 Task: Look for Airbnb properties in AnÃ©ho, Togo from 11th November, 2023 to 17th November, 2023 for 1 adult.1  bedroom having 1 bed and 1 bathroom. Property type can be hotel. Booking option can be shelf check-in. Look for 3 properties as per requirement.
Action: Mouse moved to (456, 106)
Screenshot: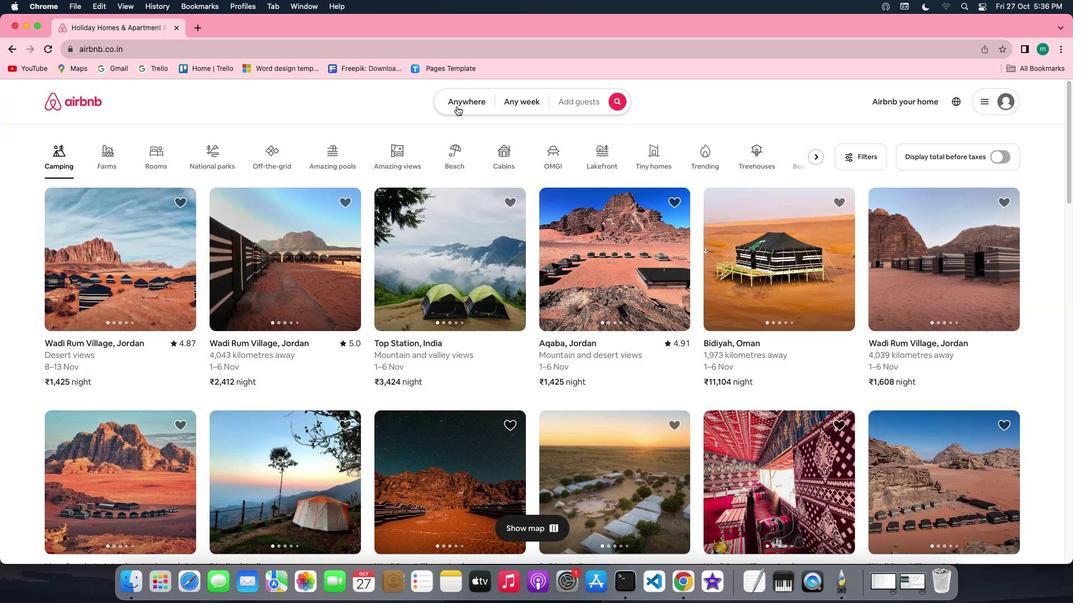 
Action: Mouse pressed left at (456, 106)
Screenshot: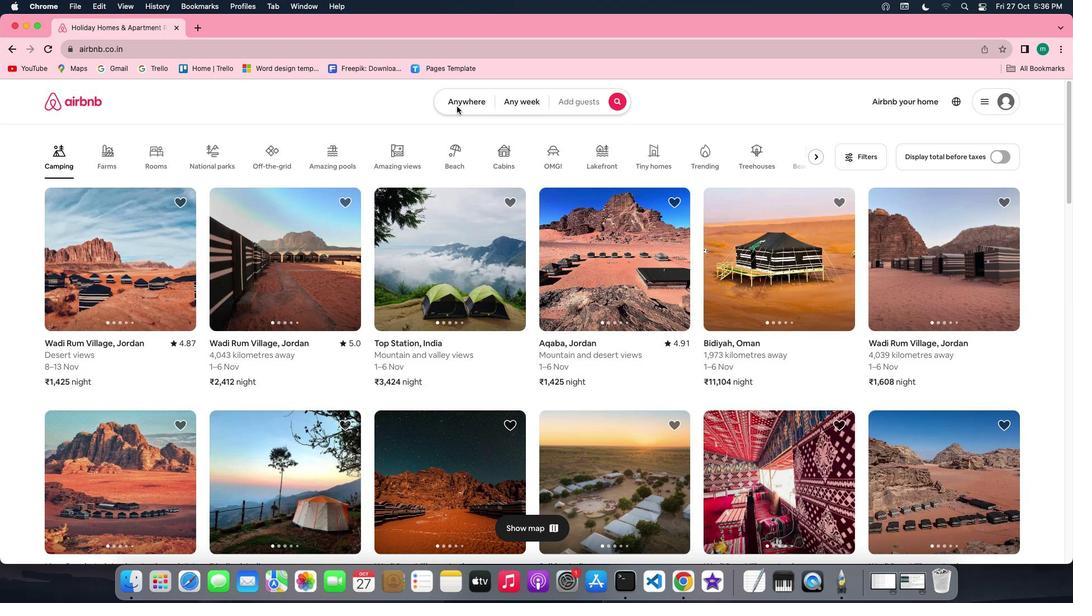 
Action: Mouse moved to (382, 145)
Screenshot: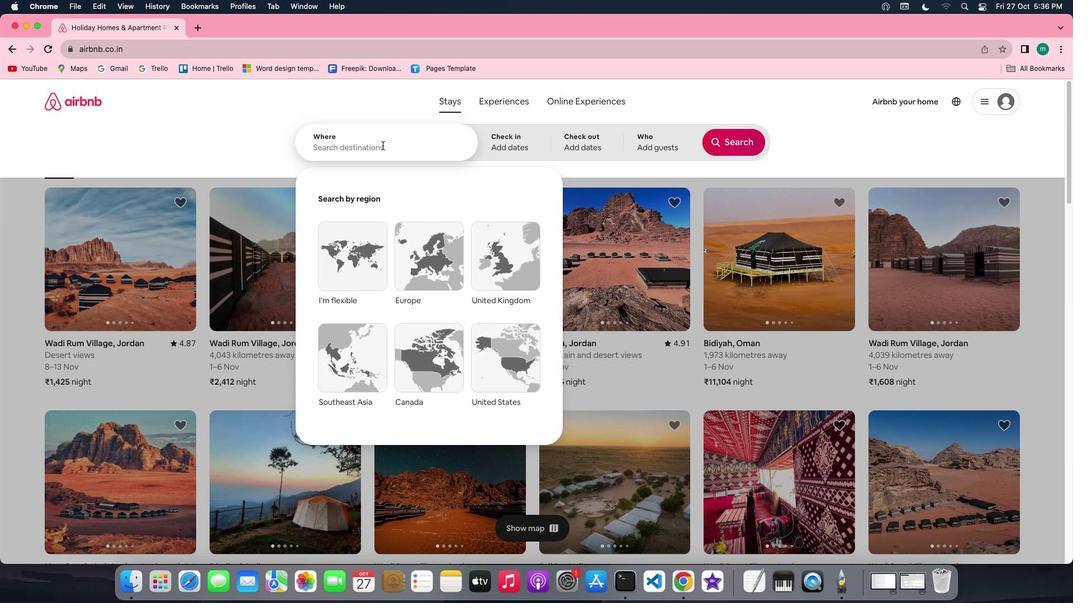 
Action: Key pressed Key.shift'A''n''e''h''o'','Key.spaceKey.shift'T''o''g''o'
Screenshot: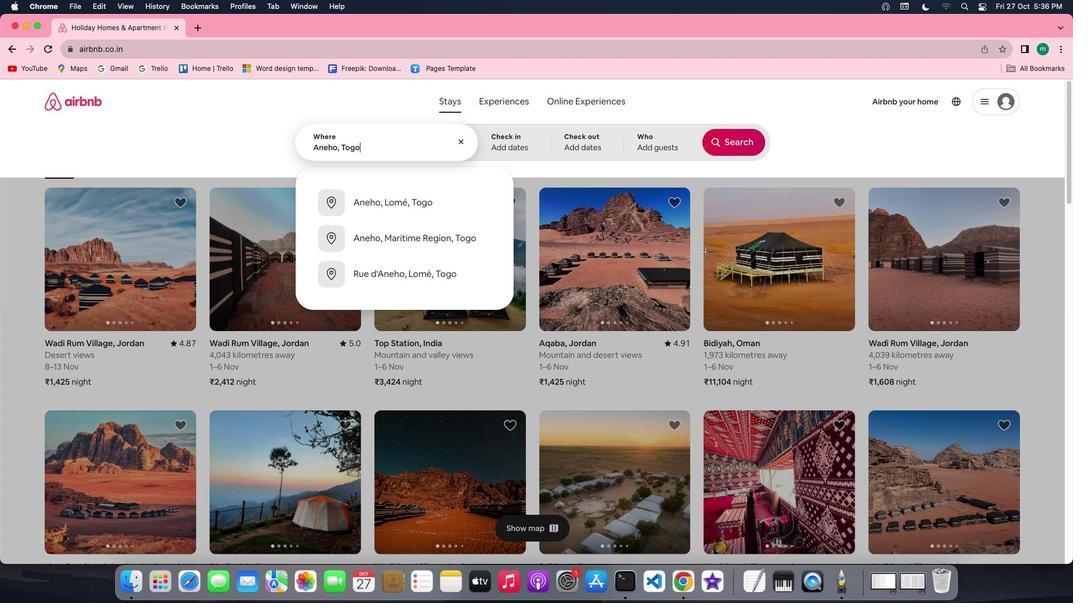 
Action: Mouse moved to (497, 139)
Screenshot: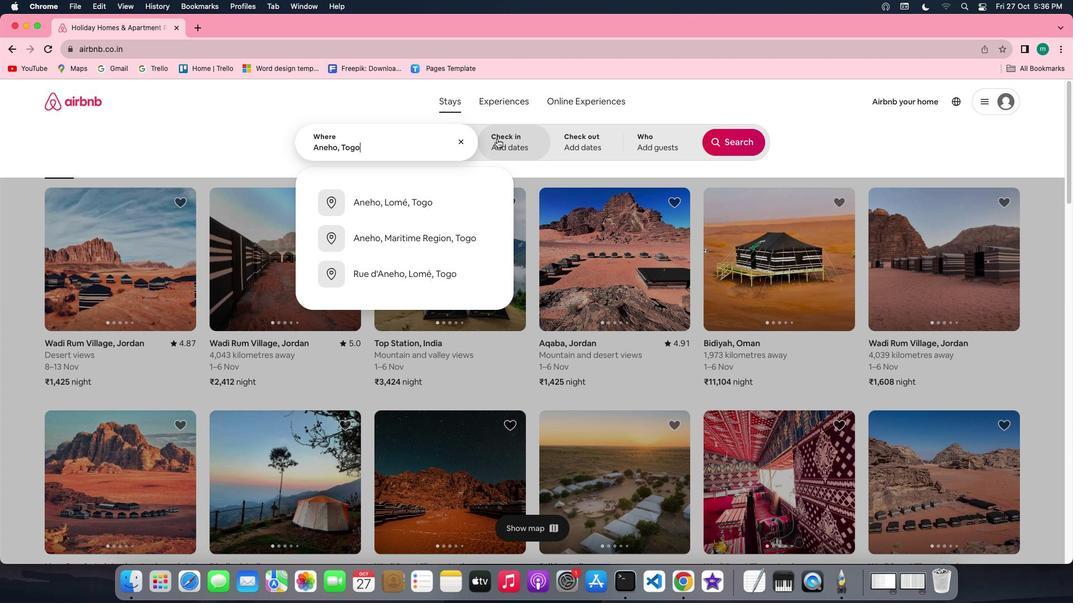 
Action: Mouse pressed left at (497, 139)
Screenshot: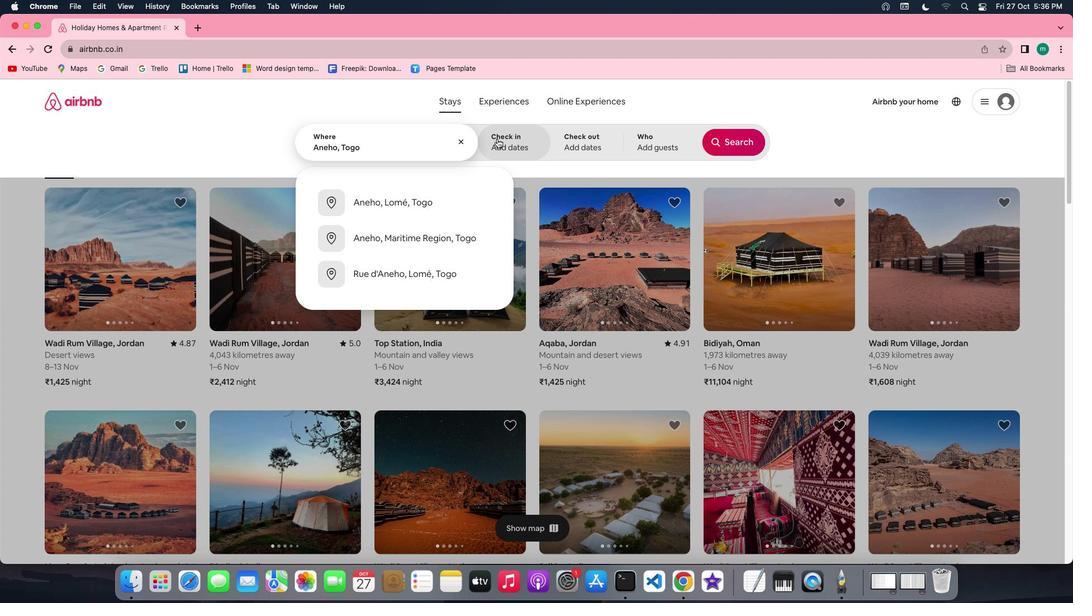 
Action: Mouse moved to (718, 304)
Screenshot: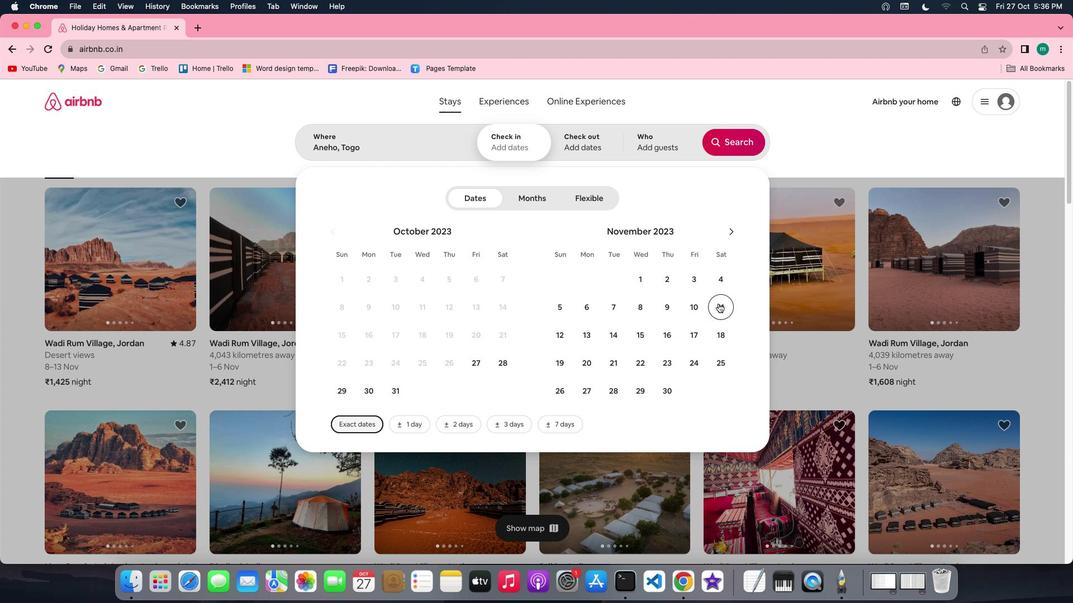
Action: Mouse pressed left at (718, 304)
Screenshot: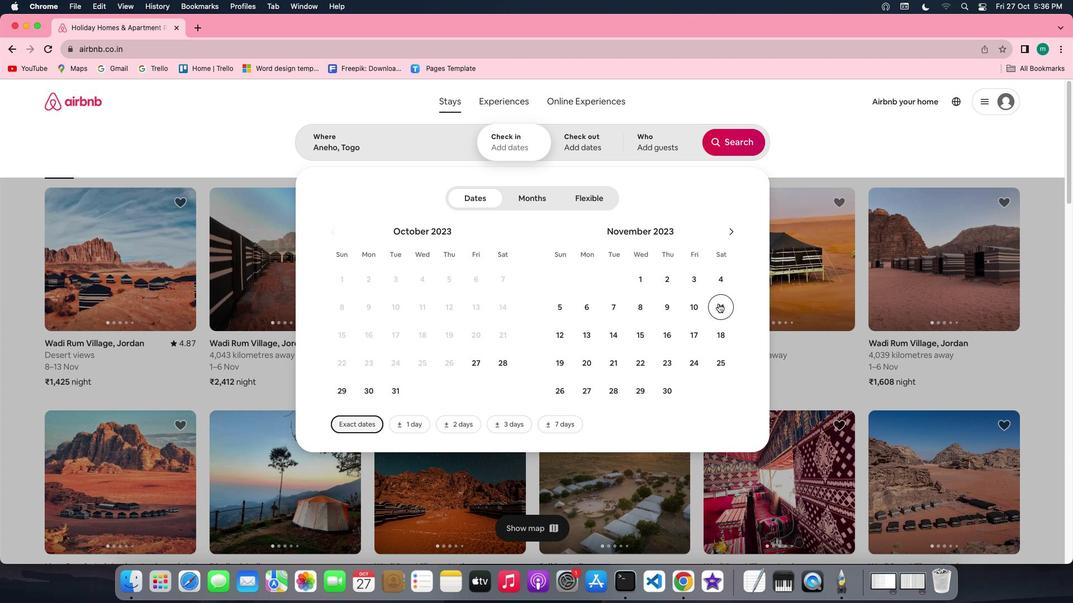 
Action: Mouse moved to (702, 327)
Screenshot: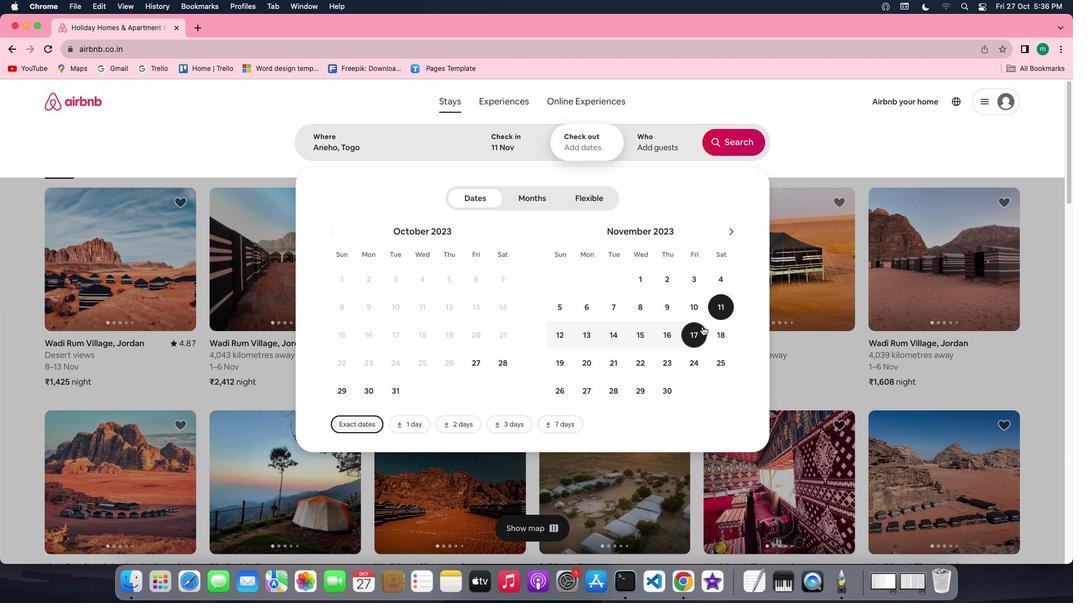 
Action: Mouse pressed left at (702, 327)
Screenshot: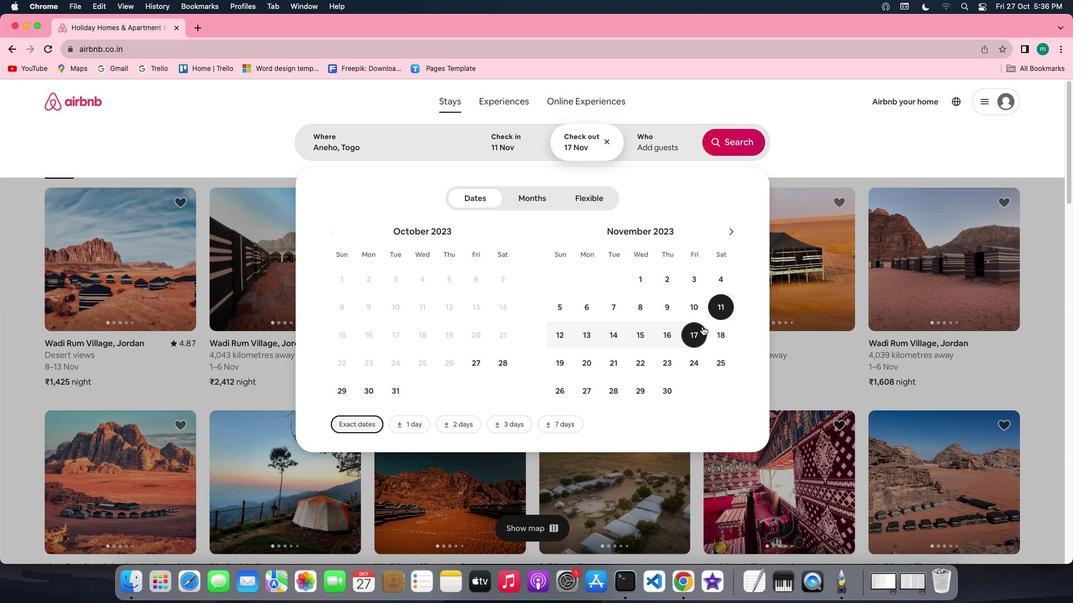 
Action: Mouse moved to (665, 143)
Screenshot: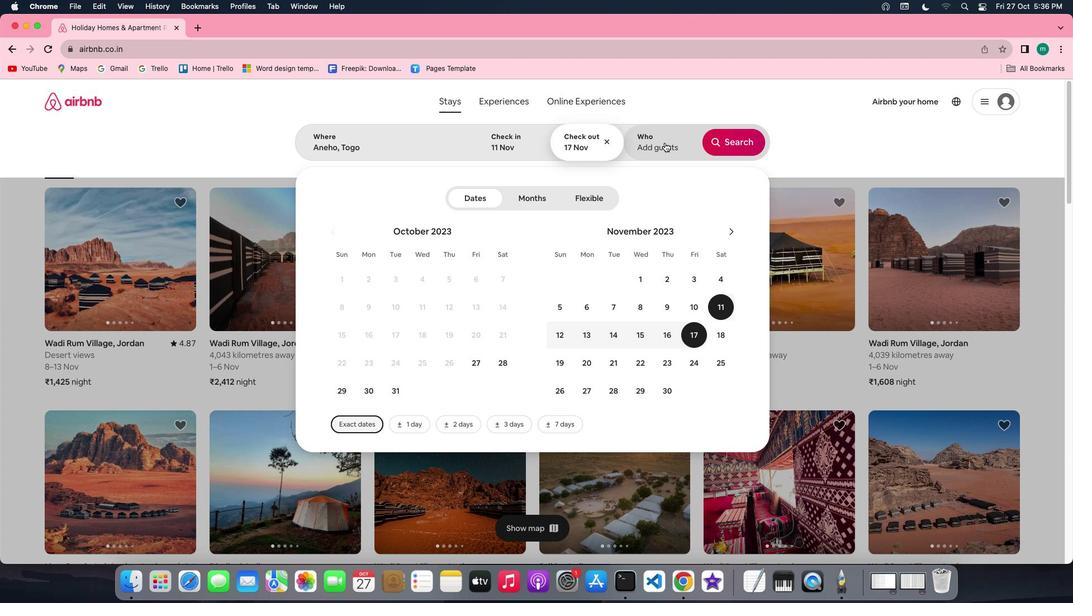 
Action: Mouse pressed left at (665, 143)
Screenshot: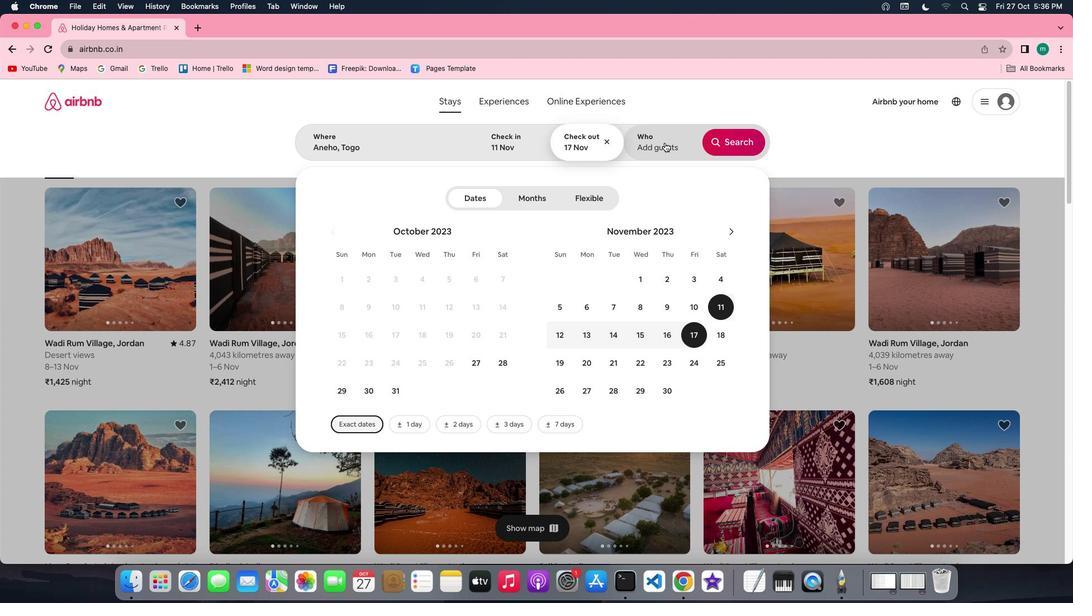 
Action: Mouse moved to (734, 201)
Screenshot: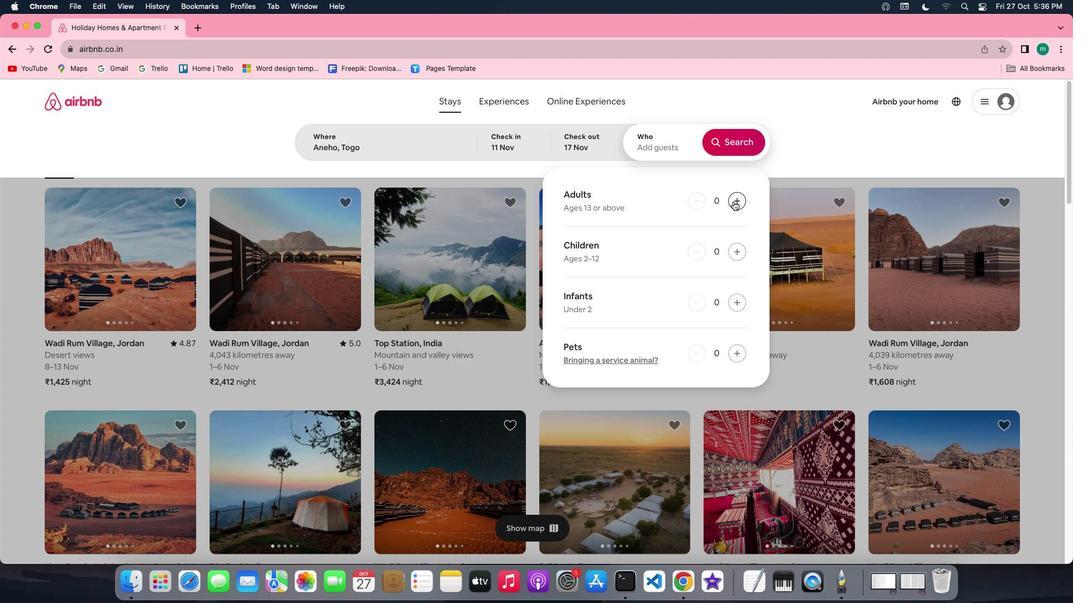 
Action: Mouse pressed left at (734, 201)
Screenshot: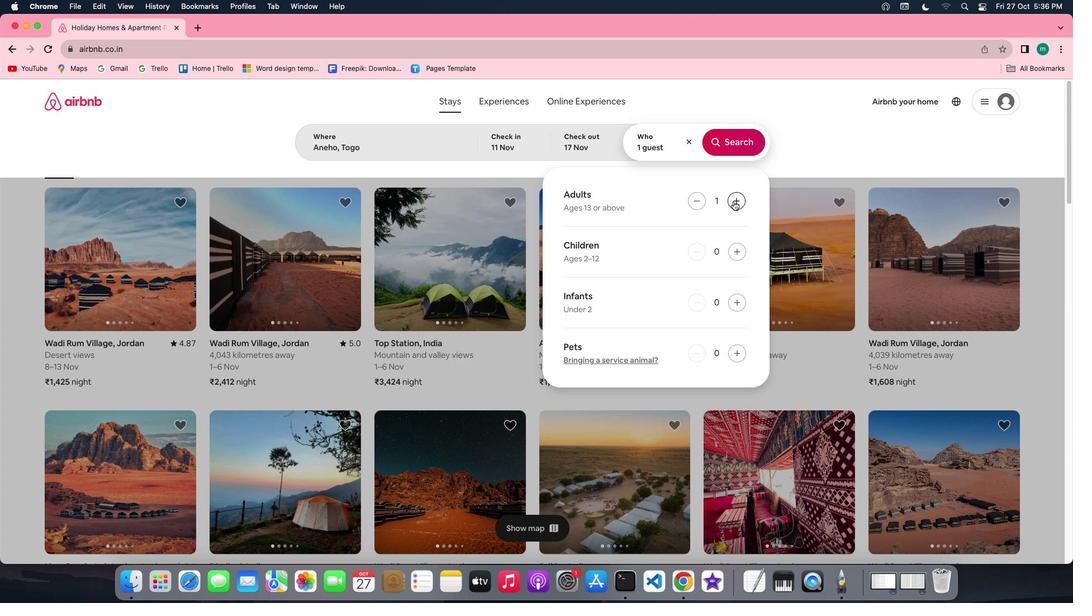 
Action: Mouse moved to (722, 128)
Screenshot: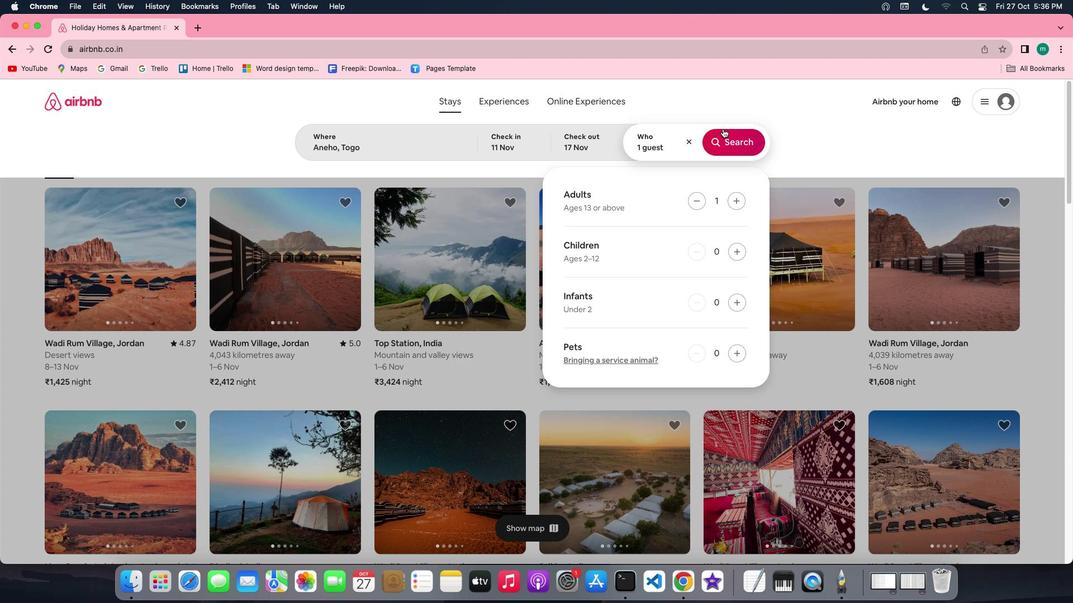 
Action: Mouse pressed left at (722, 128)
Screenshot: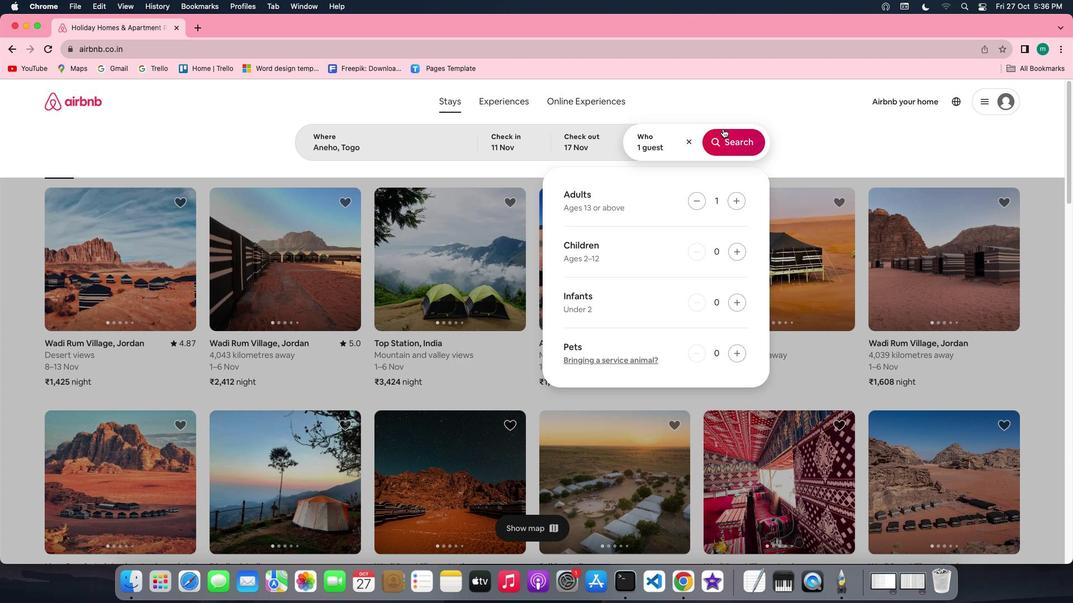 
Action: Mouse moved to (893, 139)
Screenshot: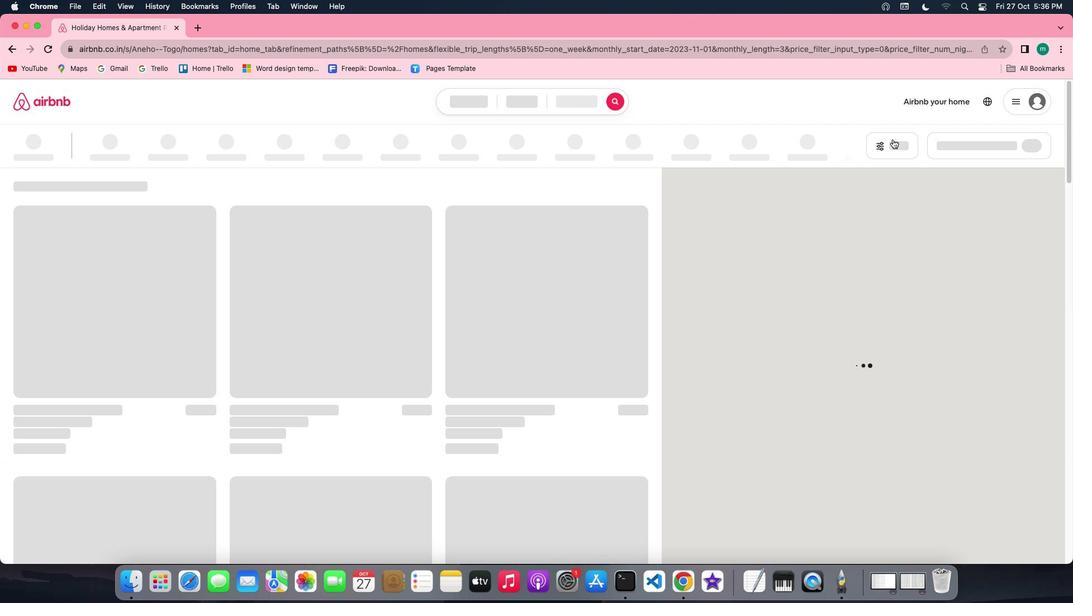 
Action: Mouse pressed left at (893, 139)
Screenshot: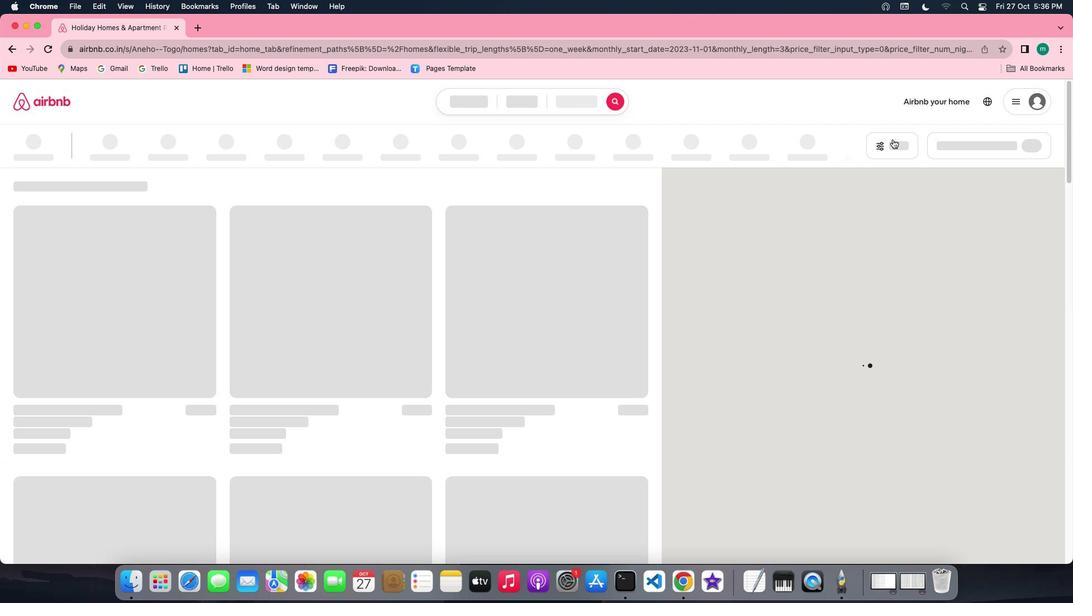 
Action: Mouse moved to (893, 147)
Screenshot: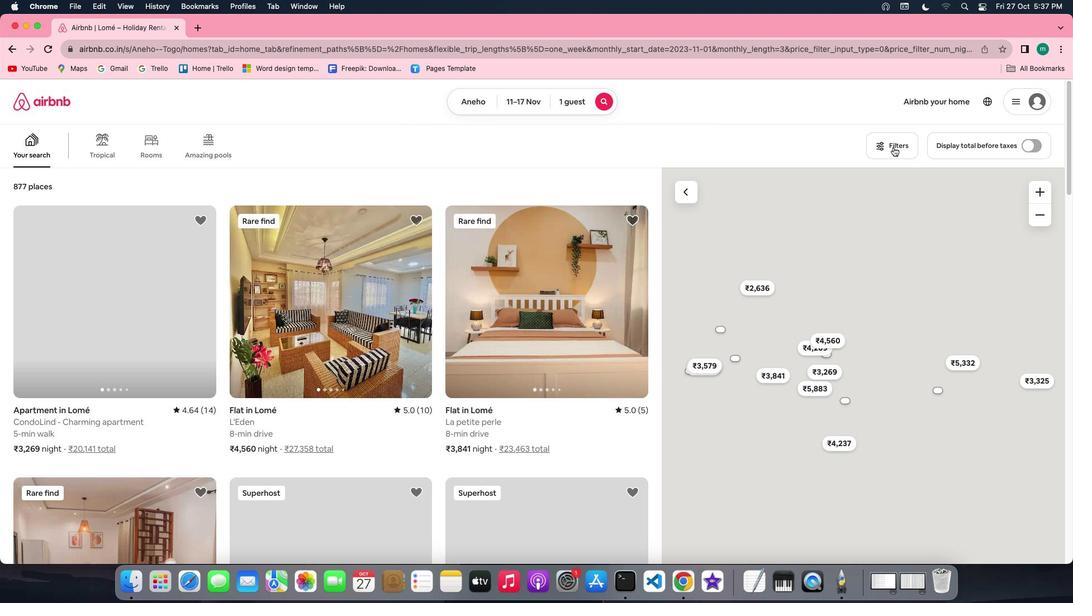 
Action: Mouse pressed left at (893, 147)
Screenshot: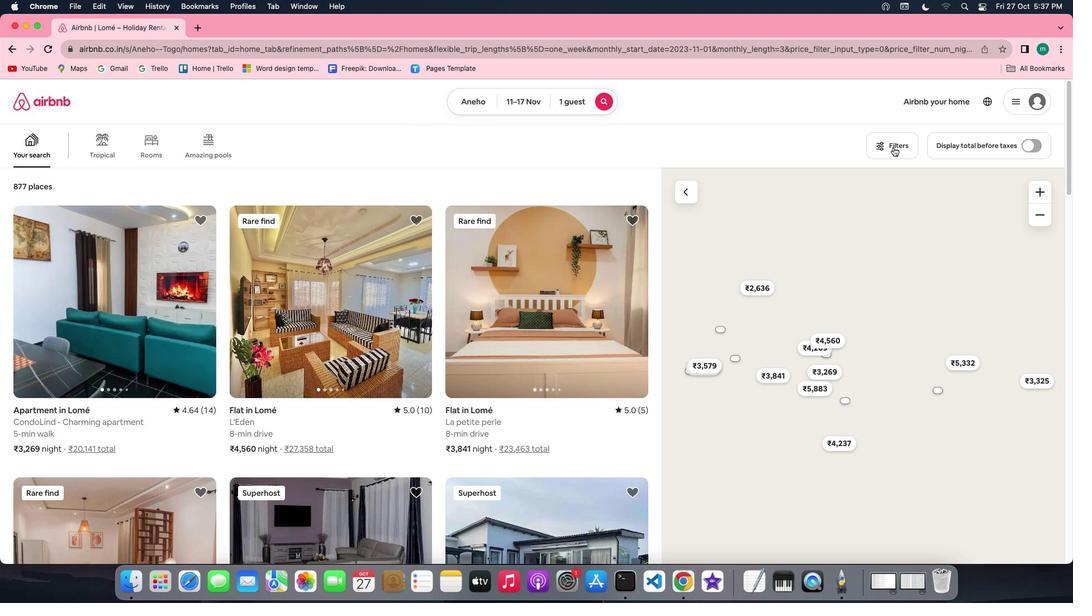 
Action: Mouse moved to (538, 338)
Screenshot: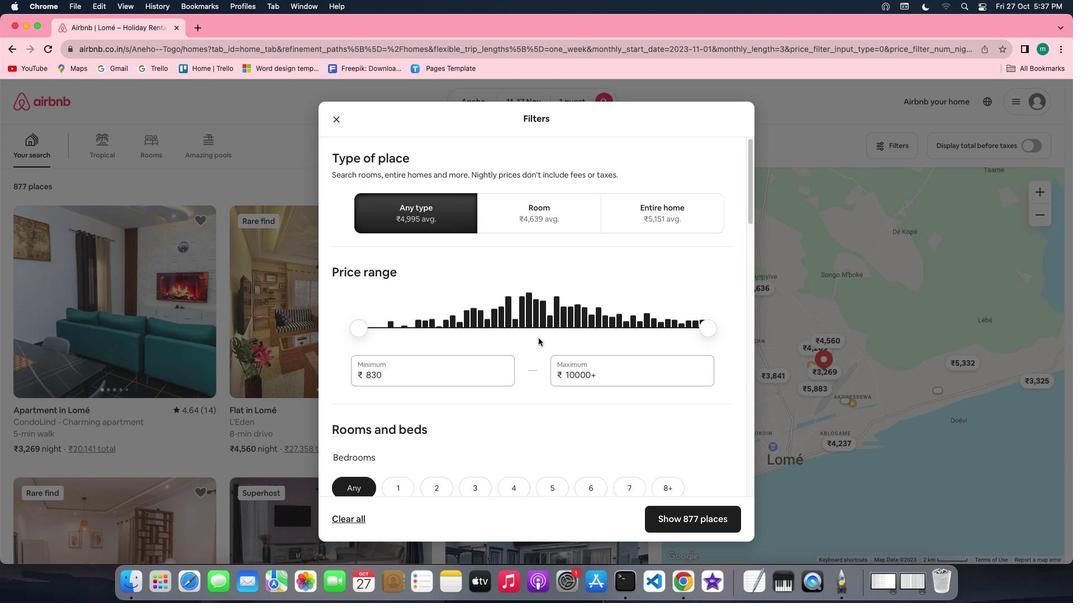 
Action: Mouse scrolled (538, 338) with delta (0, 0)
Screenshot: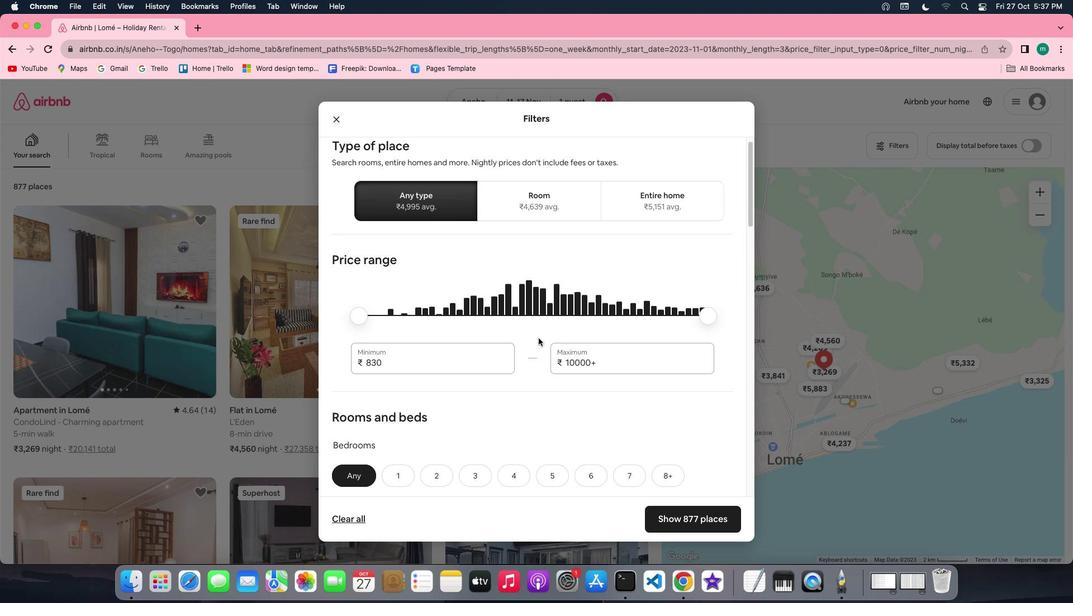 
Action: Mouse scrolled (538, 338) with delta (0, 0)
Screenshot: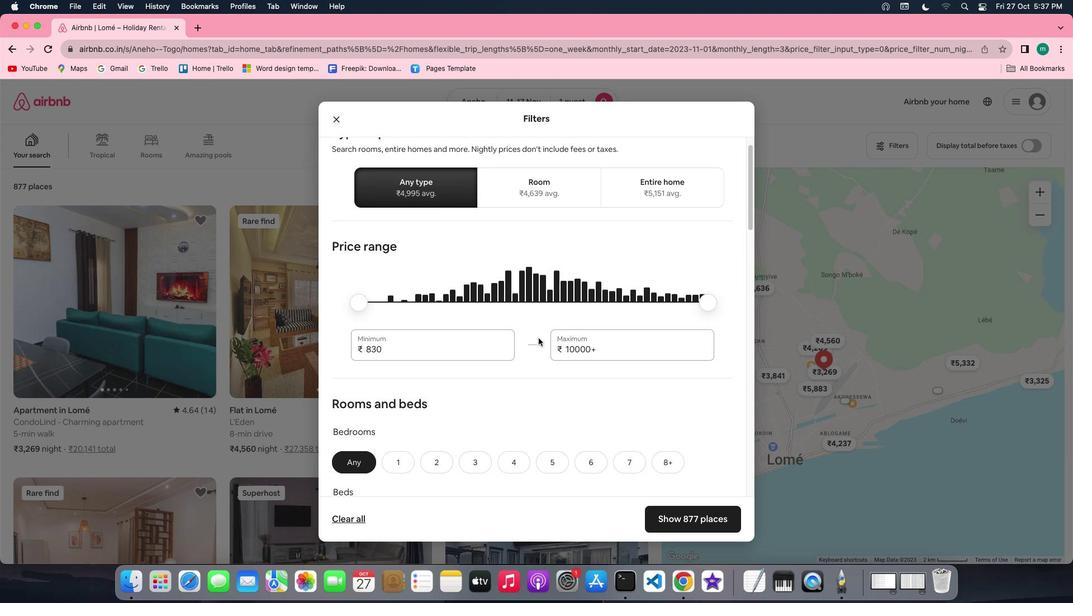 
Action: Mouse scrolled (538, 338) with delta (0, 0)
Screenshot: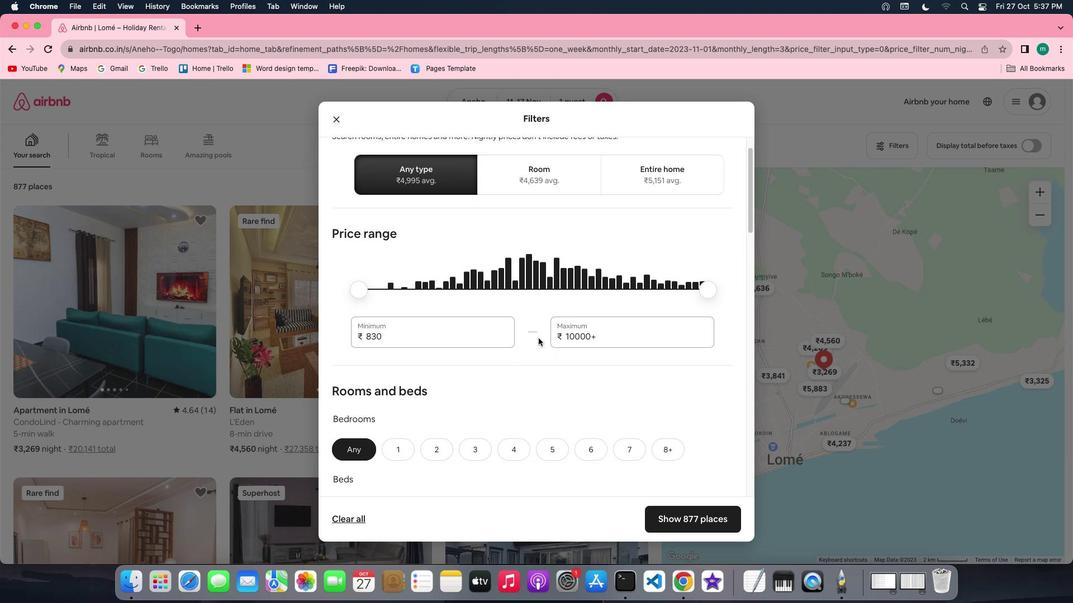 
Action: Mouse scrolled (538, 338) with delta (0, 0)
Screenshot: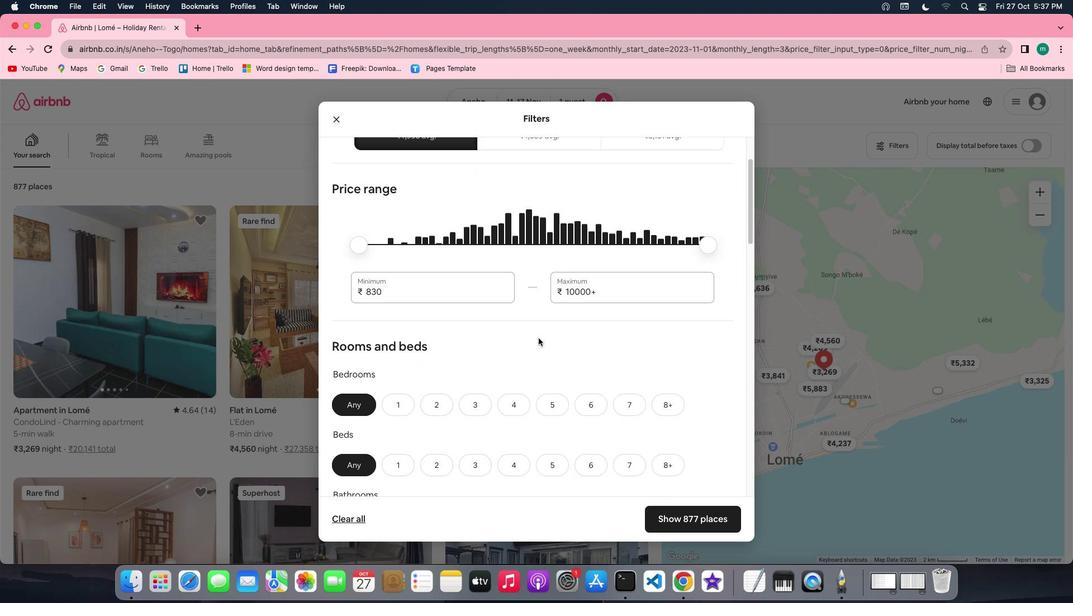 
Action: Mouse scrolled (538, 338) with delta (0, 0)
Screenshot: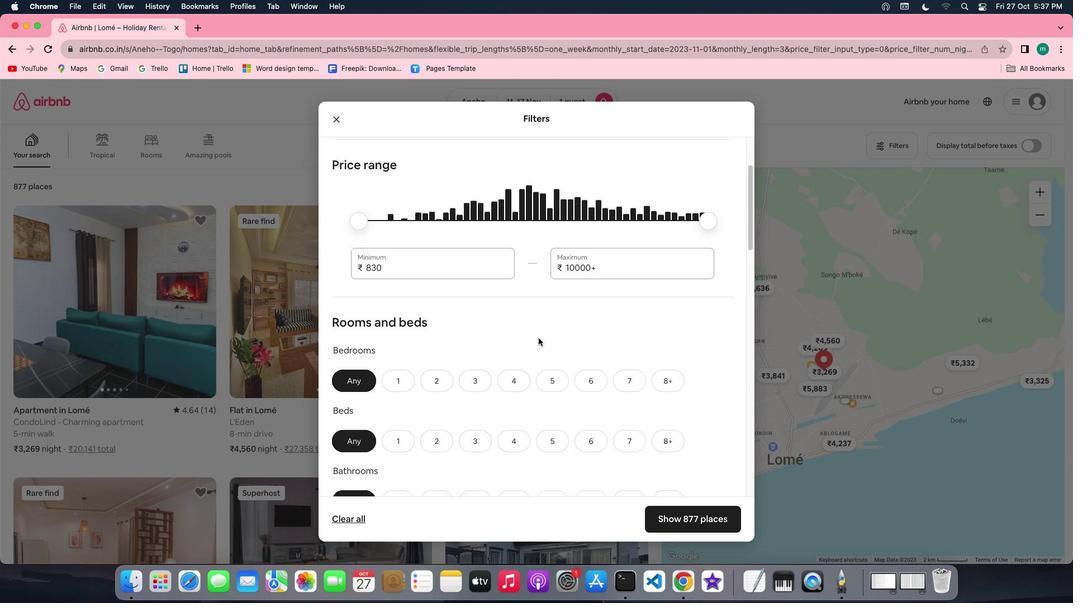 
Action: Mouse scrolled (538, 338) with delta (0, -1)
Screenshot: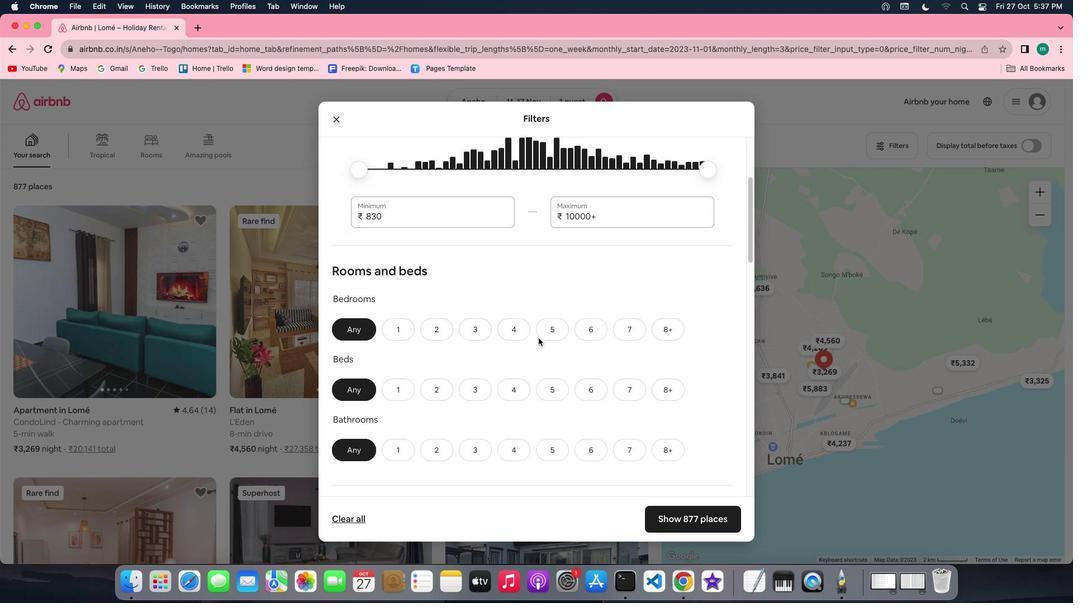 
Action: Mouse scrolled (538, 338) with delta (0, -1)
Screenshot: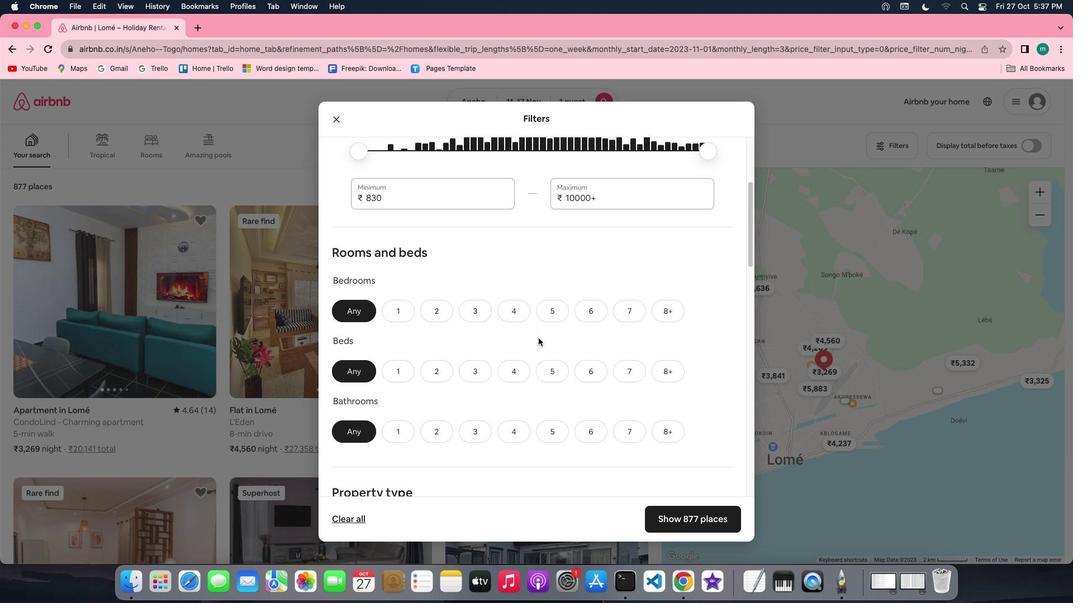 
Action: Mouse scrolled (538, 338) with delta (0, 0)
Screenshot: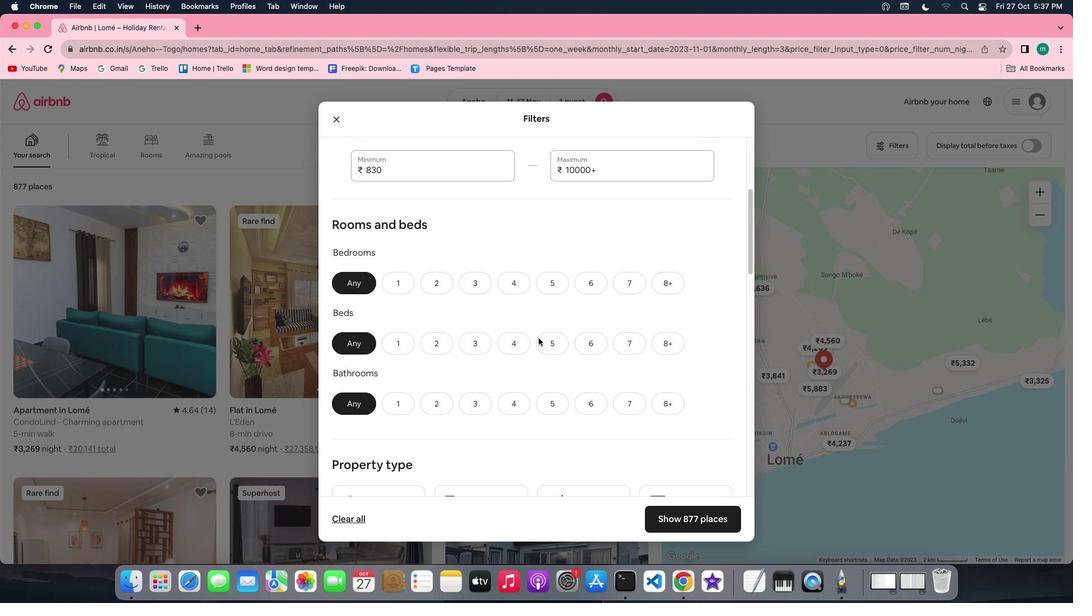 
Action: Mouse scrolled (538, 338) with delta (0, 0)
Screenshot: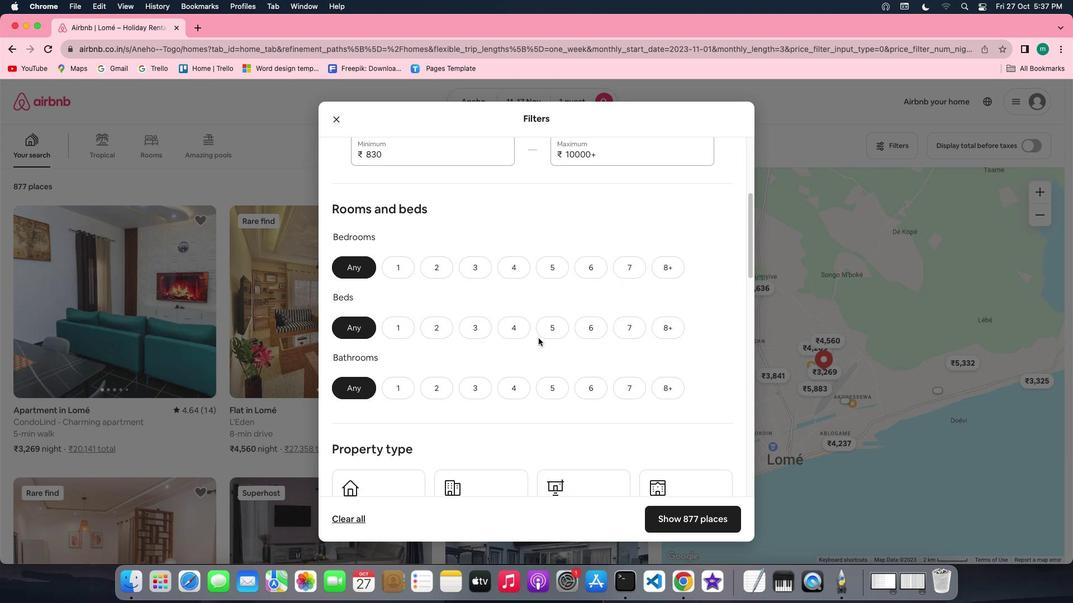 
Action: Mouse scrolled (538, 338) with delta (0, -1)
Screenshot: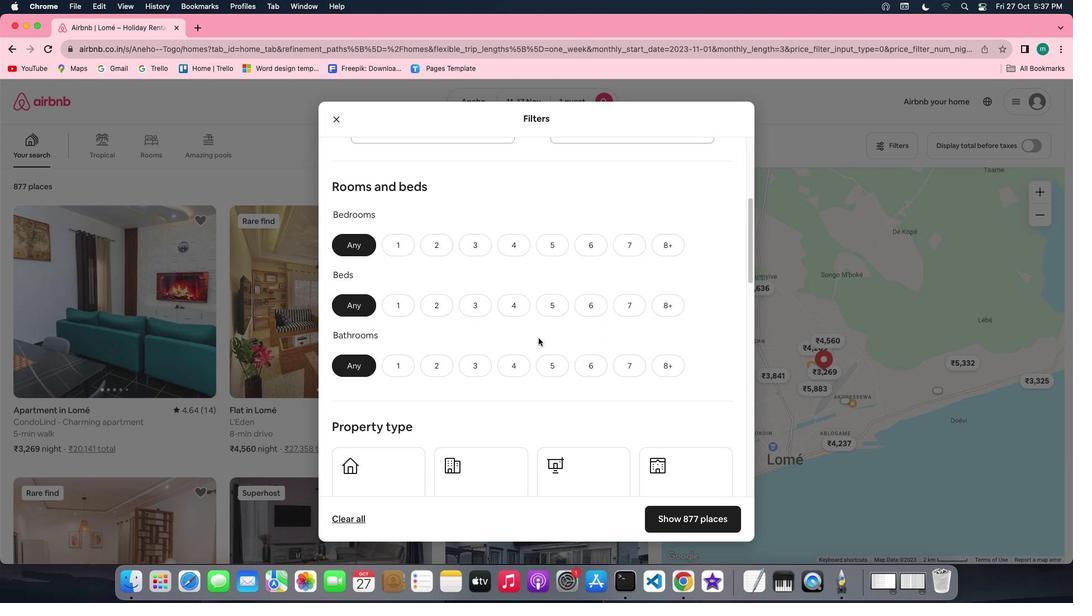 
Action: Mouse scrolled (538, 338) with delta (0, 0)
Screenshot: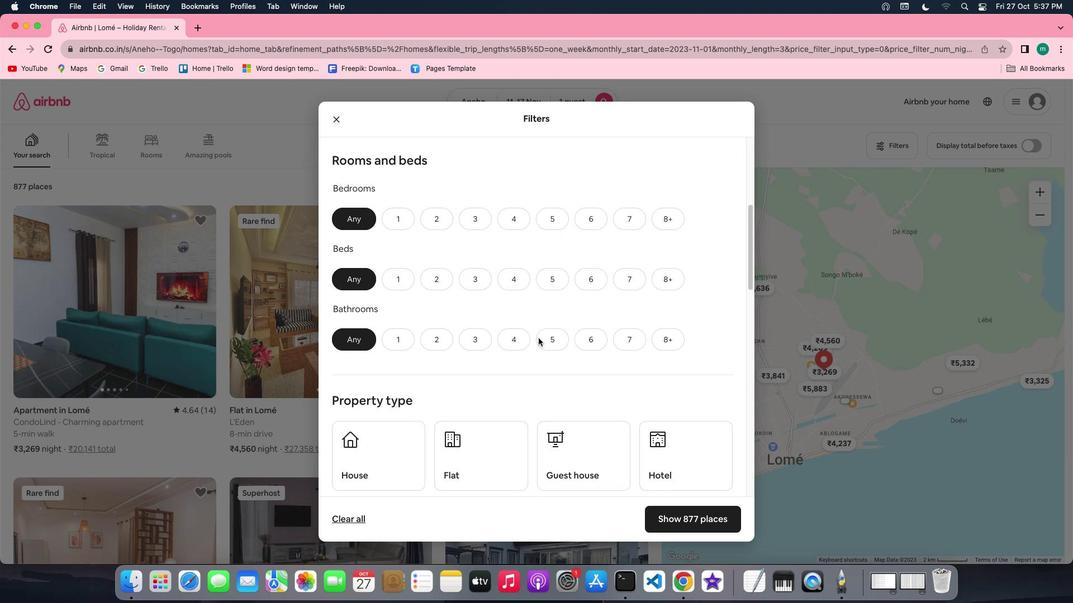 
Action: Mouse scrolled (538, 338) with delta (0, 0)
Screenshot: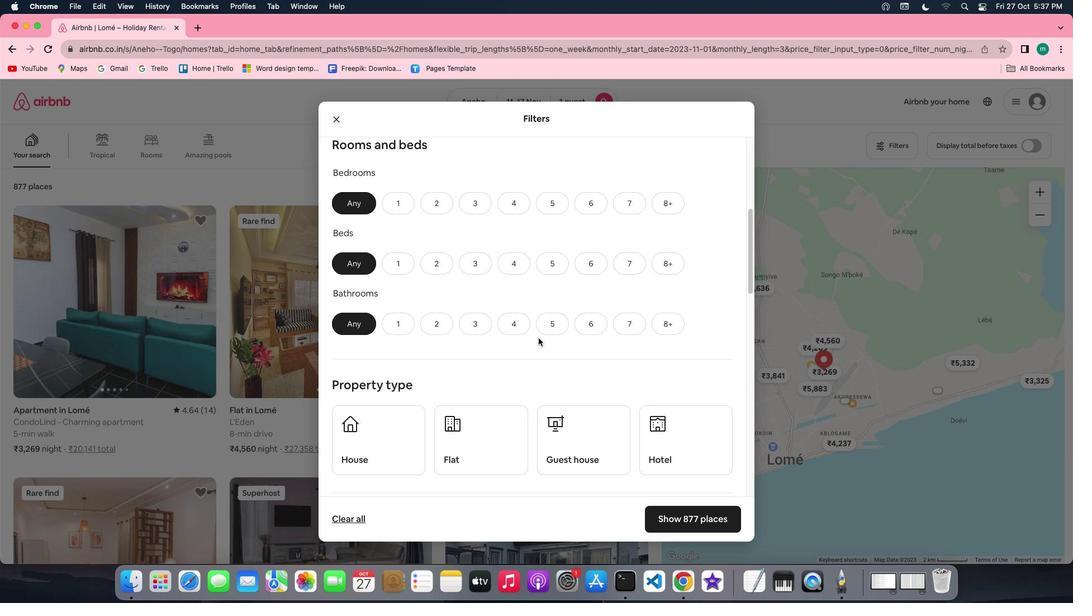
Action: Mouse scrolled (538, 338) with delta (0, -1)
Screenshot: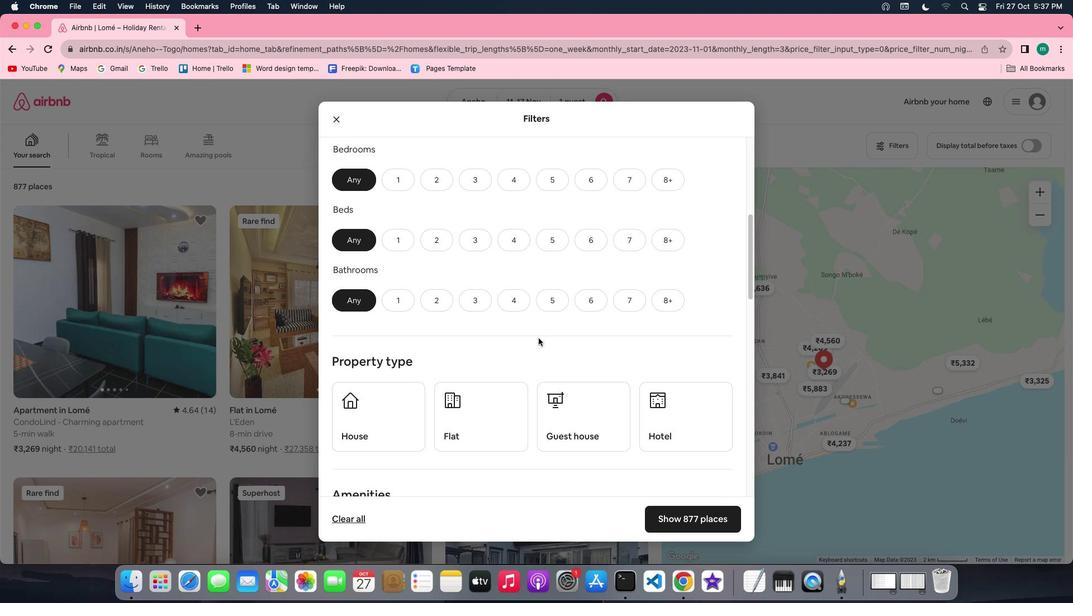 
Action: Mouse scrolled (538, 338) with delta (0, 0)
Screenshot: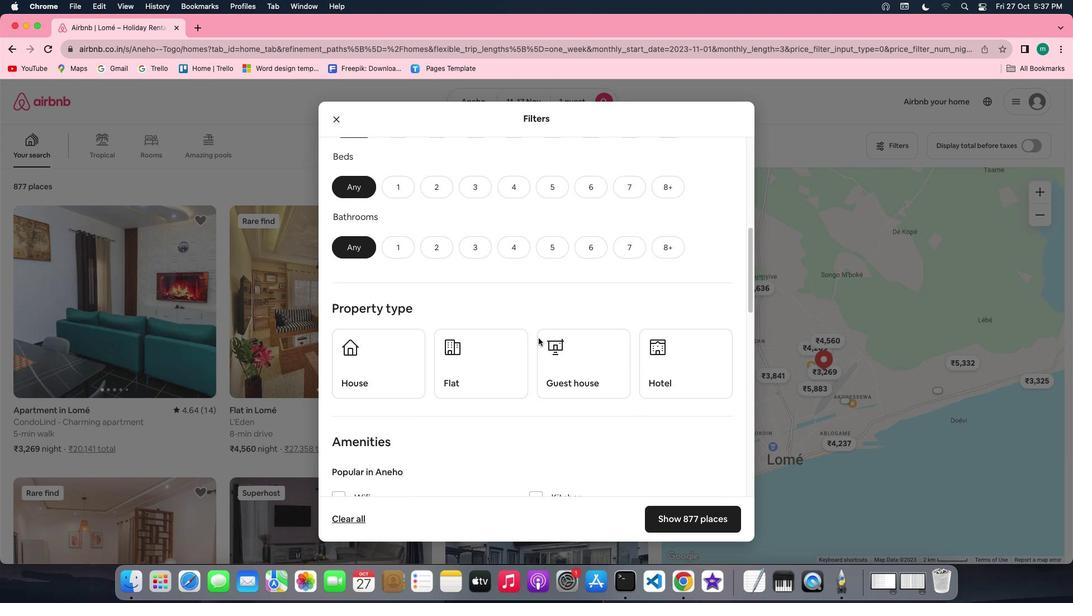 
Action: Mouse scrolled (538, 338) with delta (0, 0)
Screenshot: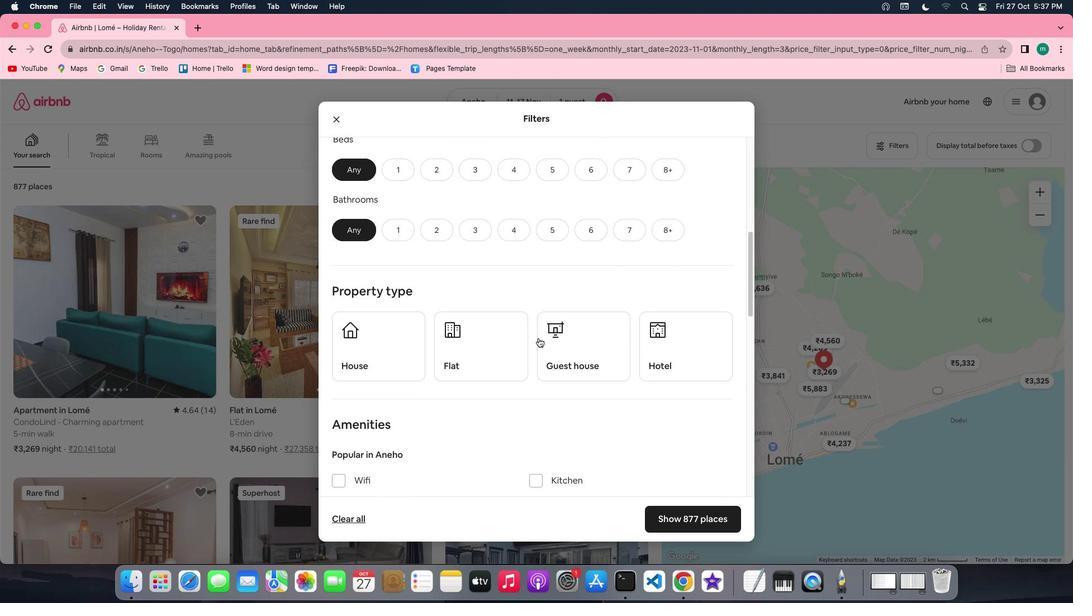 
Action: Mouse scrolled (538, 338) with delta (0, -1)
Screenshot: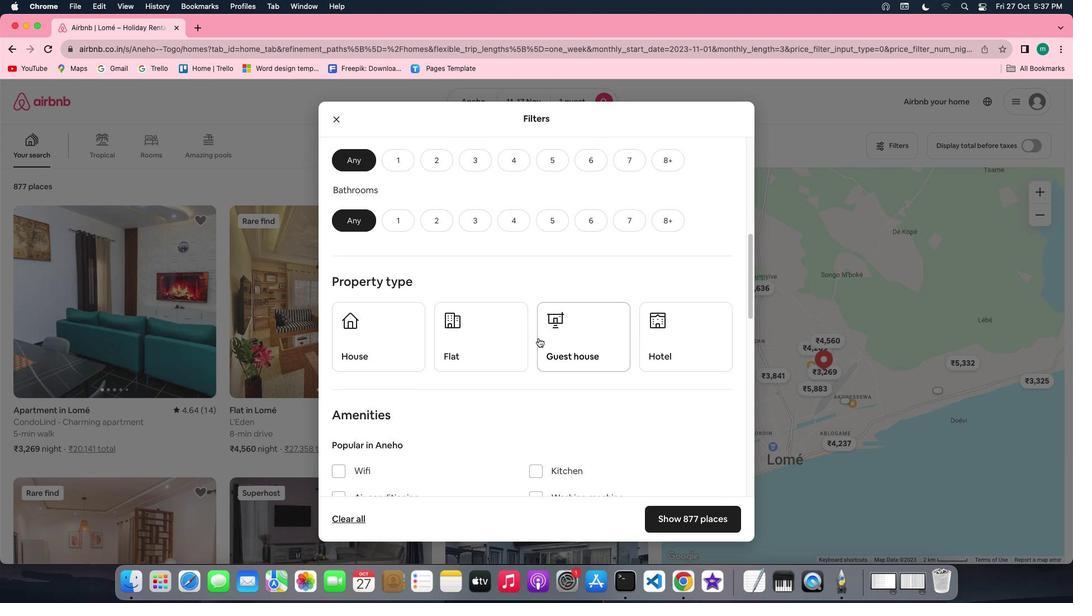 
Action: Mouse scrolled (538, 338) with delta (0, 0)
Screenshot: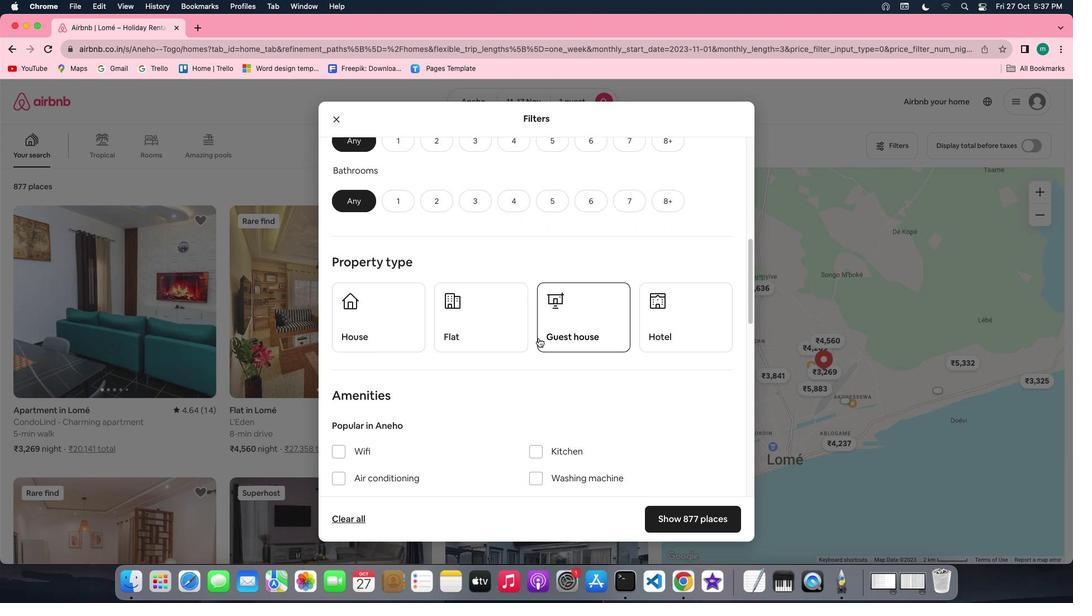 
Action: Mouse scrolled (538, 338) with delta (0, 0)
Screenshot: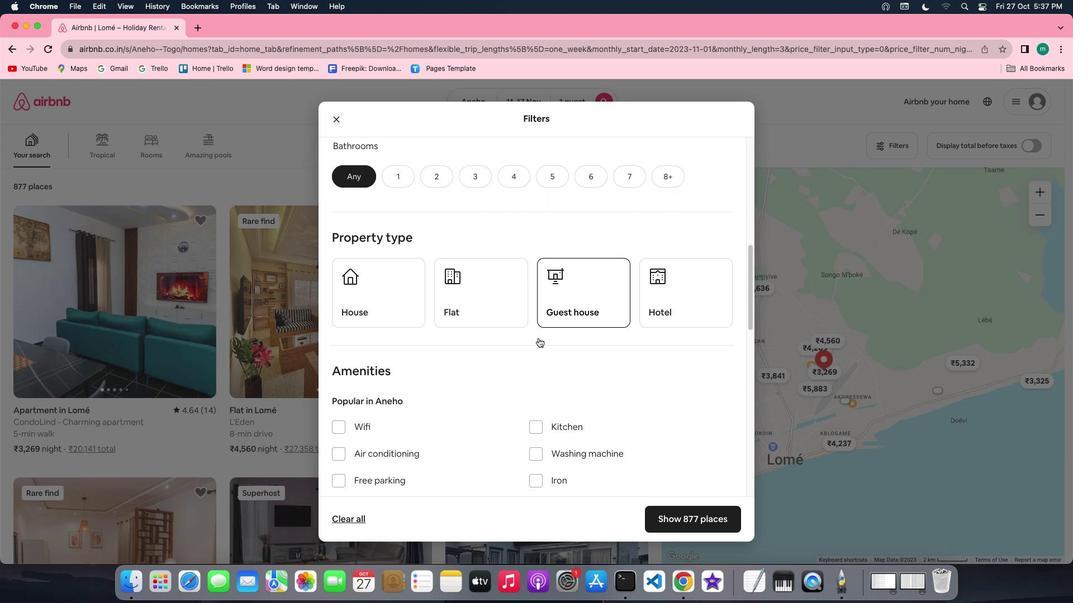 
Action: Mouse scrolled (538, 338) with delta (0, 0)
Screenshot: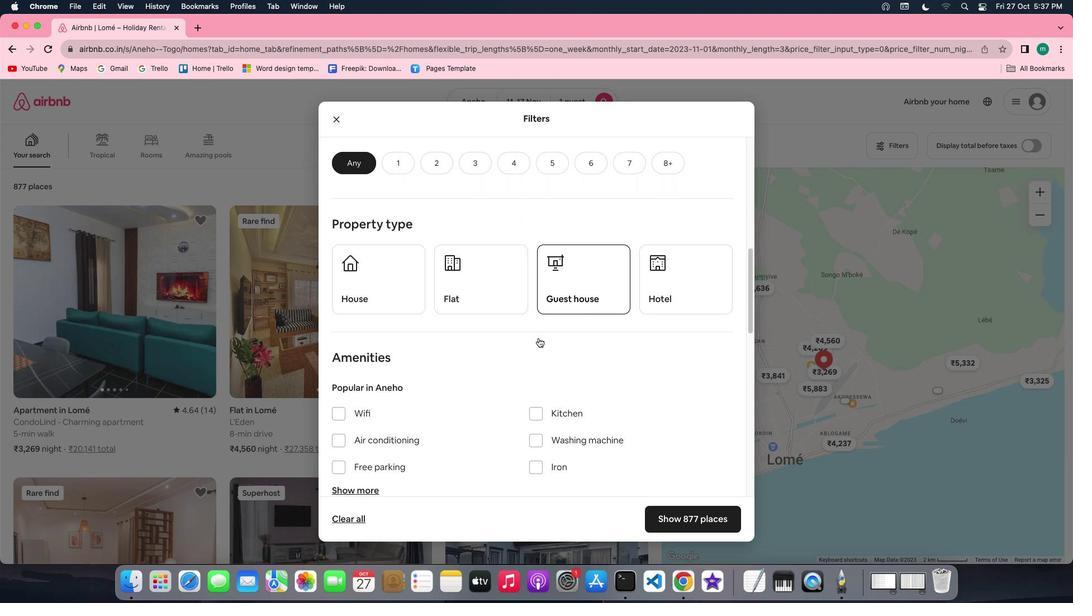 
Action: Mouse scrolled (538, 338) with delta (0, 0)
Screenshot: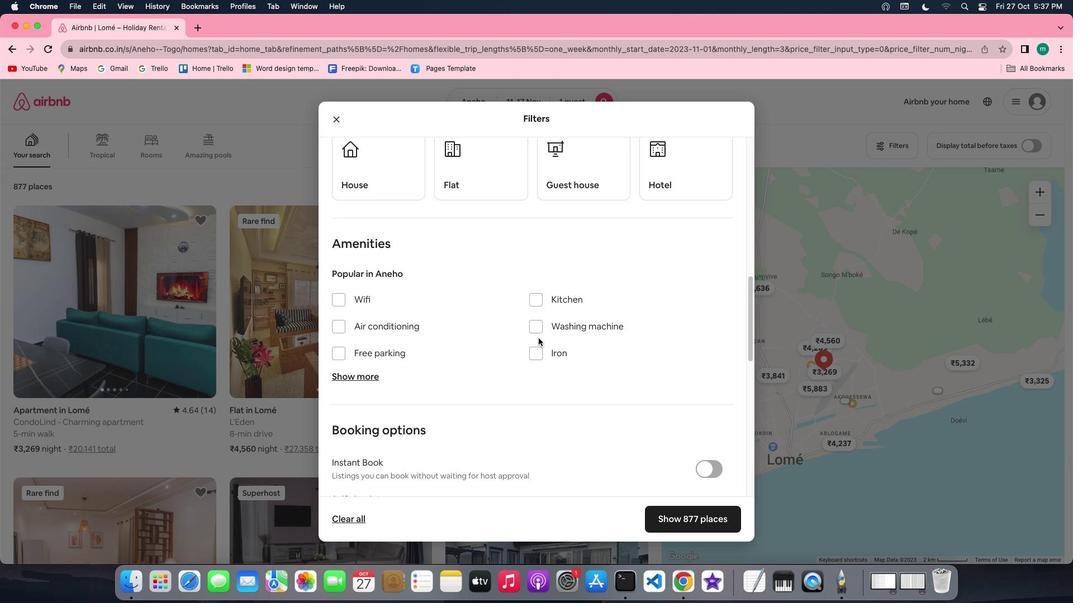 
Action: Mouse scrolled (538, 338) with delta (0, 0)
Screenshot: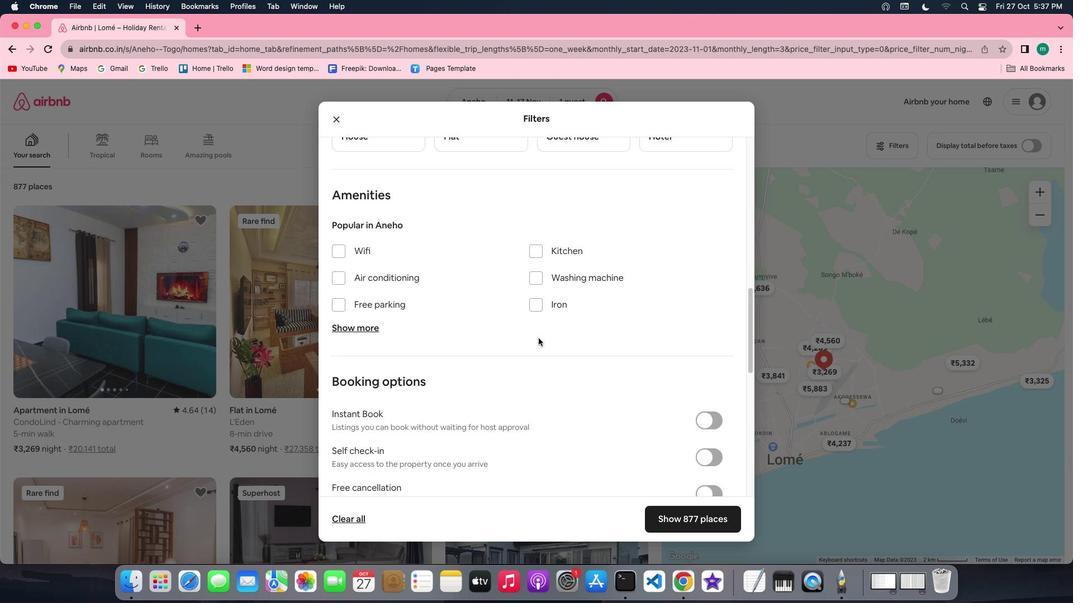 
Action: Mouse scrolled (538, 338) with delta (0, -1)
Screenshot: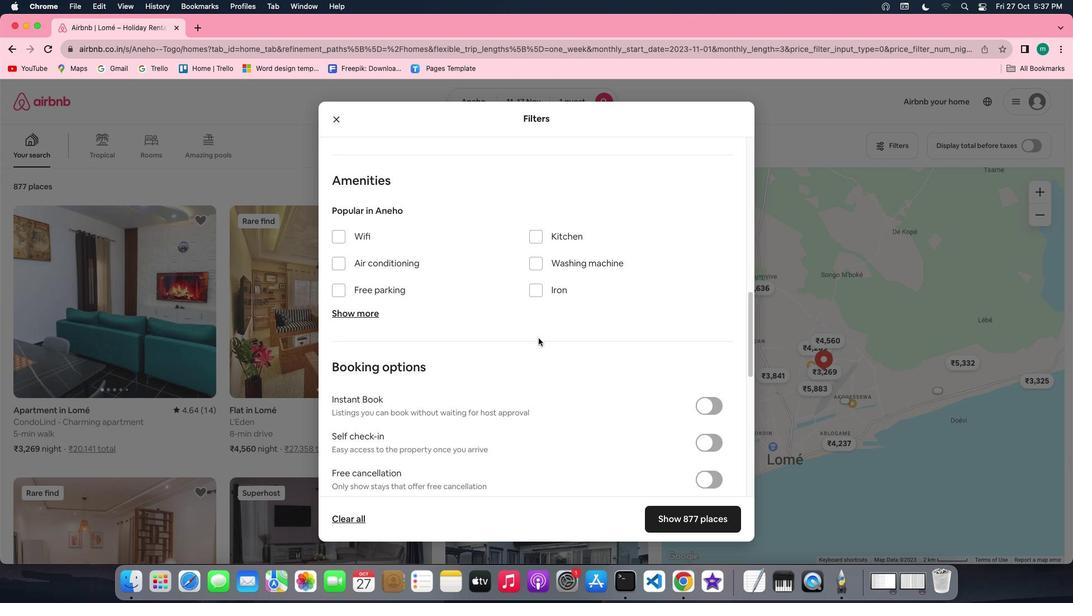 
Action: Mouse scrolled (538, 338) with delta (0, -2)
Screenshot: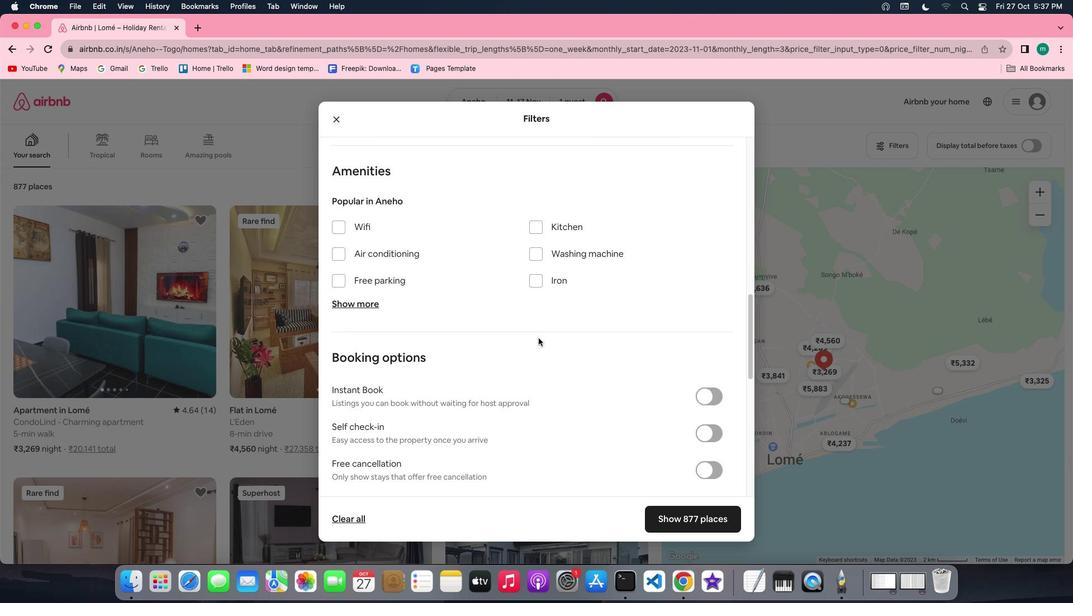 
Action: Mouse scrolled (538, 338) with delta (0, 0)
Screenshot: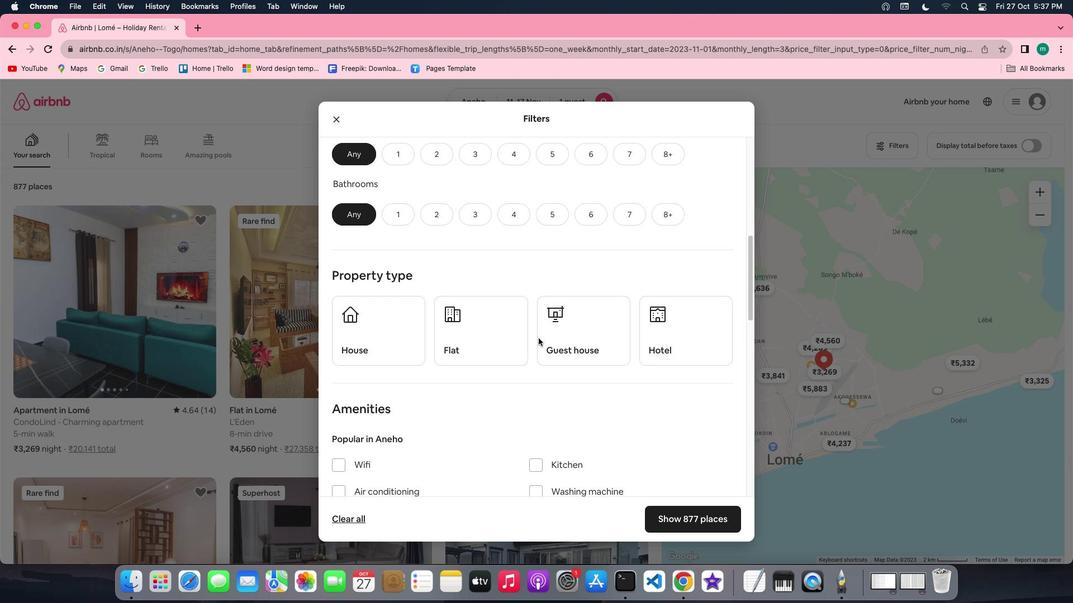
Action: Mouse scrolled (538, 338) with delta (0, 0)
Screenshot: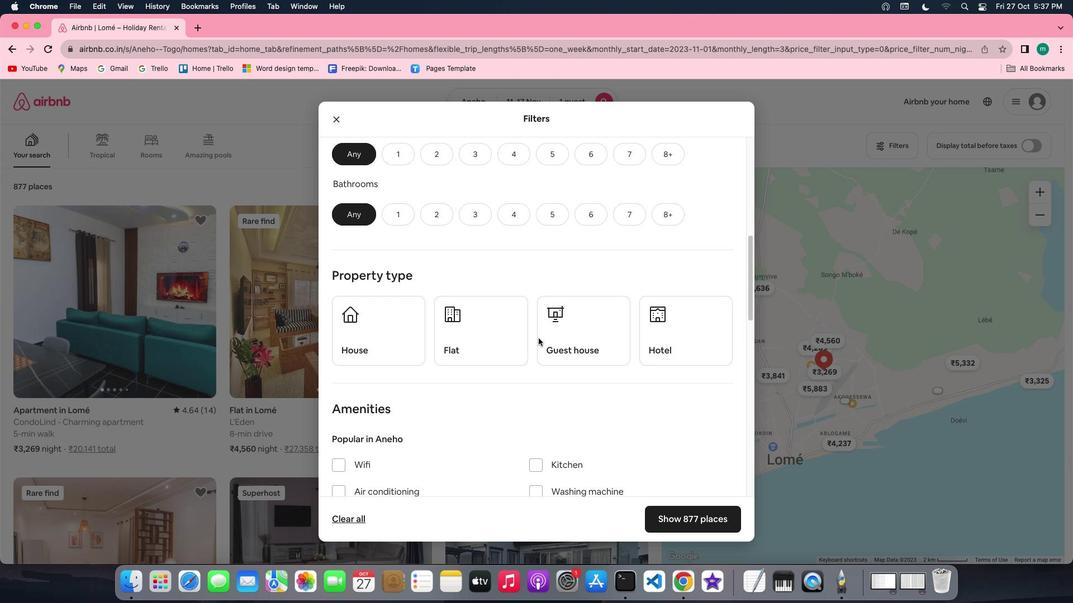 
Action: Mouse scrolled (538, 338) with delta (0, 1)
Screenshot: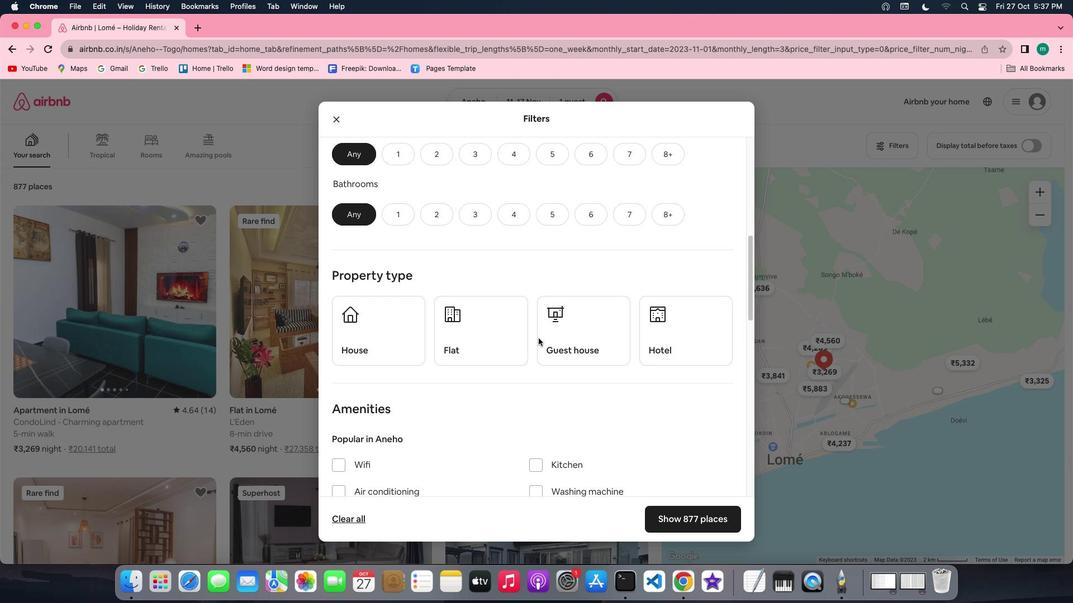
Action: Mouse scrolled (538, 338) with delta (0, 2)
Screenshot: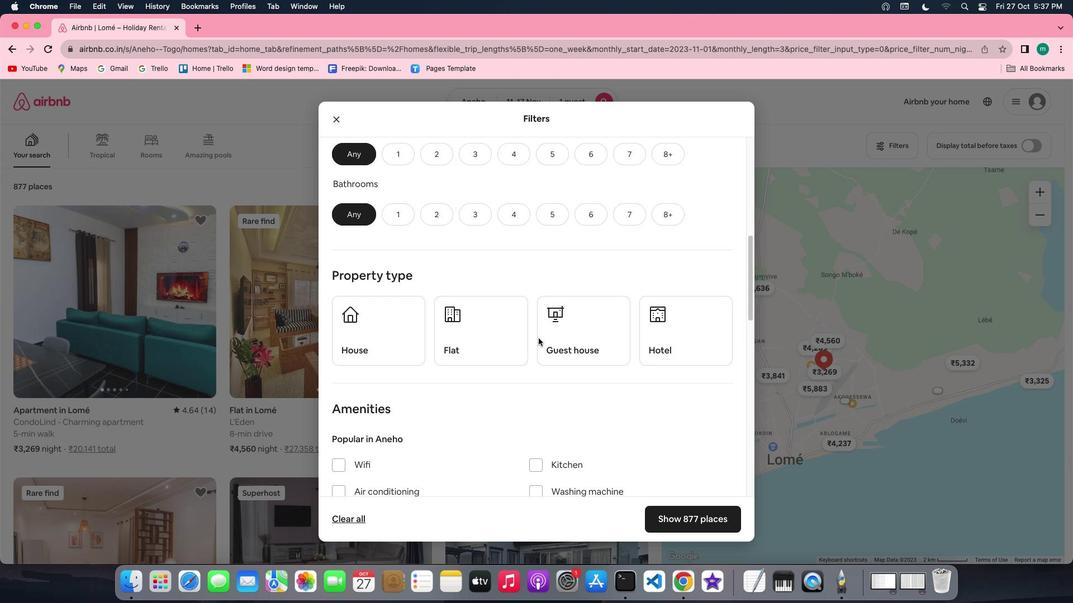 
Action: Mouse moved to (604, 347)
Screenshot: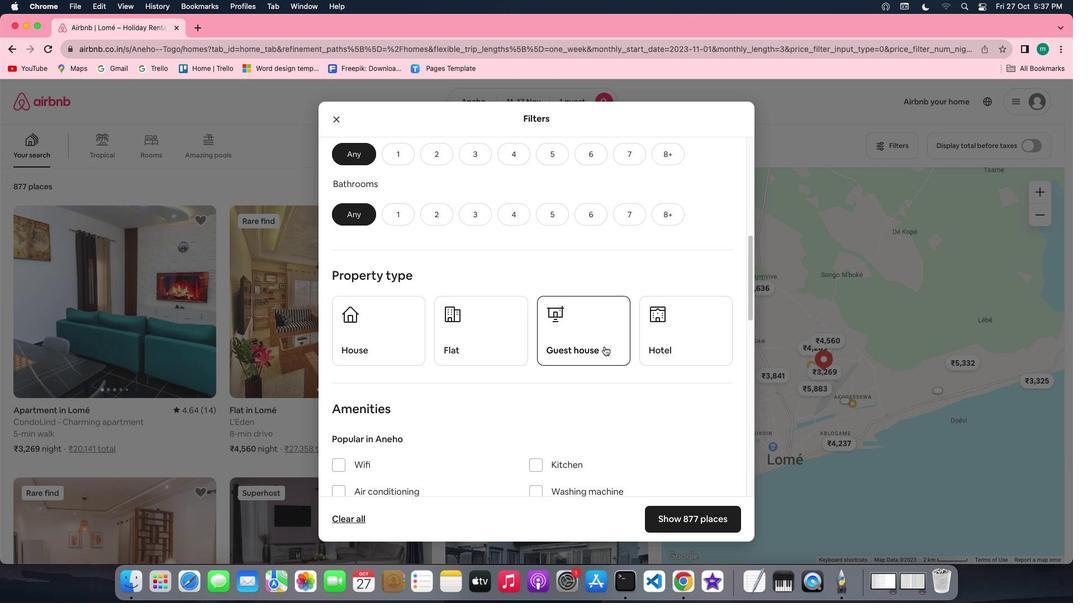 
Action: Mouse scrolled (604, 347) with delta (0, 0)
Screenshot: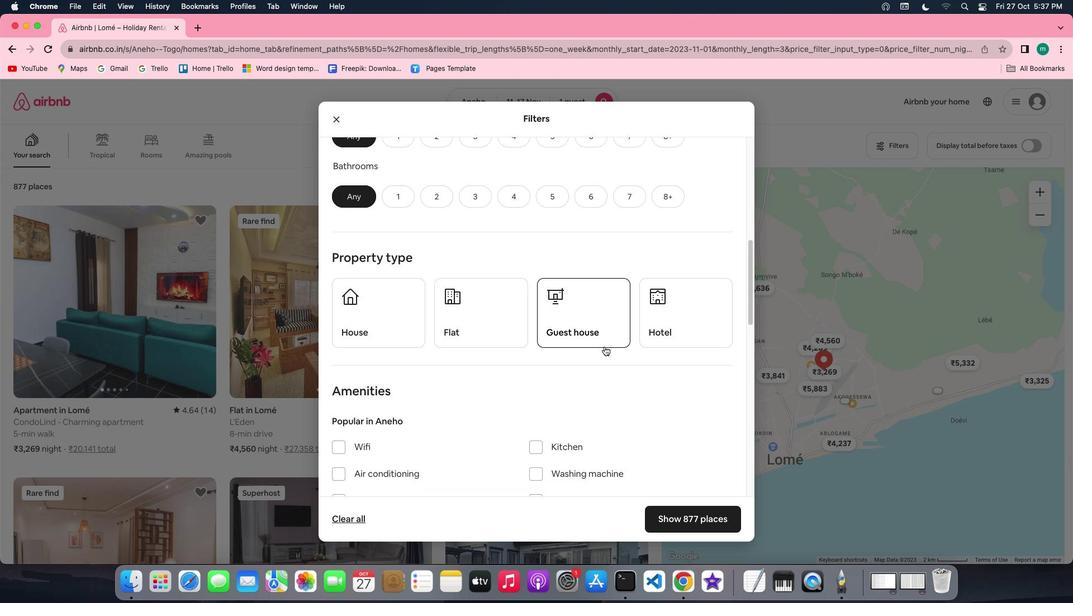 
Action: Mouse scrolled (604, 347) with delta (0, 0)
Screenshot: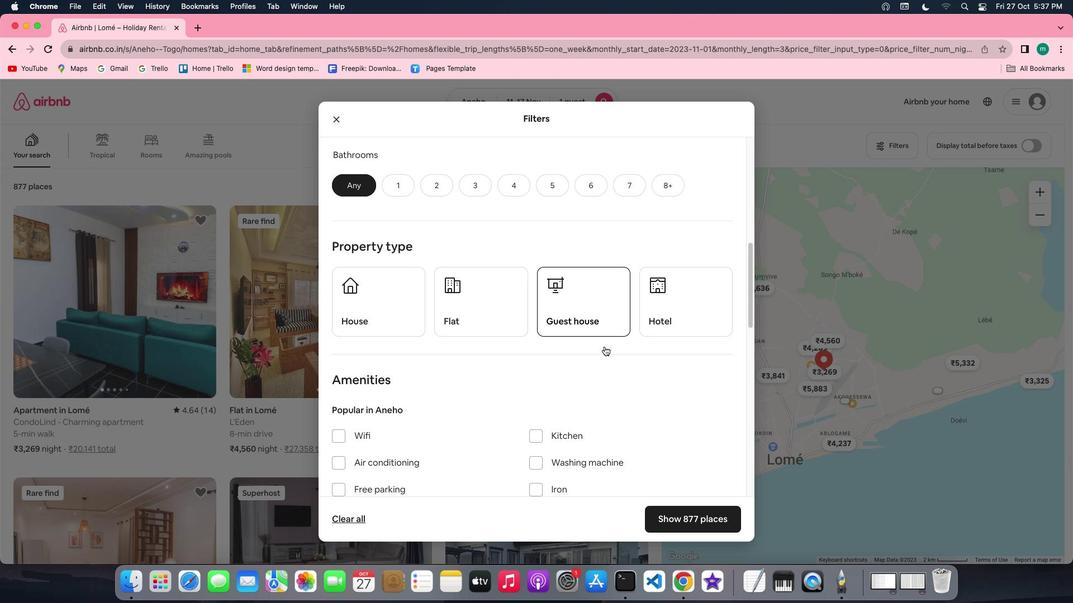
Action: Mouse scrolled (604, 347) with delta (0, 0)
Screenshot: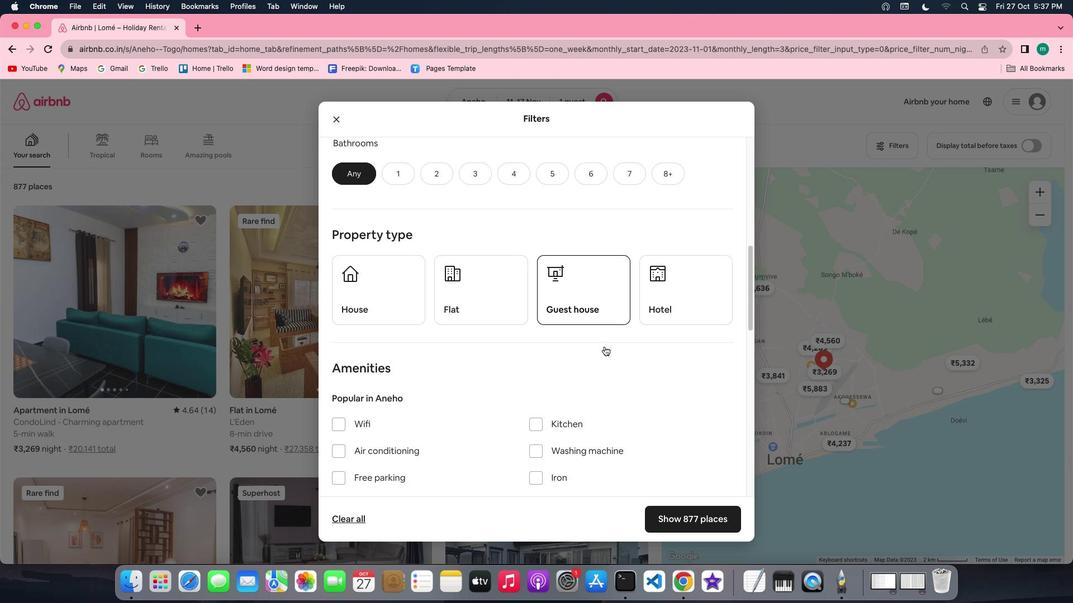 
Action: Mouse scrolled (604, 347) with delta (0, 0)
Screenshot: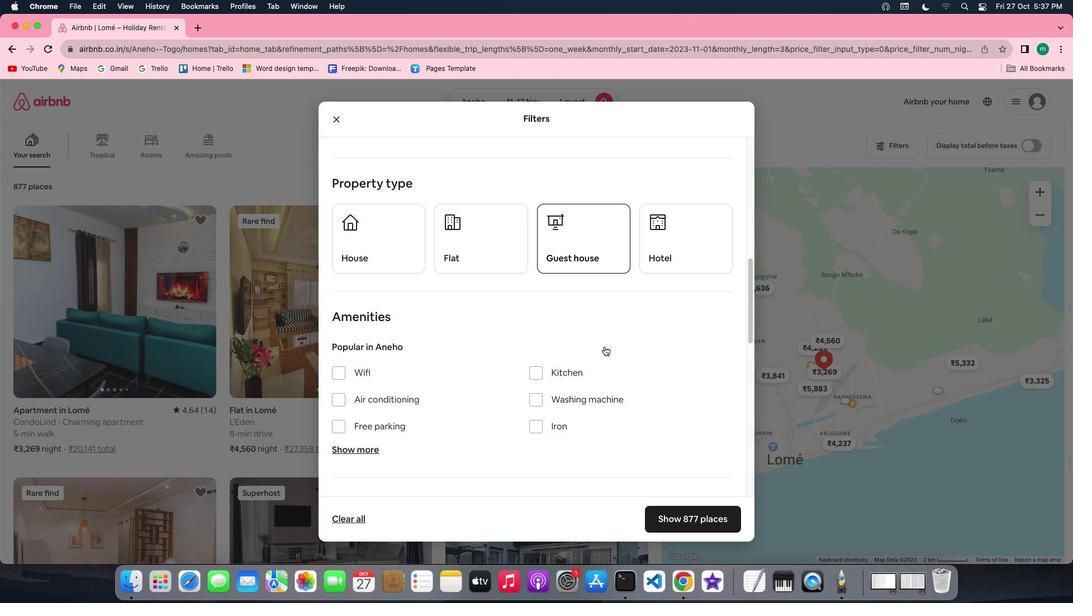 
Action: Mouse scrolled (604, 347) with delta (0, 0)
Screenshot: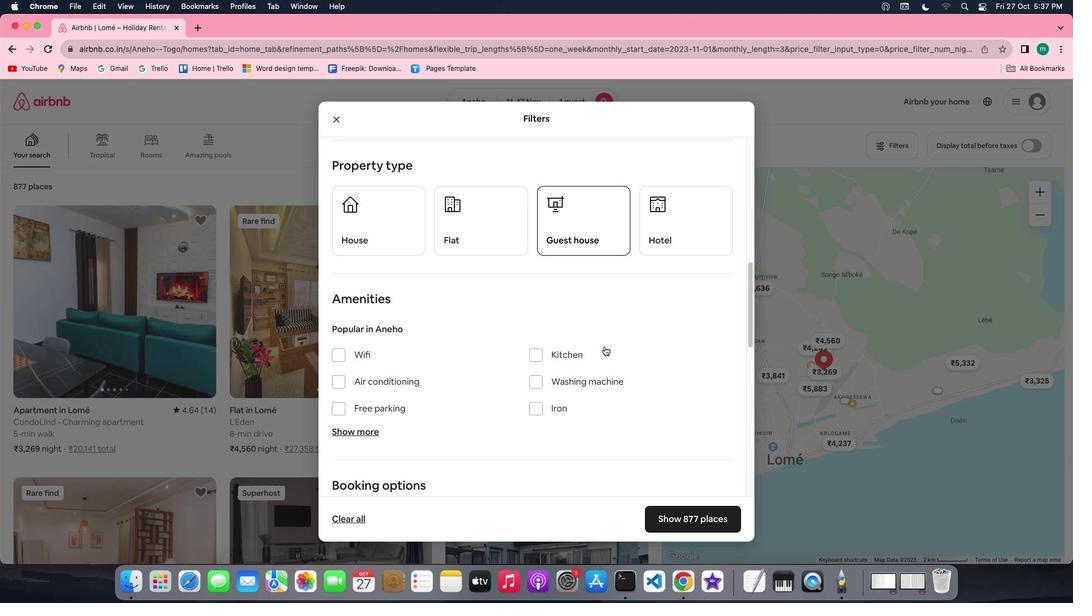 
Action: Mouse scrolled (604, 347) with delta (0, -1)
Screenshot: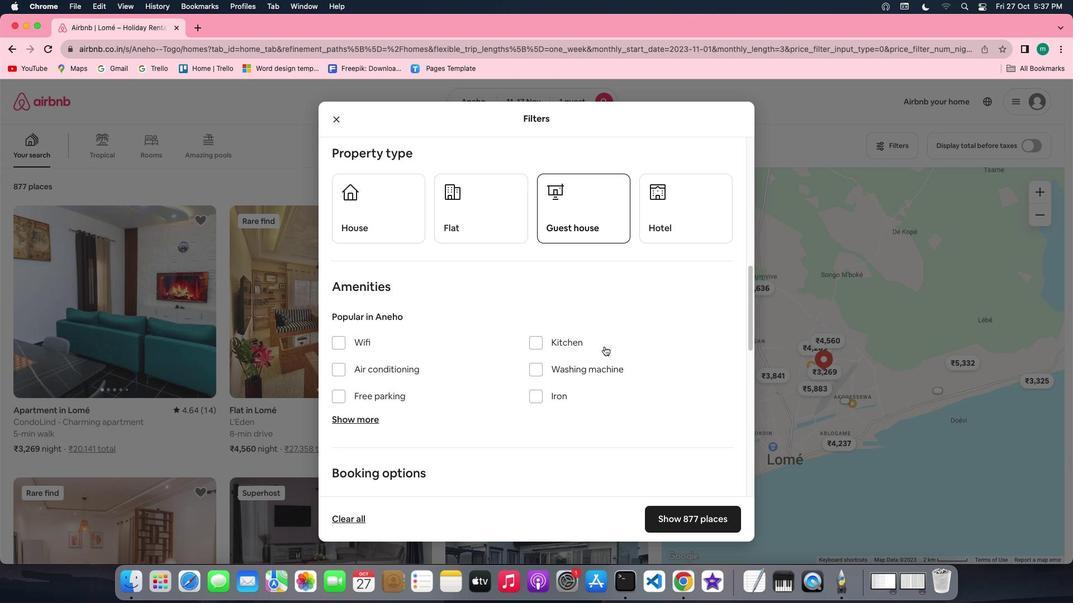
Action: Mouse moved to (647, 218)
Screenshot: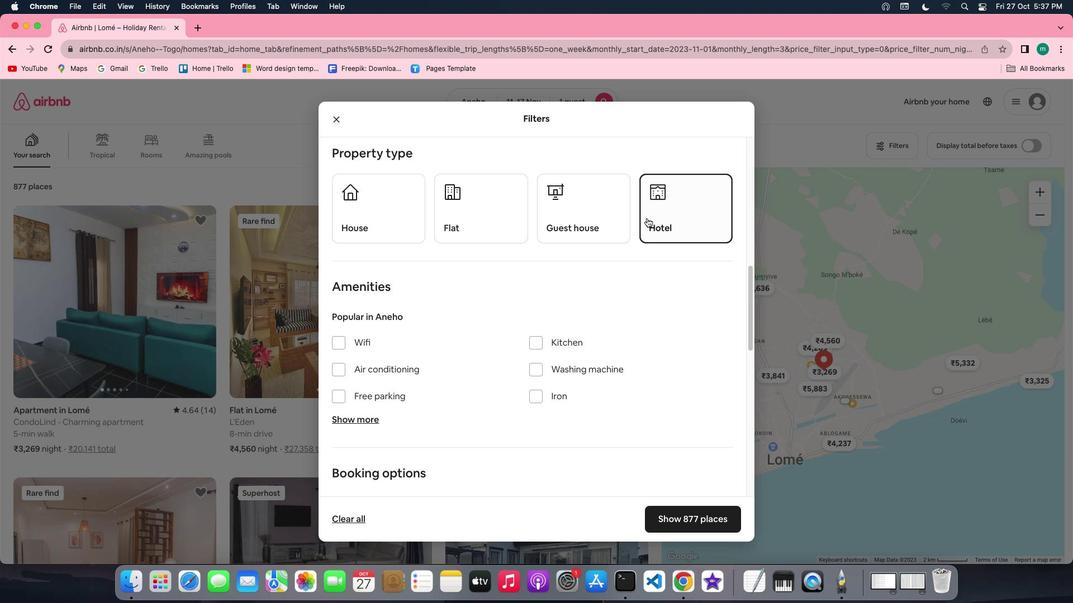 
Action: Mouse pressed left at (647, 218)
Screenshot: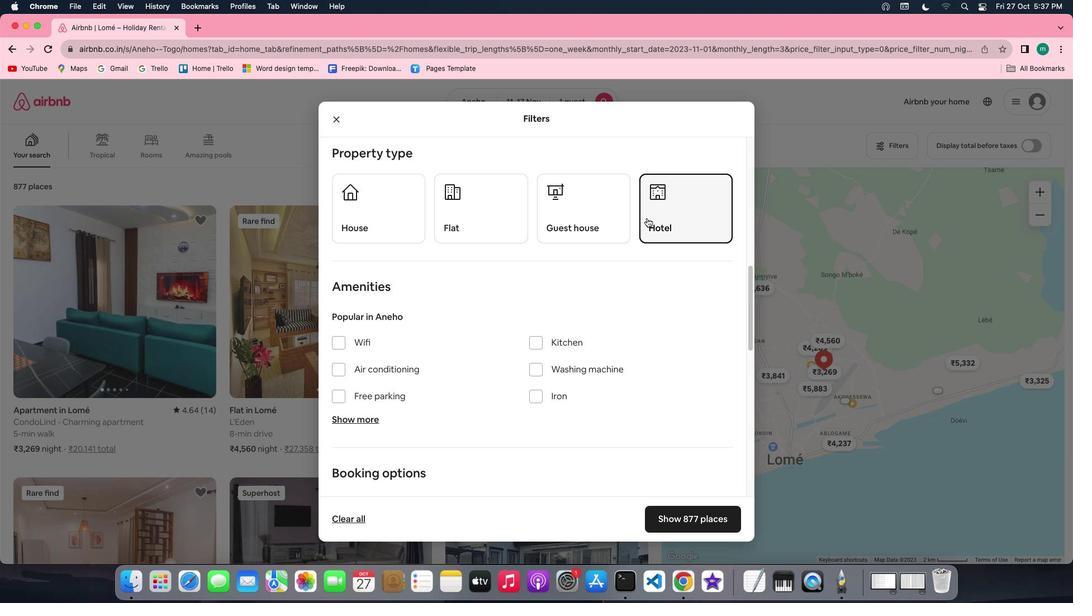 
Action: Mouse moved to (580, 347)
Screenshot: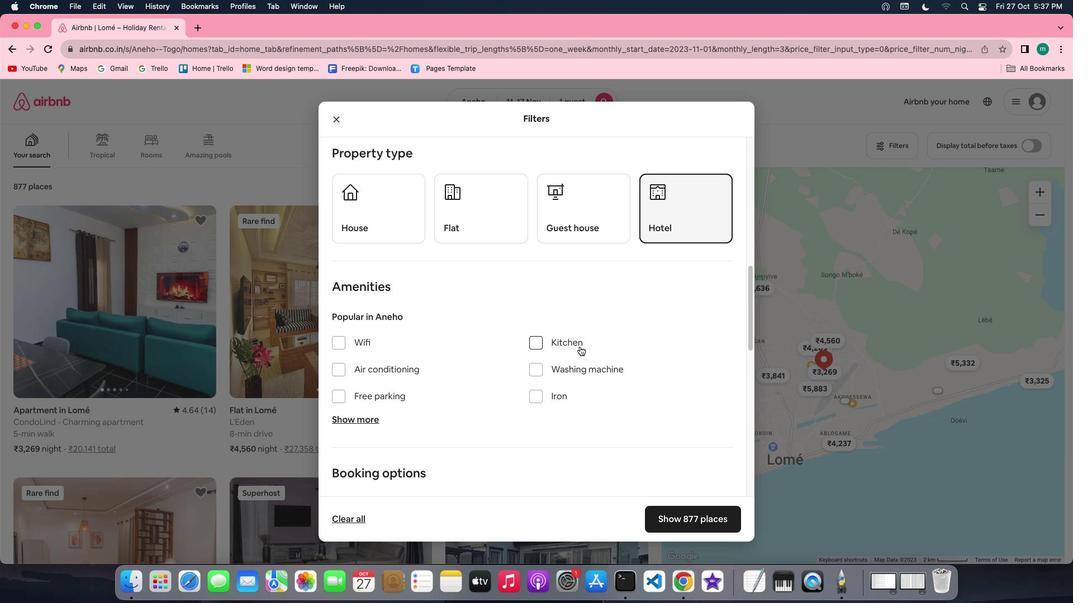 
Action: Mouse scrolled (580, 347) with delta (0, 0)
Screenshot: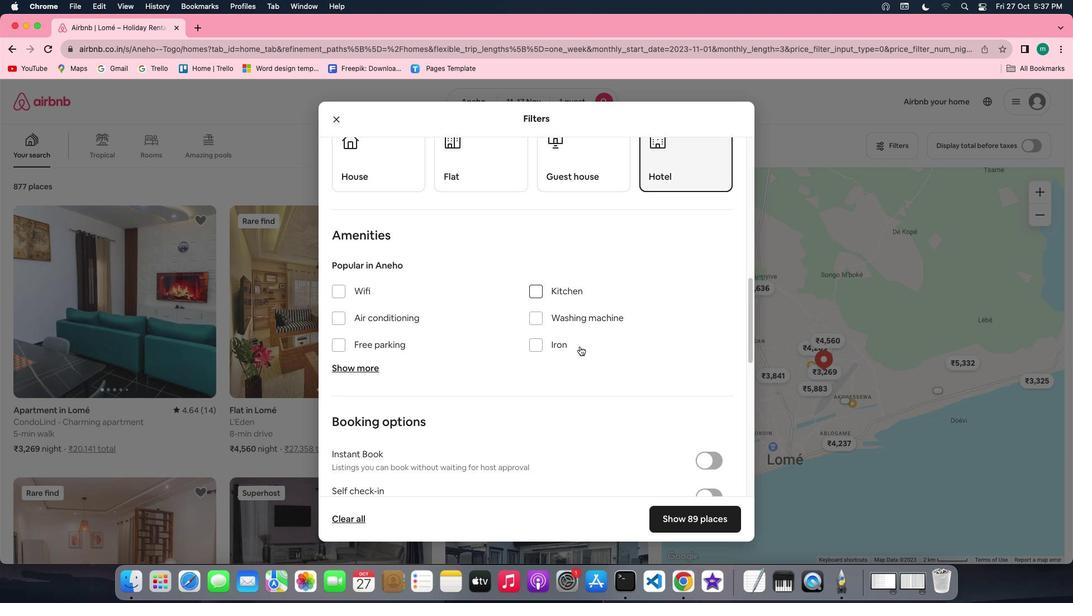 
Action: Mouse scrolled (580, 347) with delta (0, 0)
Screenshot: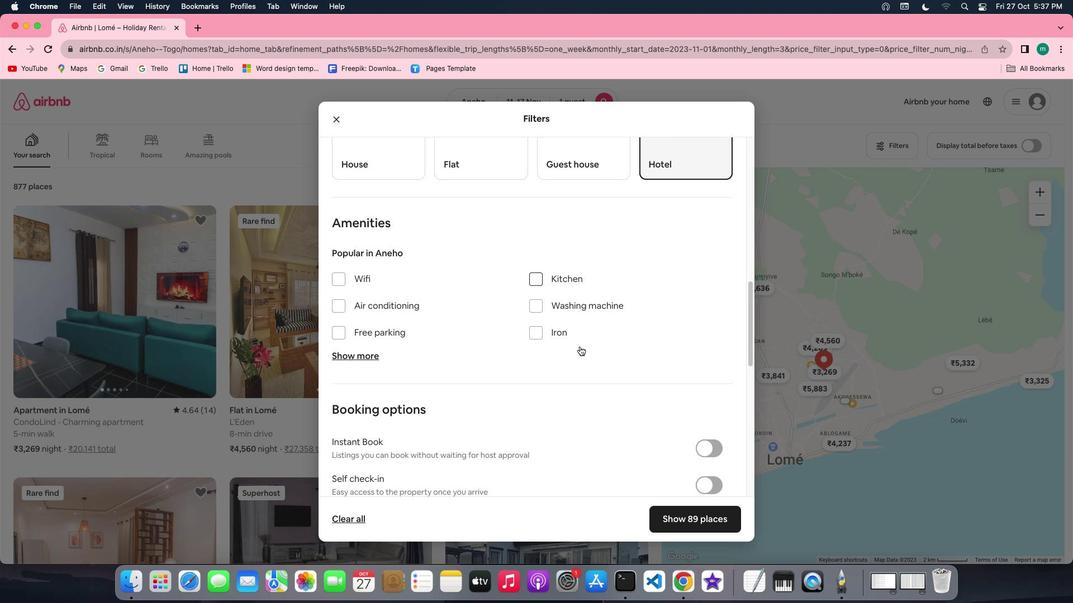 
Action: Mouse scrolled (580, 347) with delta (0, -1)
Screenshot: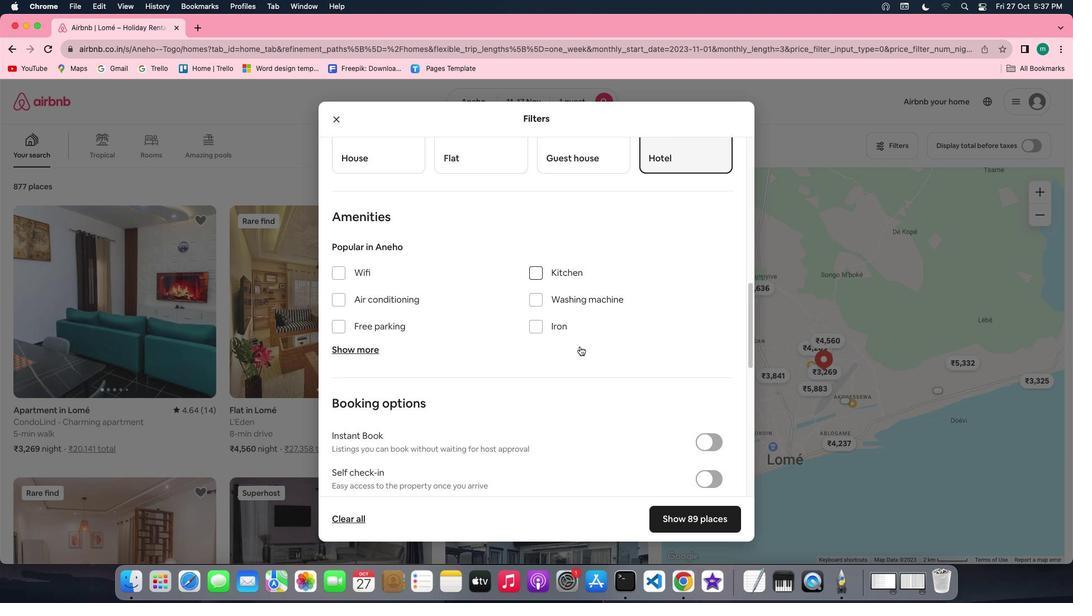 
Action: Mouse scrolled (580, 347) with delta (0, 0)
Screenshot: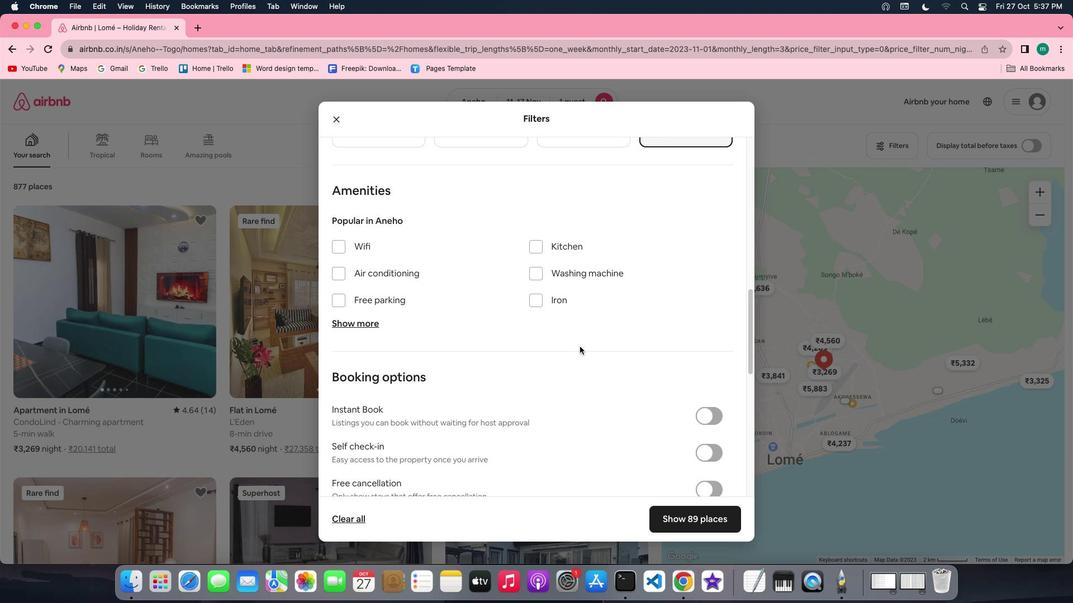 
Action: Mouse scrolled (580, 347) with delta (0, 0)
Screenshot: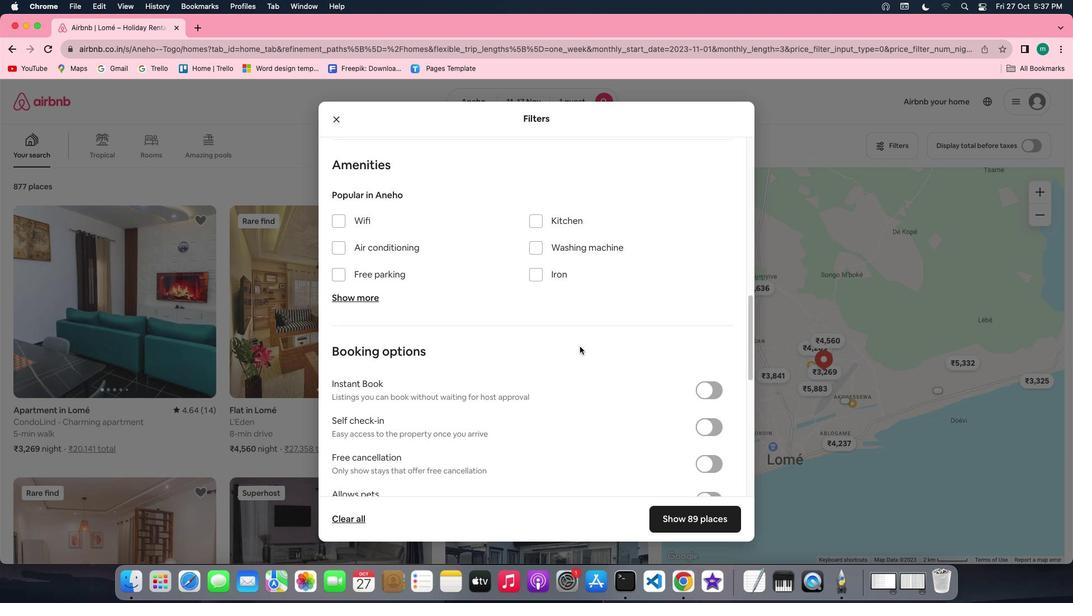 
Action: Mouse scrolled (580, 347) with delta (0, 0)
Screenshot: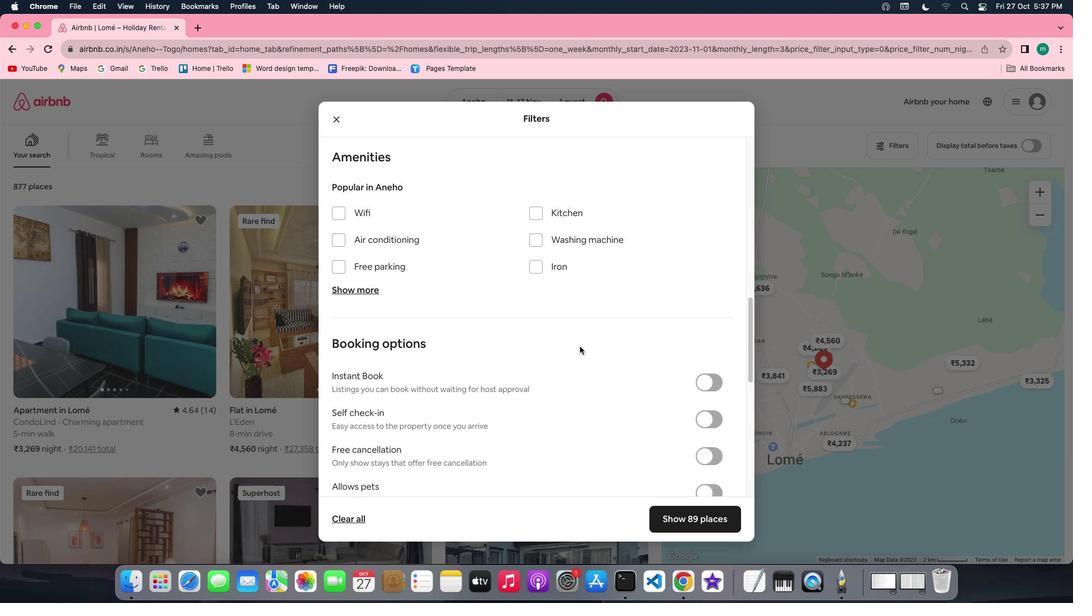 
Action: Mouse scrolled (580, 347) with delta (0, 0)
Screenshot: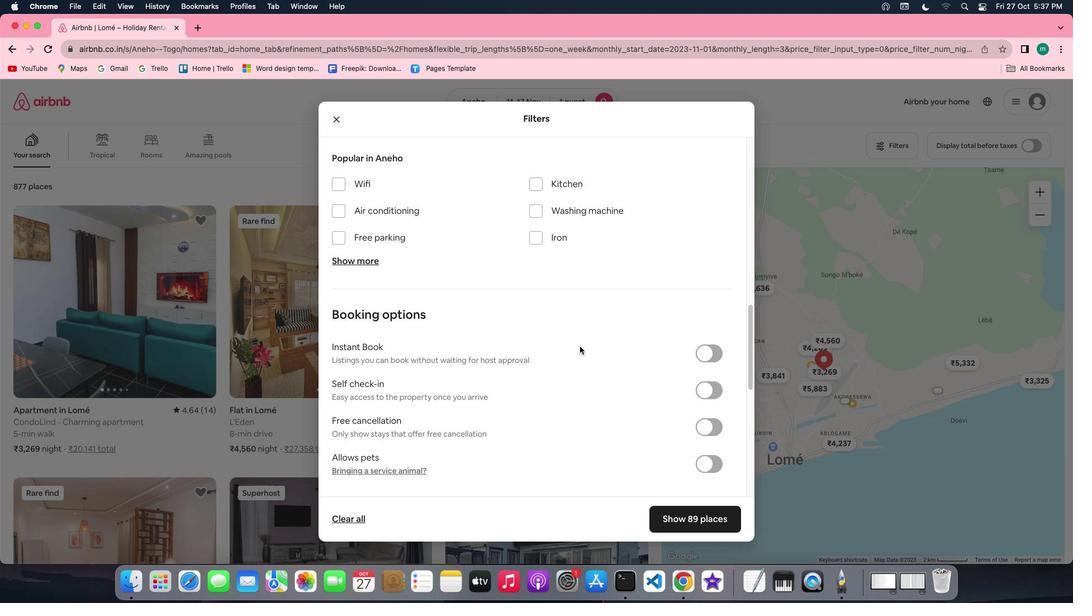 
Action: Mouse scrolled (580, 347) with delta (0, 0)
Screenshot: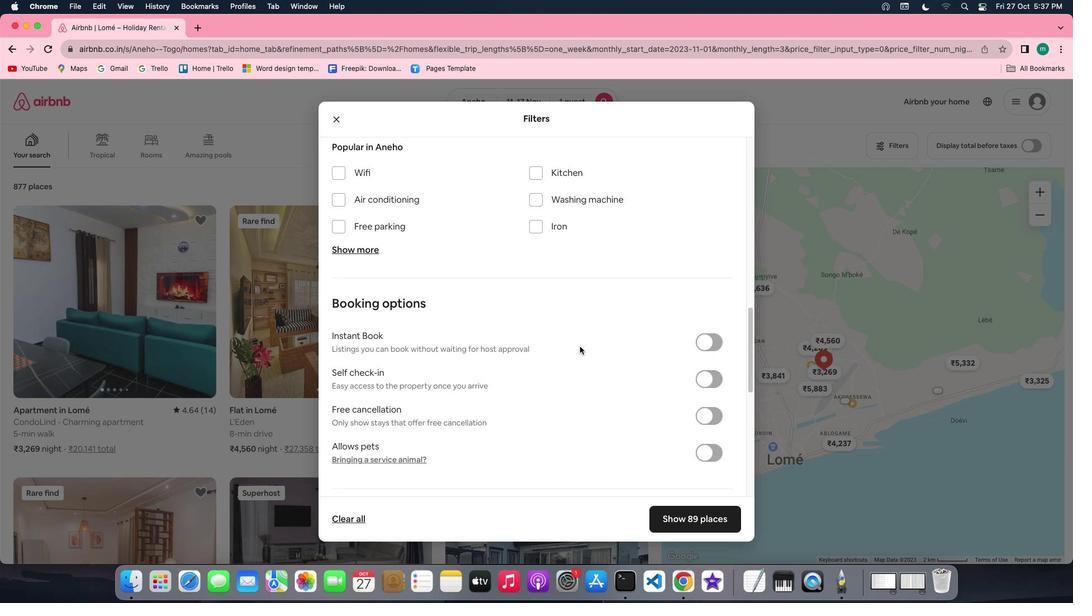 
Action: Mouse scrolled (580, 347) with delta (0, 0)
Screenshot: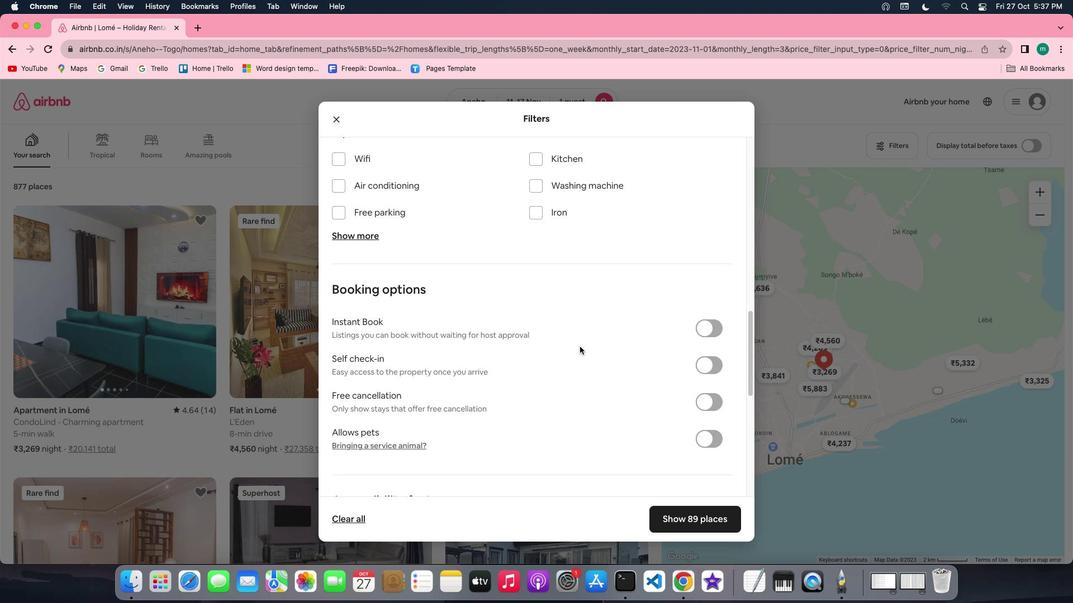 
Action: Mouse moved to (706, 359)
Screenshot: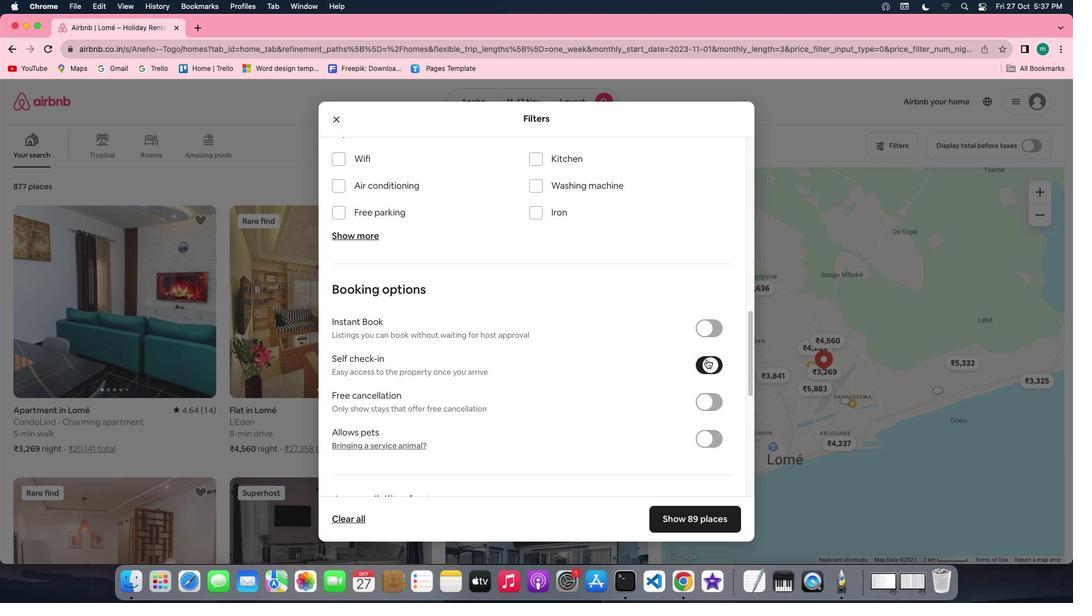 
Action: Mouse pressed left at (706, 359)
Screenshot: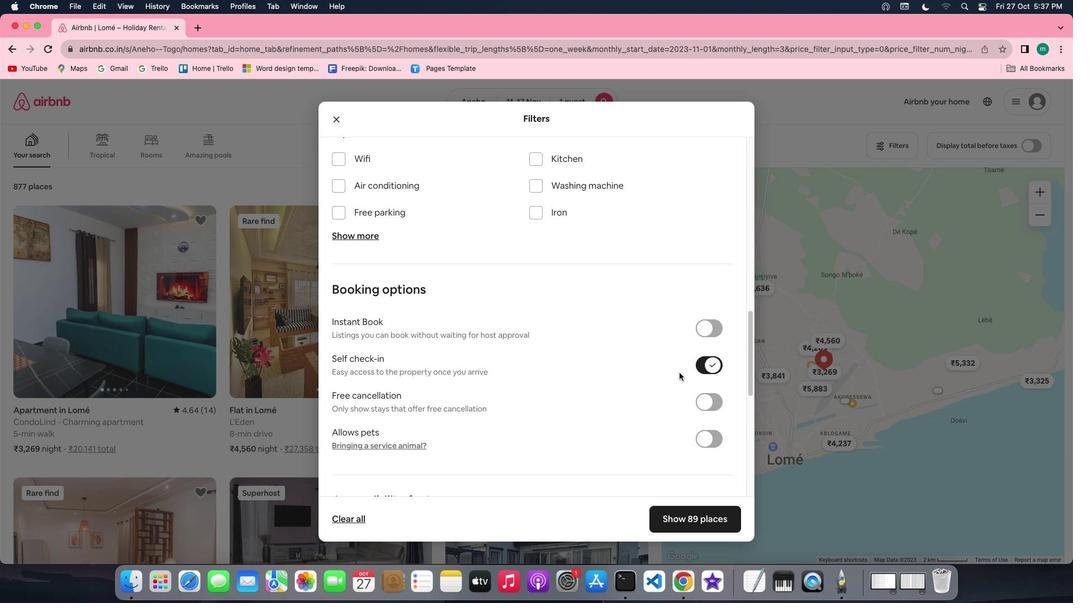 
Action: Mouse moved to (540, 408)
Screenshot: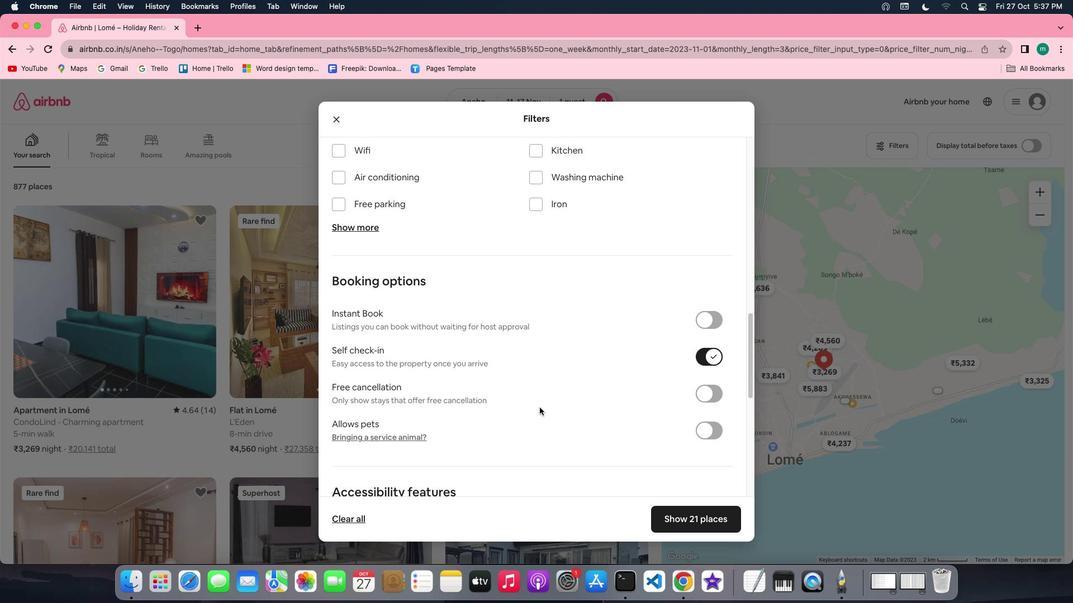 
Action: Mouse scrolled (540, 408) with delta (0, 0)
Screenshot: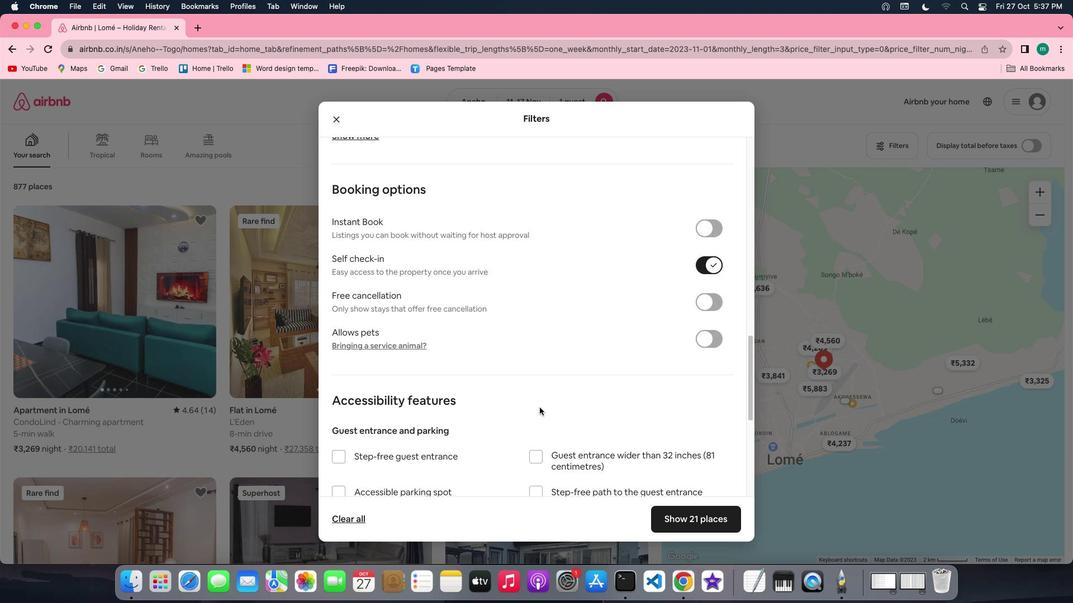 
Action: Mouse scrolled (540, 408) with delta (0, 0)
Screenshot: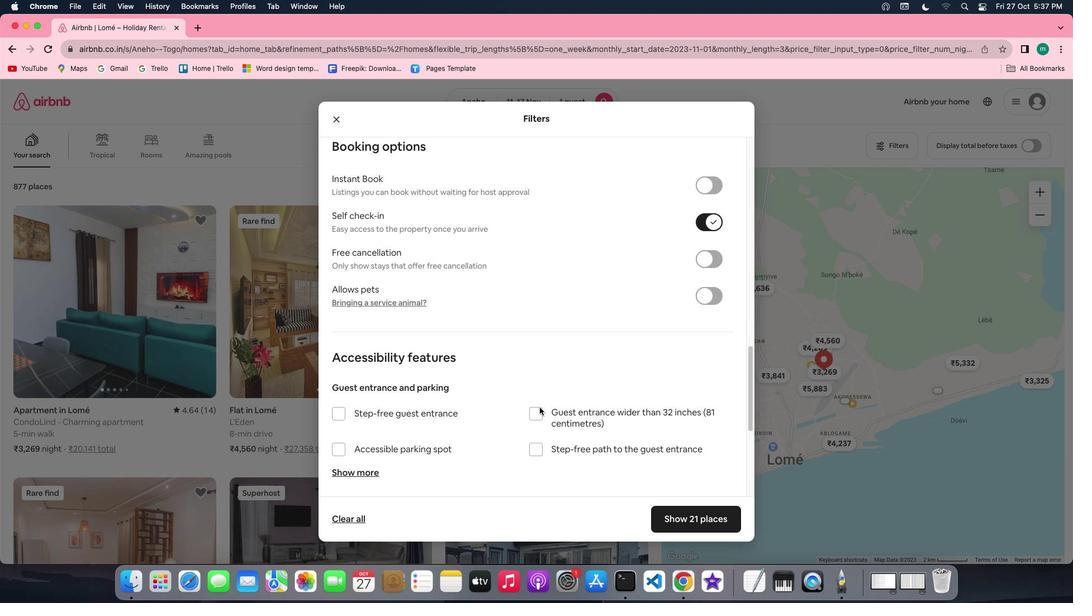 
Action: Mouse scrolled (540, 408) with delta (0, -1)
Screenshot: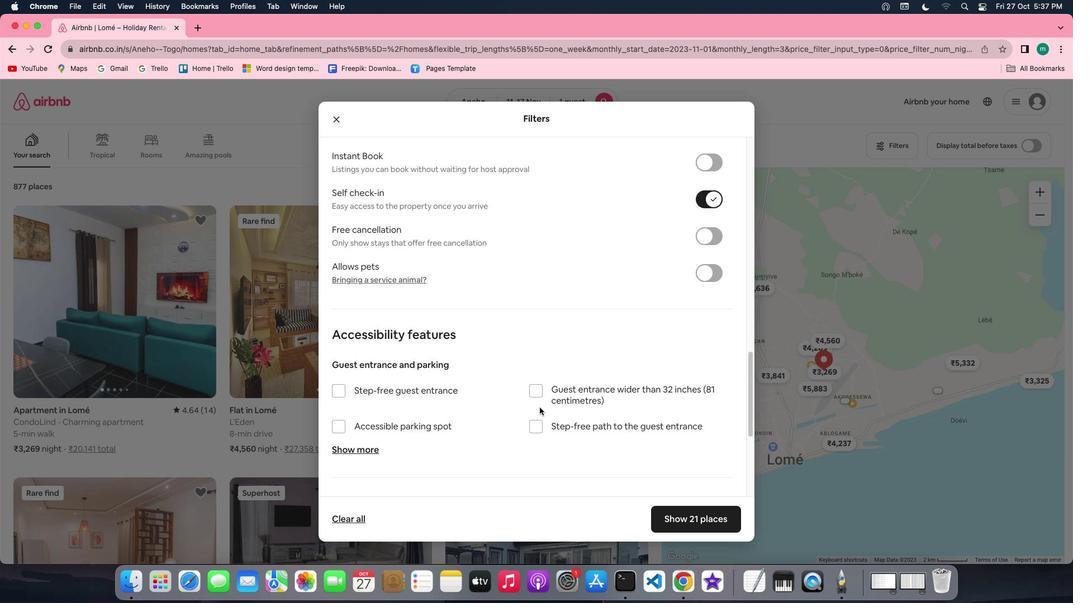 
Action: Mouse scrolled (540, 408) with delta (0, -1)
Screenshot: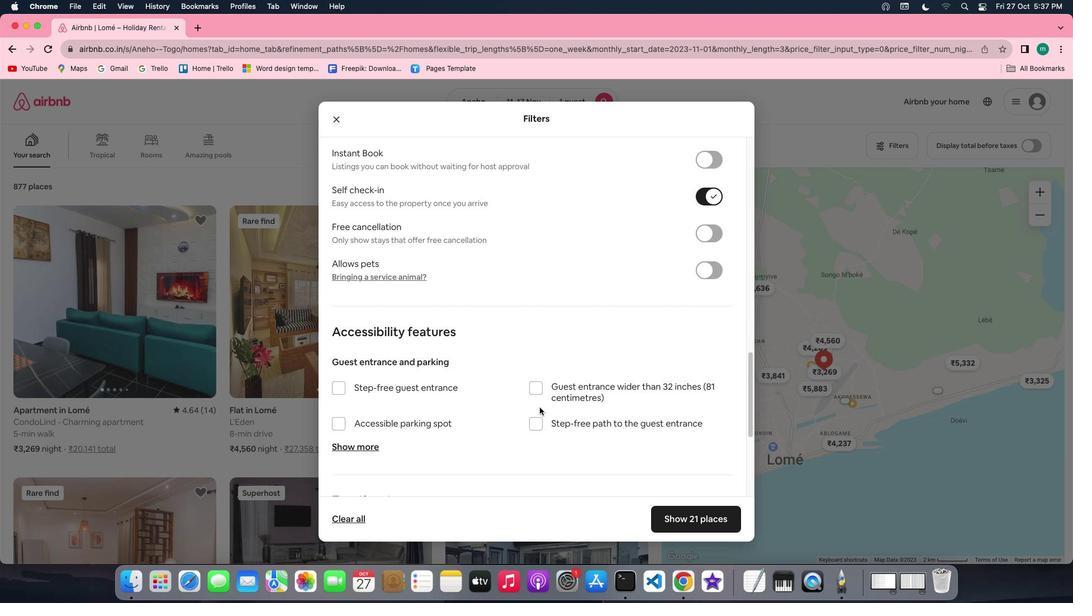 
Action: Mouse scrolled (540, 408) with delta (0, 0)
Screenshot: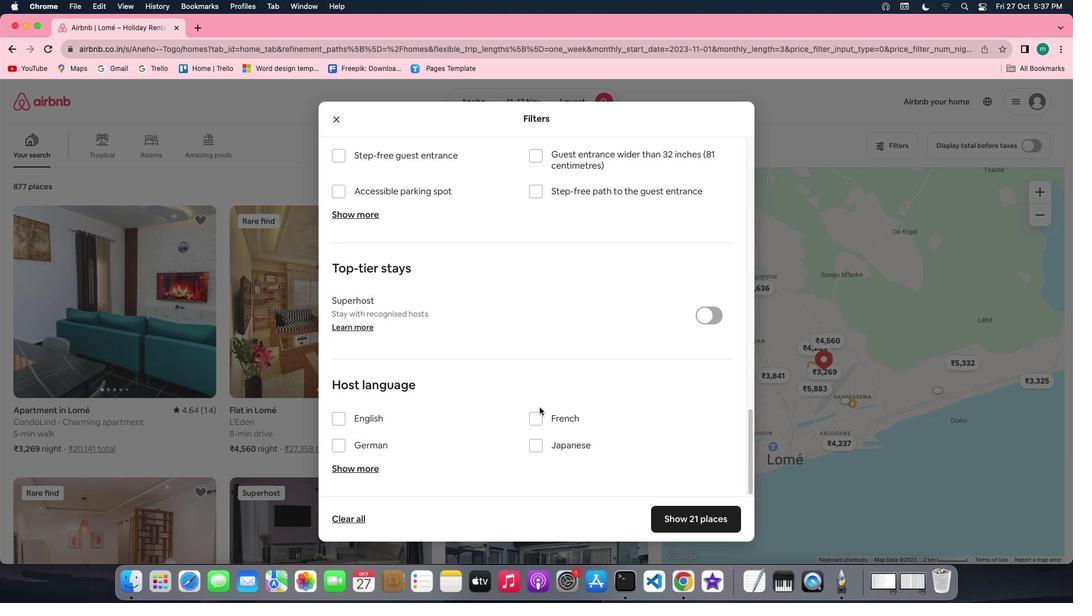 
Action: Mouse scrolled (540, 408) with delta (0, 0)
Screenshot: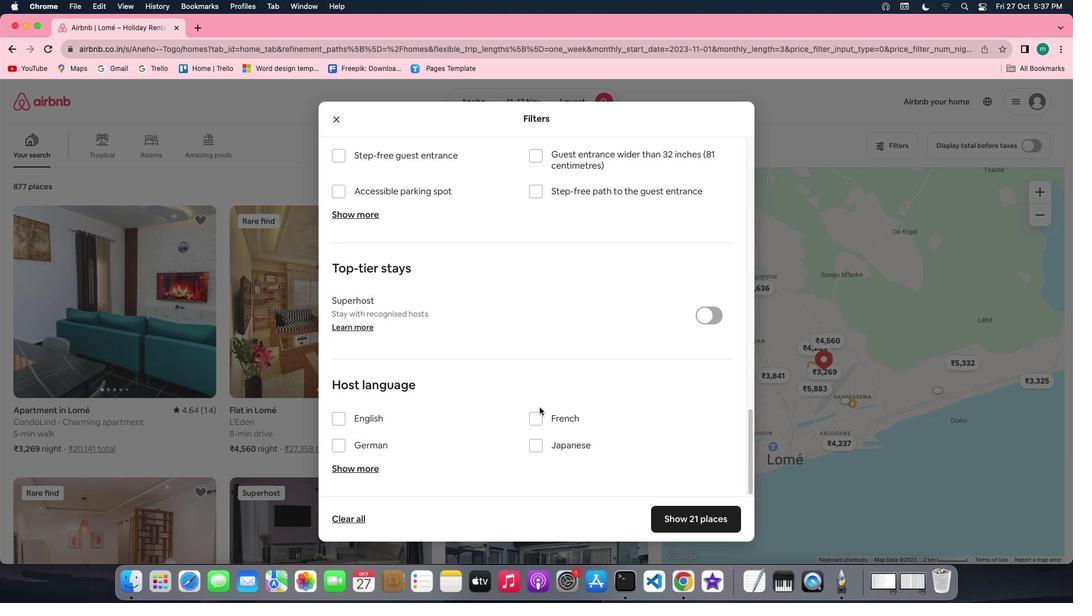
Action: Mouse scrolled (540, 408) with delta (0, -1)
Screenshot: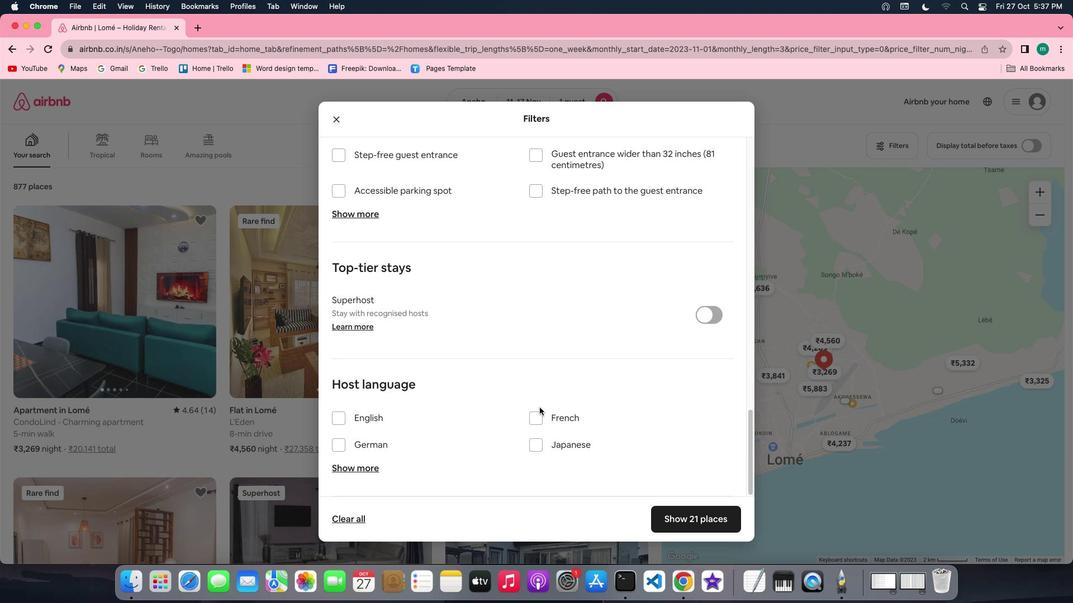 
Action: Mouse scrolled (540, 408) with delta (0, -2)
Screenshot: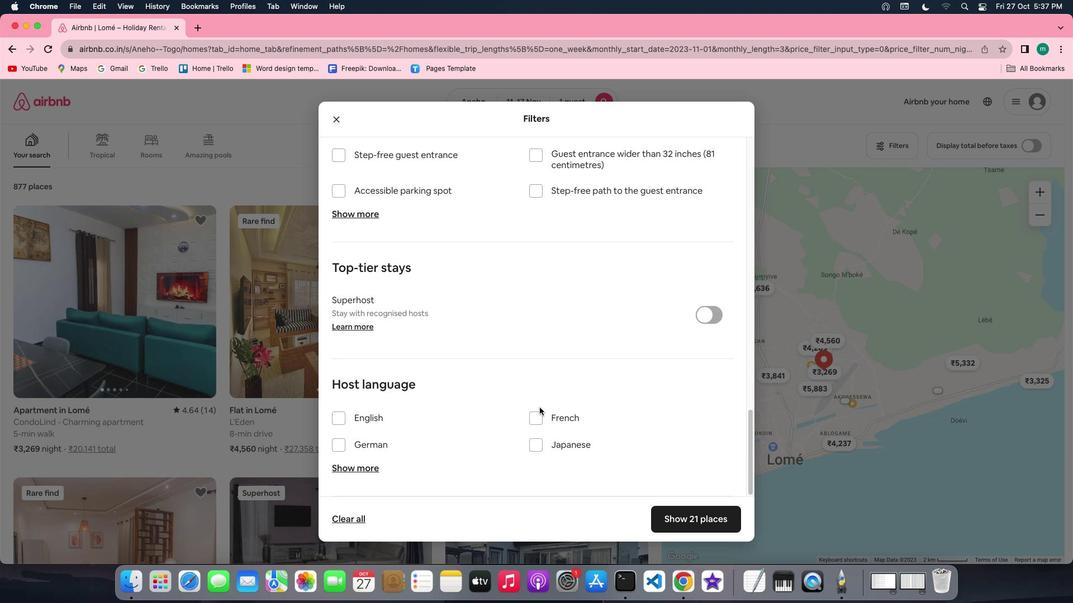 
Action: Mouse scrolled (540, 408) with delta (0, -2)
Screenshot: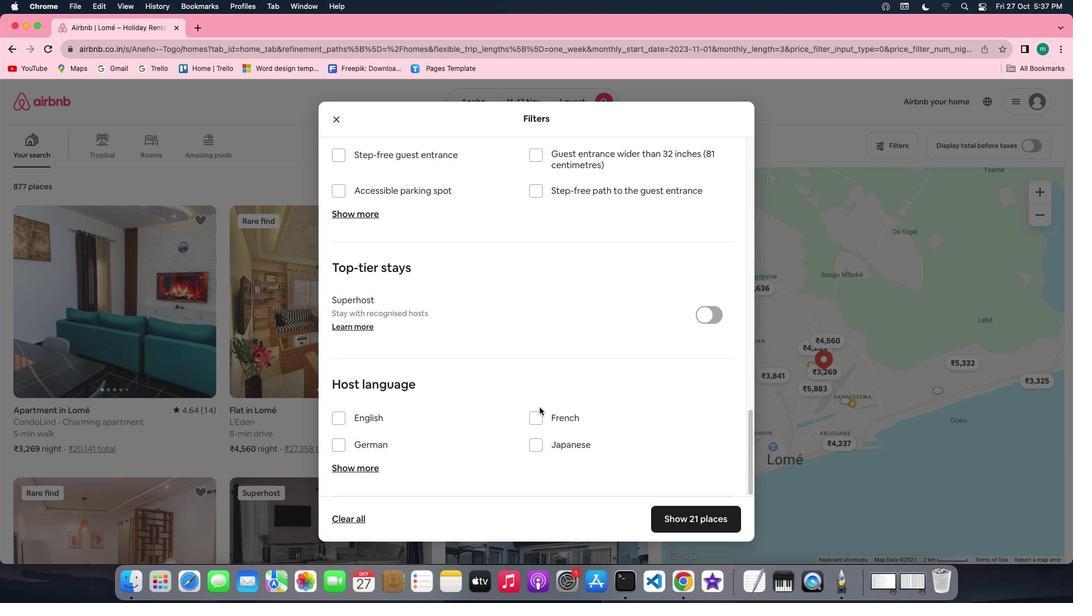 
Action: Mouse moved to (543, 406)
Screenshot: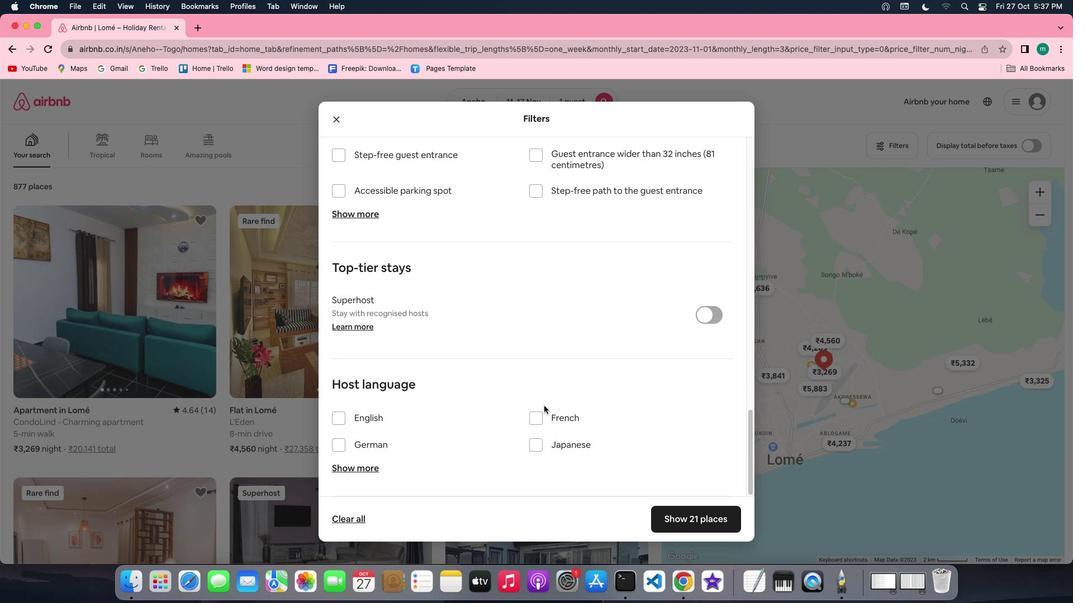
Action: Mouse scrolled (543, 406) with delta (0, 0)
Screenshot: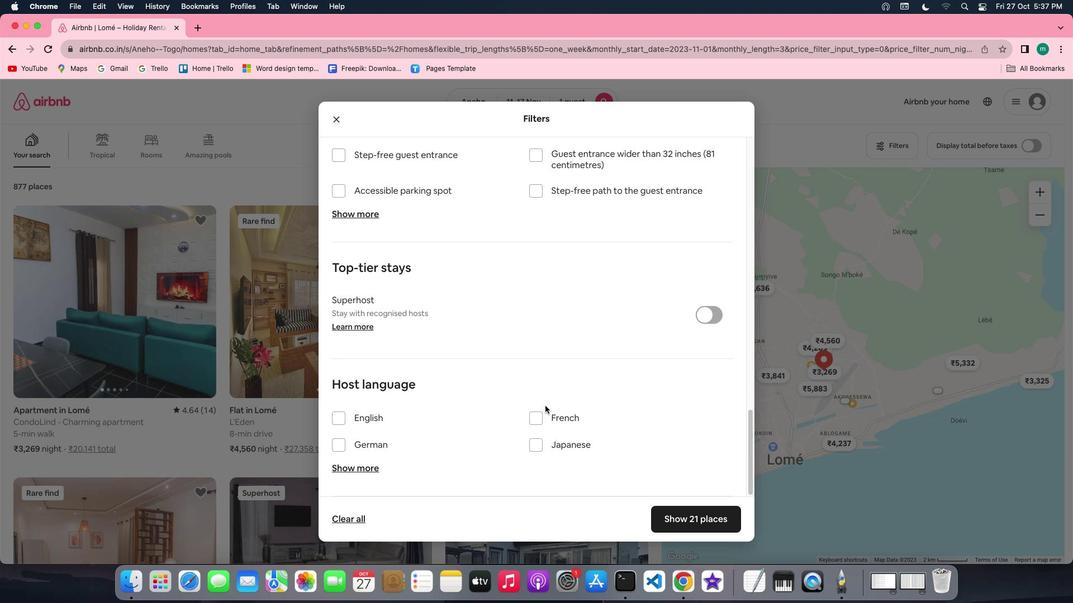 
Action: Mouse scrolled (543, 406) with delta (0, 0)
Screenshot: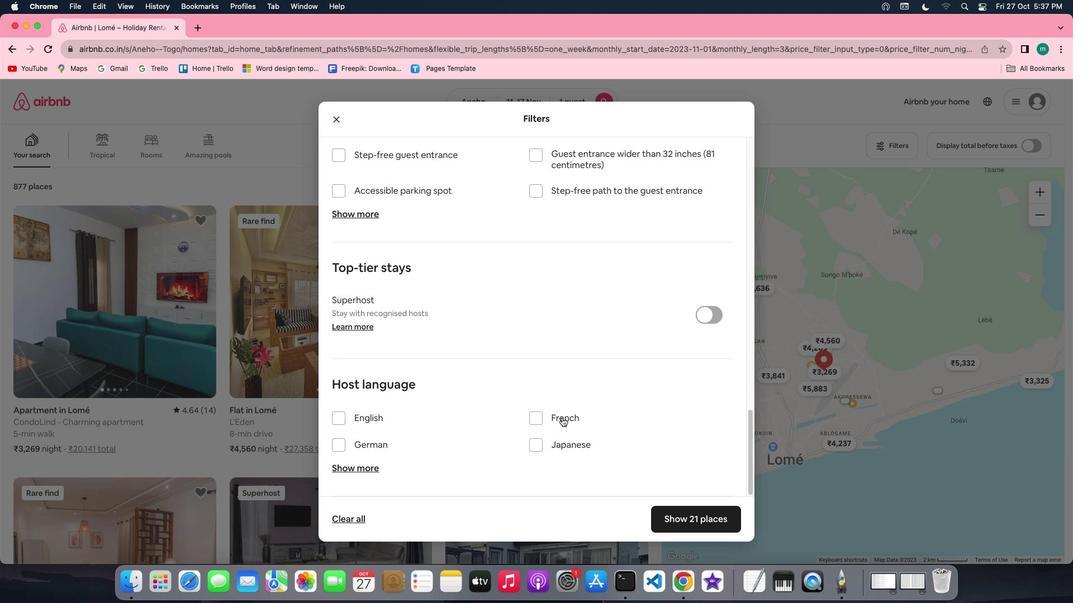 
Action: Mouse scrolled (543, 406) with delta (0, -2)
Screenshot: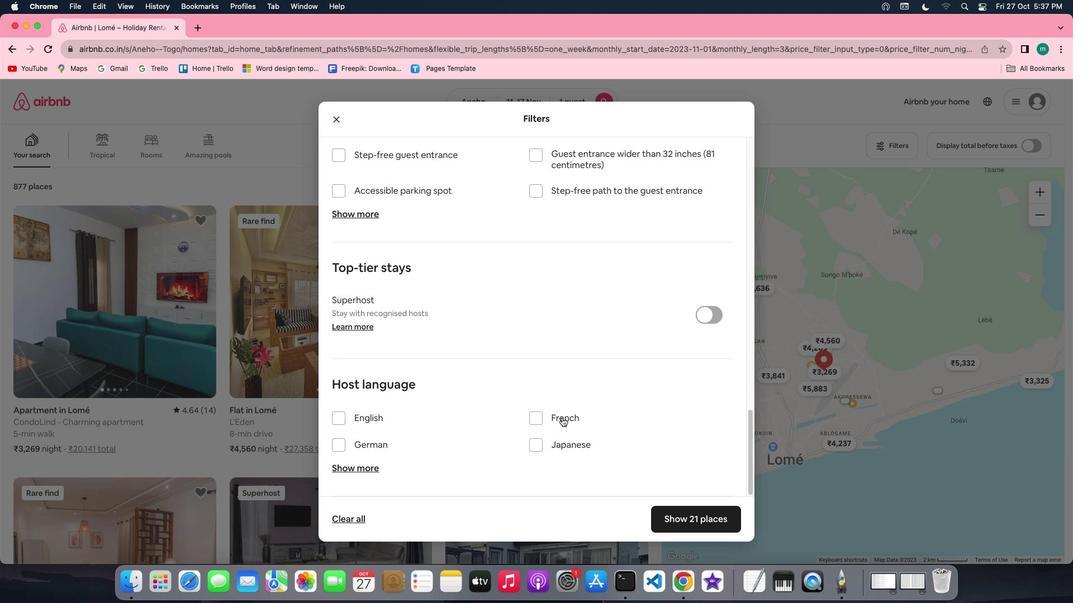 
Action: Mouse scrolled (543, 406) with delta (0, -2)
Screenshot: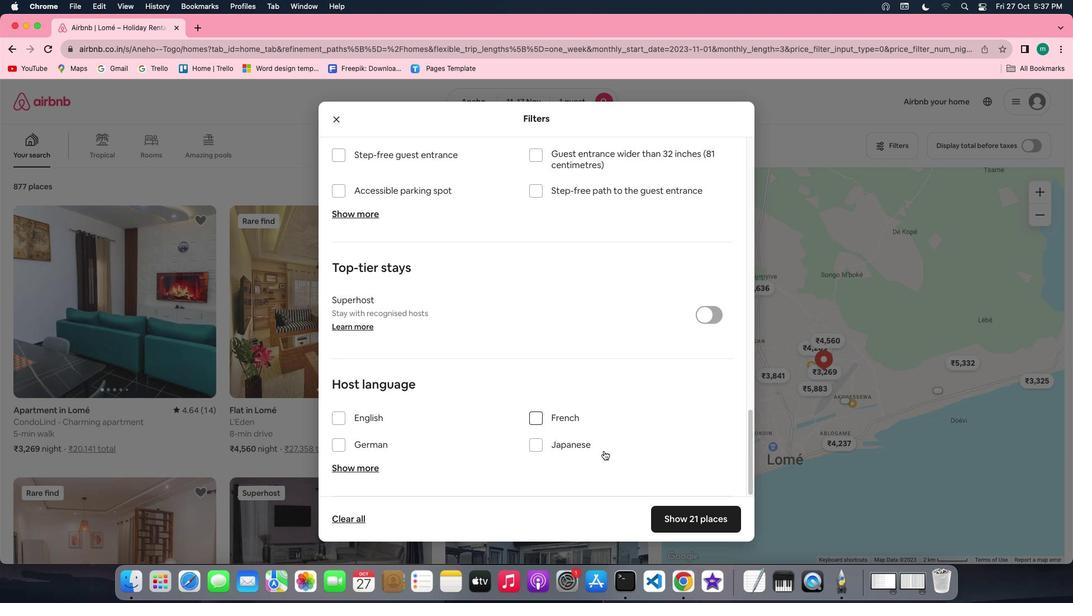 
Action: Mouse scrolled (543, 406) with delta (0, -3)
Screenshot: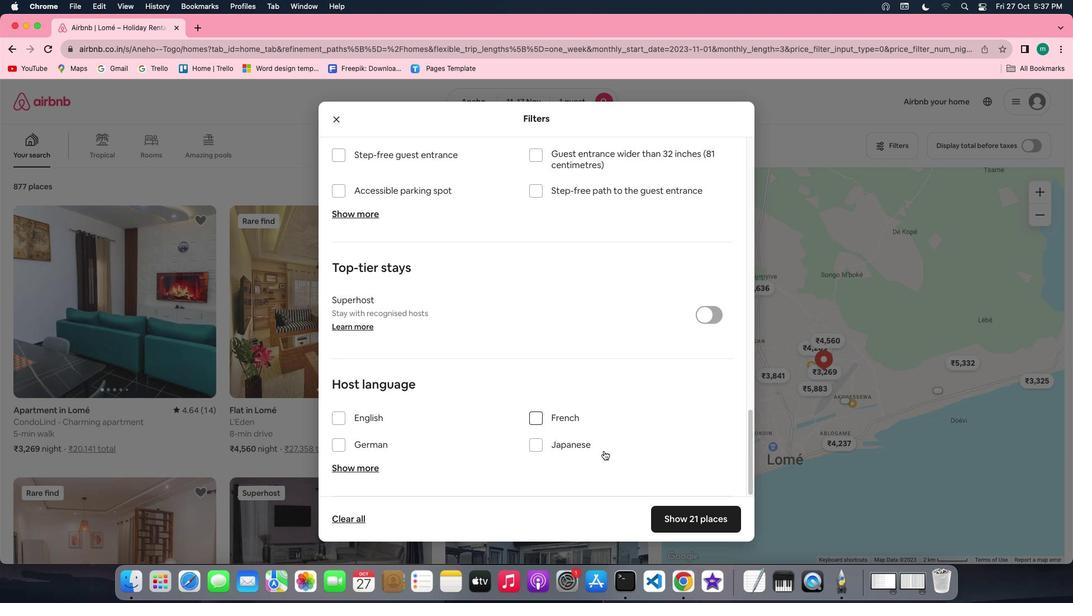 
Action: Mouse scrolled (543, 406) with delta (0, -3)
Screenshot: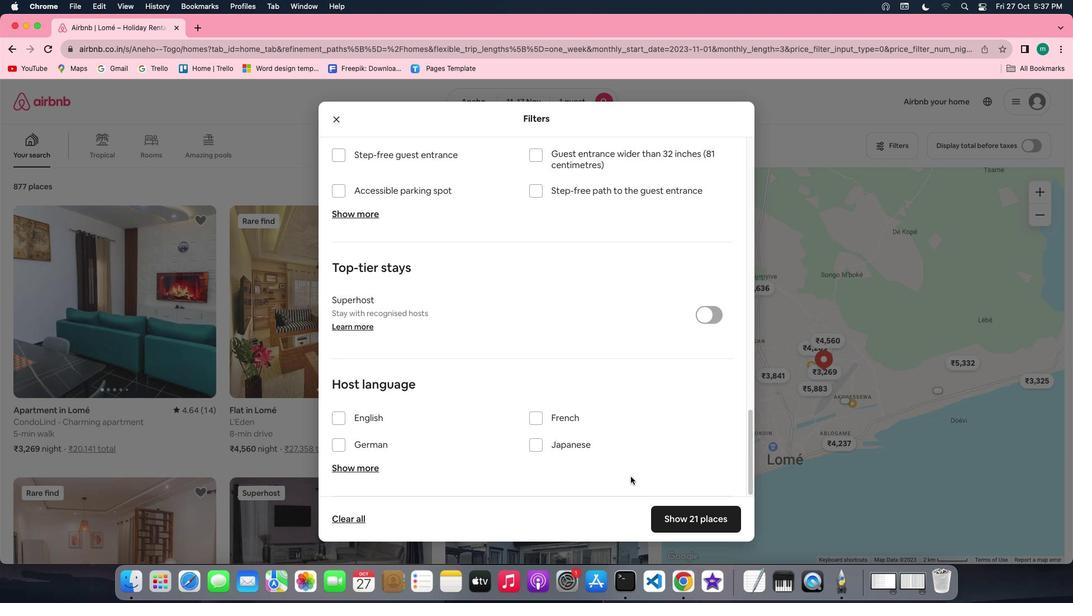 
Action: Mouse moved to (708, 517)
Screenshot: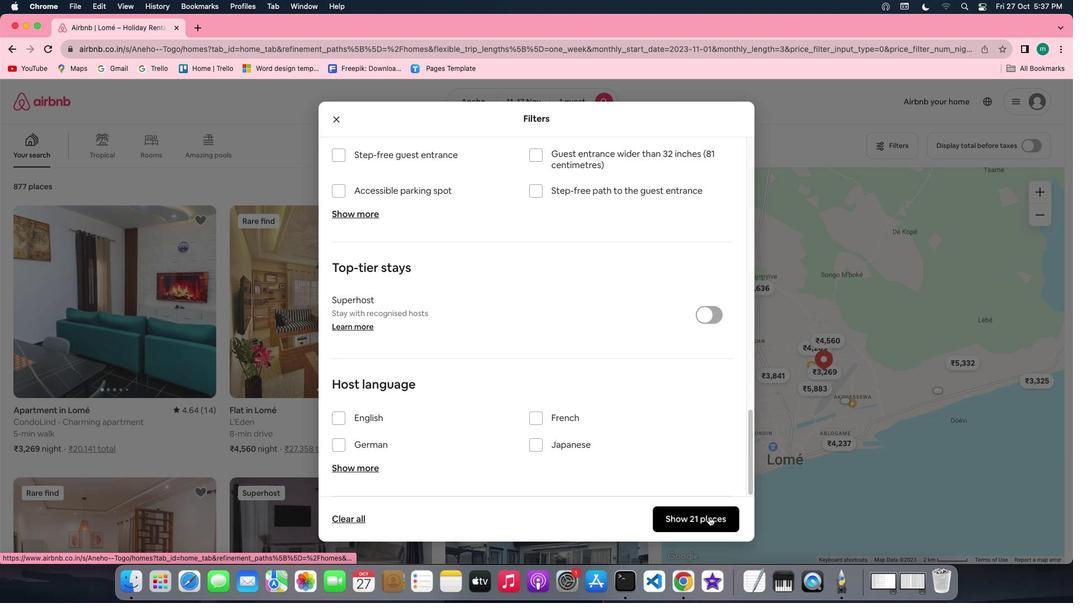 
Action: Mouse pressed left at (708, 517)
Screenshot: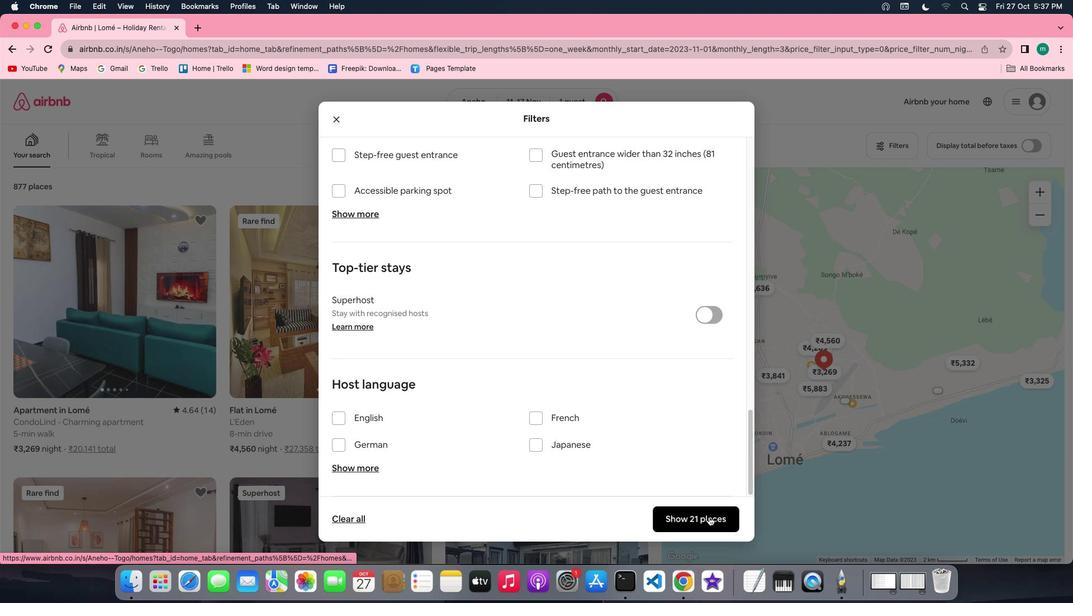 
Action: Mouse moved to (129, 288)
Screenshot: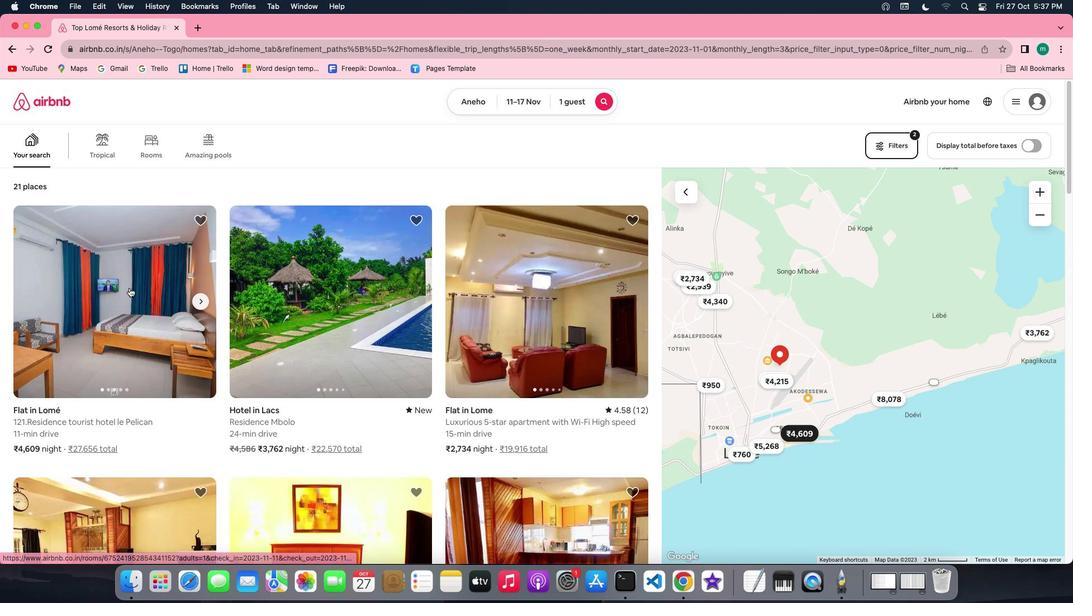 
Action: Mouse pressed left at (129, 288)
Screenshot: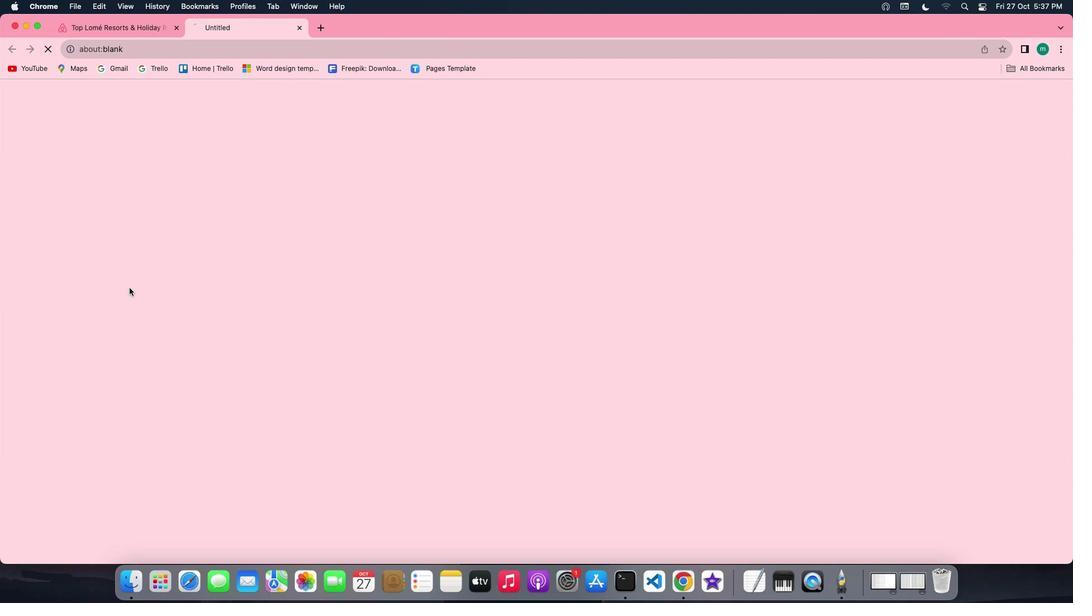 
Action: Mouse moved to (783, 410)
Screenshot: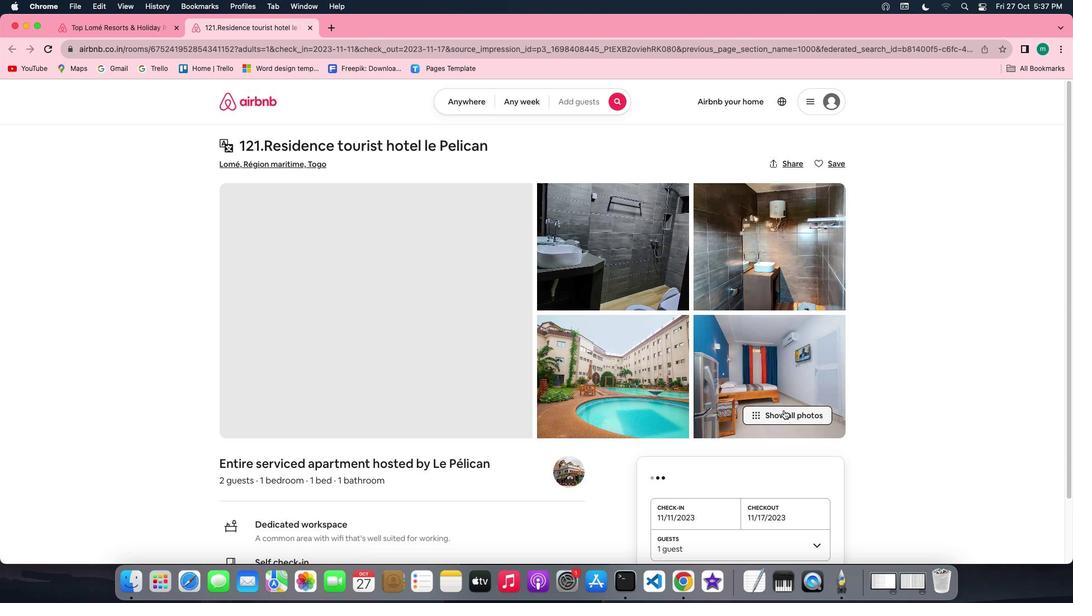 
Action: Mouse pressed left at (783, 410)
Screenshot: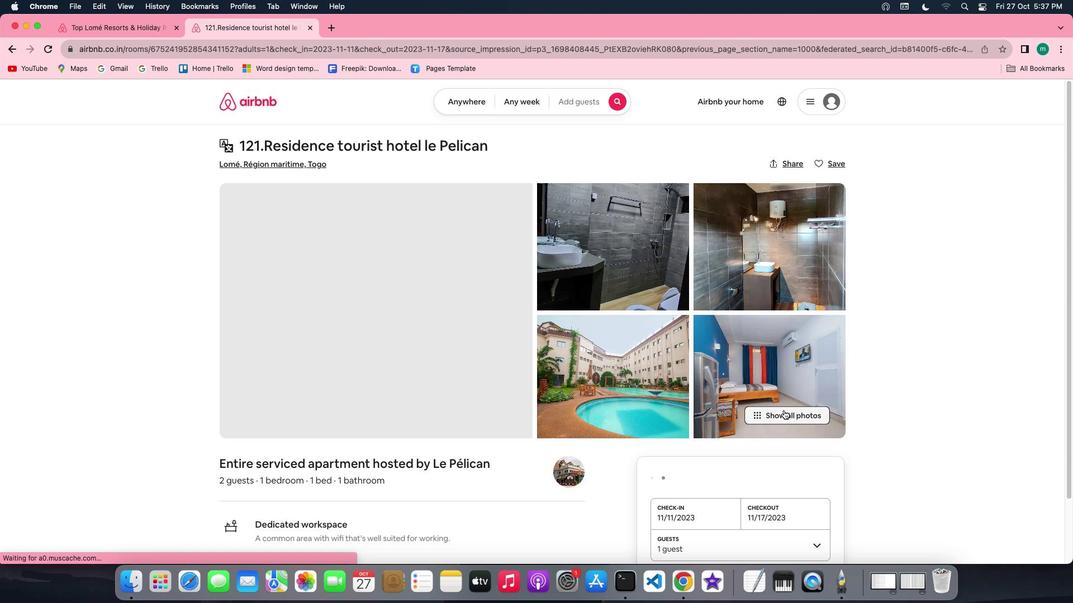 
Action: Mouse moved to (512, 337)
Screenshot: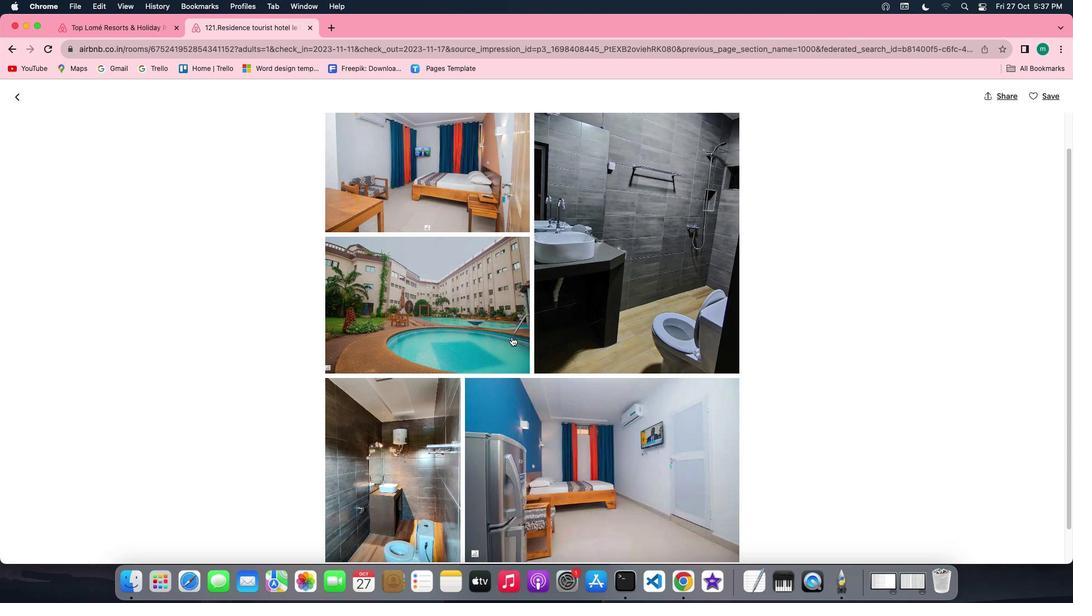 
Action: Mouse scrolled (512, 337) with delta (0, 0)
Screenshot: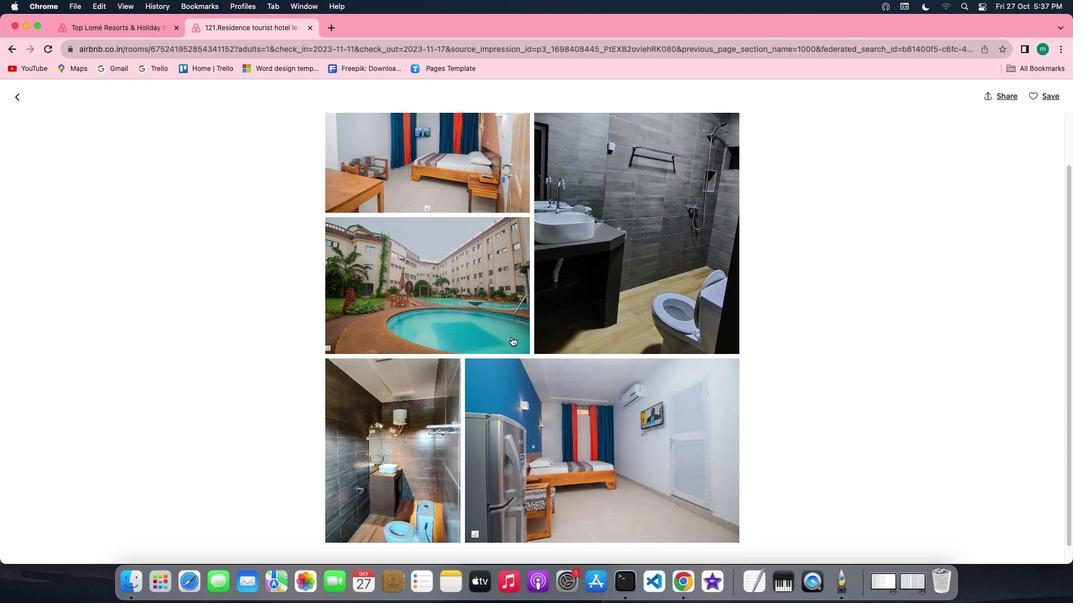 
Action: Mouse moved to (512, 337)
Screenshot: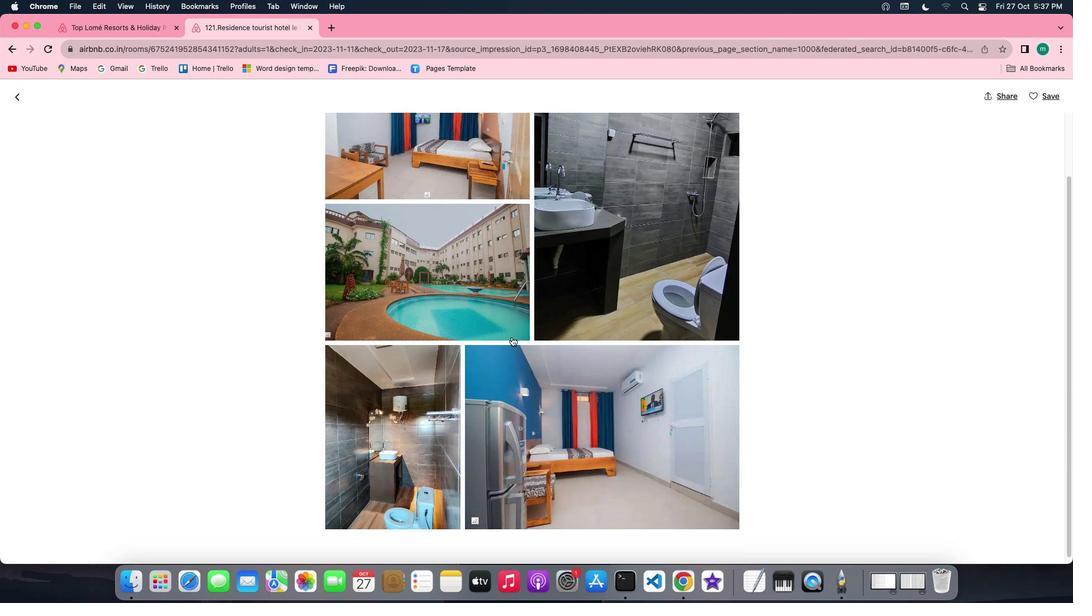
Action: Mouse scrolled (512, 337) with delta (0, 0)
Screenshot: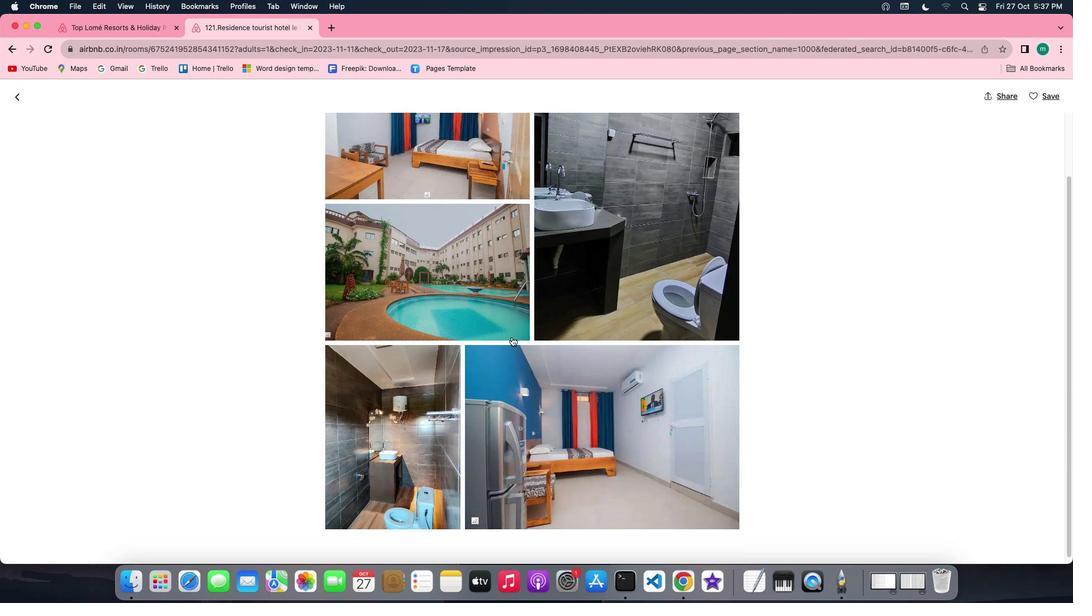 
Action: Mouse scrolled (512, 337) with delta (0, -1)
Screenshot: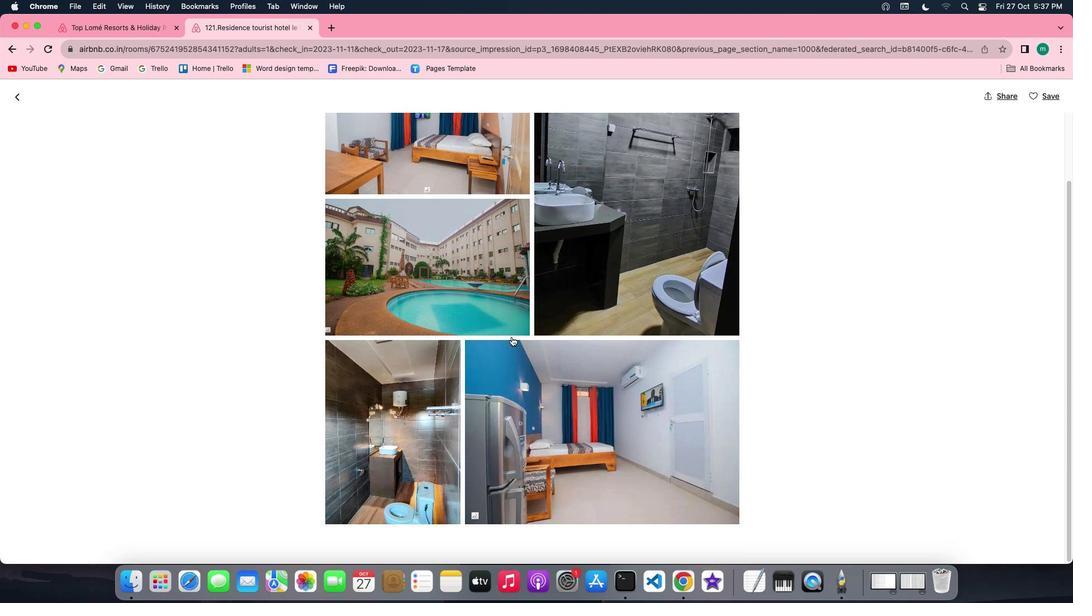
Action: Mouse scrolled (512, 337) with delta (0, -1)
Screenshot: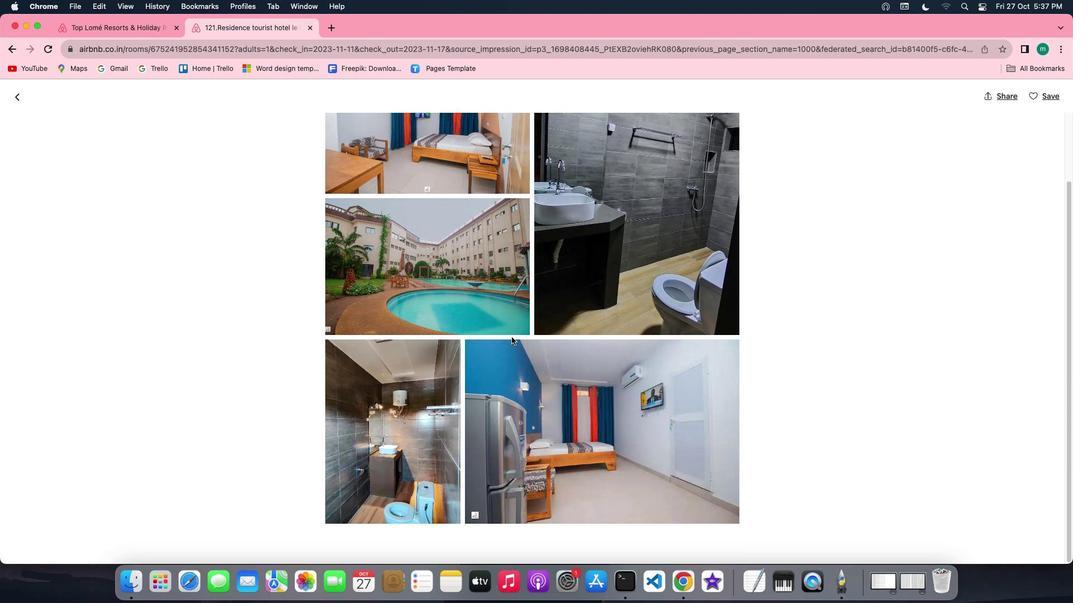 
Action: Mouse scrolled (512, 337) with delta (0, 0)
Screenshot: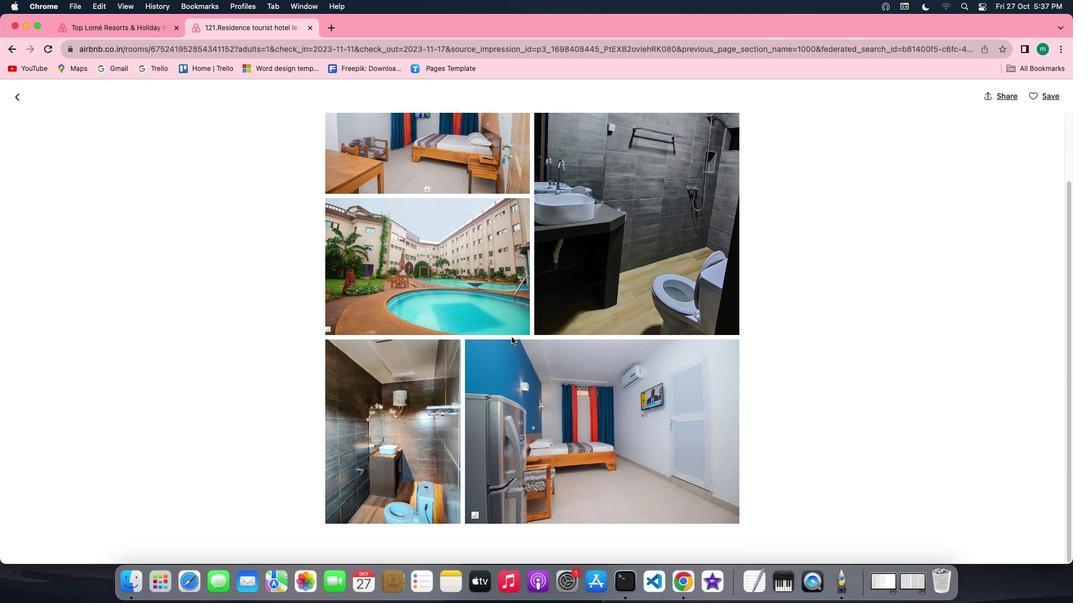 
Action: Mouse scrolled (512, 337) with delta (0, 0)
Screenshot: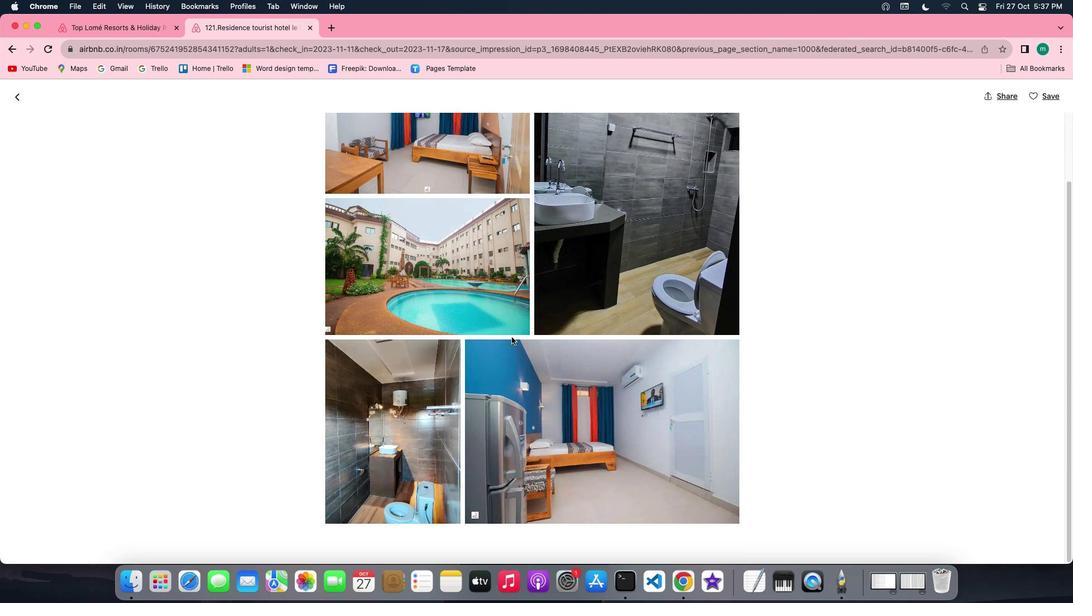 
Action: Mouse scrolled (512, 337) with delta (0, -1)
Screenshot: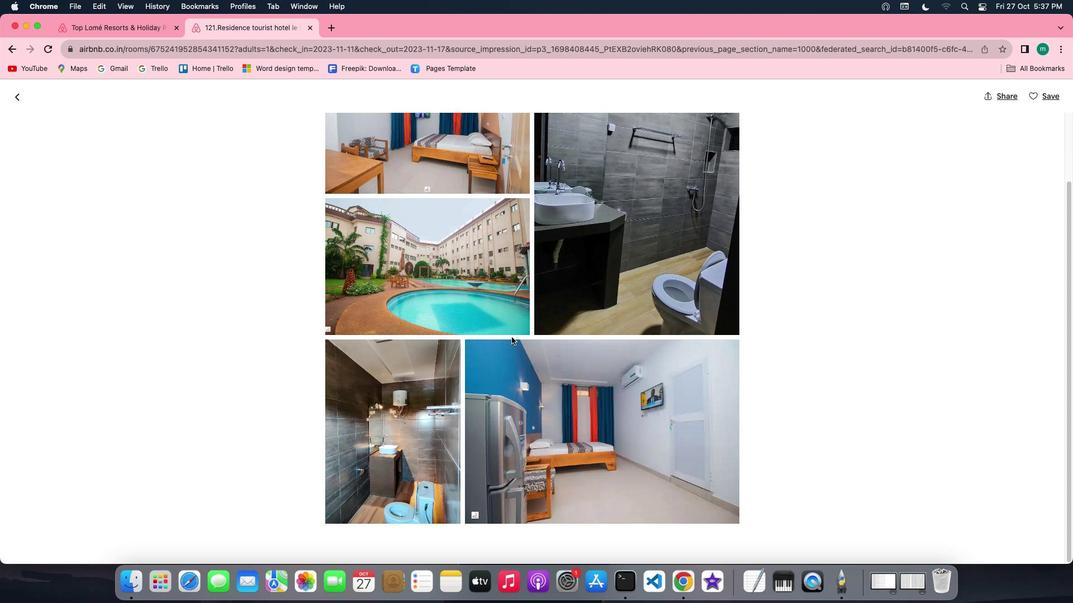 
Action: Mouse scrolled (512, 337) with delta (0, -2)
Screenshot: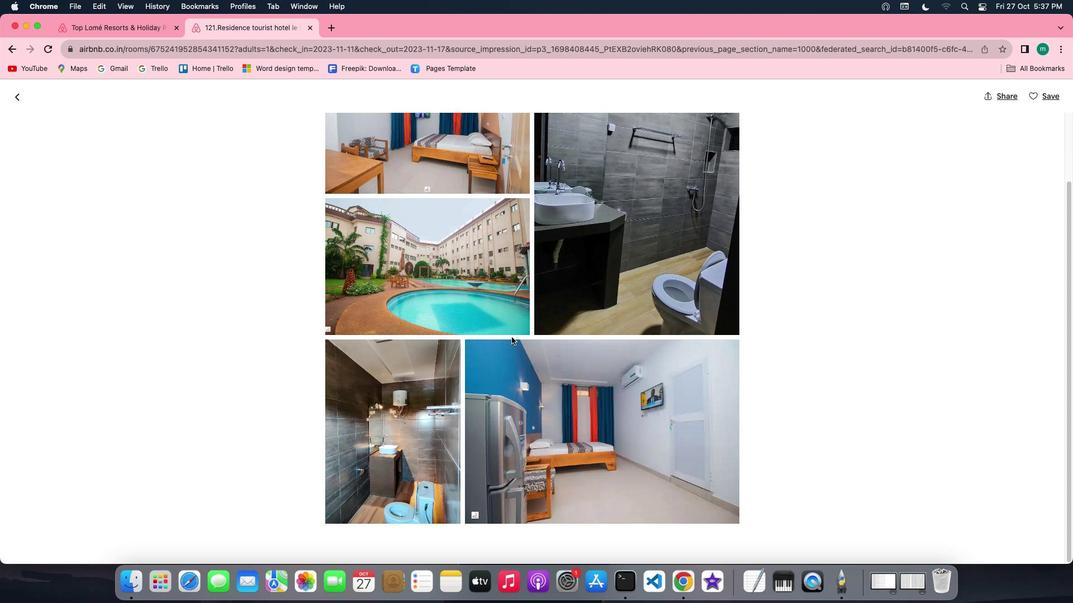 
Action: Mouse scrolled (512, 337) with delta (0, 0)
Screenshot: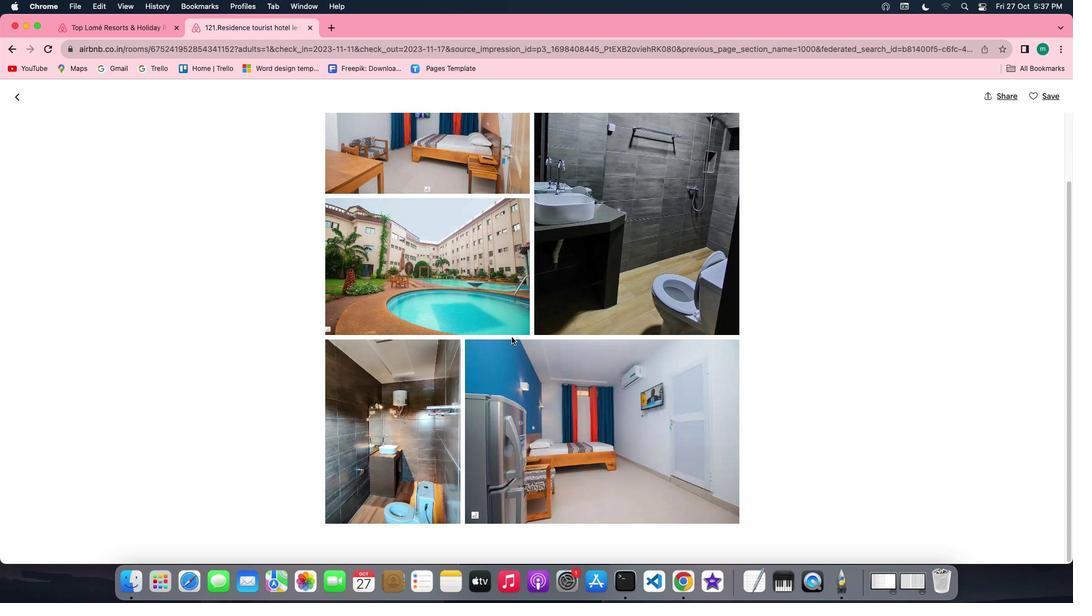 
Action: Mouse scrolled (512, 337) with delta (0, 0)
Screenshot: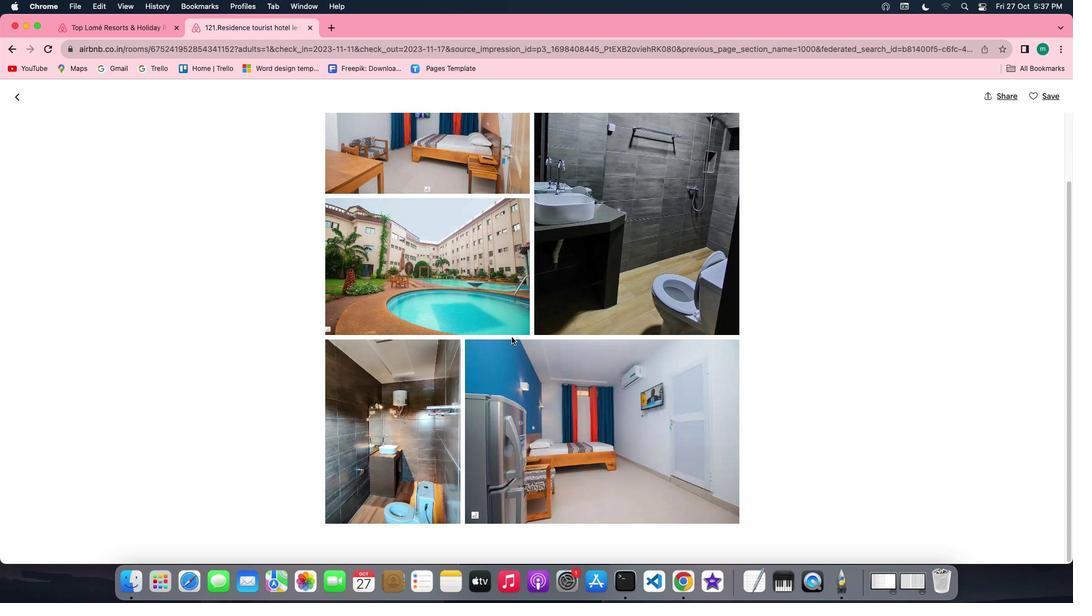 
Action: Mouse scrolled (512, 337) with delta (0, -1)
Screenshot: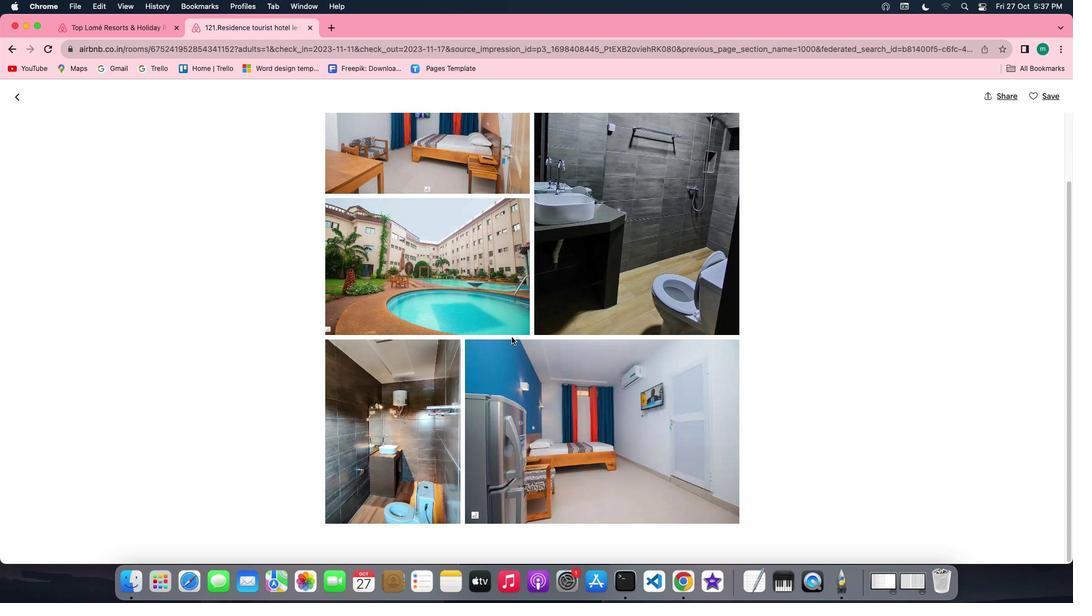 
Action: Mouse scrolled (512, 337) with delta (0, -2)
Screenshot: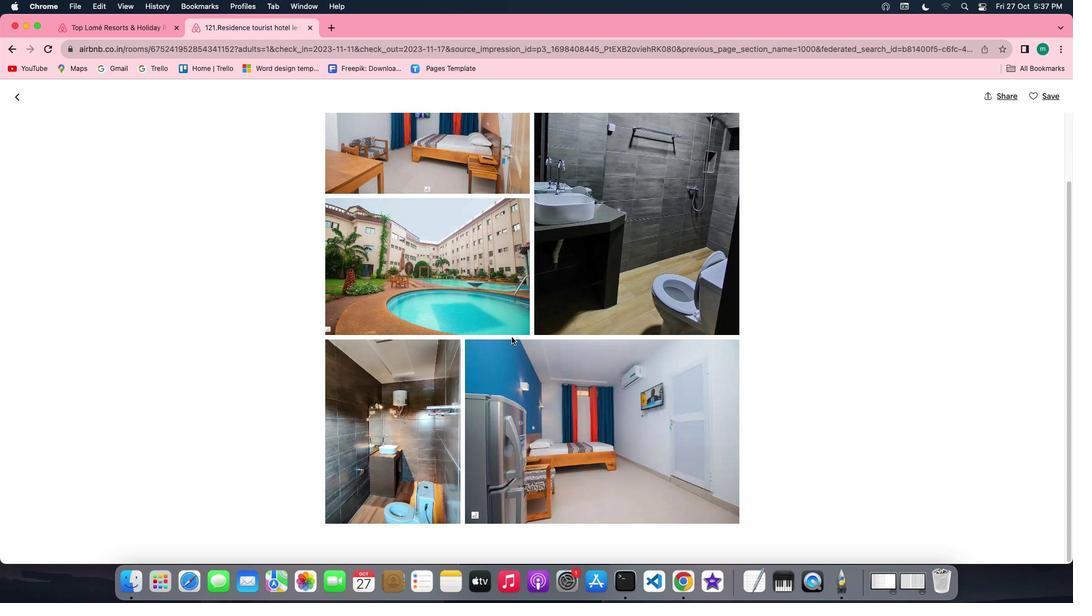 
Action: Mouse moved to (12, 100)
Screenshot: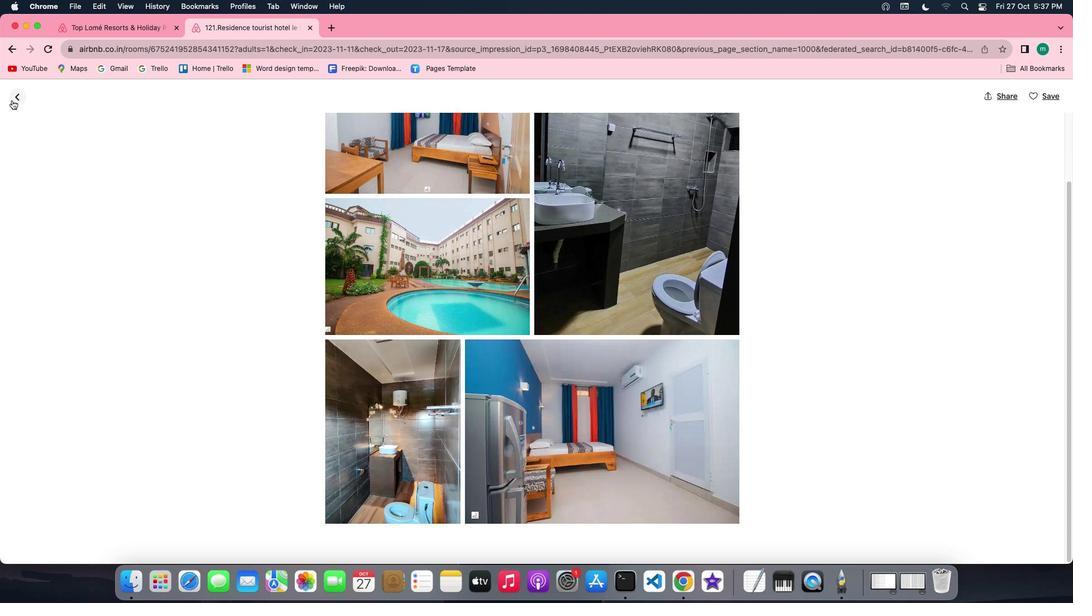 
Action: Mouse pressed left at (12, 100)
Screenshot: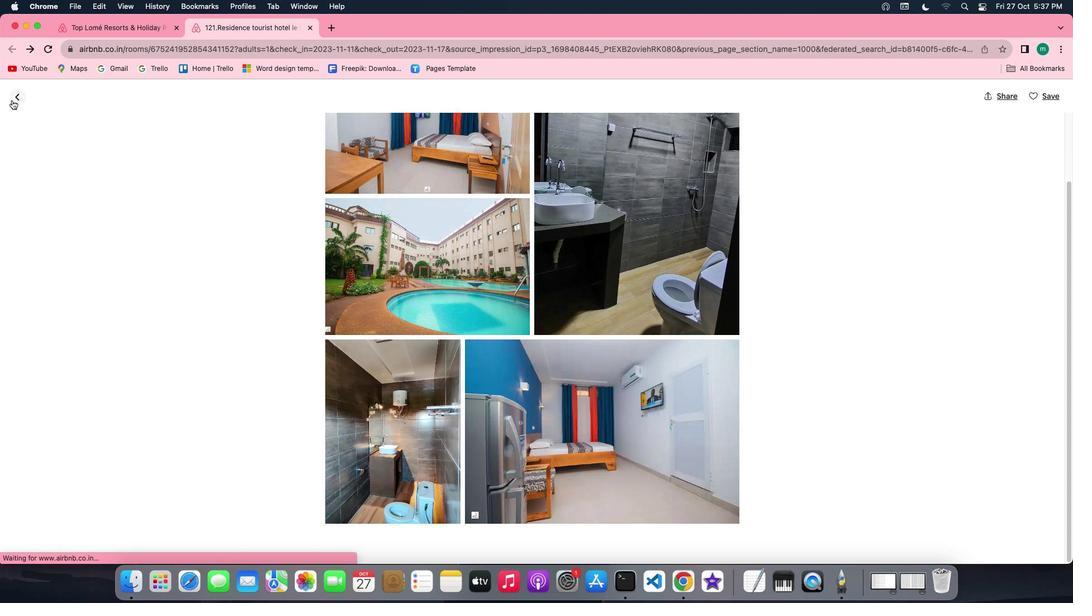 
Action: Mouse moved to (545, 389)
Screenshot: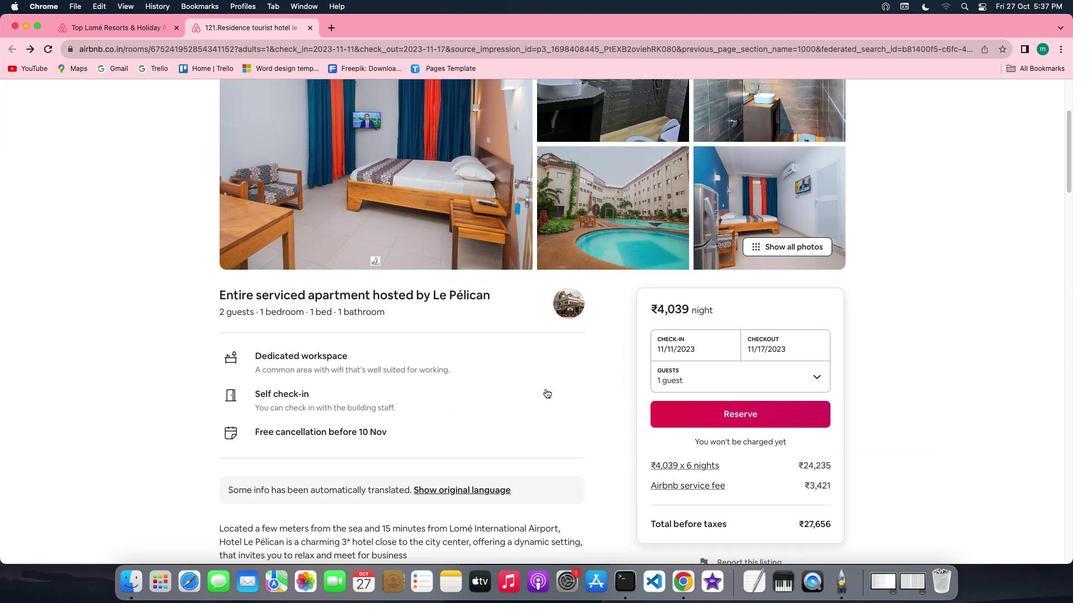 
Action: Mouse scrolled (545, 389) with delta (0, 0)
Screenshot: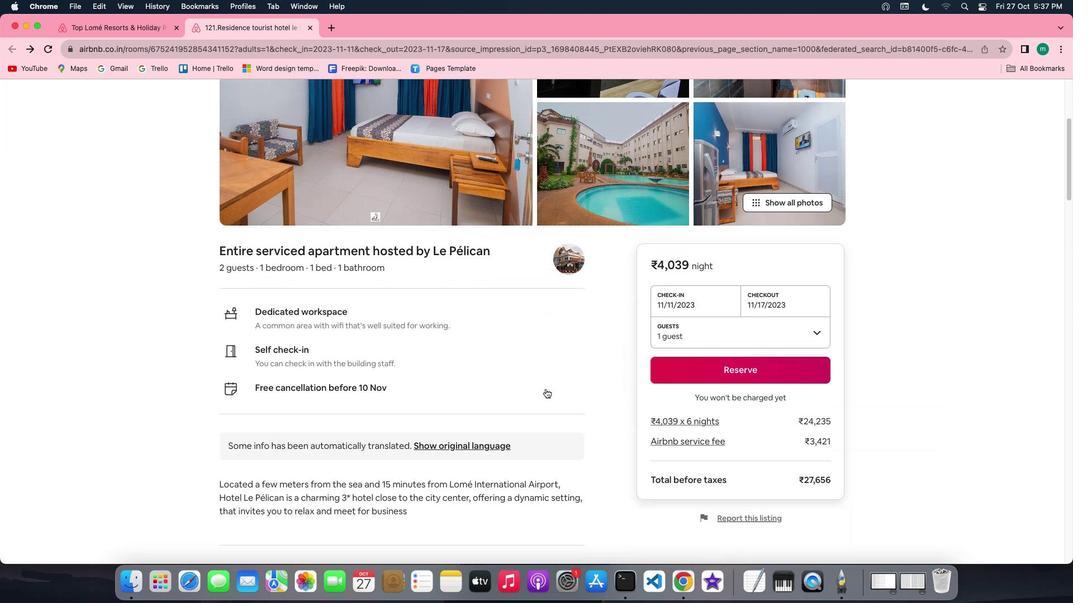 
Action: Mouse scrolled (545, 389) with delta (0, 0)
Screenshot: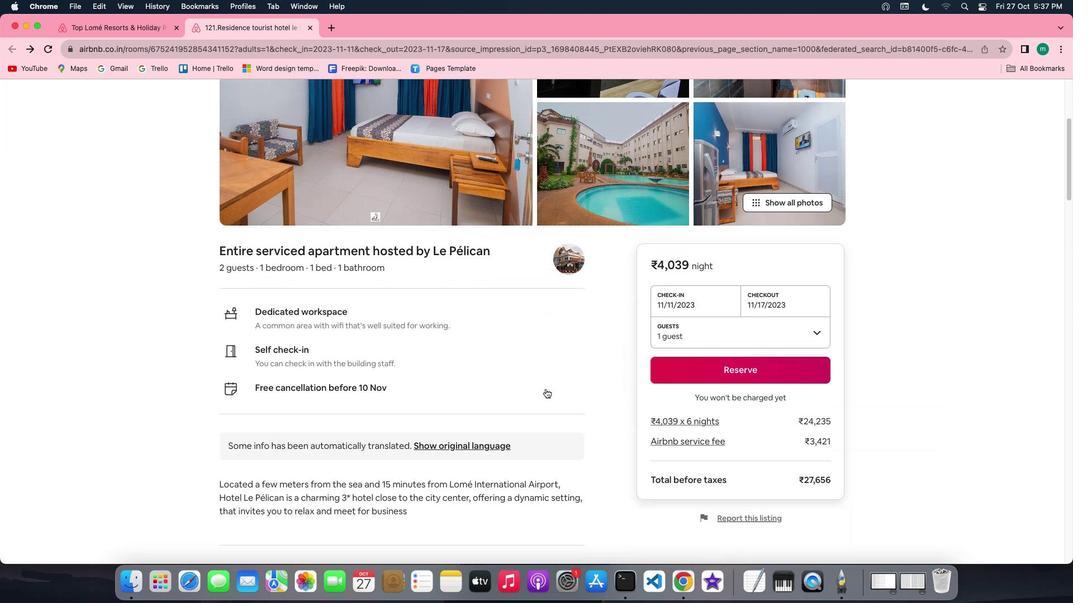 
Action: Mouse scrolled (545, 389) with delta (0, -1)
Screenshot: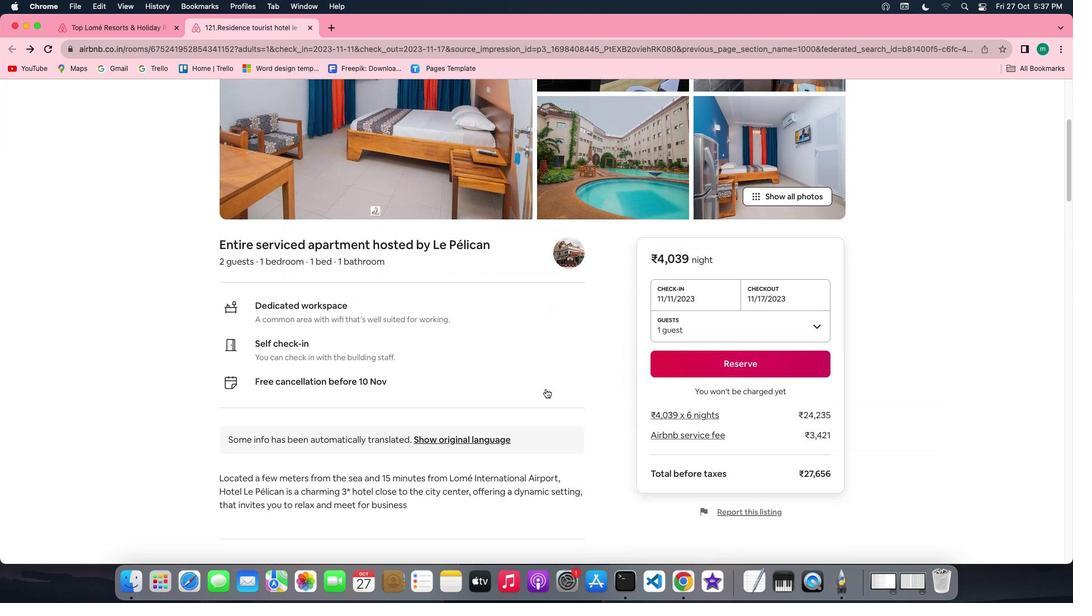 
Action: Mouse scrolled (545, 389) with delta (0, -2)
Screenshot: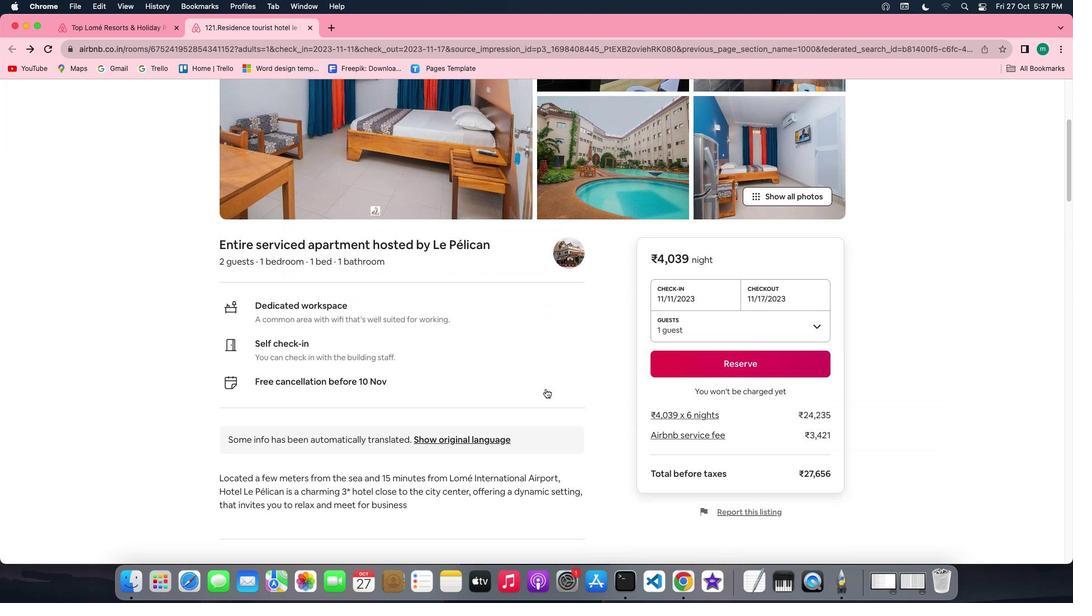 
Action: Mouse moved to (525, 396)
Screenshot: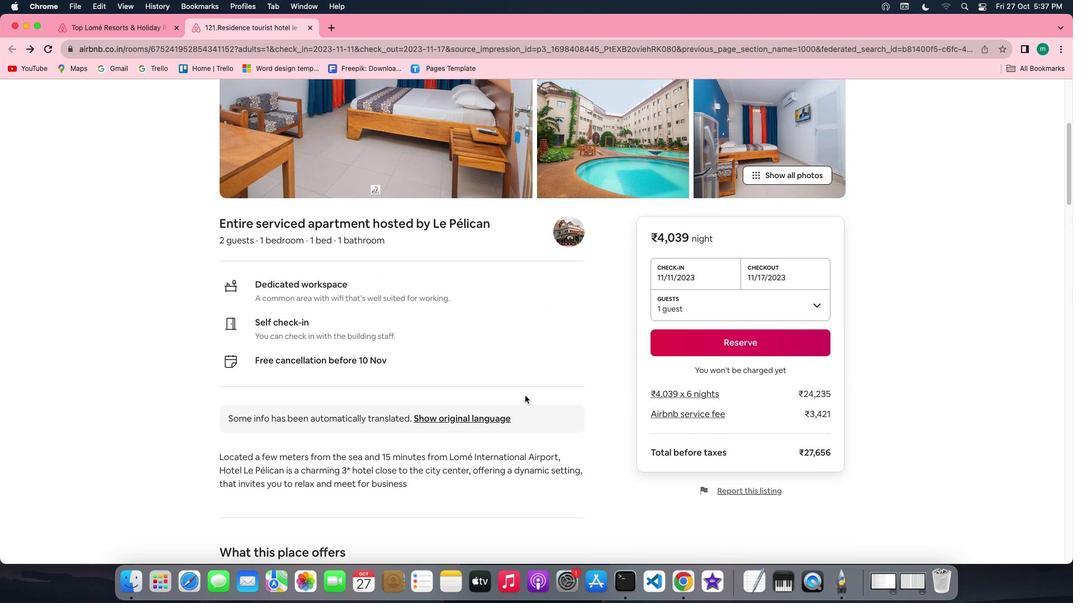 
Action: Mouse scrolled (525, 396) with delta (0, 0)
Screenshot: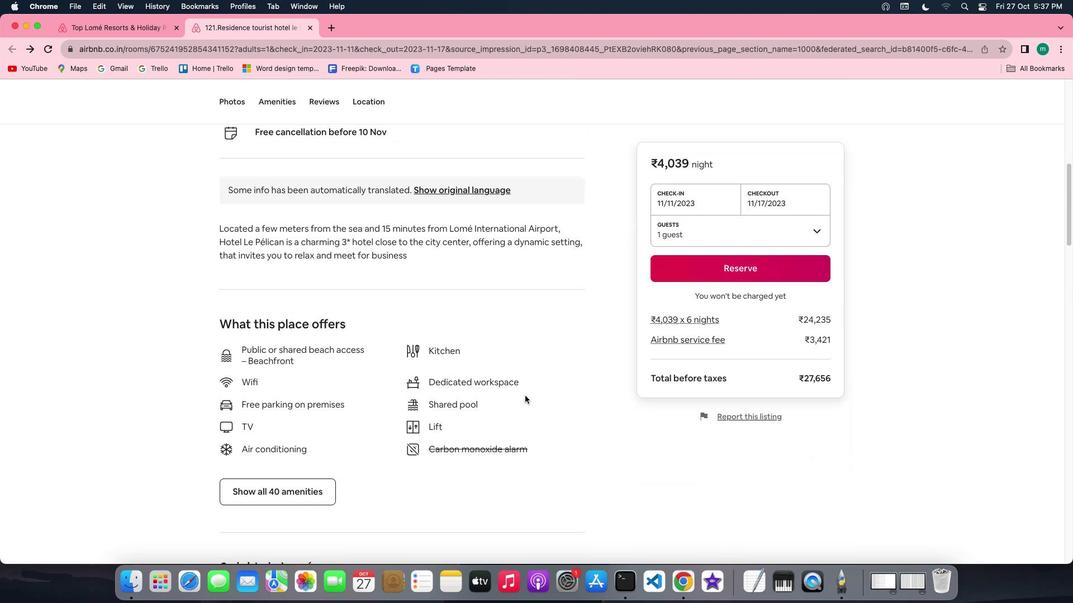 
Action: Mouse scrolled (525, 396) with delta (0, 0)
Screenshot: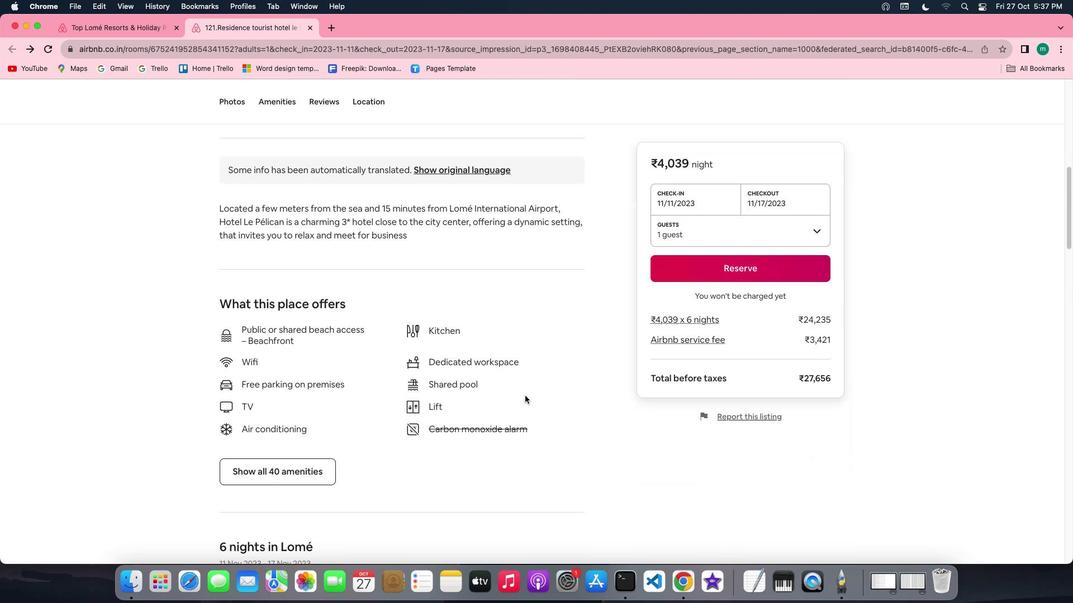 
Action: Mouse scrolled (525, 396) with delta (0, -1)
Screenshot: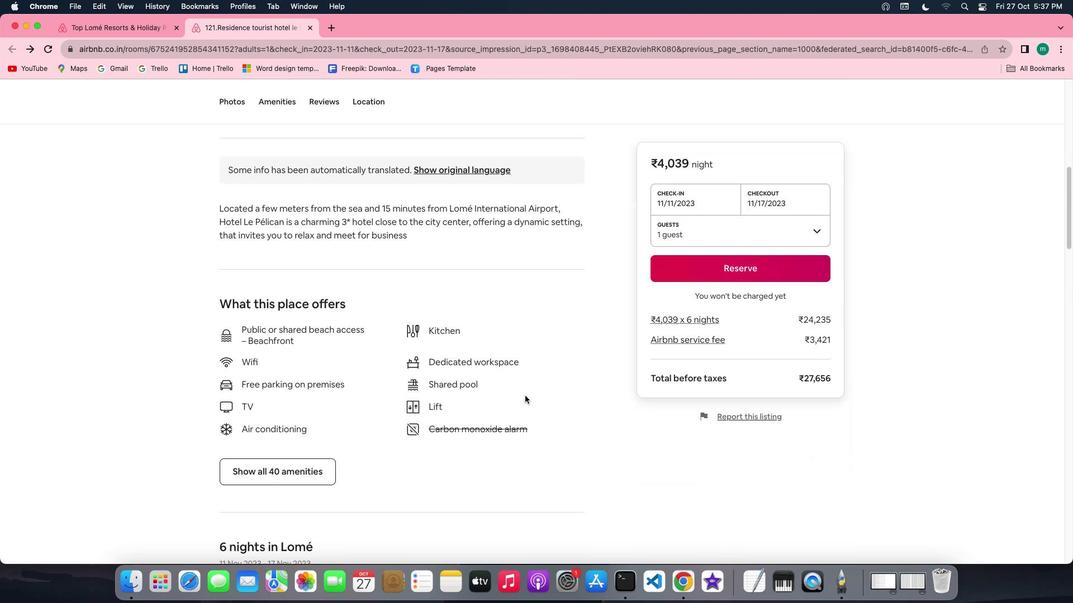 
Action: Mouse scrolled (525, 396) with delta (0, -2)
Screenshot: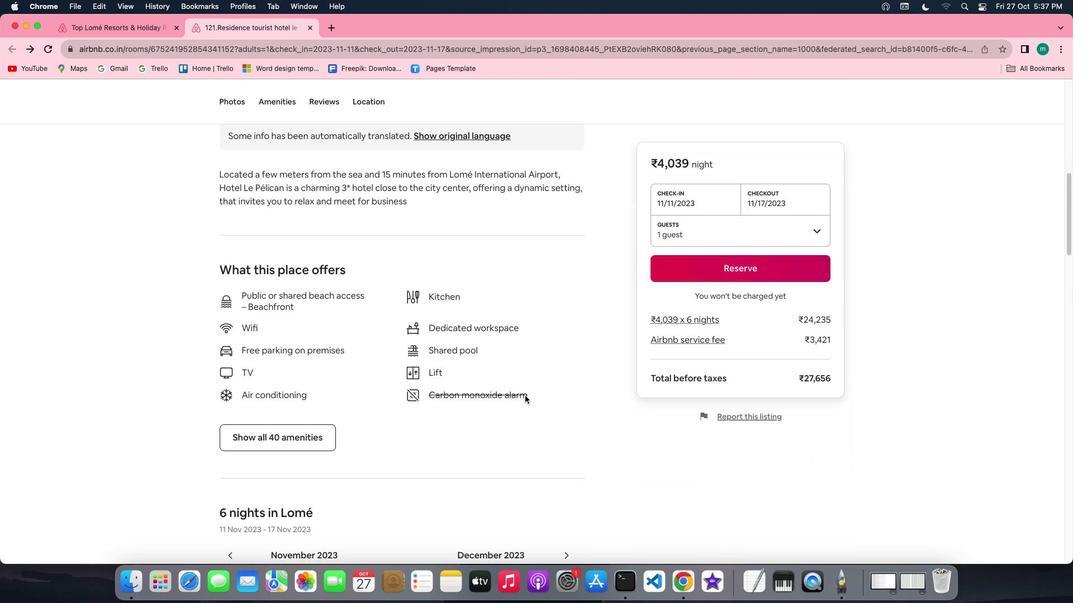 
Action: Mouse scrolled (525, 396) with delta (0, -2)
Screenshot: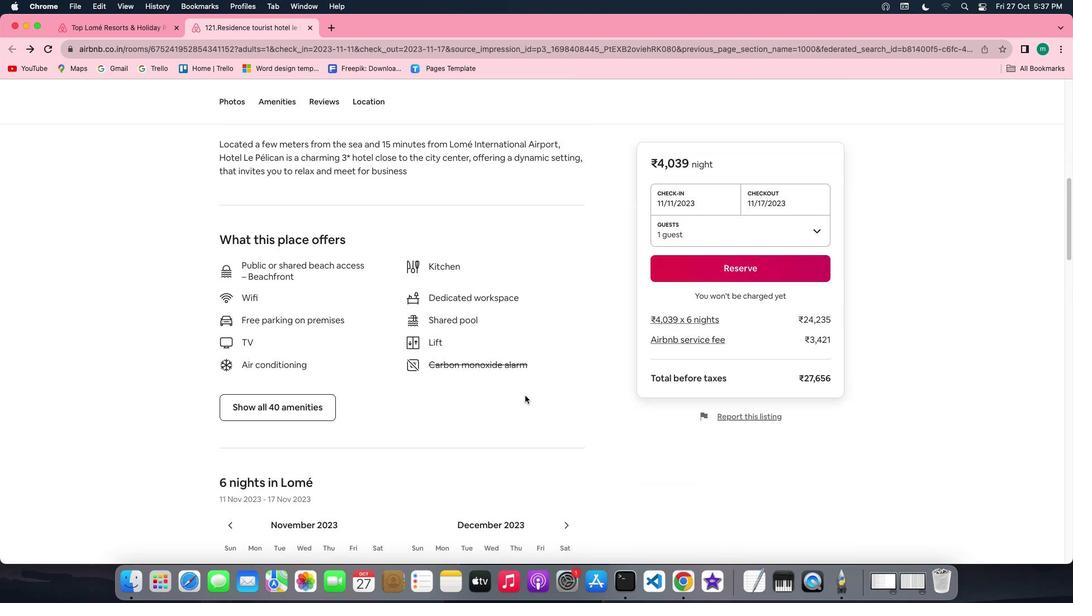 
Action: Mouse moved to (311, 412)
Screenshot: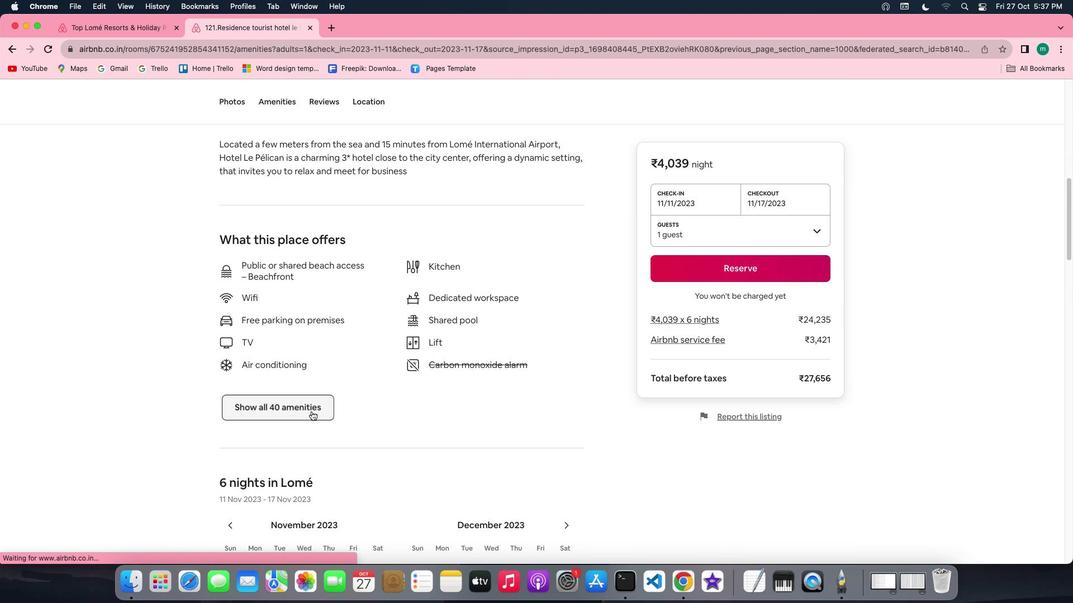 
Action: Mouse pressed left at (311, 412)
Screenshot: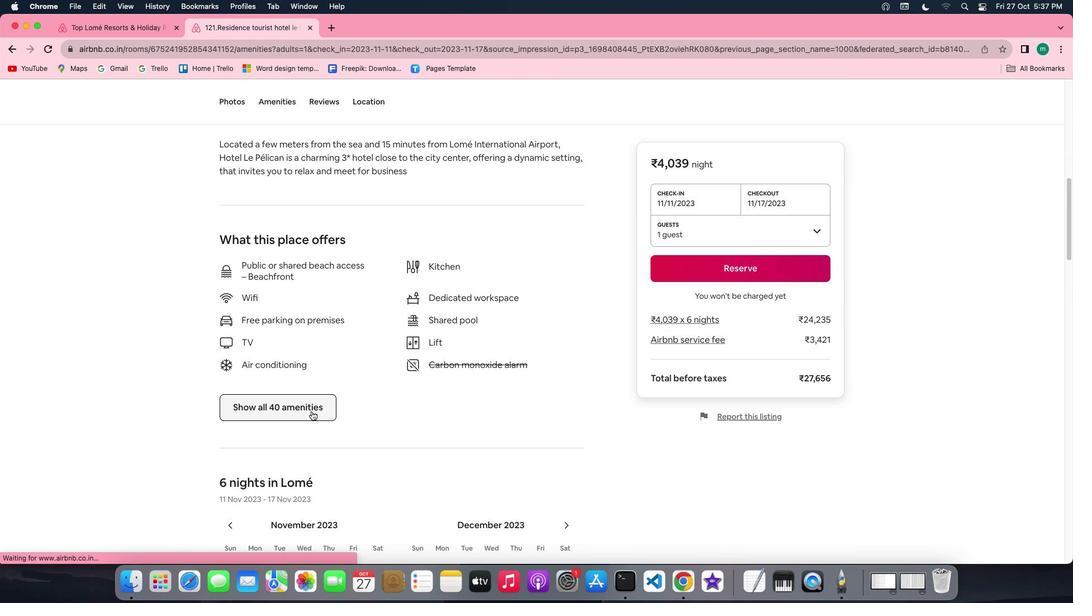 
Action: Mouse moved to (629, 414)
Screenshot: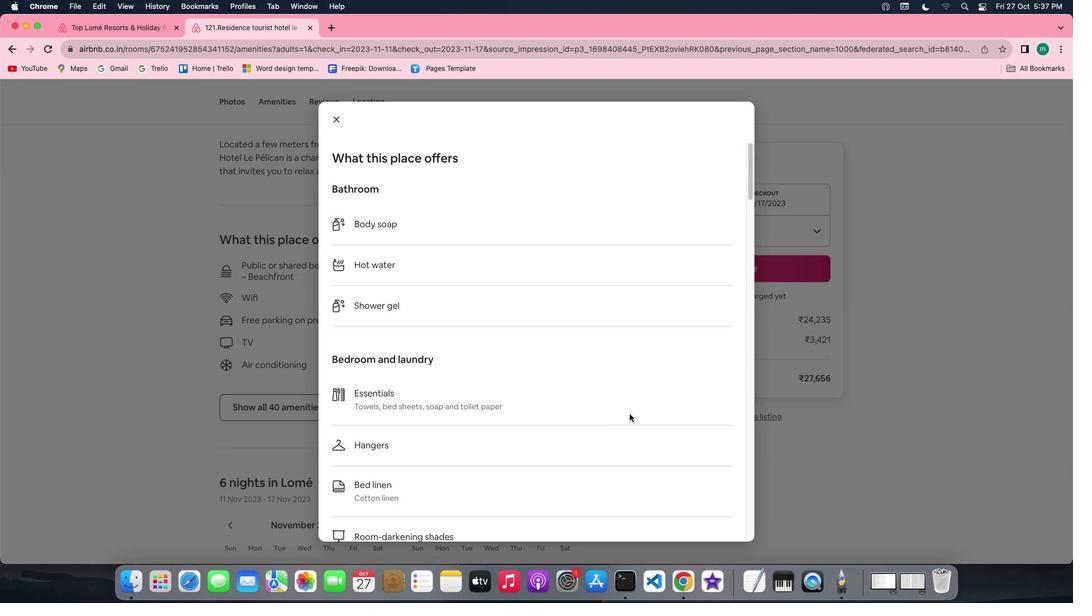 
Action: Mouse scrolled (629, 414) with delta (0, 0)
Screenshot: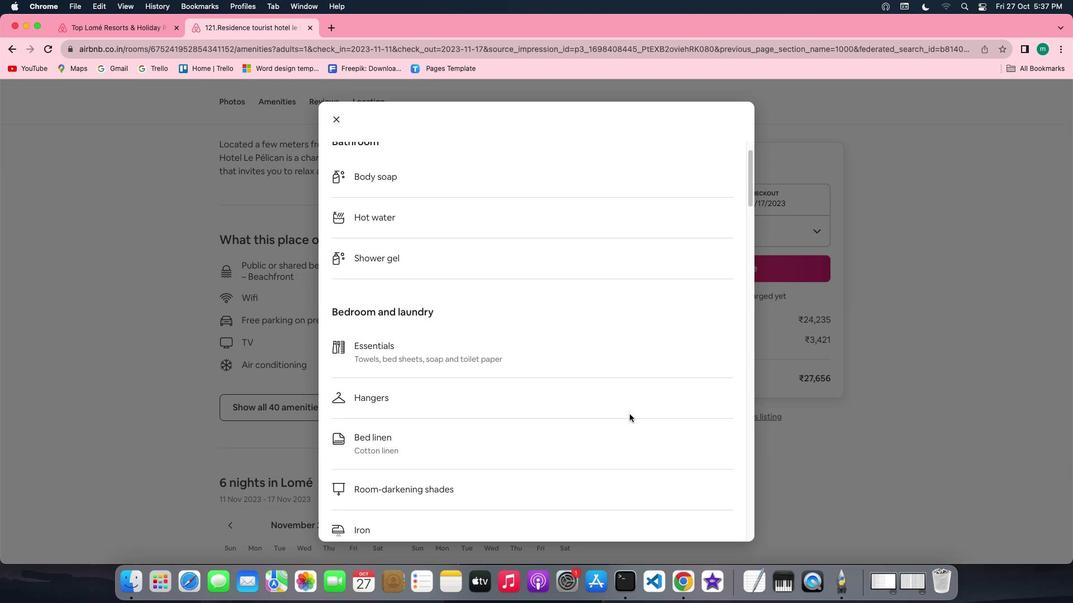 
Action: Mouse scrolled (629, 414) with delta (0, 0)
Screenshot: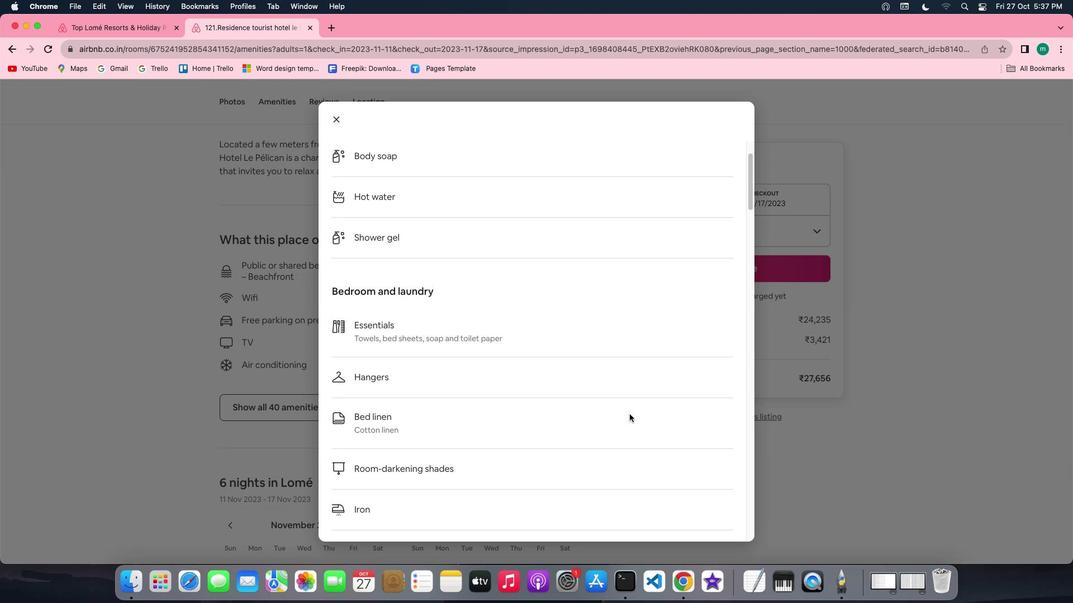 
Action: Mouse scrolled (629, 414) with delta (0, -1)
Screenshot: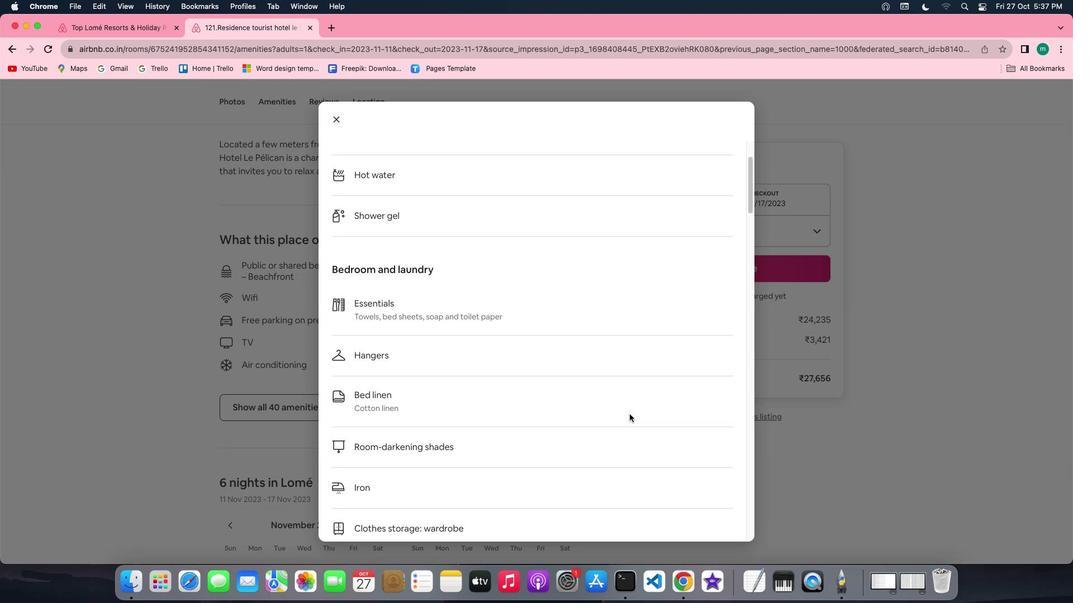 
Action: Mouse scrolled (629, 414) with delta (0, -1)
Screenshot: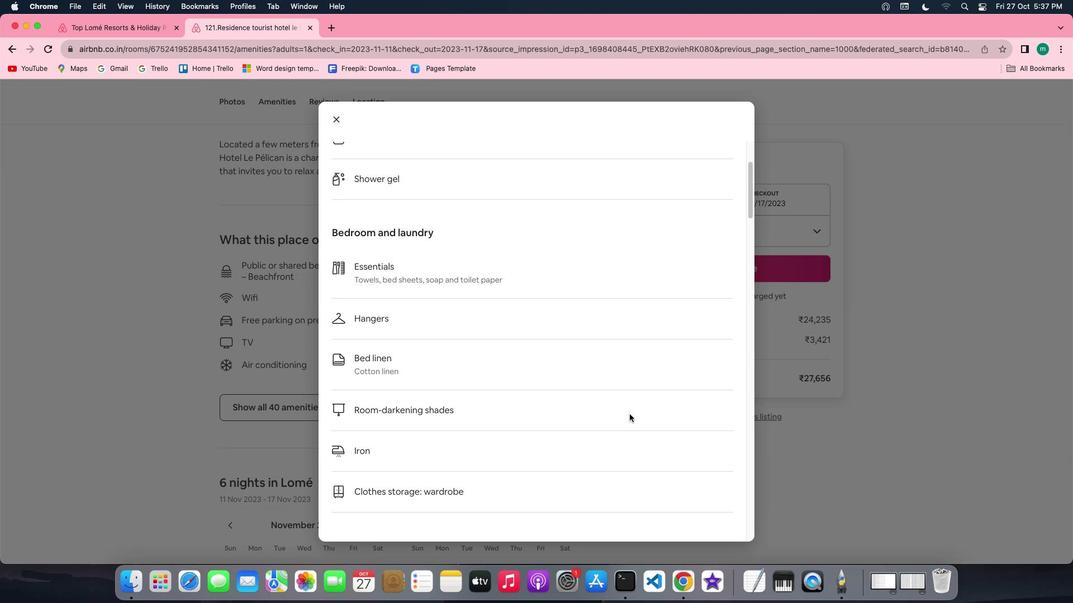 
Action: Mouse scrolled (629, 414) with delta (0, 0)
Screenshot: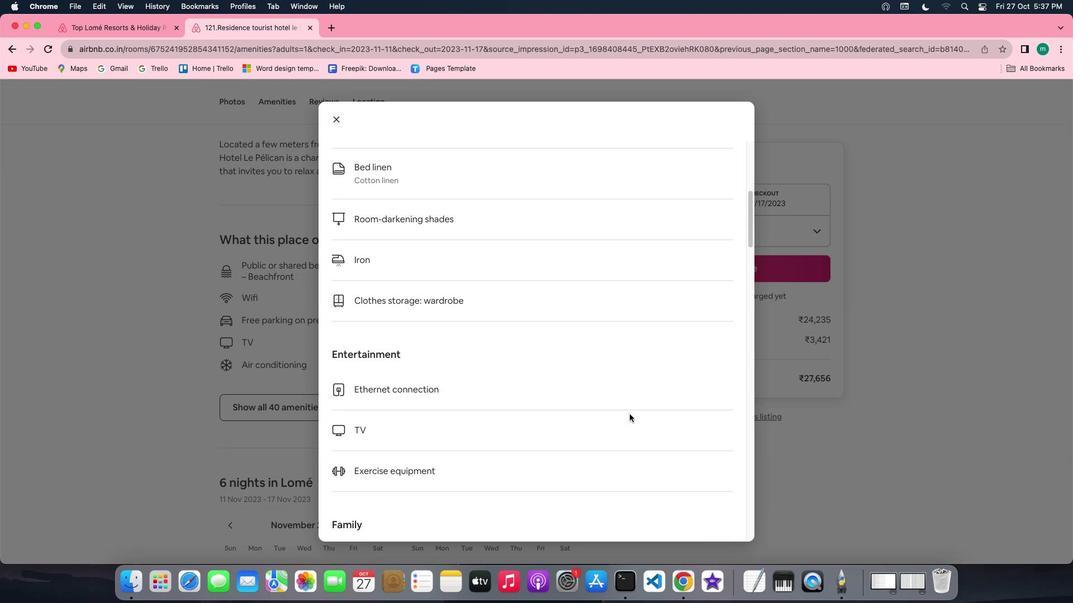
Action: Mouse scrolled (629, 414) with delta (0, 0)
Screenshot: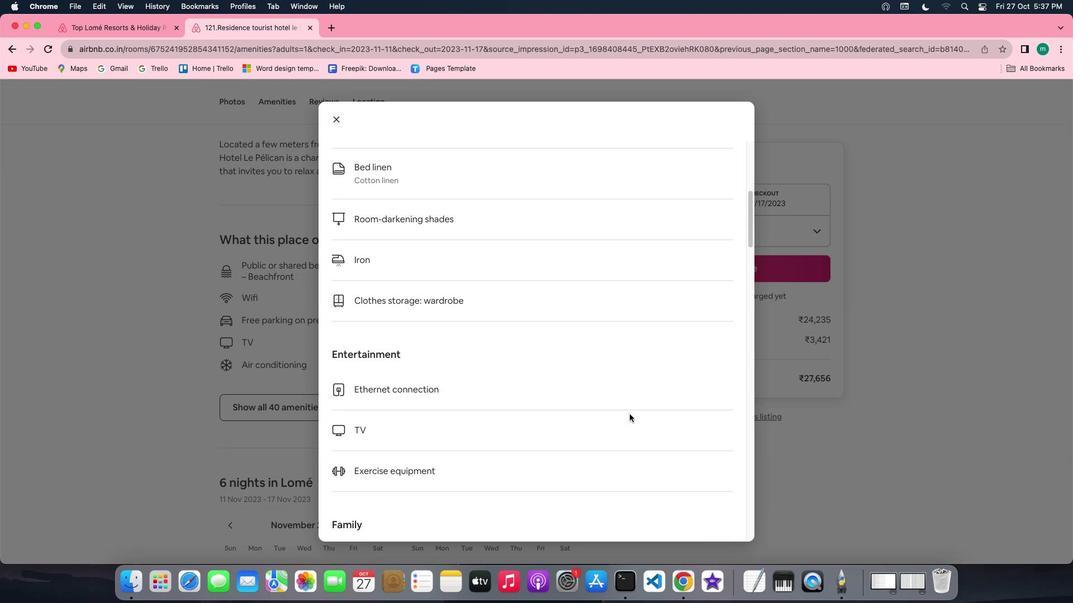 
Action: Mouse scrolled (629, 414) with delta (0, -1)
Screenshot: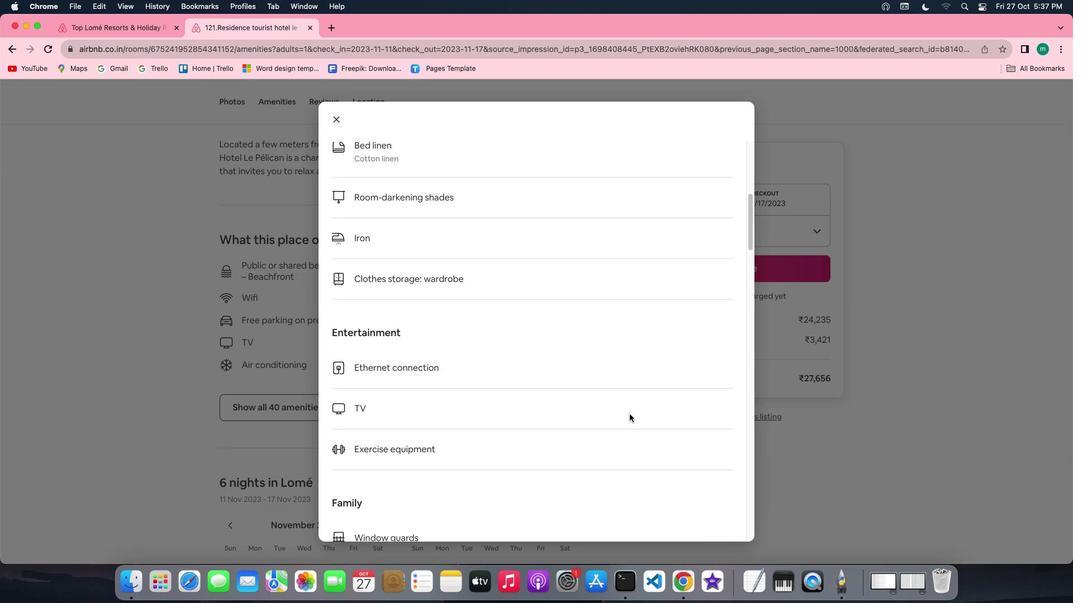 
Action: Mouse scrolled (629, 414) with delta (0, -2)
Screenshot: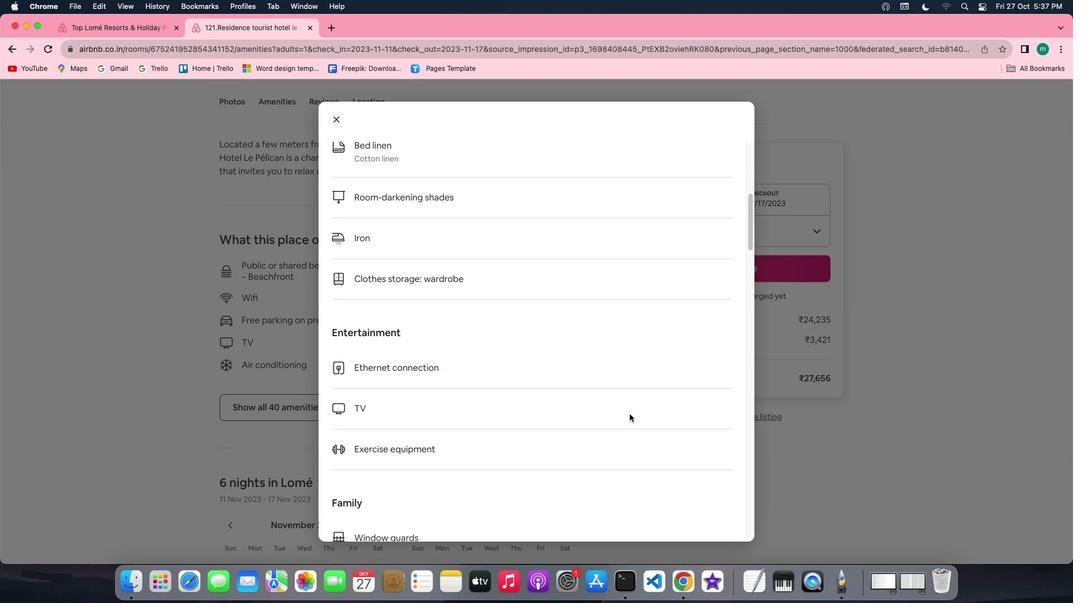 
Action: Mouse scrolled (629, 414) with delta (0, 0)
Screenshot: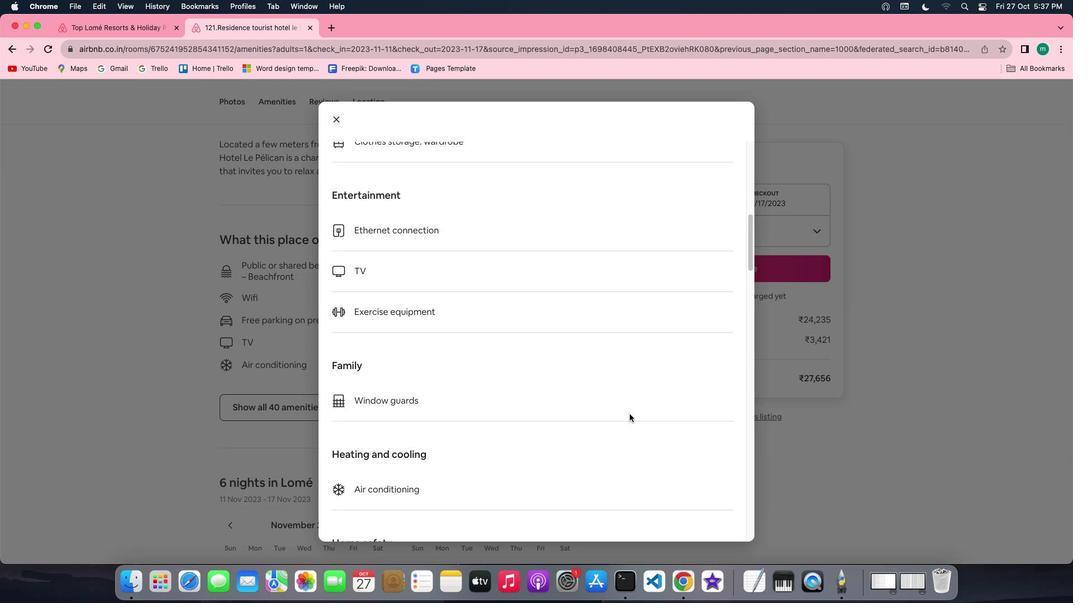 
Action: Mouse scrolled (629, 414) with delta (0, 0)
Screenshot: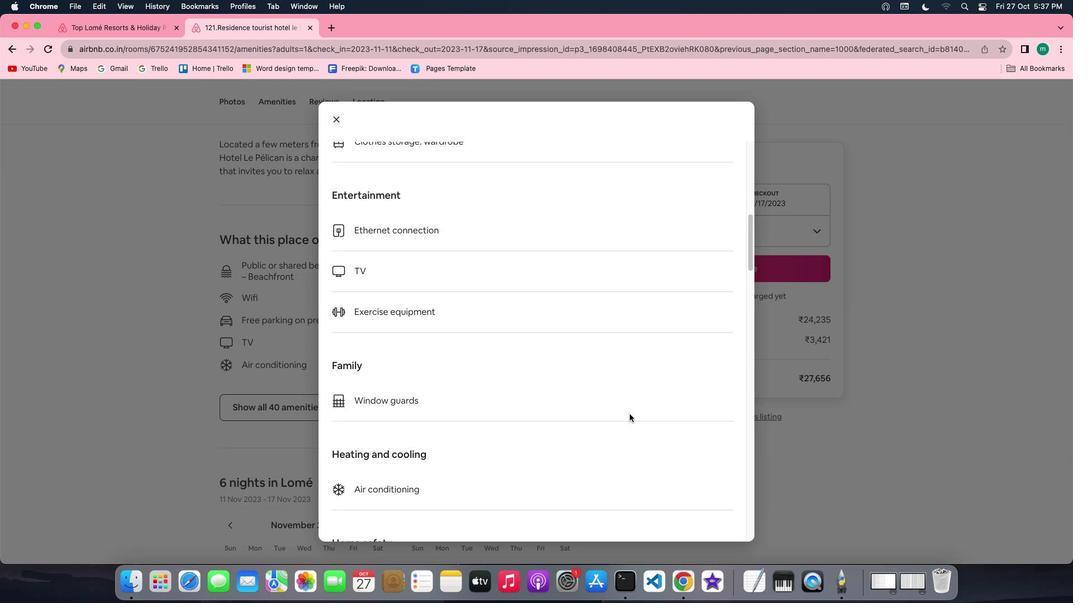 
Action: Mouse scrolled (629, 414) with delta (0, -1)
Screenshot: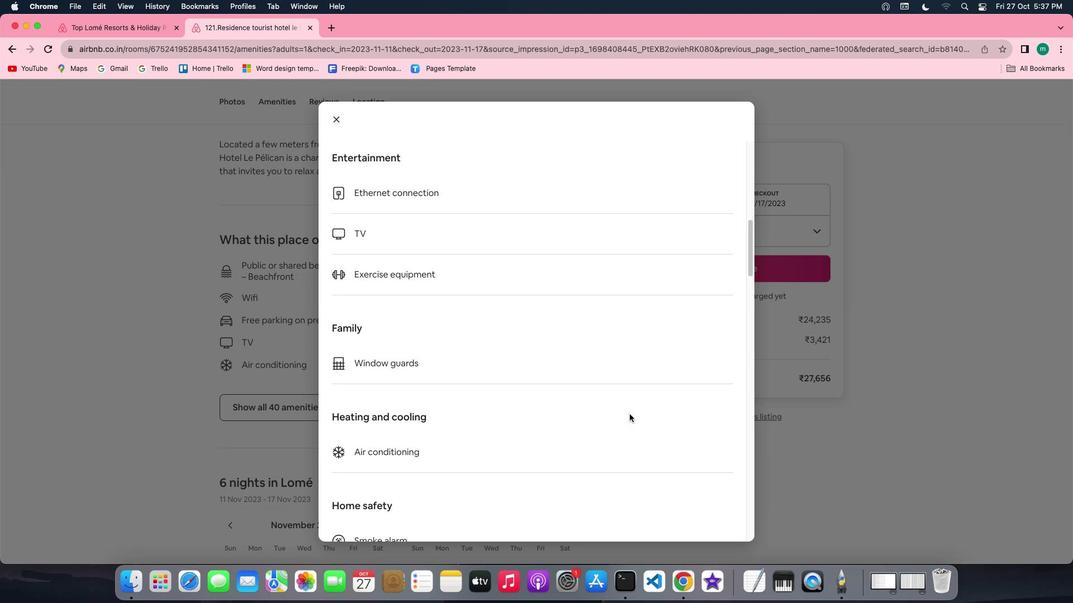 
Action: Mouse scrolled (629, 414) with delta (0, -2)
Screenshot: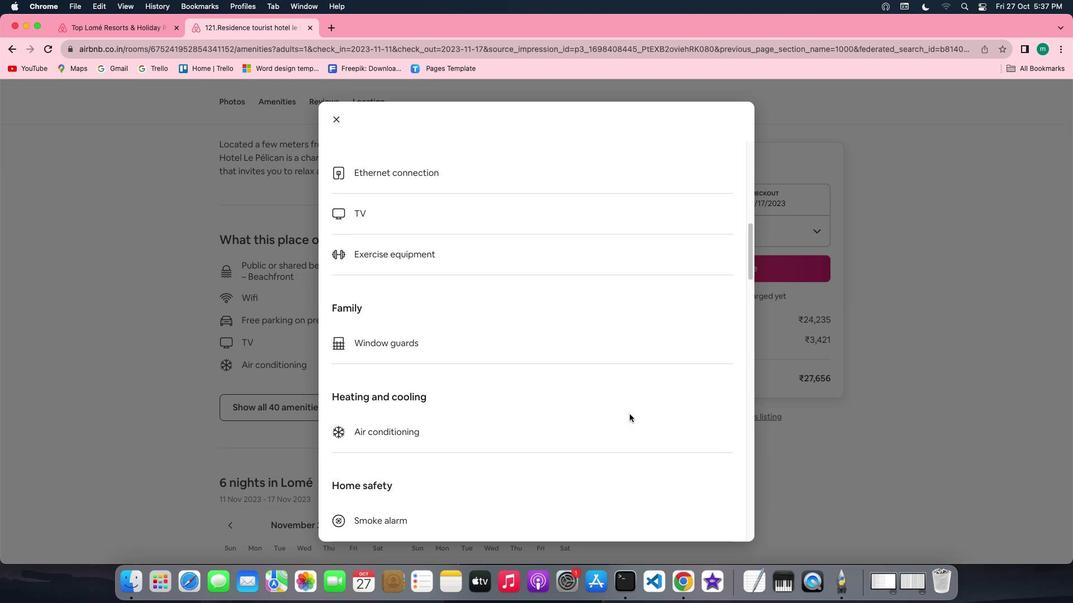 
Action: Mouse scrolled (629, 414) with delta (0, 0)
Screenshot: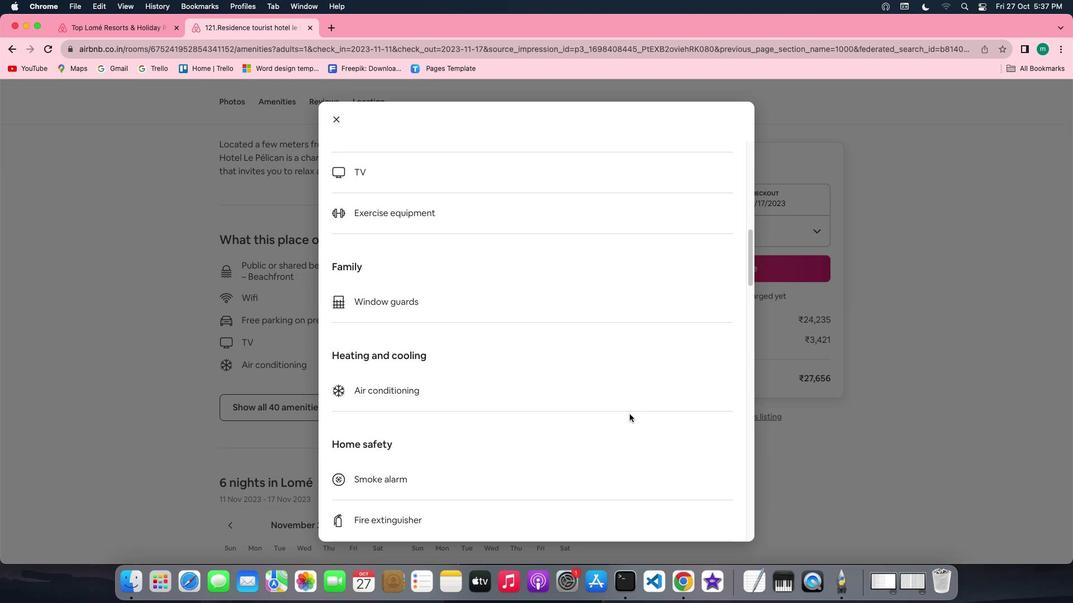
Action: Mouse scrolled (629, 414) with delta (0, 0)
Screenshot: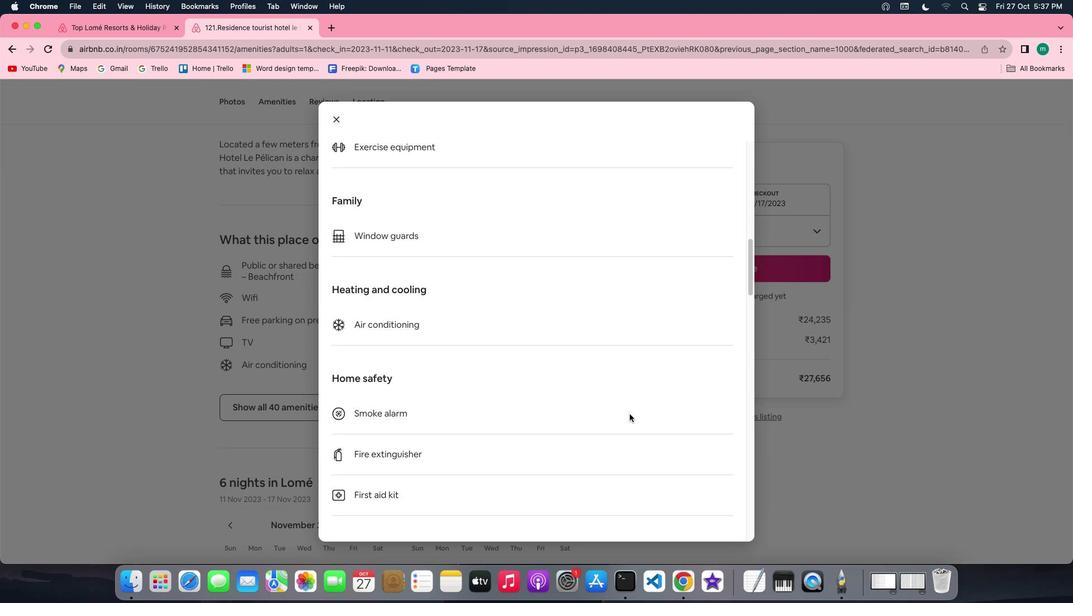 
Action: Mouse scrolled (629, 414) with delta (0, -1)
Screenshot: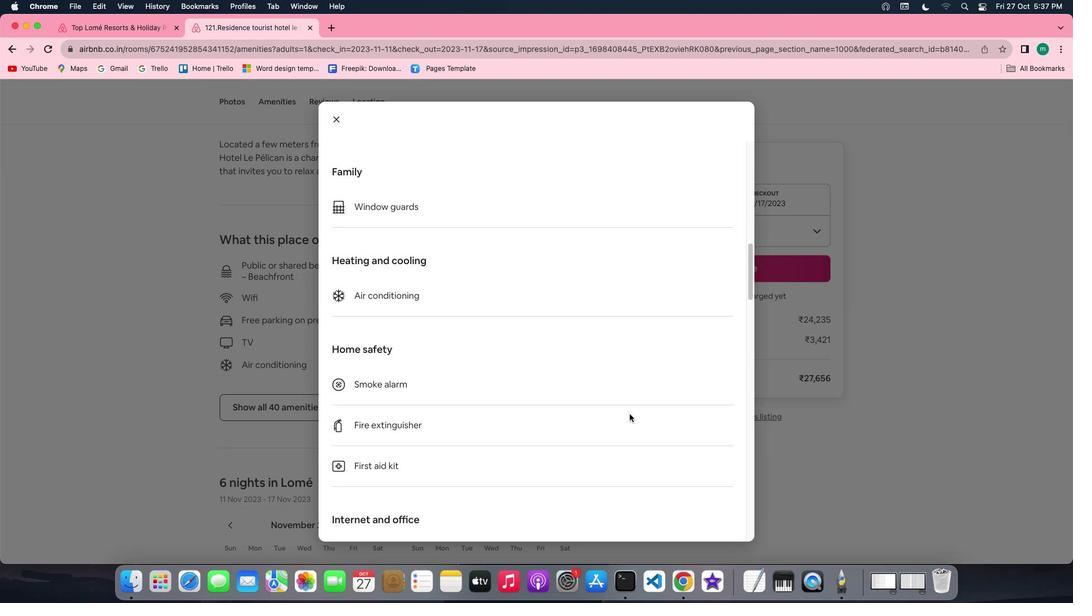 
Action: Mouse scrolled (629, 414) with delta (0, -1)
Screenshot: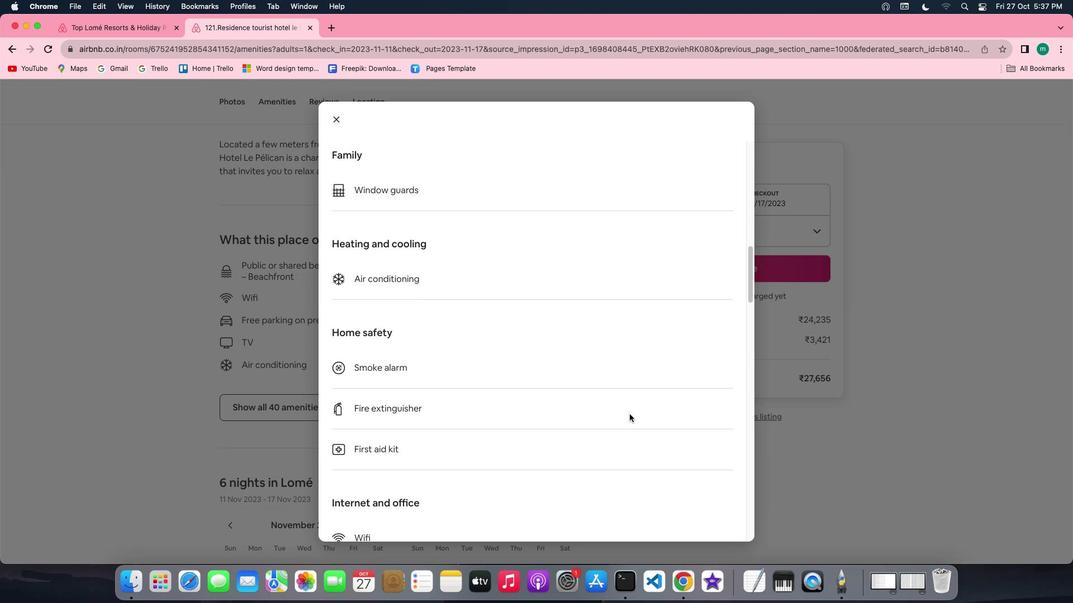 
Action: Mouse scrolled (629, 414) with delta (0, 0)
Screenshot: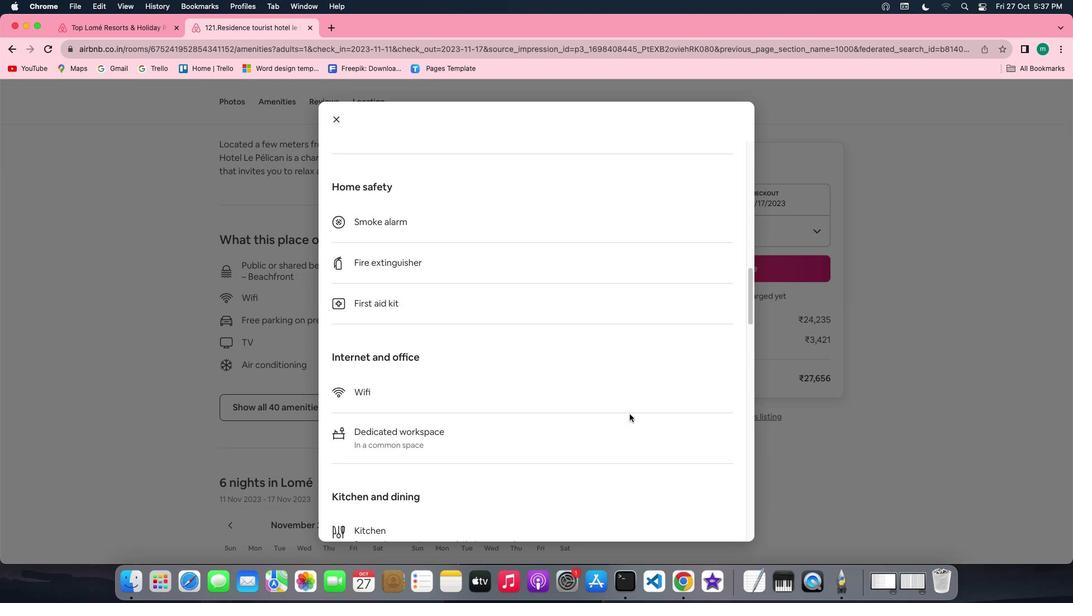 
Action: Mouse scrolled (629, 414) with delta (0, 0)
Screenshot: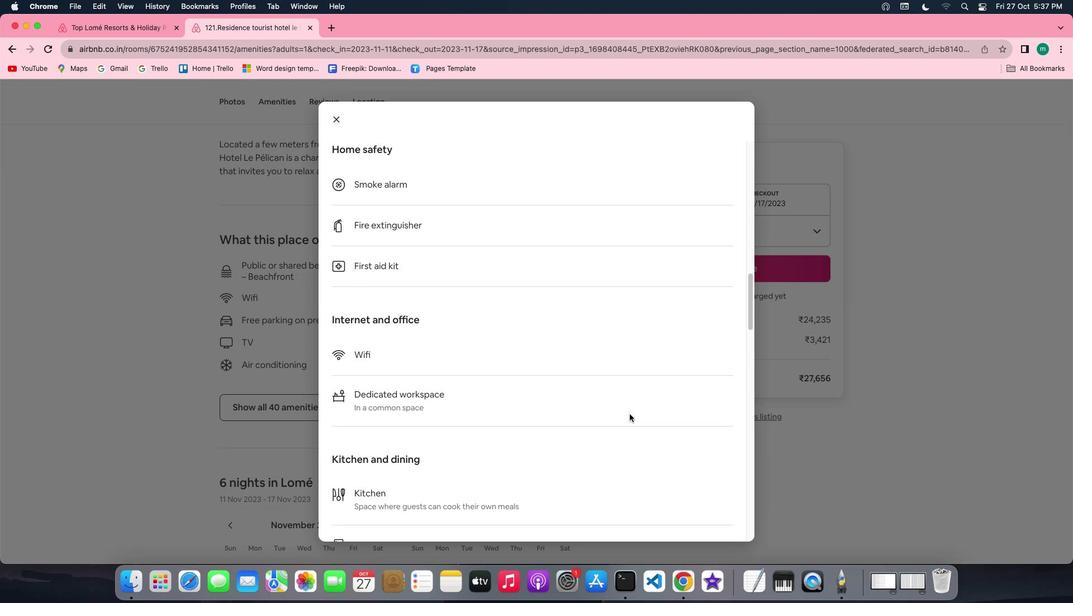
Action: Mouse scrolled (629, 414) with delta (0, -1)
Screenshot: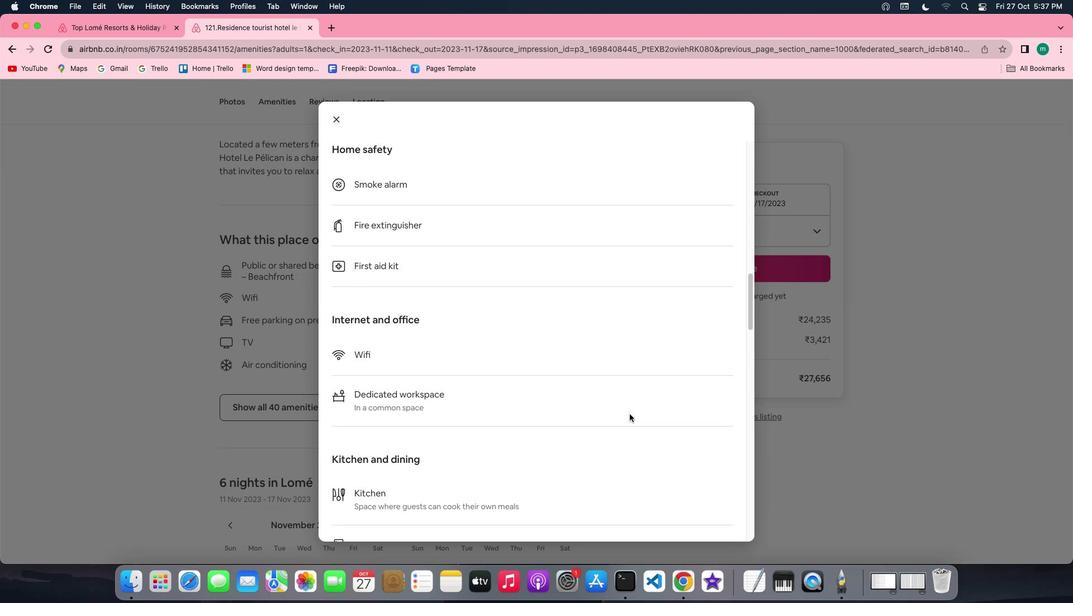 
Action: Mouse scrolled (629, 414) with delta (0, -2)
Screenshot: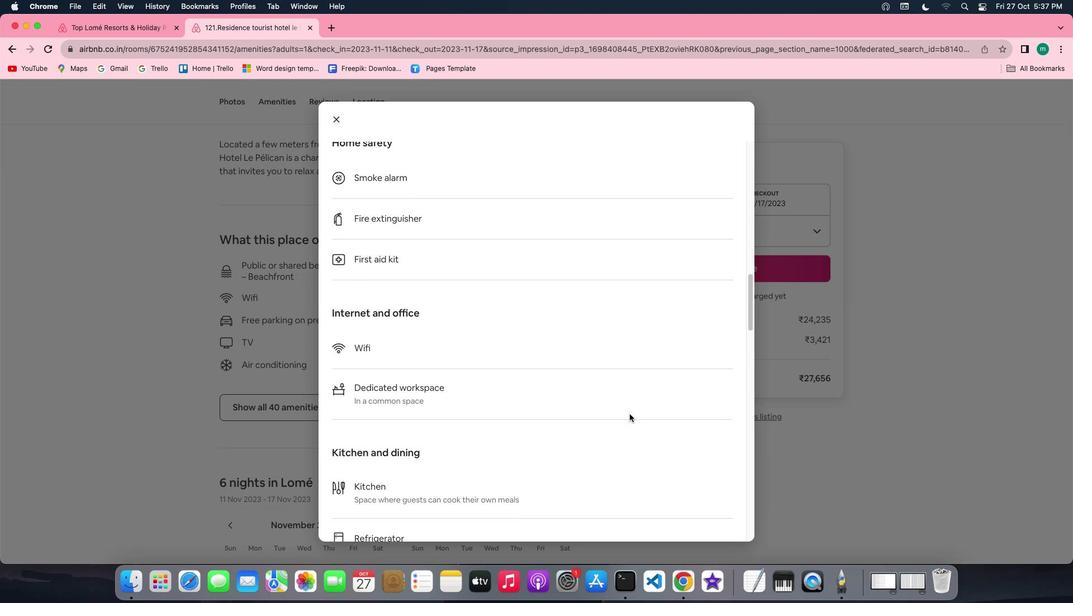 
Action: Mouse scrolled (629, 414) with delta (0, 0)
Screenshot: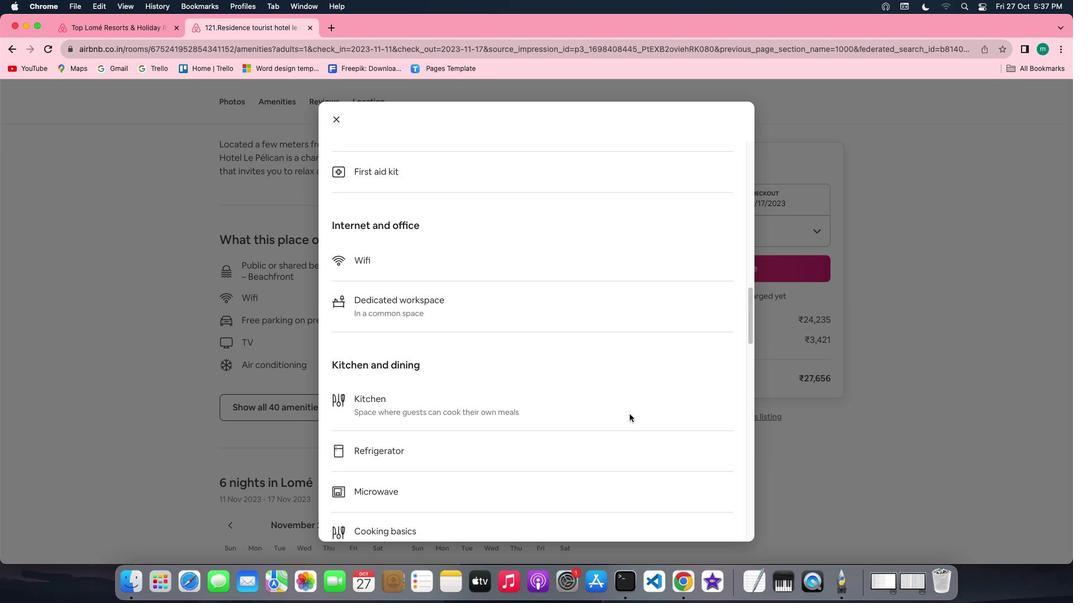 
Action: Mouse scrolled (629, 414) with delta (0, 0)
Screenshot: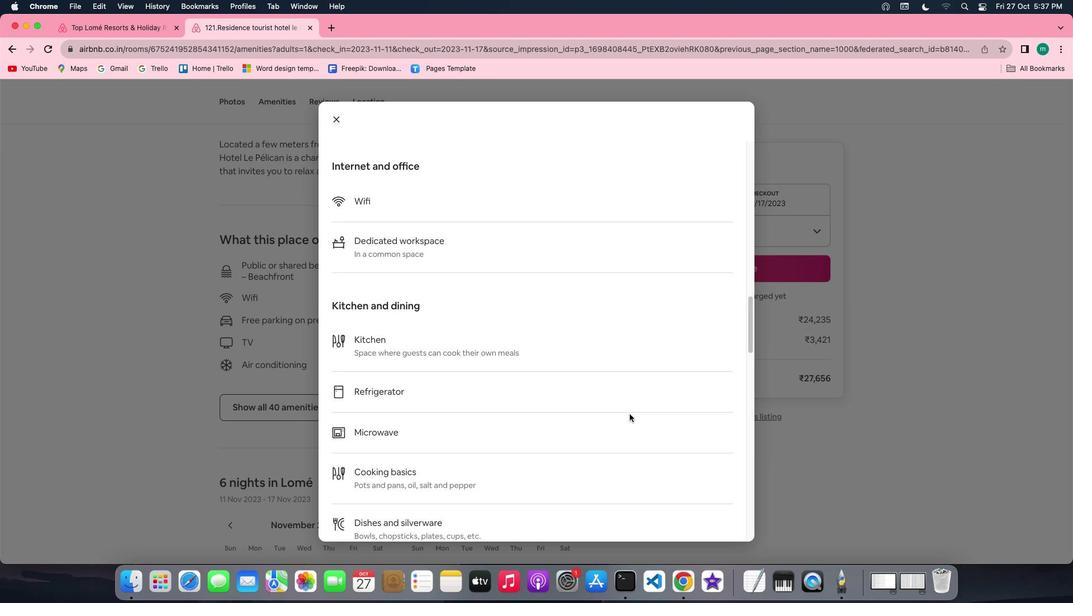 
Action: Mouse scrolled (629, 414) with delta (0, -1)
Screenshot: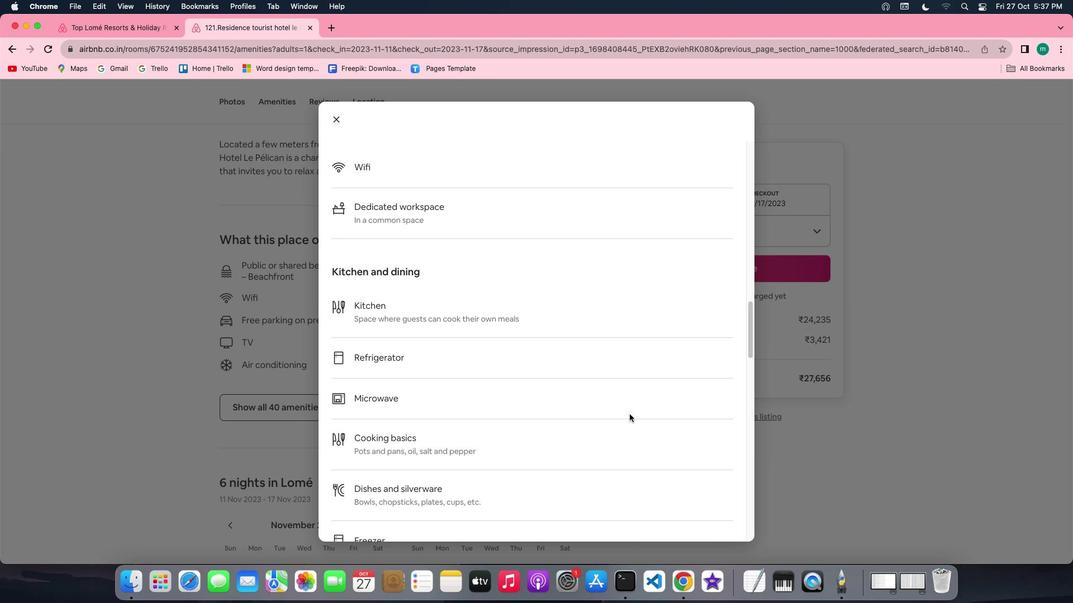 
Action: Mouse scrolled (629, 414) with delta (0, -2)
Screenshot: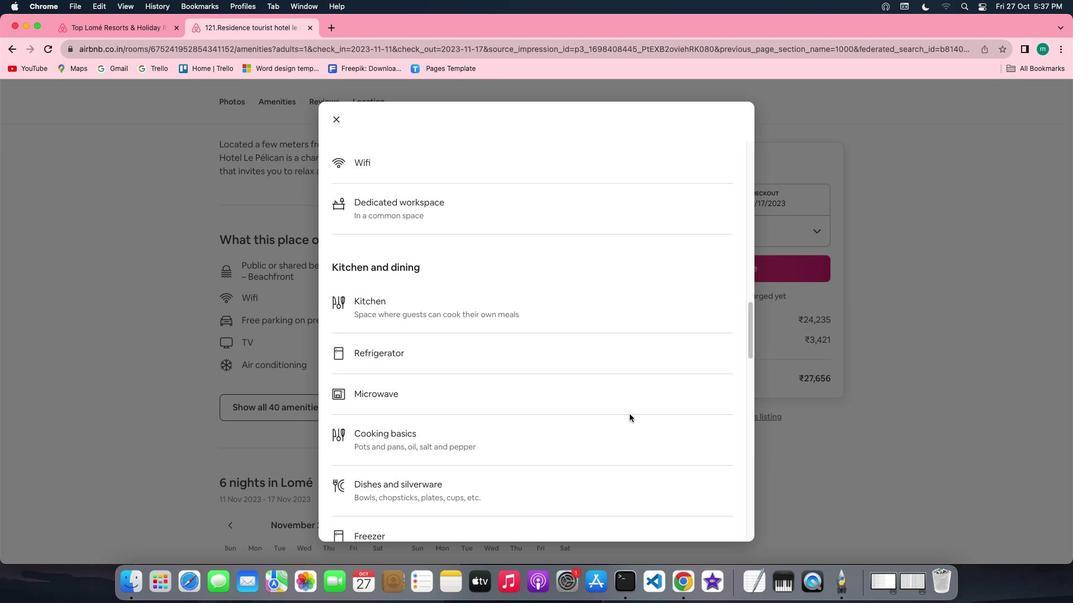 
Action: Mouse scrolled (629, 414) with delta (0, 0)
Screenshot: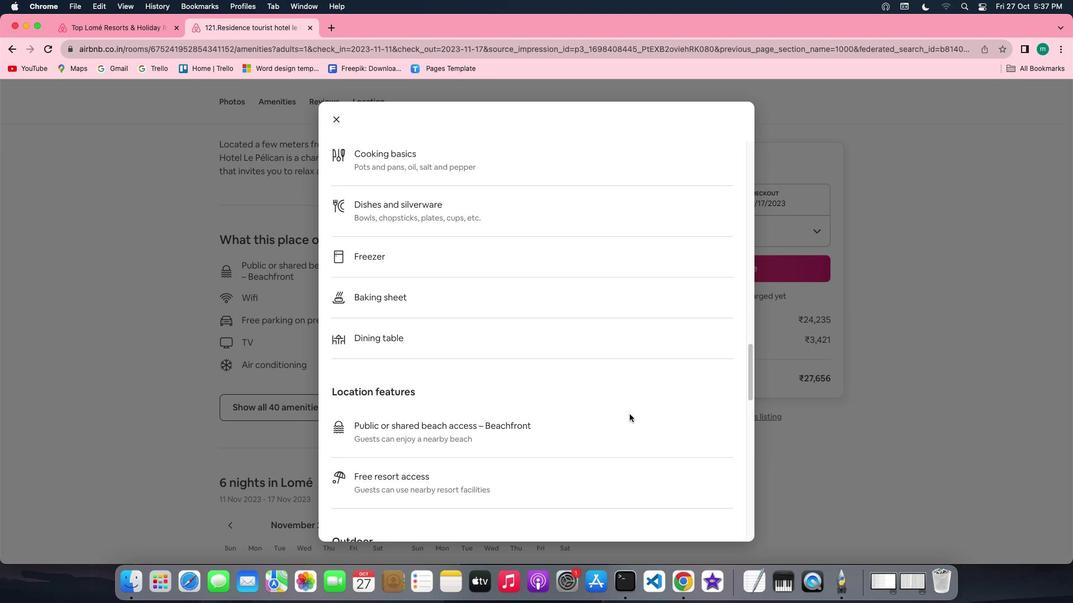 
Action: Mouse scrolled (629, 414) with delta (0, 0)
Screenshot: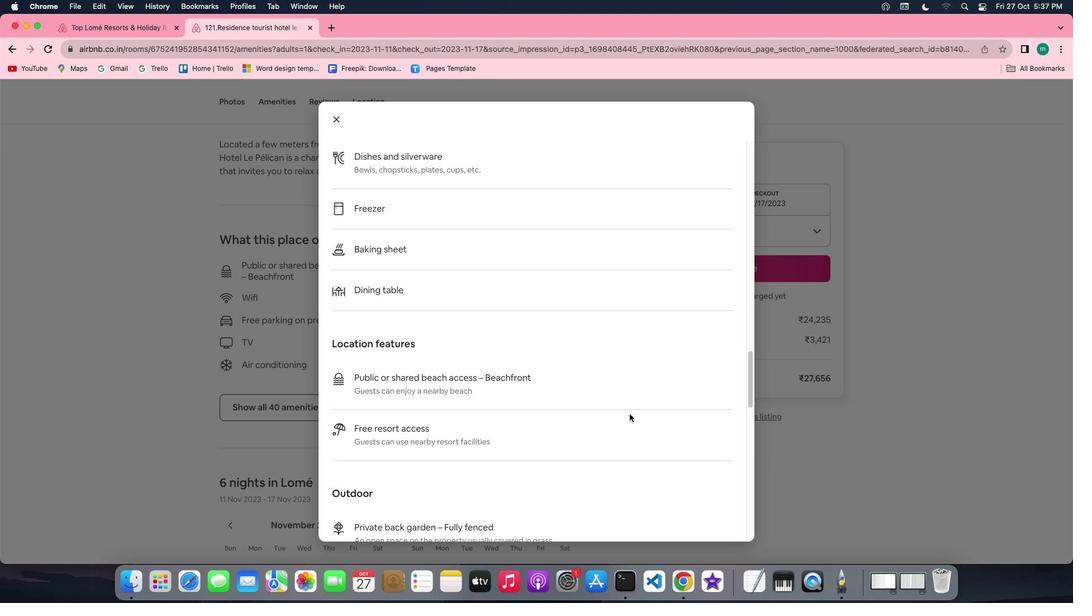 
Action: Mouse scrolled (629, 414) with delta (0, -1)
Screenshot: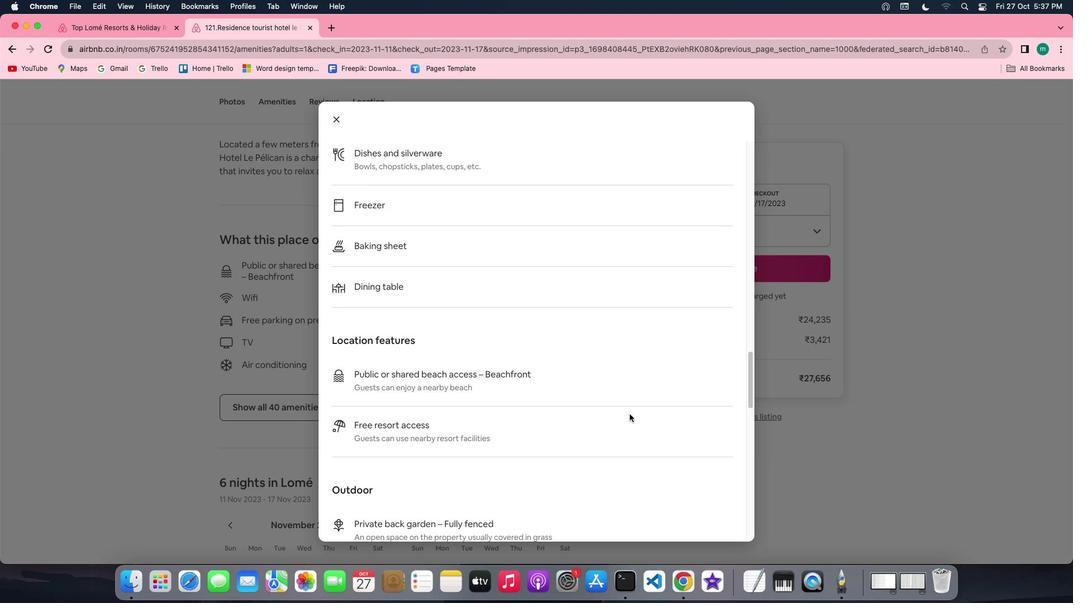 
Action: Mouse scrolled (629, 414) with delta (0, -2)
Screenshot: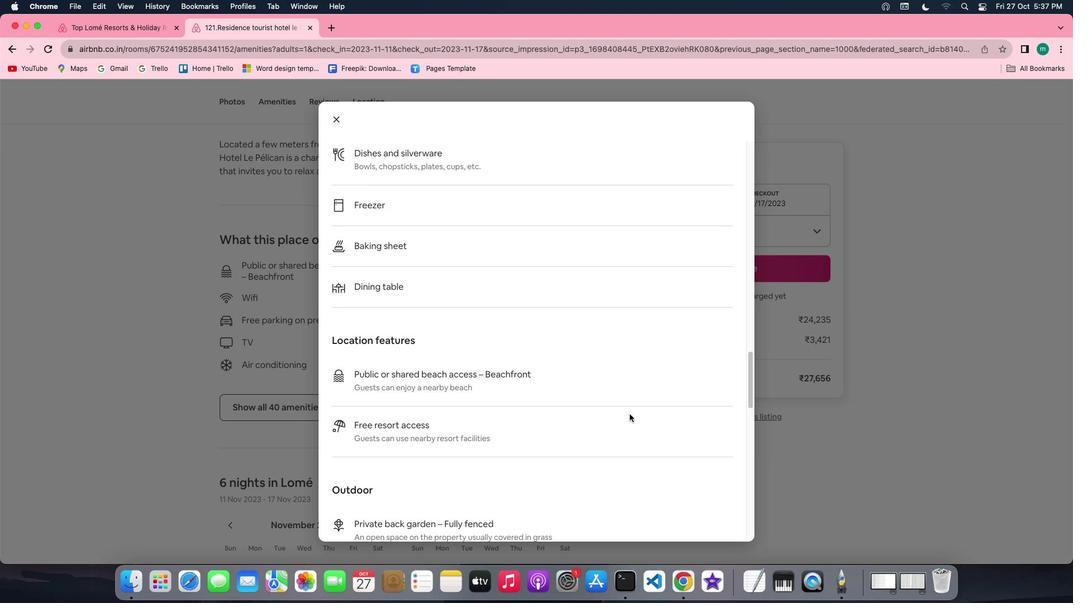 
Action: Mouse scrolled (629, 414) with delta (0, -2)
Screenshot: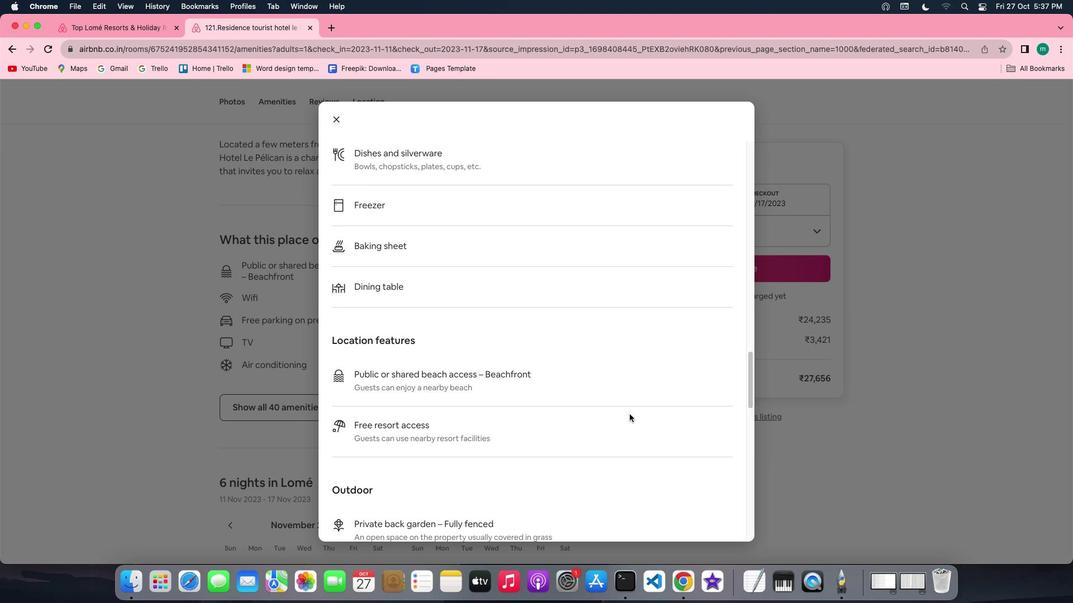 
Action: Mouse scrolled (629, 414) with delta (0, 0)
Screenshot: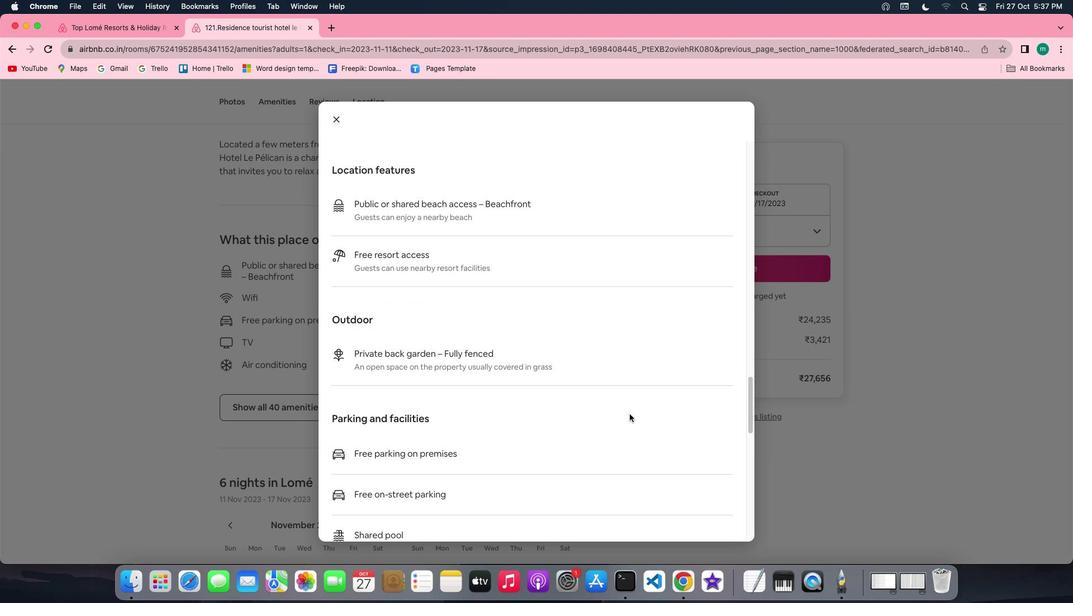 
Action: Mouse scrolled (629, 414) with delta (0, 0)
Screenshot: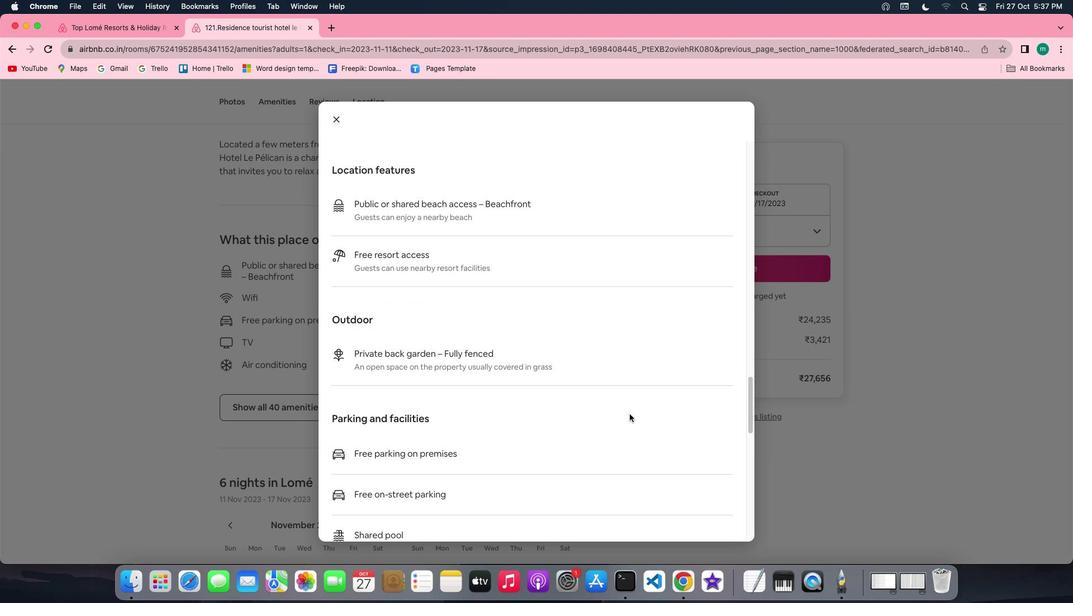 
Action: Mouse scrolled (629, 414) with delta (0, -1)
Screenshot: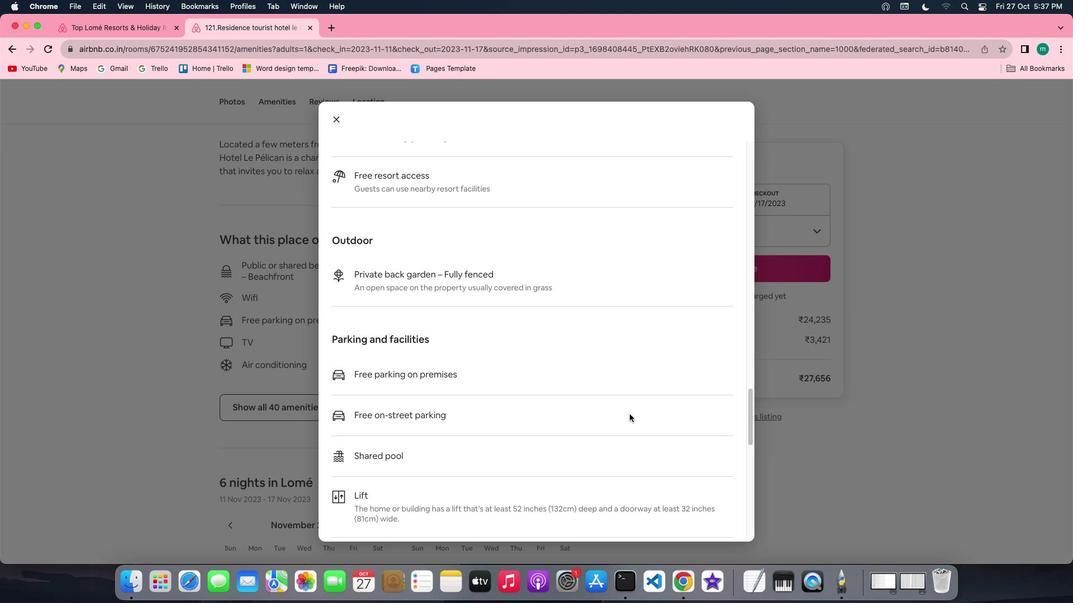 
Action: Mouse scrolled (629, 414) with delta (0, -2)
Screenshot: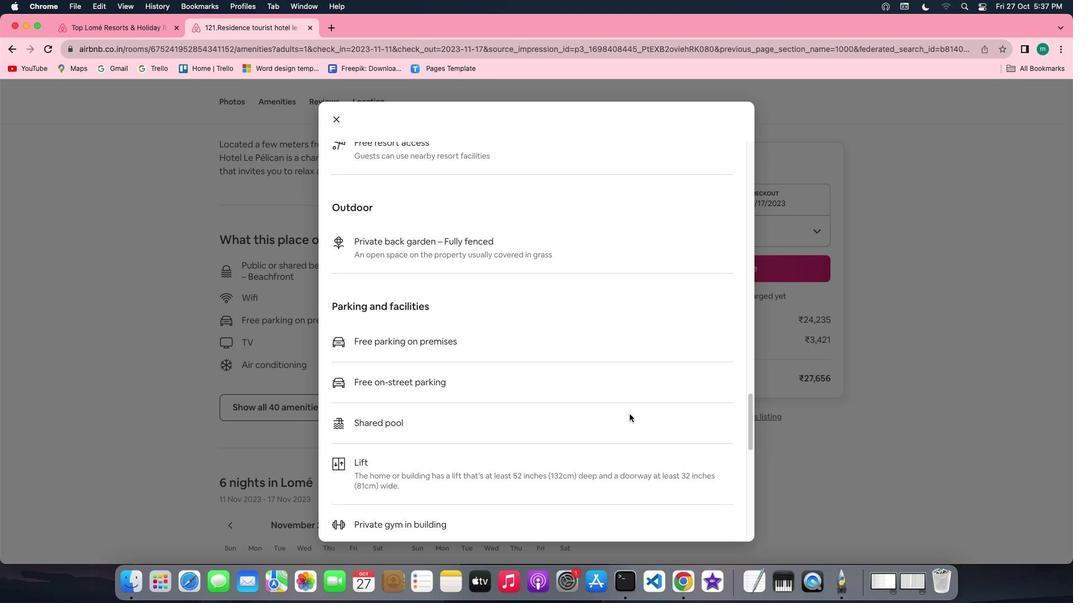 
Action: Mouse scrolled (629, 414) with delta (0, -2)
Screenshot: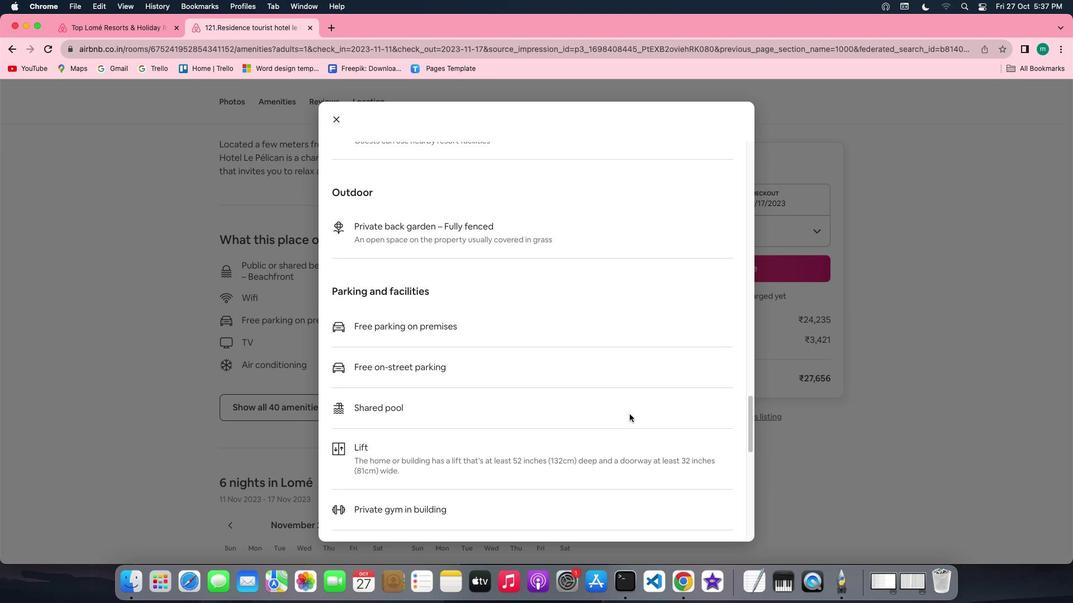 
Action: Mouse scrolled (629, 414) with delta (0, 0)
Screenshot: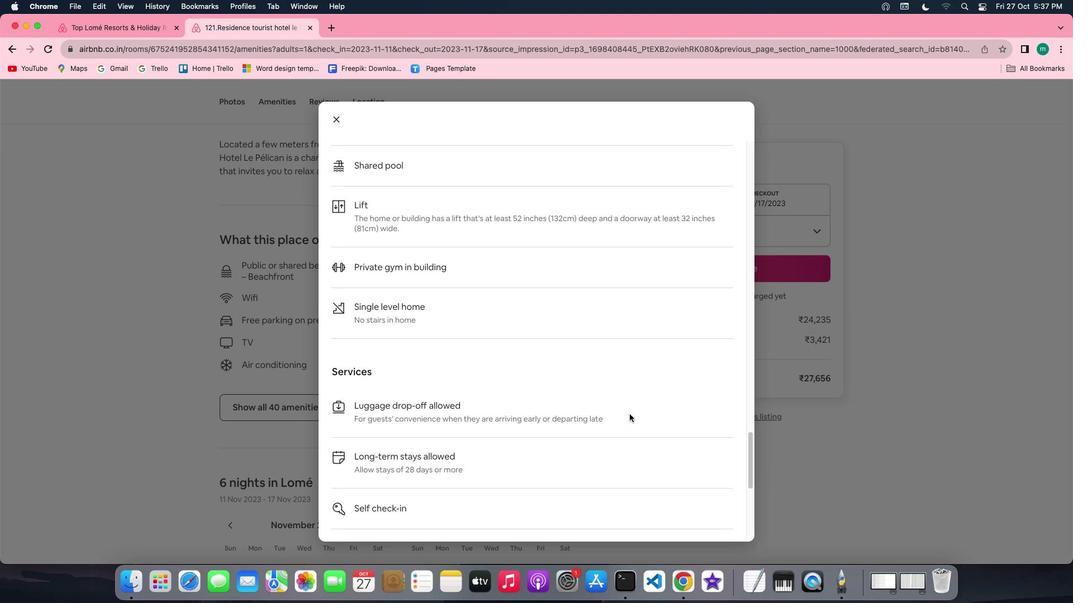 
Action: Mouse scrolled (629, 414) with delta (0, 0)
Screenshot: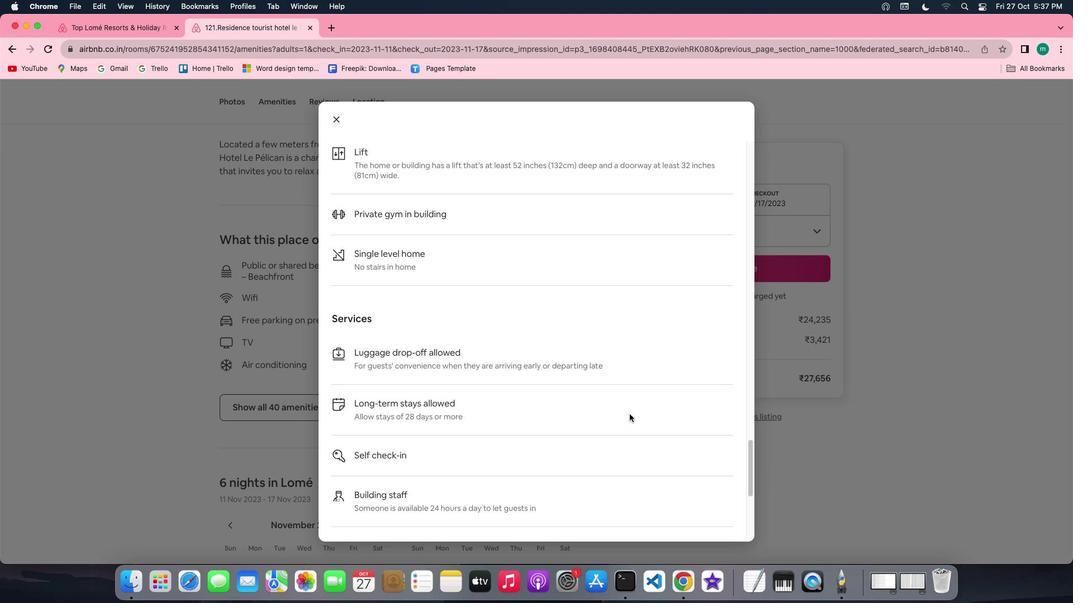 
Action: Mouse scrolled (629, 414) with delta (0, -1)
Screenshot: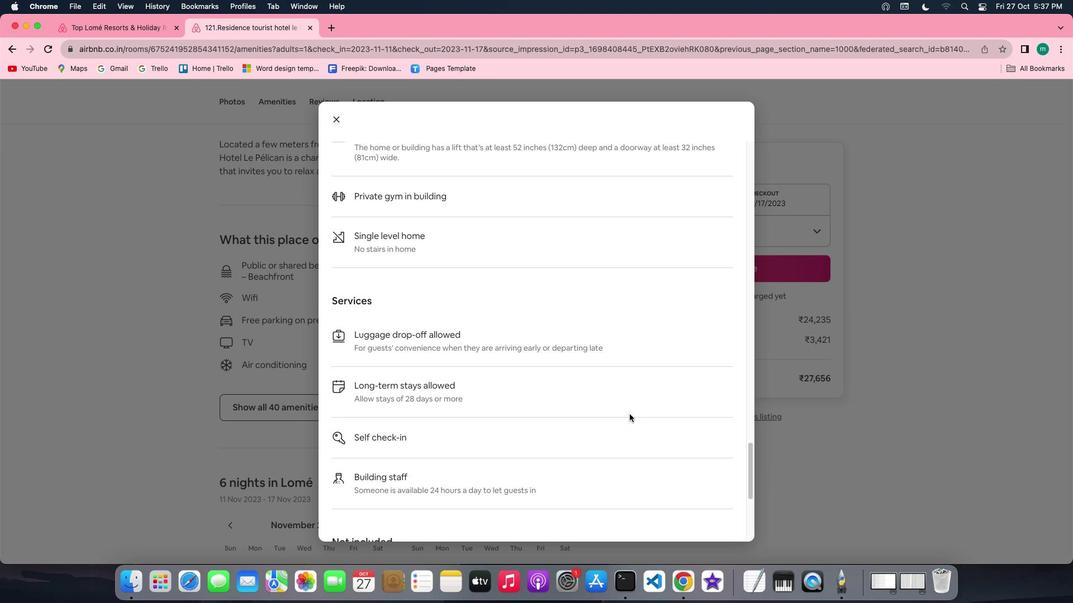 
Action: Mouse scrolled (629, 414) with delta (0, -2)
Screenshot: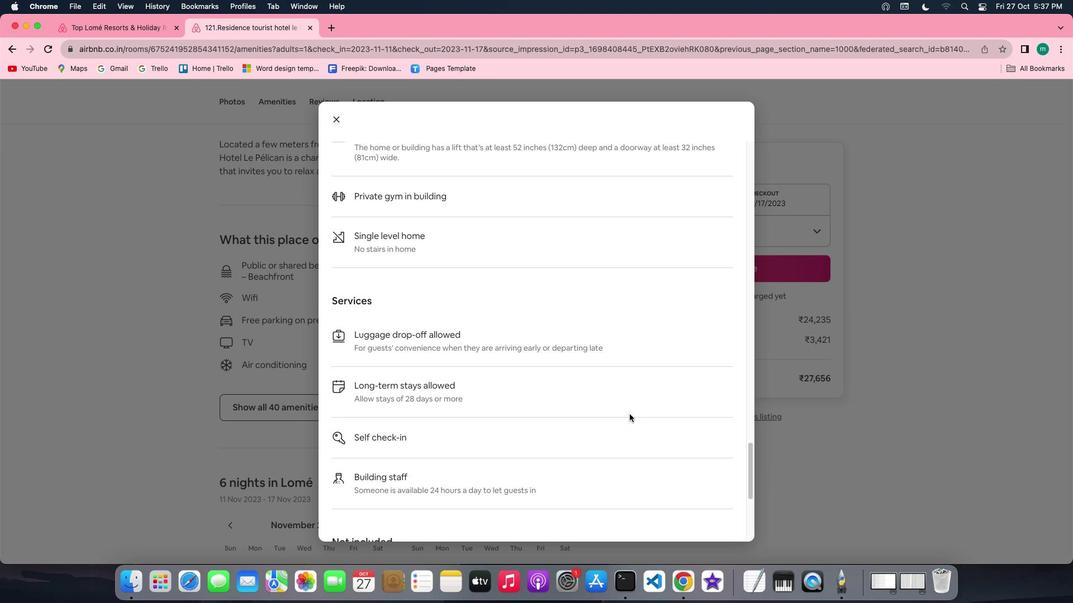 
Action: Mouse scrolled (629, 414) with delta (0, -2)
Screenshot: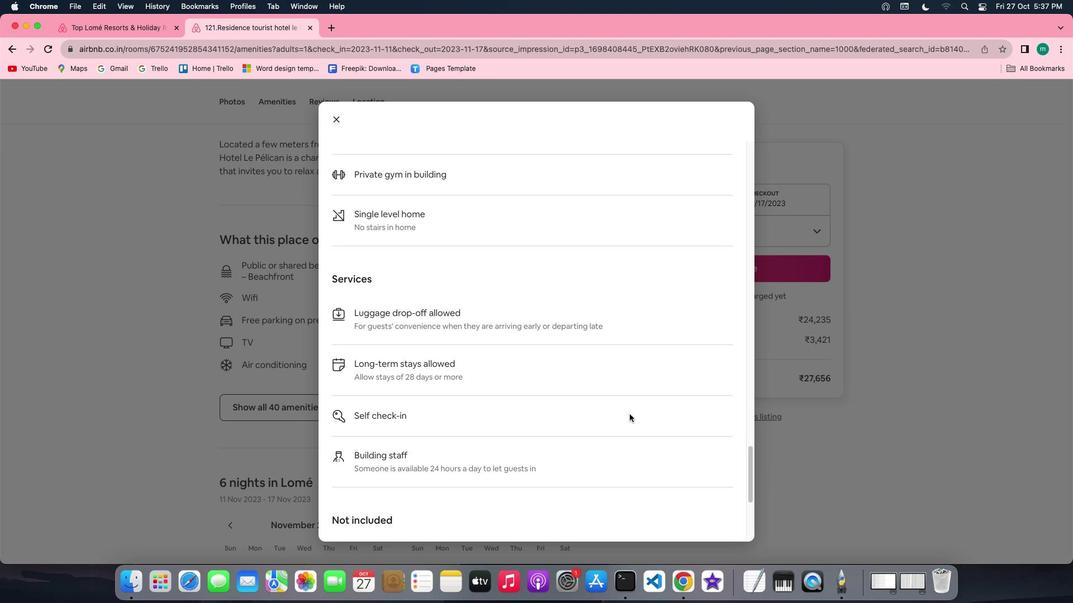 
Action: Mouse scrolled (629, 414) with delta (0, 0)
Screenshot: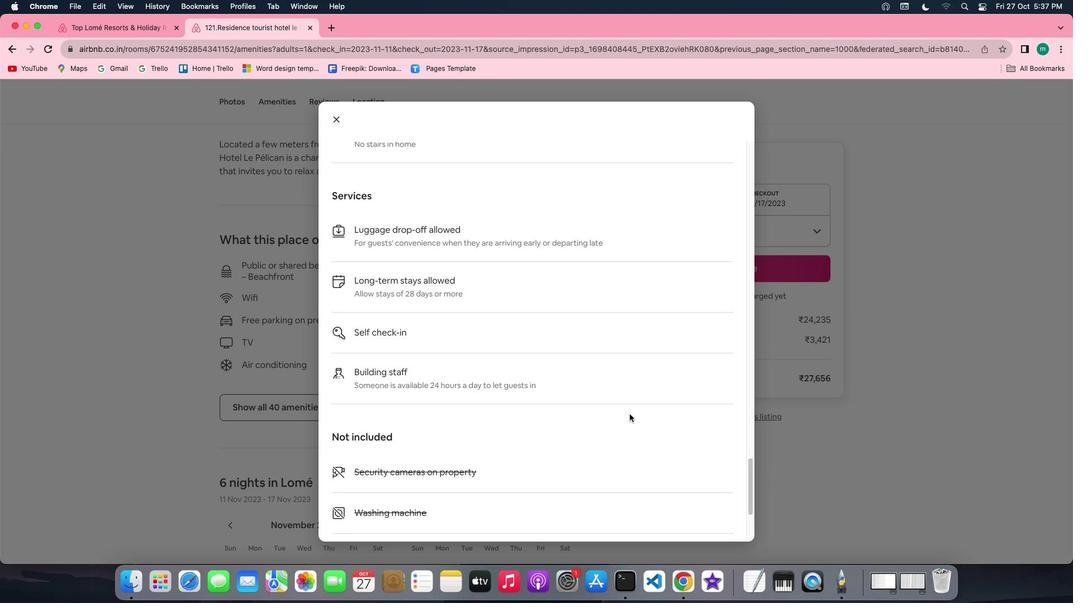 
Action: Mouse scrolled (629, 414) with delta (0, 0)
Screenshot: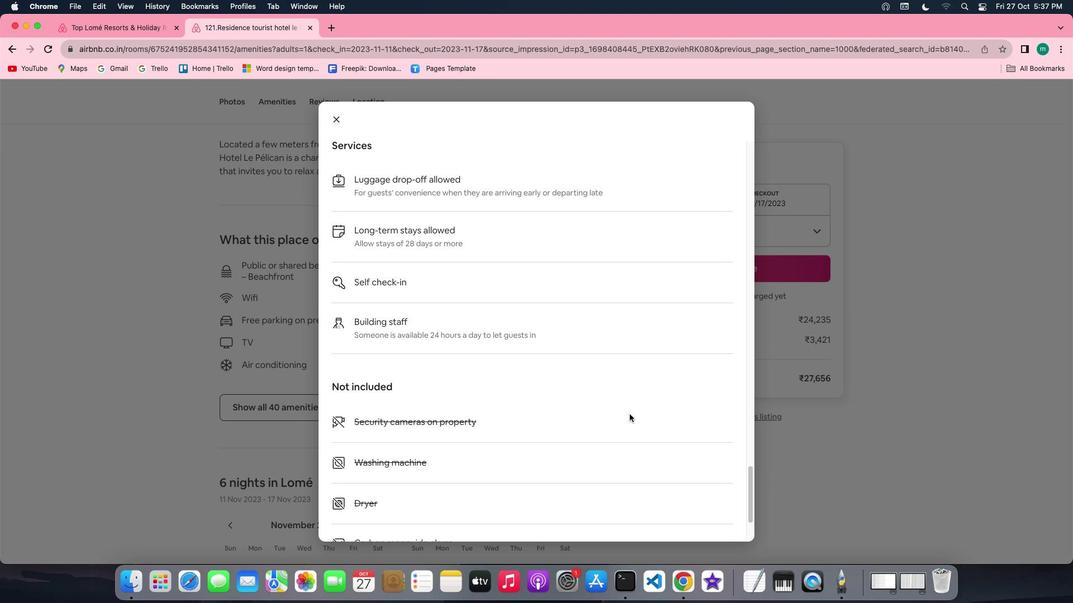 
Action: Mouse scrolled (629, 414) with delta (0, -1)
Screenshot: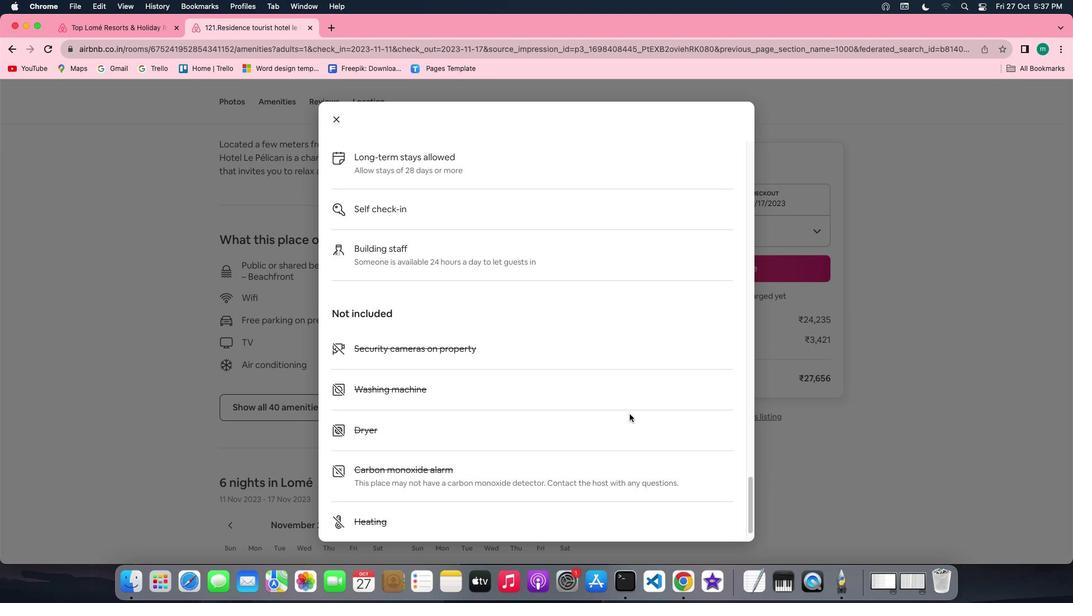 
Action: Mouse scrolled (629, 414) with delta (0, -1)
Screenshot: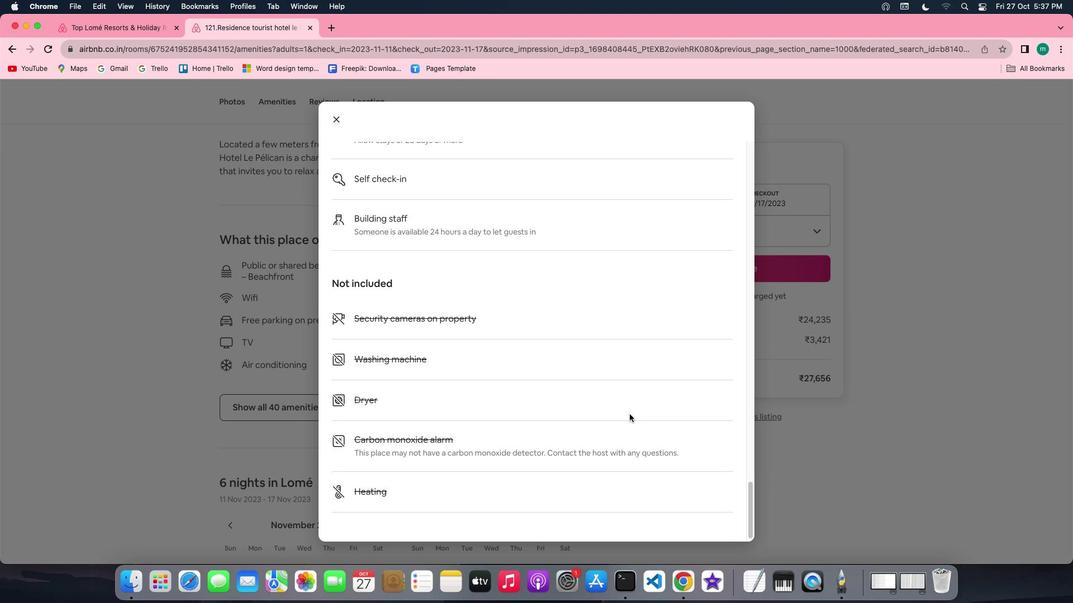 
Action: Mouse scrolled (629, 414) with delta (0, -2)
Screenshot: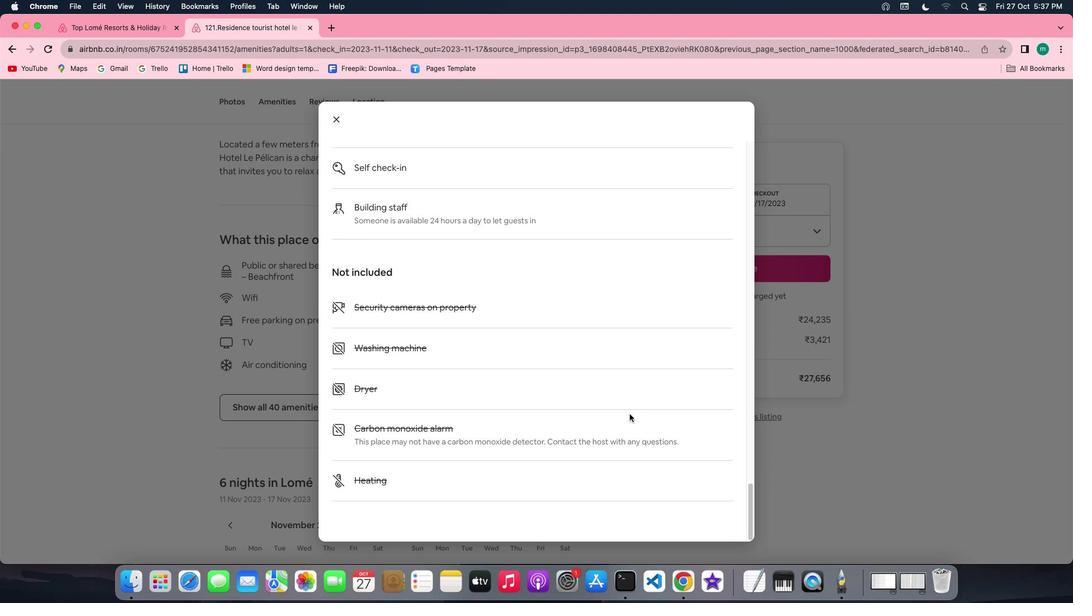 
Action: Mouse scrolled (629, 414) with delta (0, 0)
Screenshot: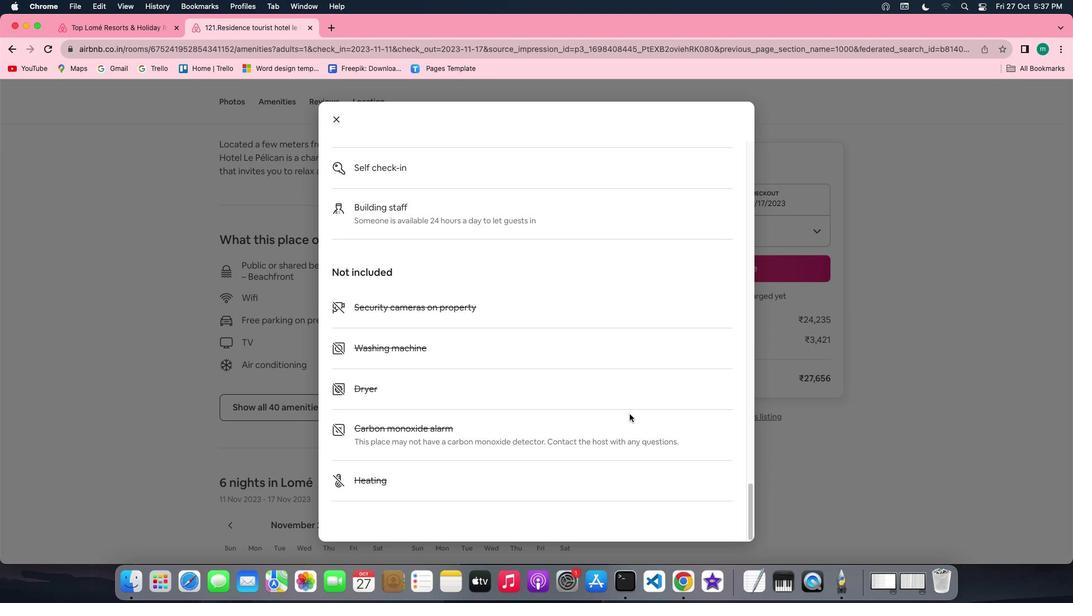 
Action: Mouse scrolled (629, 414) with delta (0, 0)
Screenshot: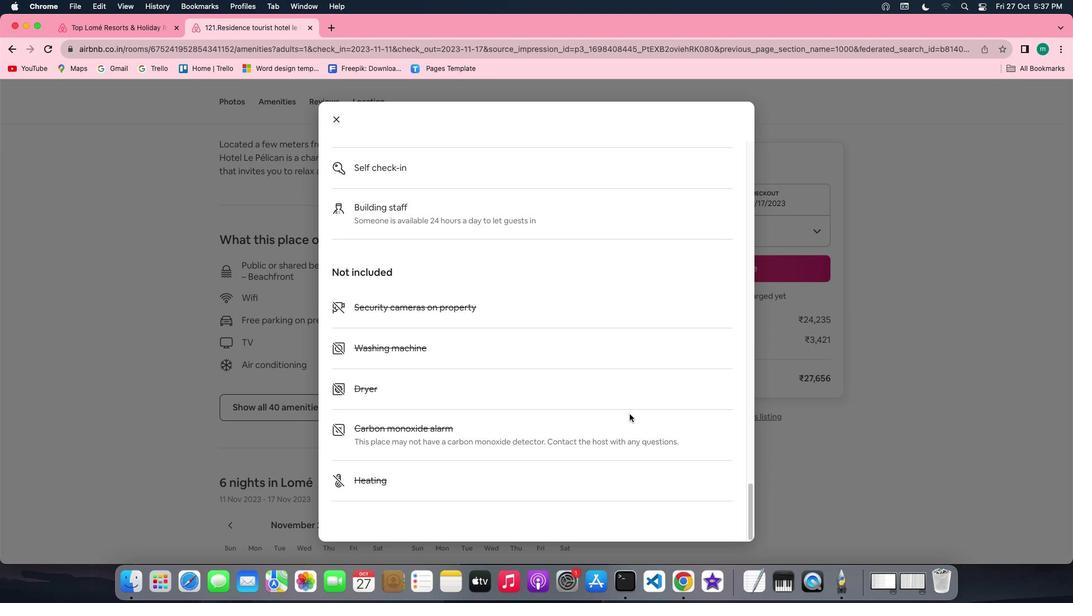 
Action: Mouse scrolled (629, 414) with delta (0, -1)
Screenshot: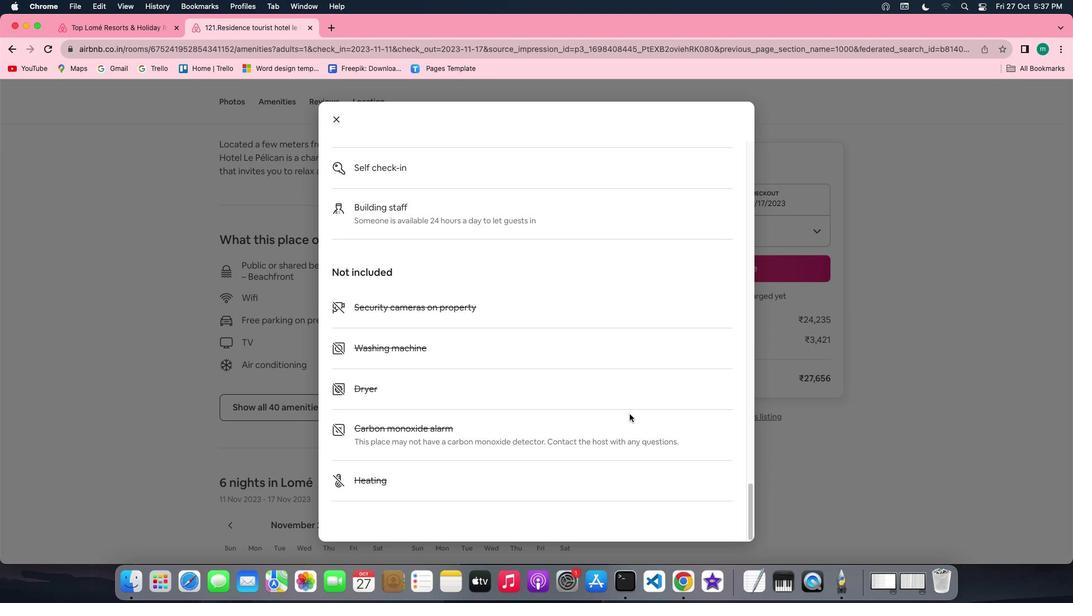 
Action: Mouse scrolled (629, 414) with delta (0, -2)
Screenshot: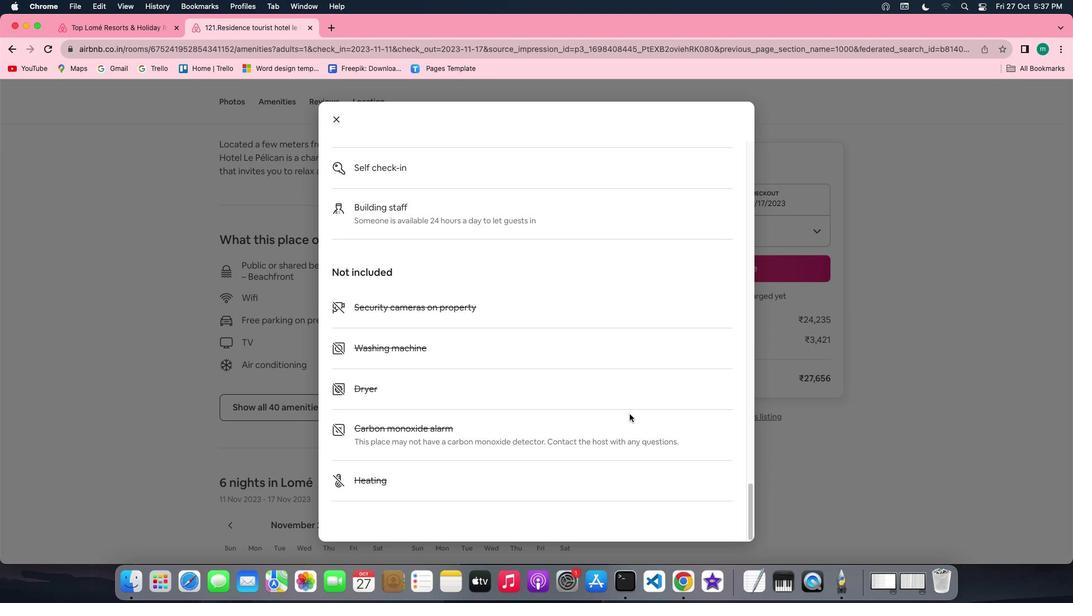 
Action: Mouse scrolled (629, 414) with delta (0, -2)
Screenshot: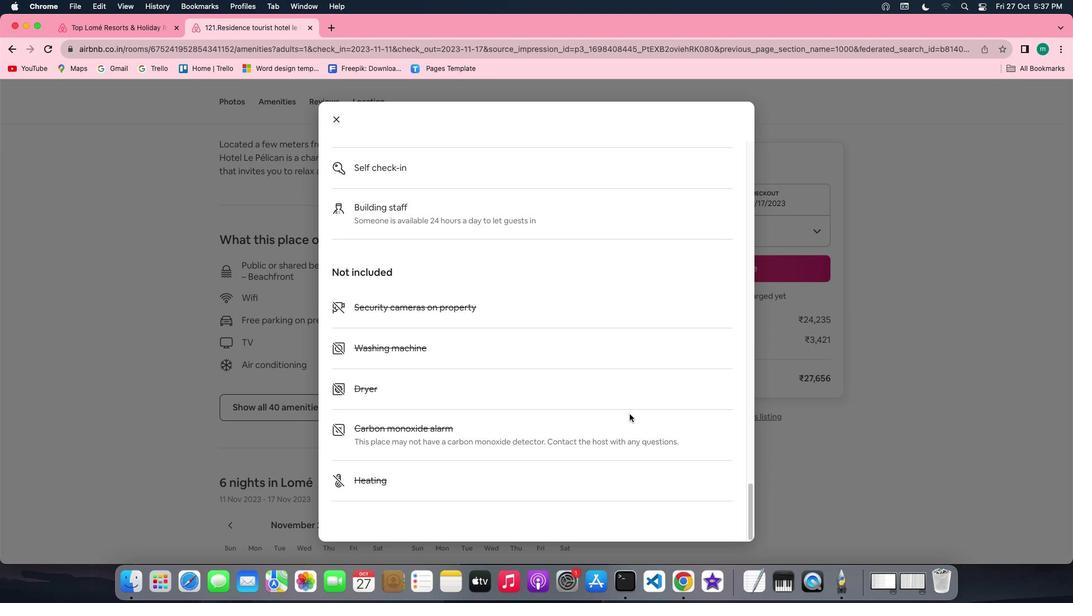 
Action: Mouse scrolled (629, 414) with delta (0, 0)
Screenshot: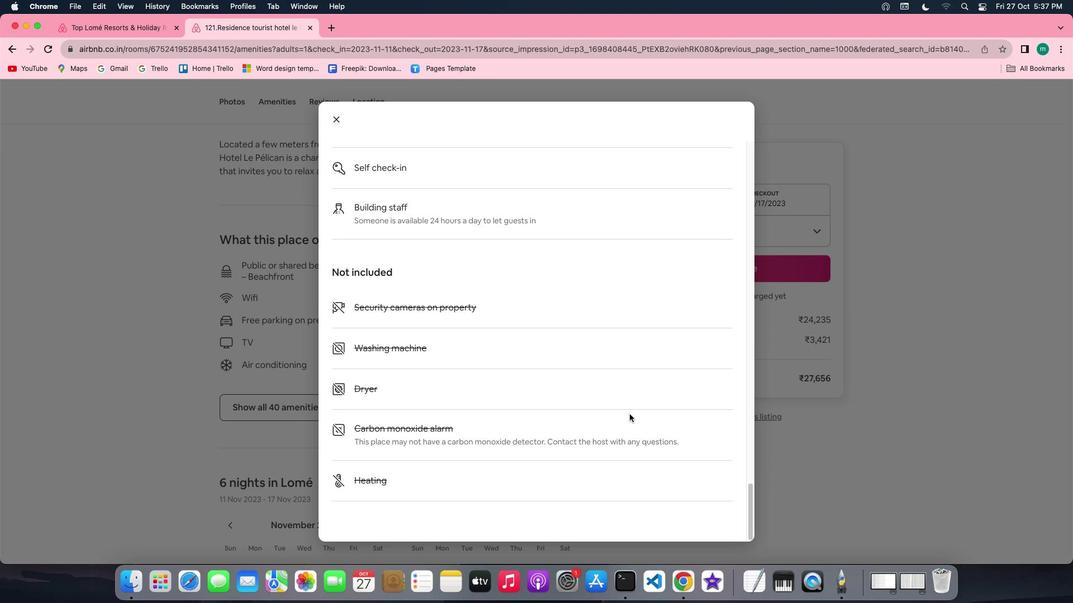 
Action: Mouse scrolled (629, 414) with delta (0, 0)
Screenshot: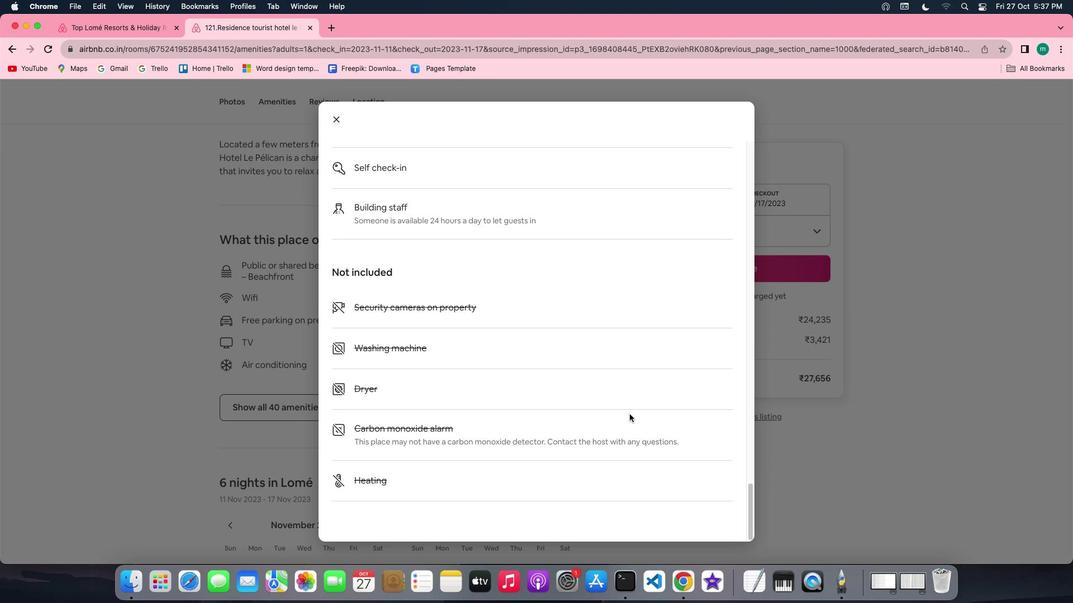 
Action: Mouse scrolled (629, 414) with delta (0, -1)
Screenshot: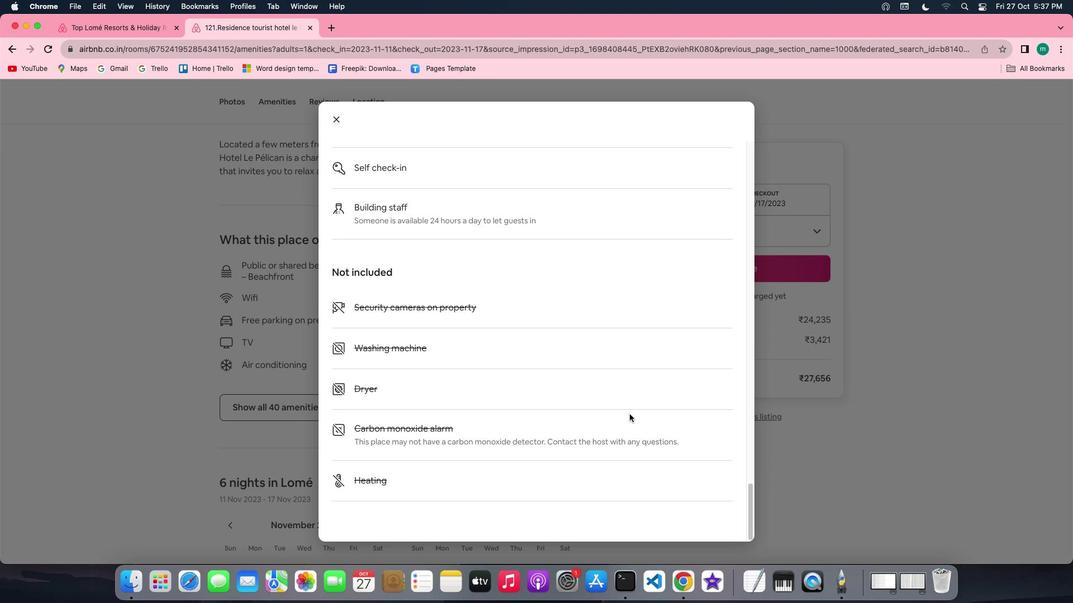 
Action: Mouse moved to (334, 122)
Screenshot: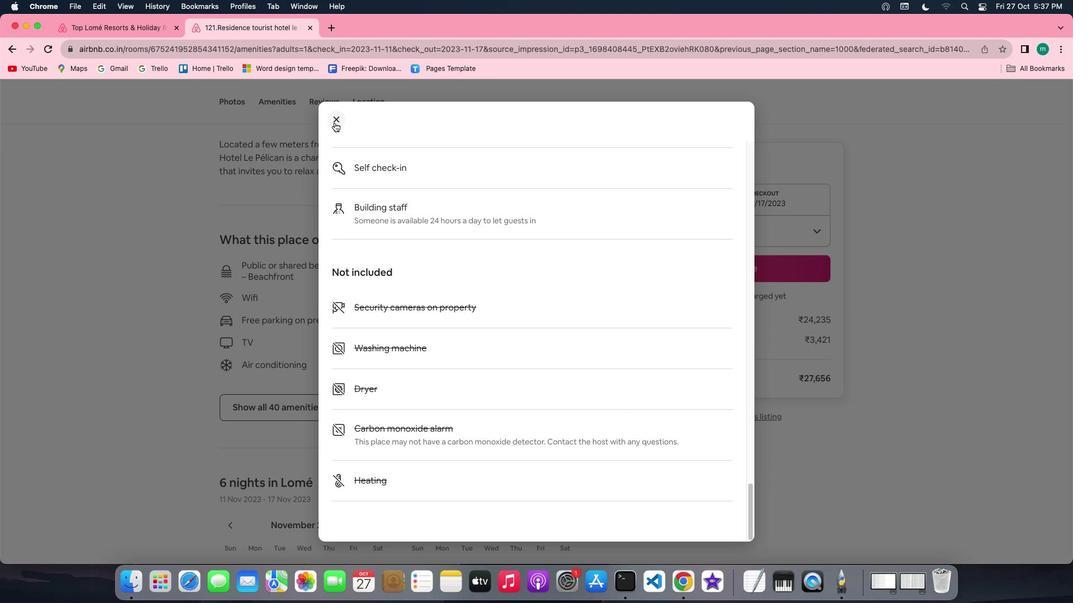 
Action: Mouse pressed left at (334, 122)
Screenshot: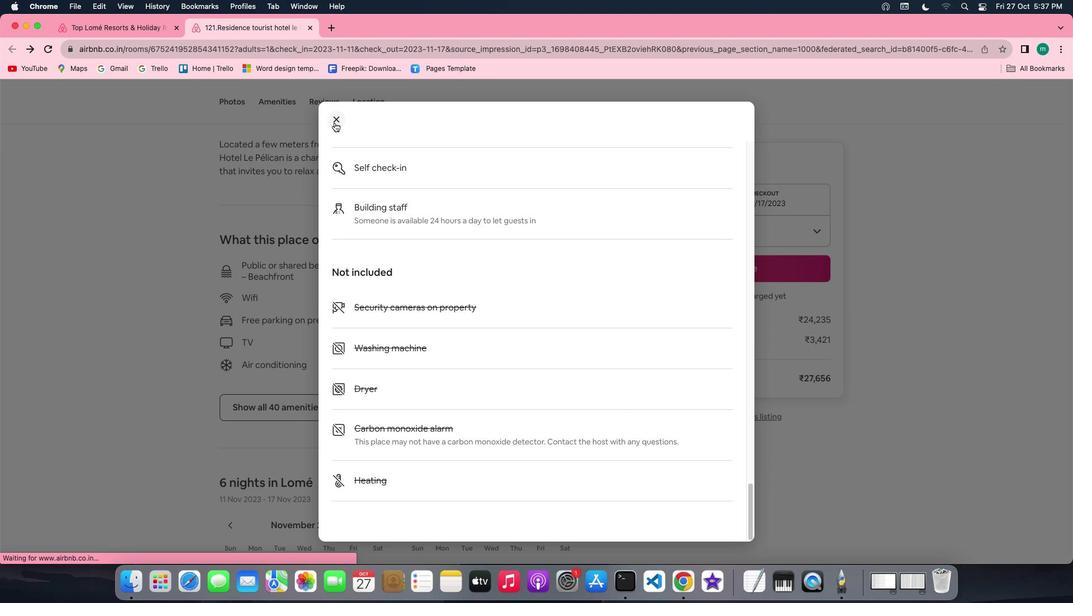 
Action: Mouse moved to (381, 252)
Screenshot: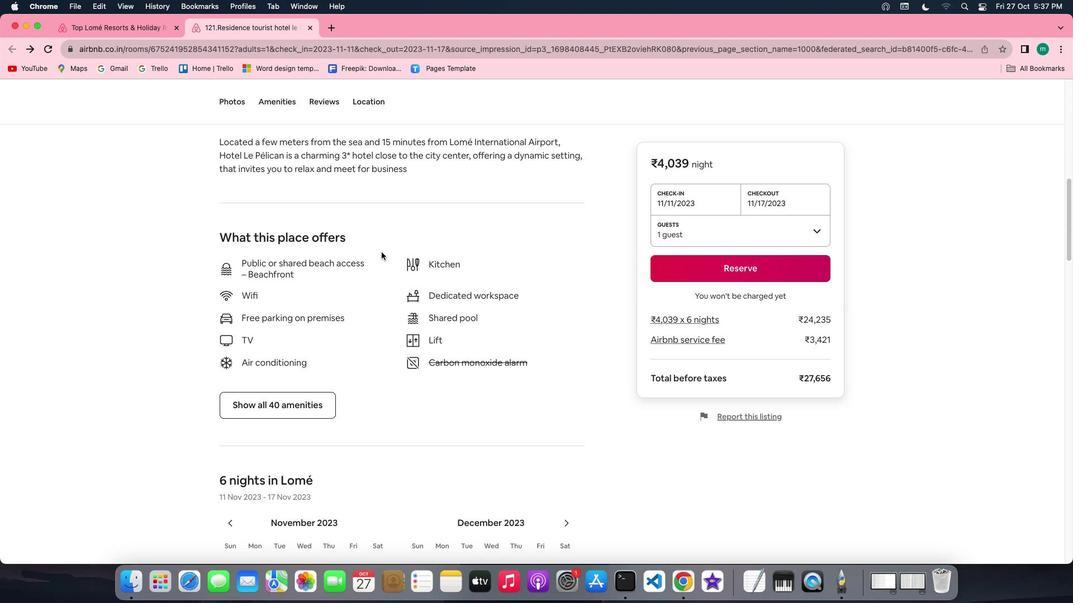 
Action: Mouse scrolled (381, 252) with delta (0, 0)
Screenshot: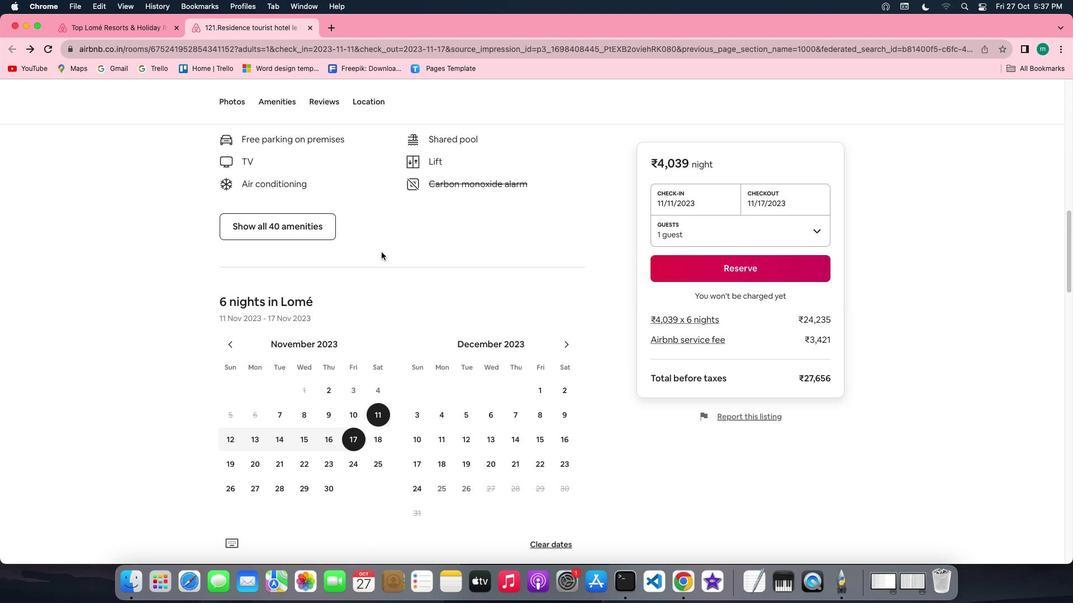 
Action: Mouse scrolled (381, 252) with delta (0, 0)
Screenshot: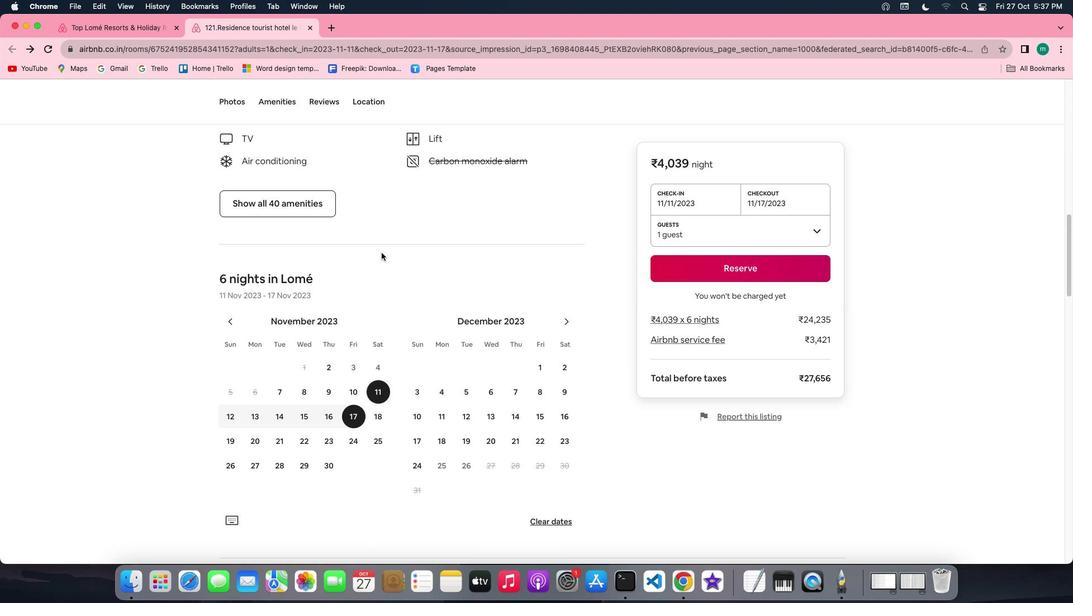 
Action: Mouse scrolled (381, 252) with delta (0, -1)
Screenshot: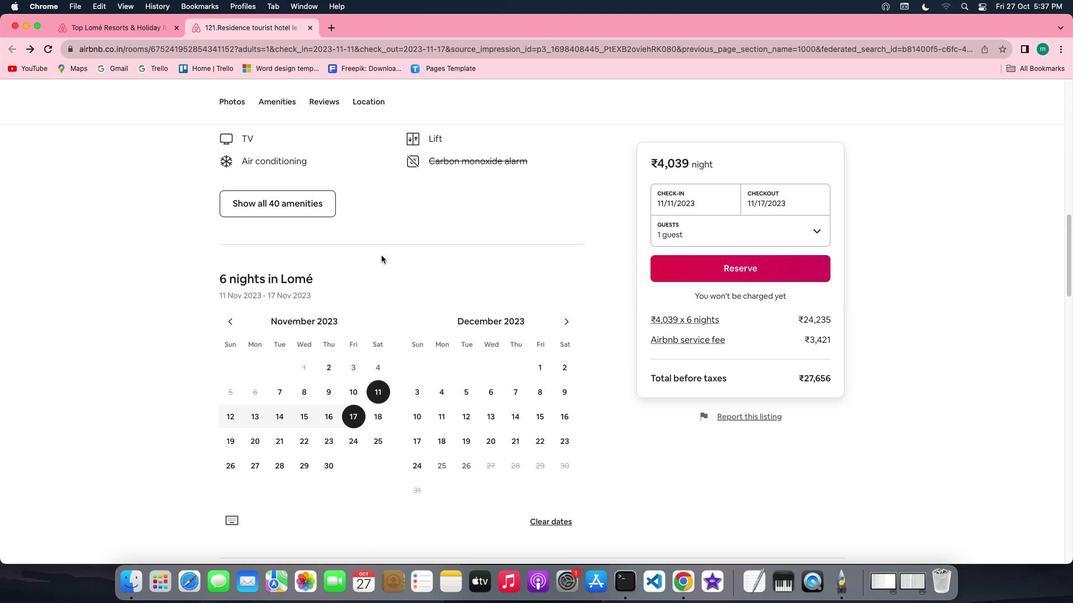 
Action: Mouse scrolled (381, 252) with delta (0, -2)
Screenshot: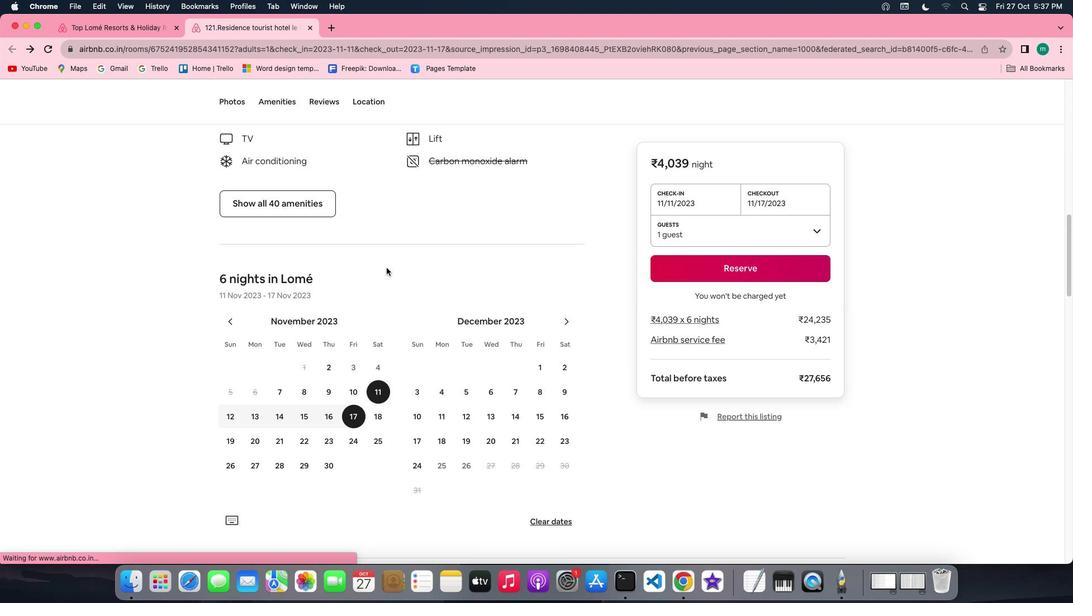 
Action: Mouse moved to (410, 309)
Screenshot: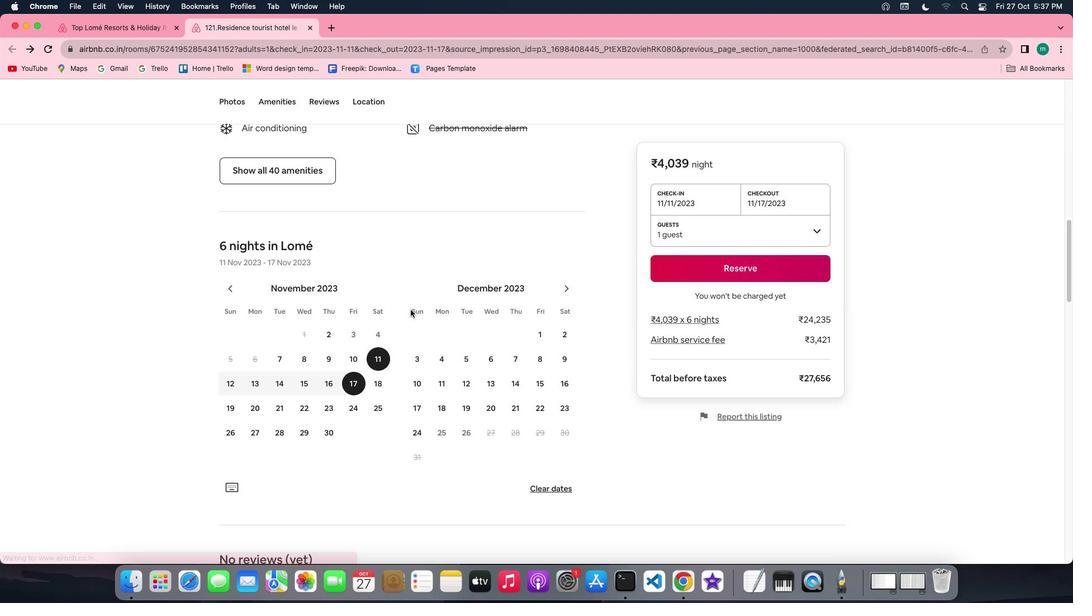
Action: Mouse scrolled (410, 309) with delta (0, 0)
Screenshot: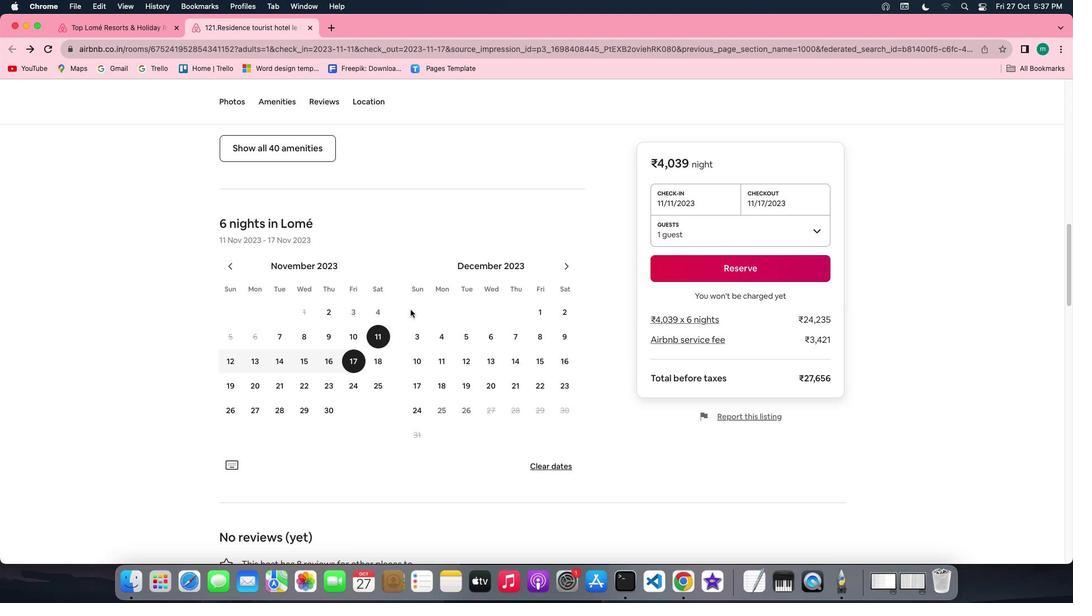 
Action: Mouse scrolled (410, 309) with delta (0, 0)
Screenshot: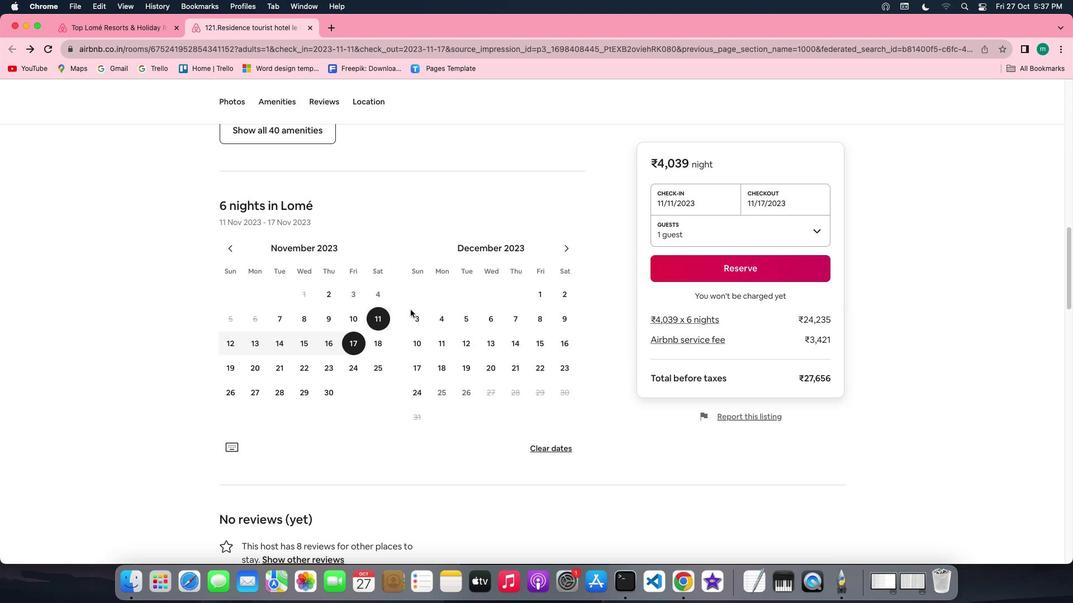 
Action: Mouse scrolled (410, 309) with delta (0, -1)
Screenshot: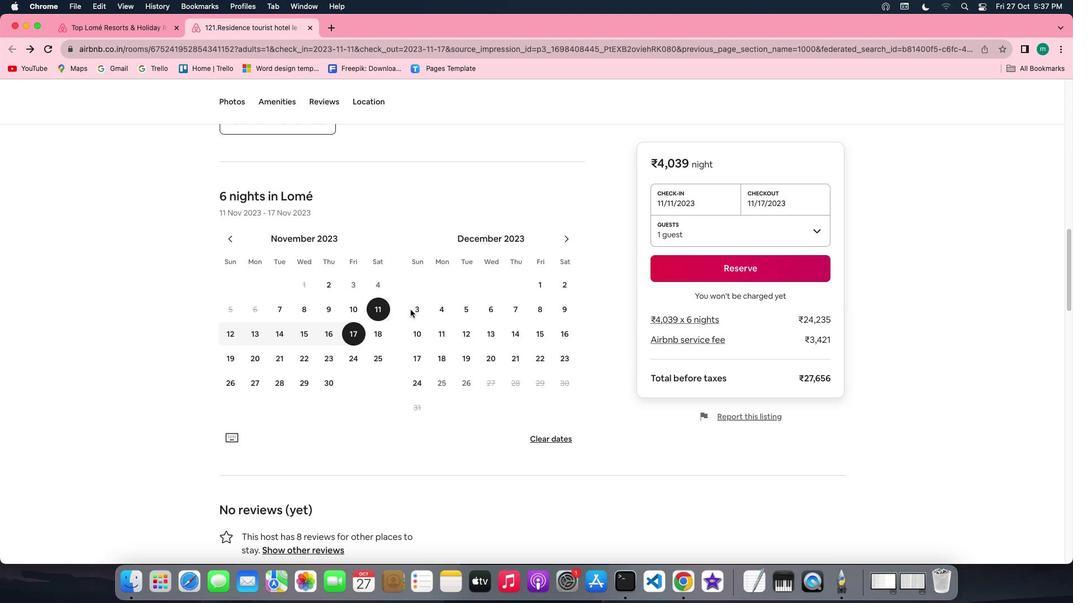 
Action: Mouse scrolled (410, 309) with delta (0, 0)
Screenshot: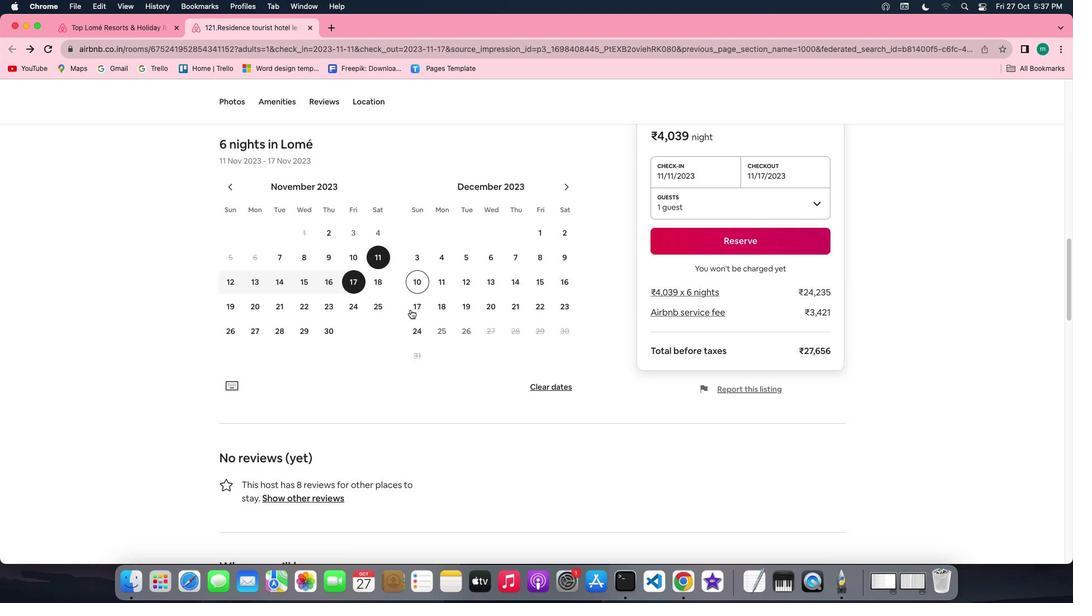 
Action: Mouse scrolled (410, 309) with delta (0, 0)
Screenshot: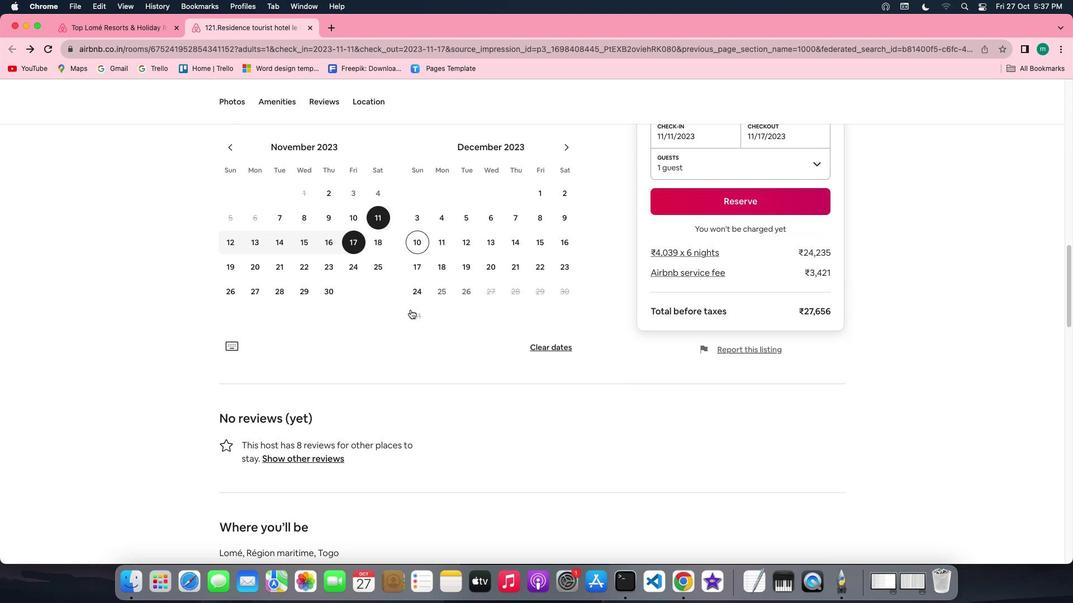
Action: Mouse scrolled (410, 309) with delta (0, -1)
Screenshot: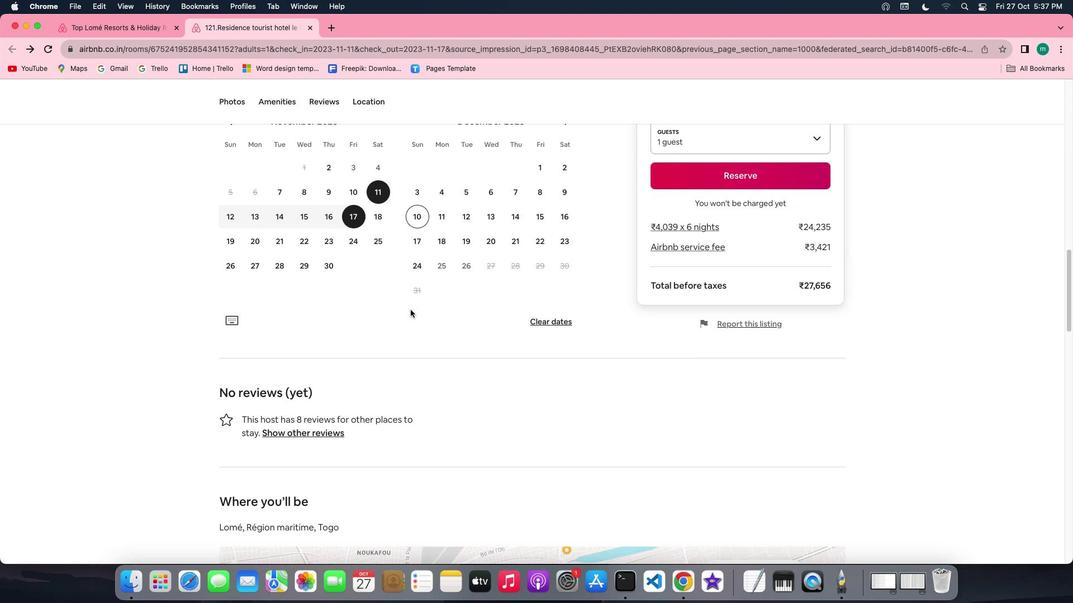
Action: Mouse scrolled (410, 309) with delta (0, -1)
Screenshot: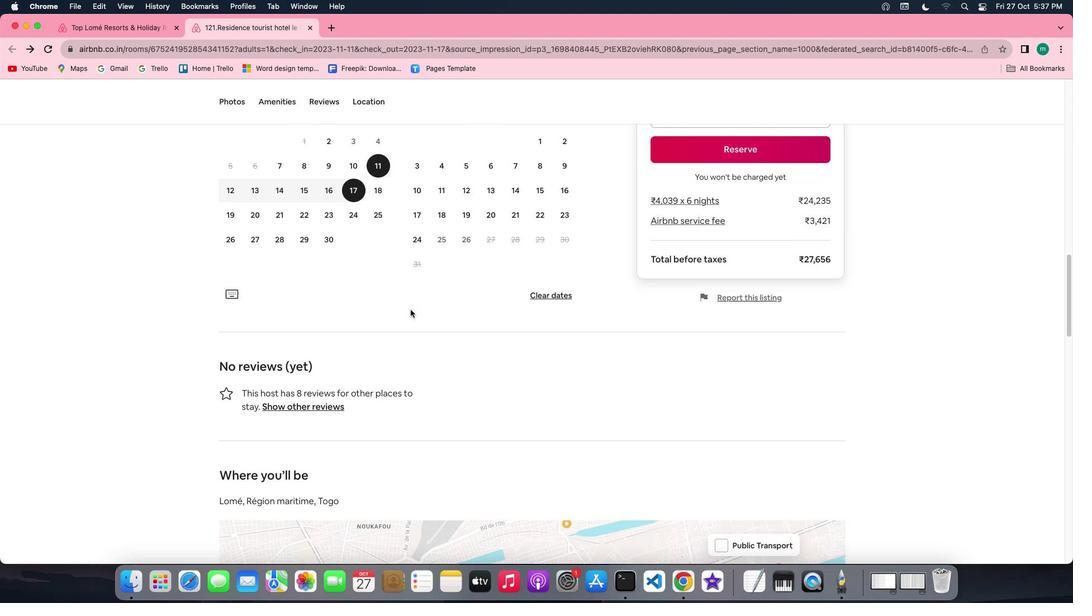 
Action: Mouse scrolled (410, 309) with delta (0, 0)
Screenshot: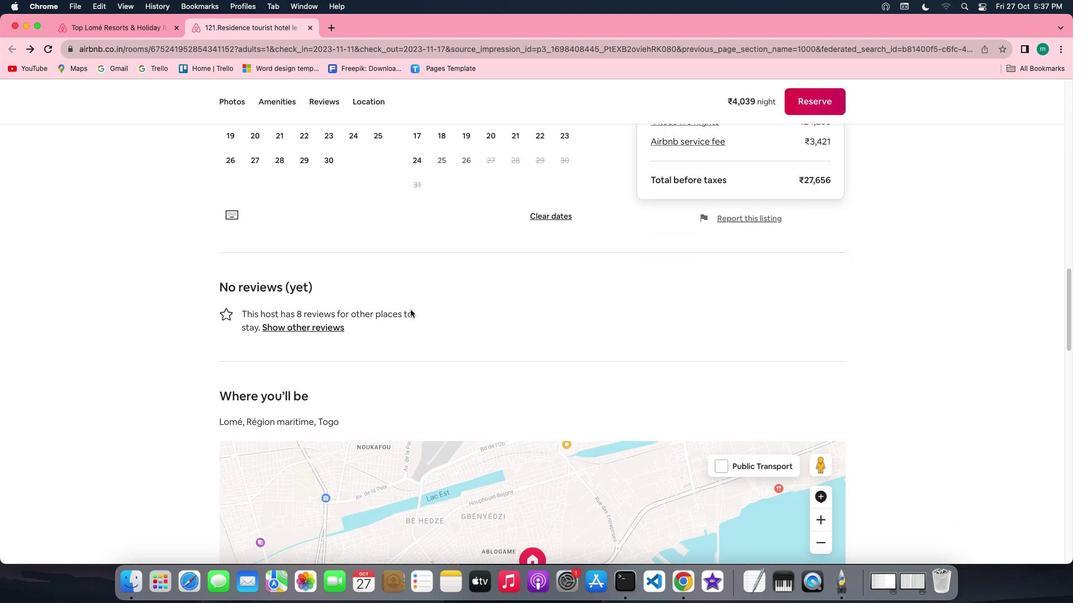
Action: Mouse scrolled (410, 309) with delta (0, 0)
Screenshot: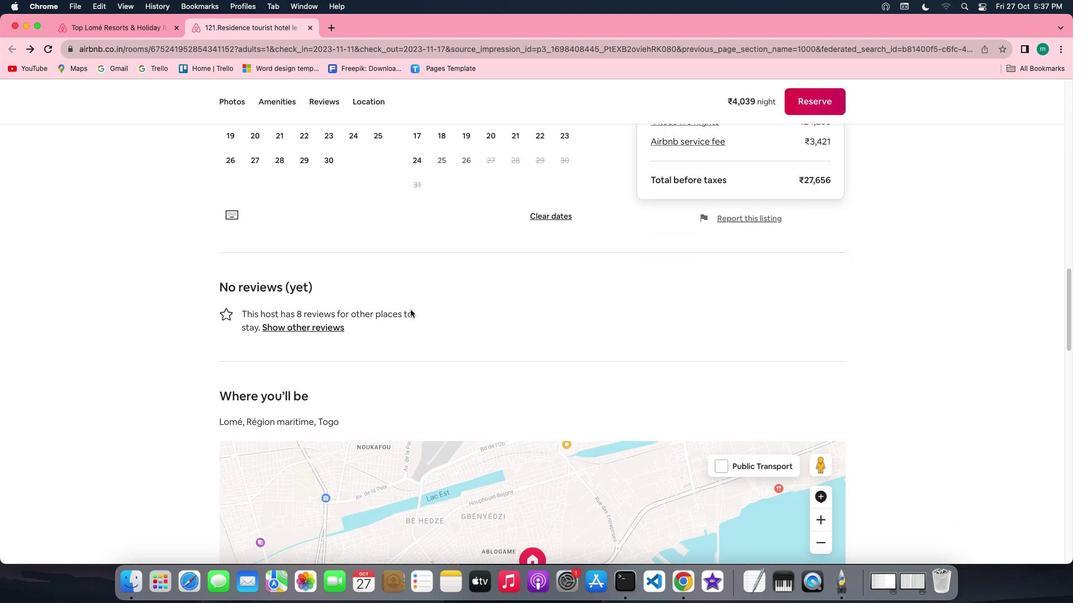 
Action: Mouse scrolled (410, 309) with delta (0, -1)
Screenshot: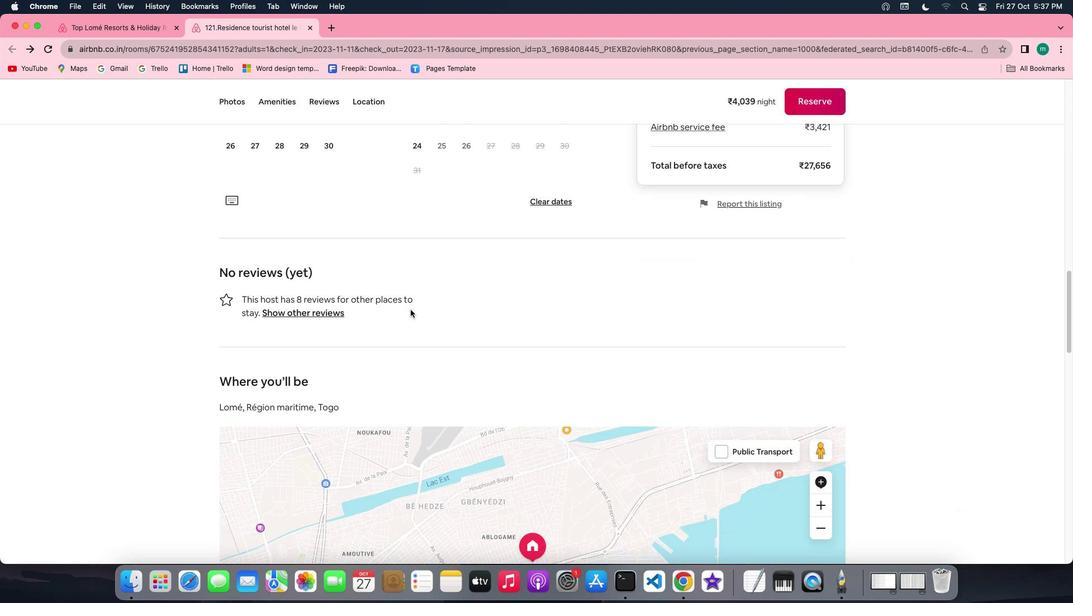 
Action: Mouse scrolled (410, 309) with delta (0, 0)
Screenshot: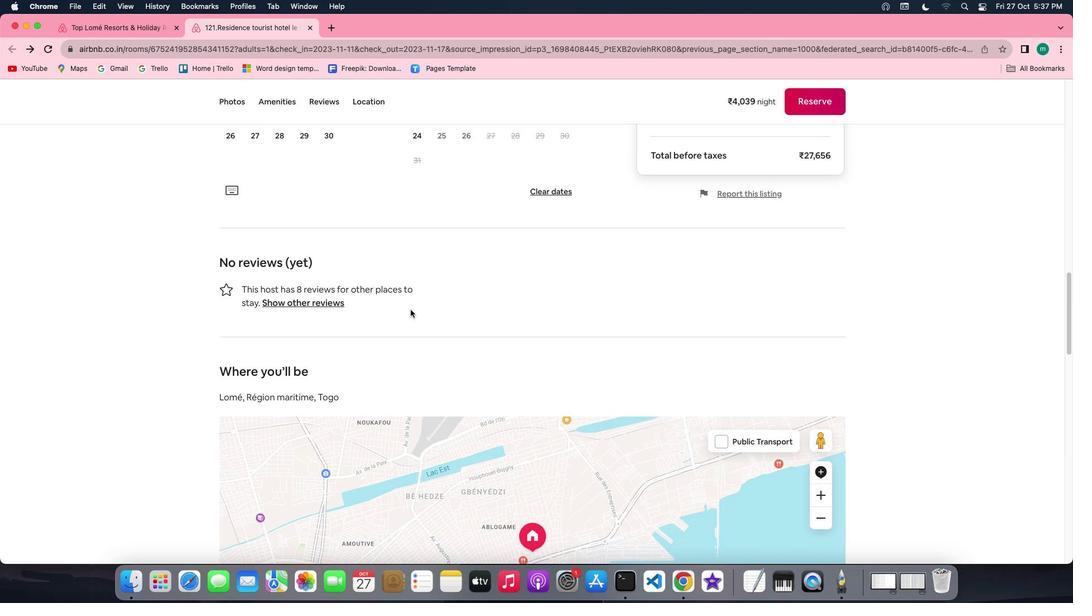 
Action: Mouse scrolled (410, 309) with delta (0, 0)
Screenshot: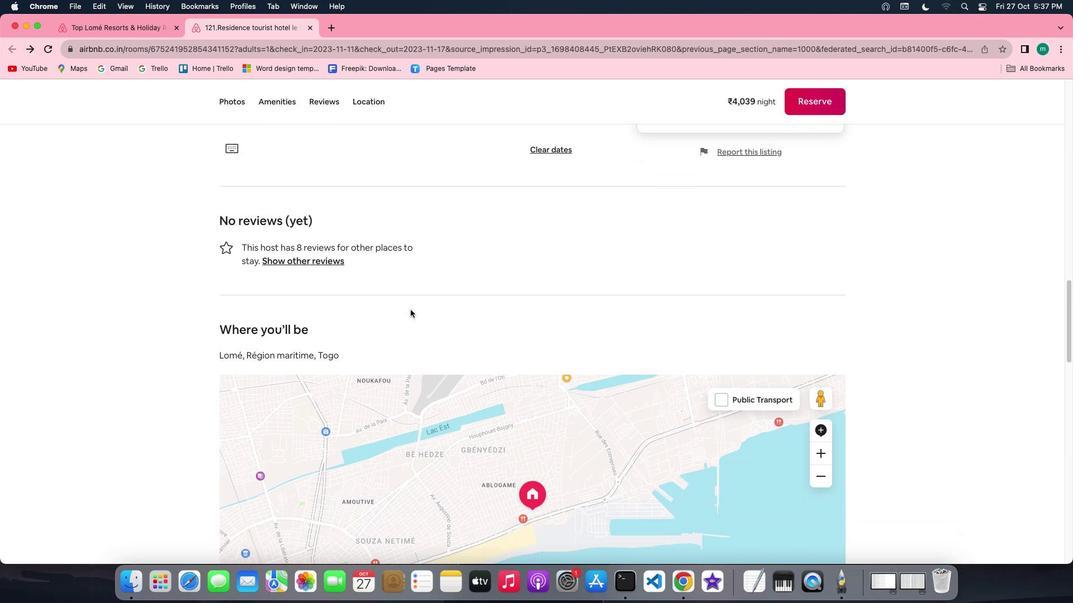 
Action: Mouse scrolled (410, 309) with delta (0, 0)
Screenshot: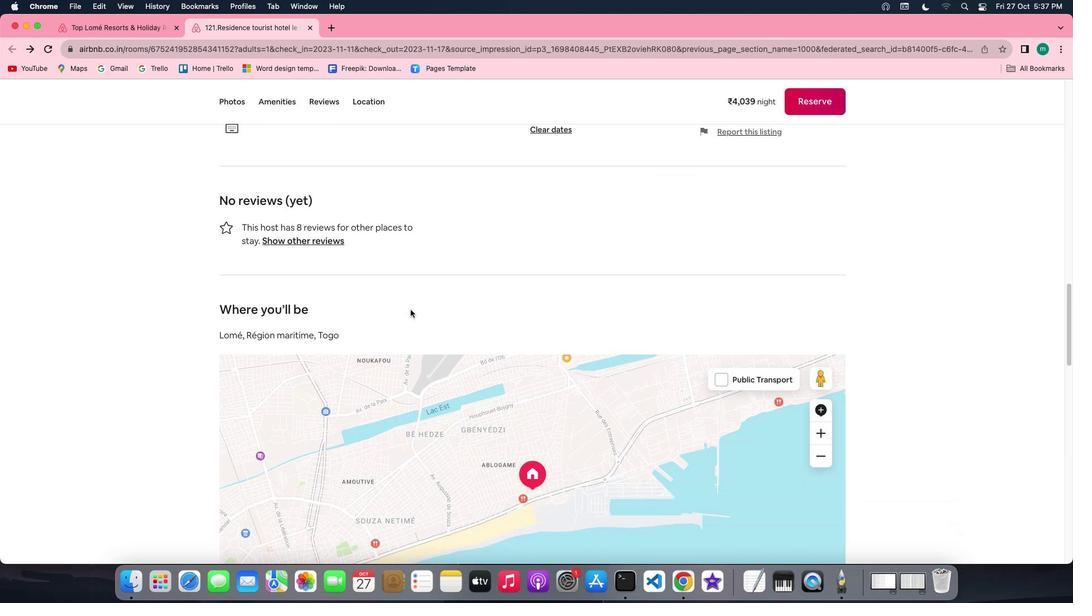 
Action: Mouse scrolled (410, 309) with delta (0, -1)
Screenshot: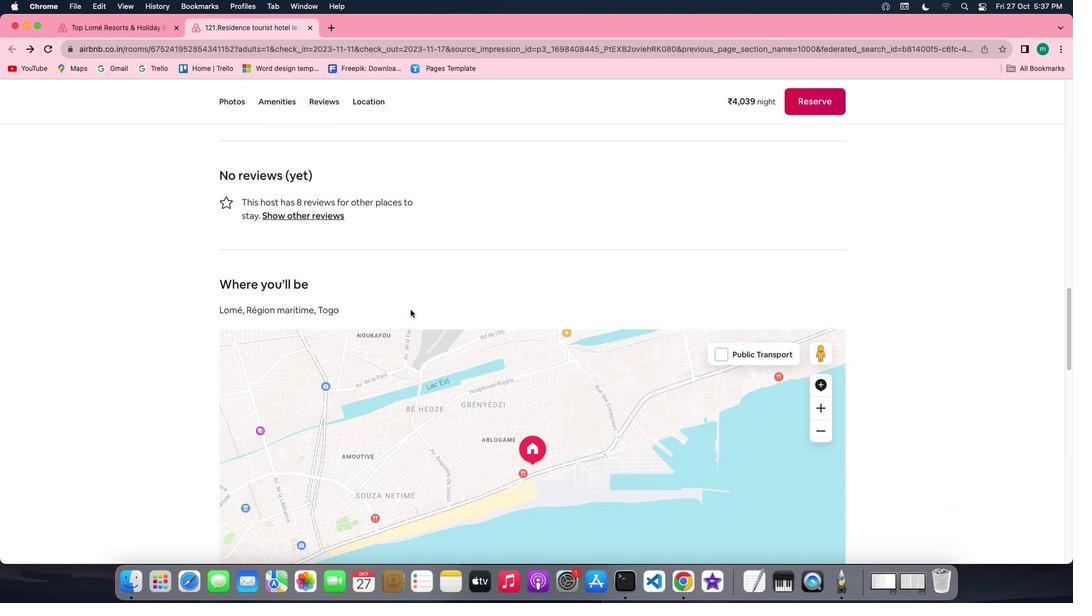 
Action: Mouse scrolled (410, 309) with delta (0, 0)
Screenshot: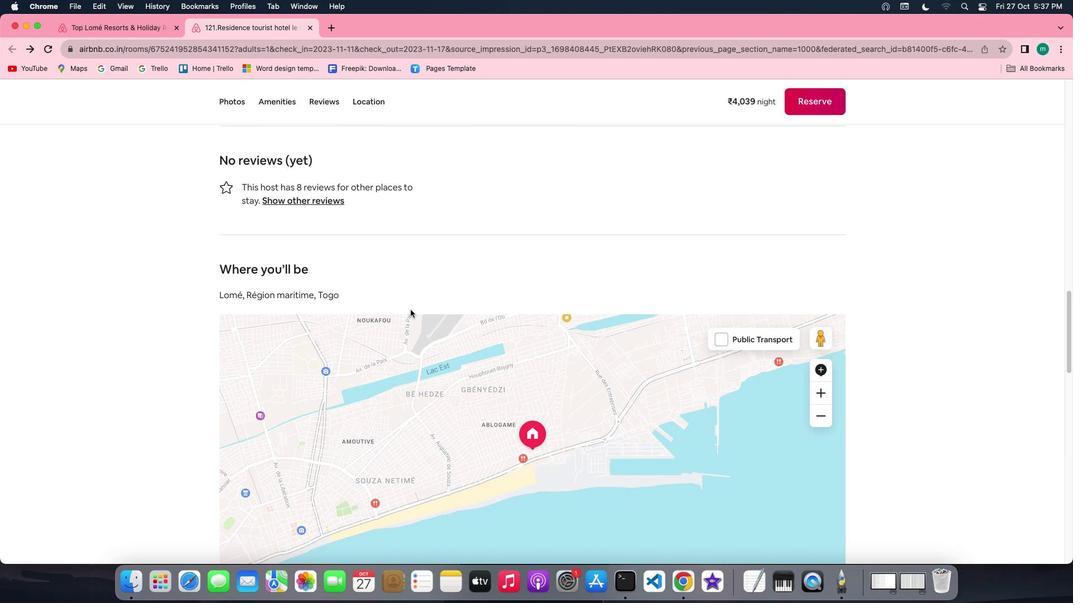 
Action: Mouse scrolled (410, 309) with delta (0, 0)
Screenshot: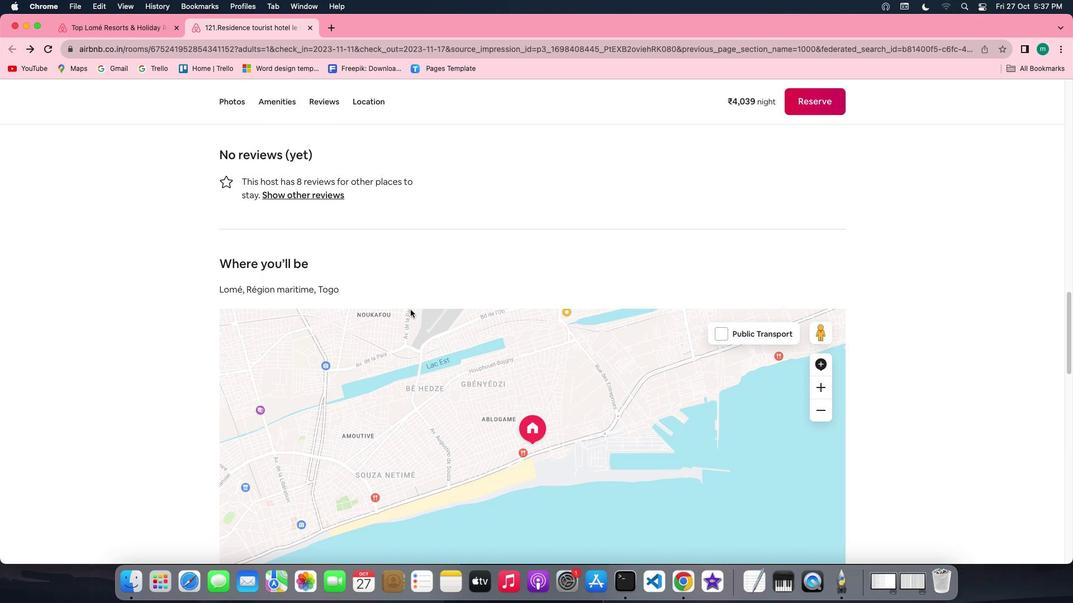
Action: Mouse scrolled (410, 309) with delta (0, 0)
Screenshot: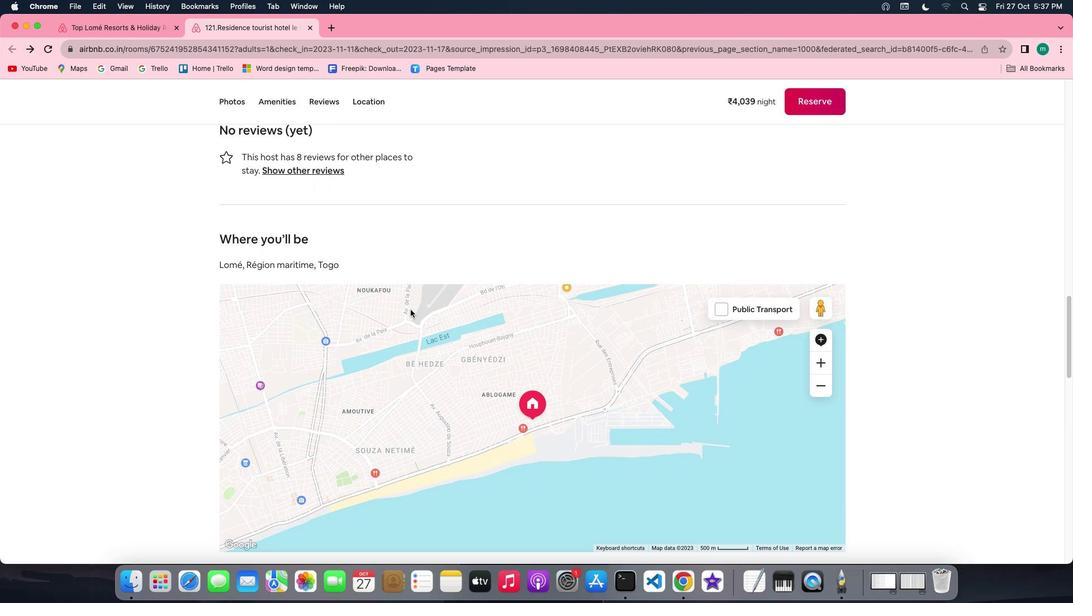 
Action: Mouse scrolled (410, 309) with delta (0, 0)
Screenshot: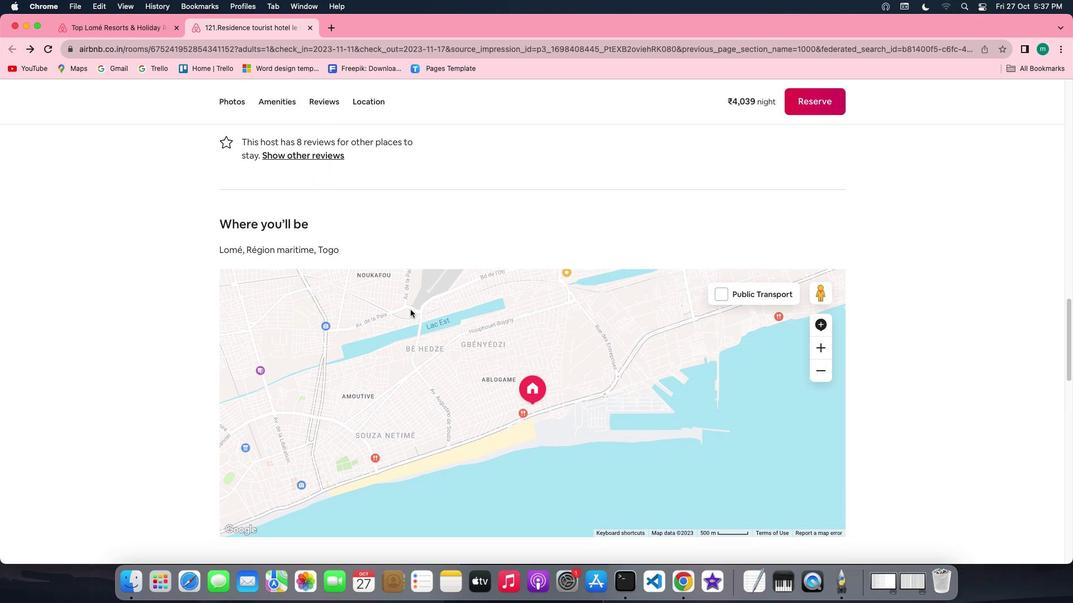 
Action: Mouse scrolled (410, 309) with delta (0, 0)
Screenshot: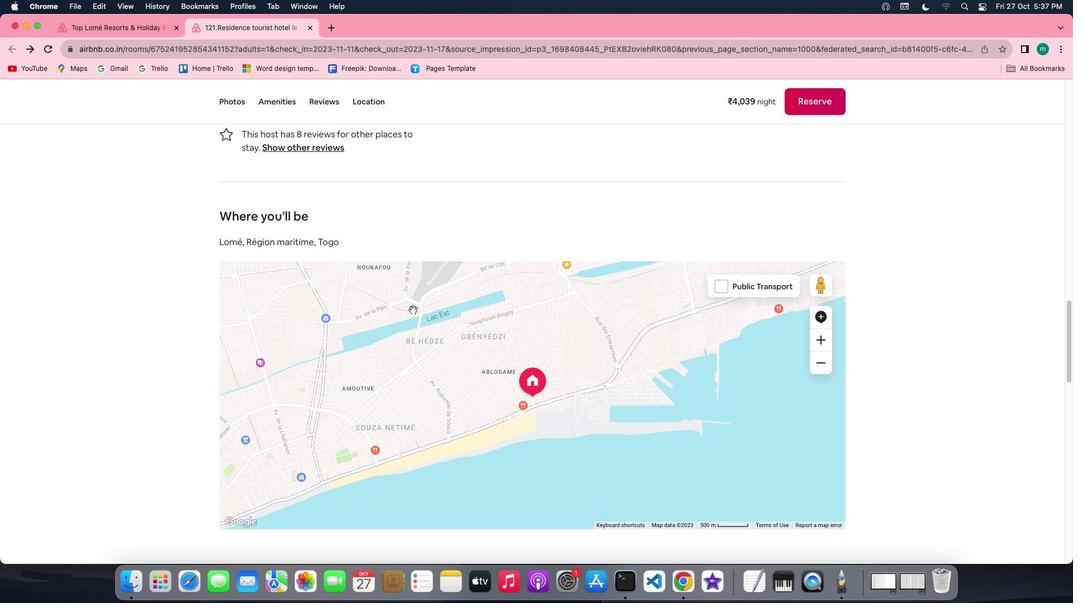 
Action: Mouse scrolled (410, 309) with delta (0, 0)
Screenshot: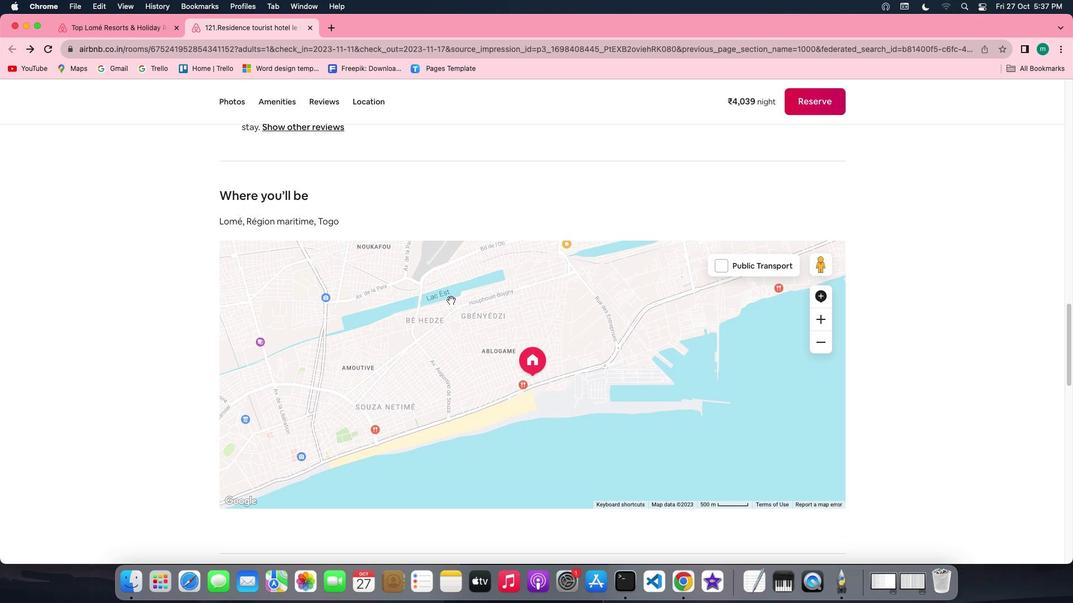 
Action: Mouse scrolled (410, 309) with delta (0, 0)
Screenshot: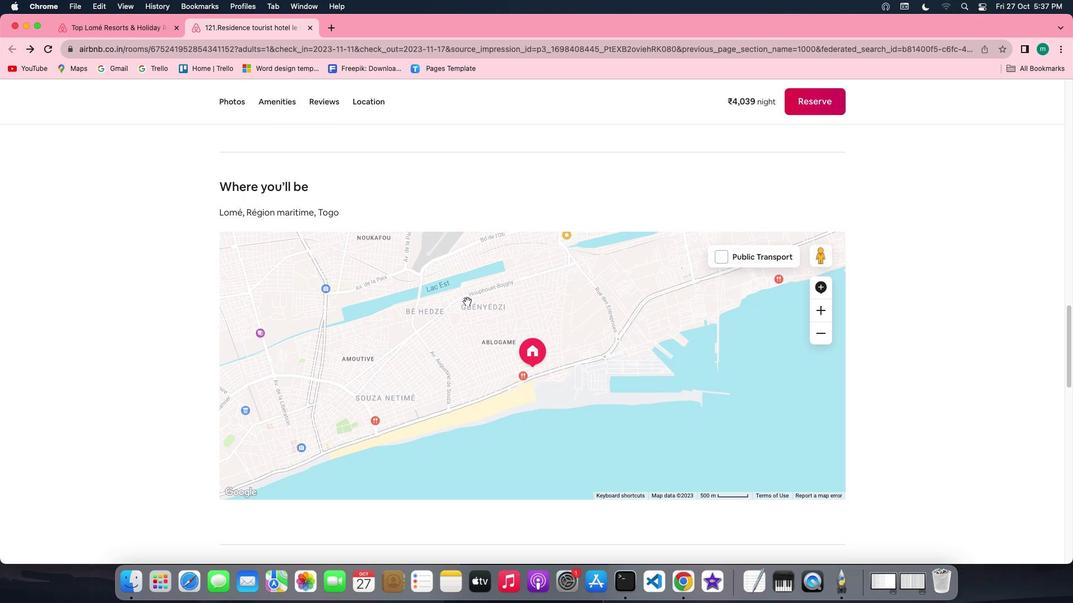 
Action: Mouse moved to (467, 301)
Screenshot: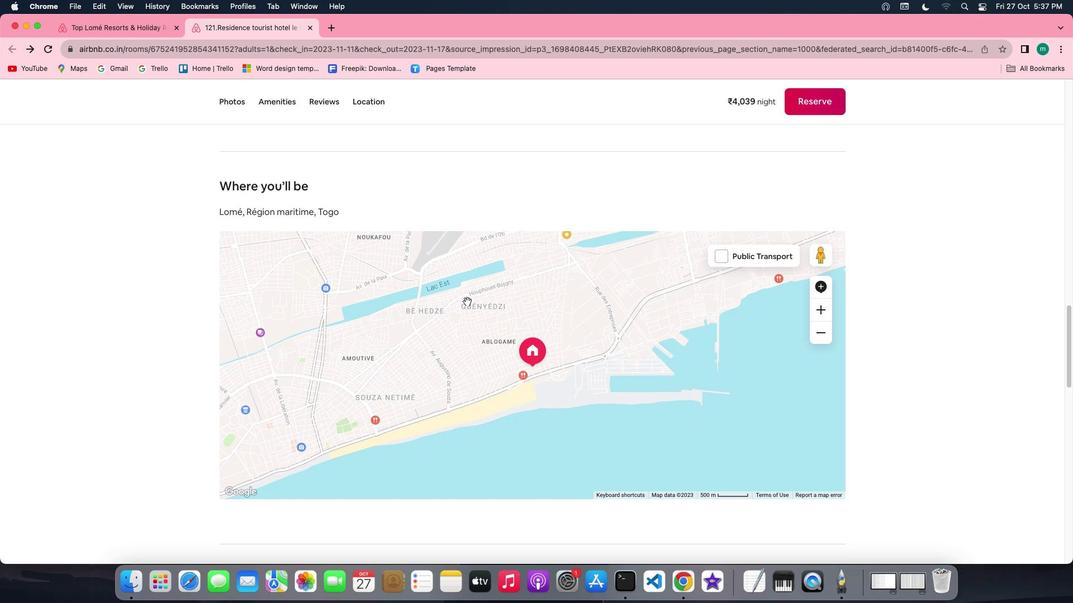
Action: Mouse scrolled (467, 301) with delta (0, 0)
Screenshot: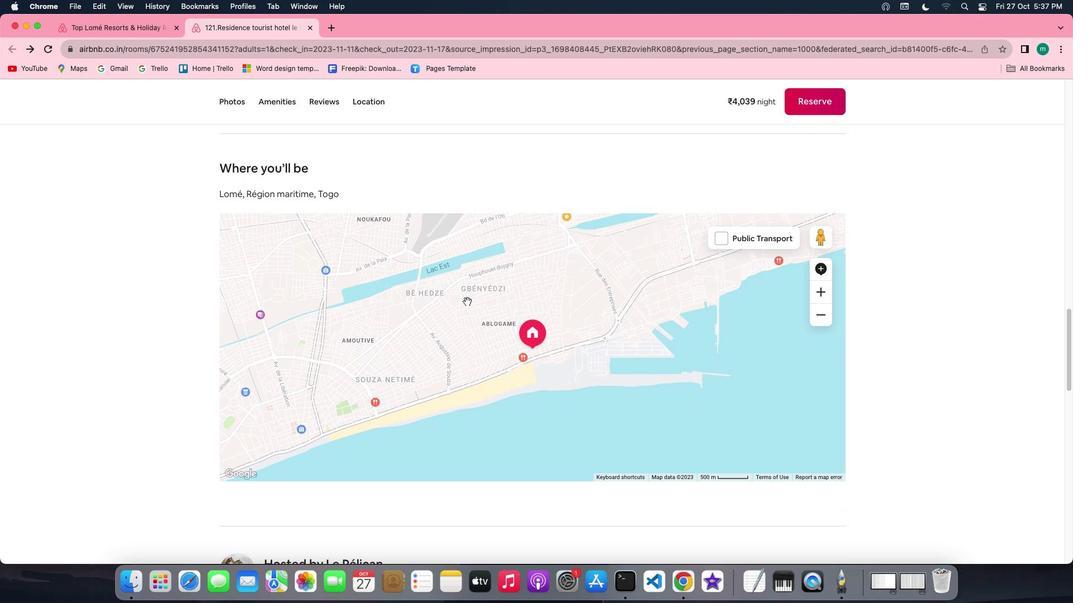 
Action: Mouse scrolled (467, 301) with delta (0, 0)
Screenshot: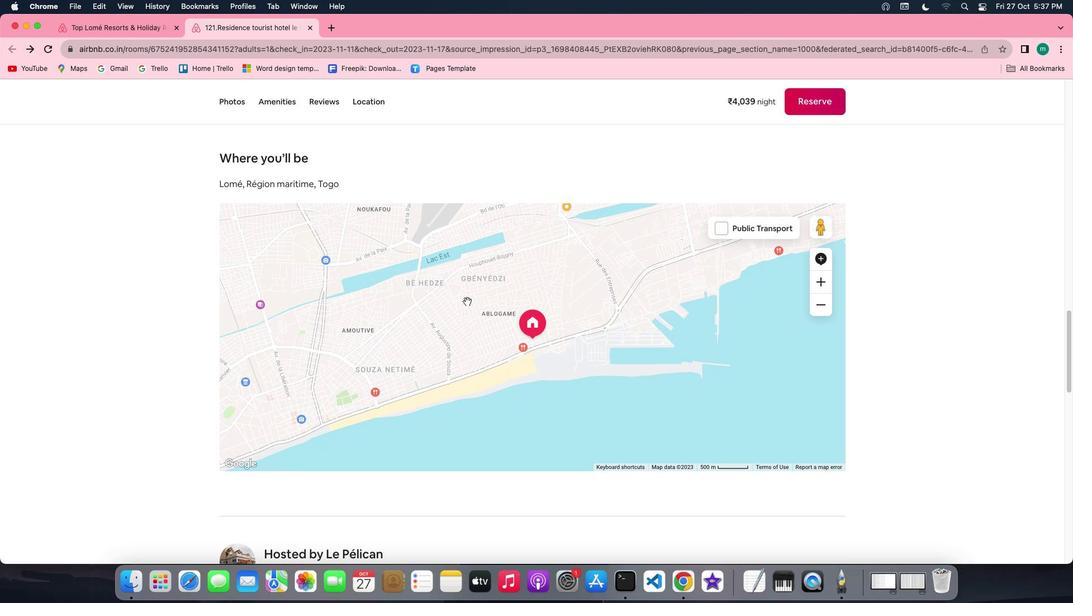 
Action: Mouse scrolled (467, 301) with delta (0, 0)
Screenshot: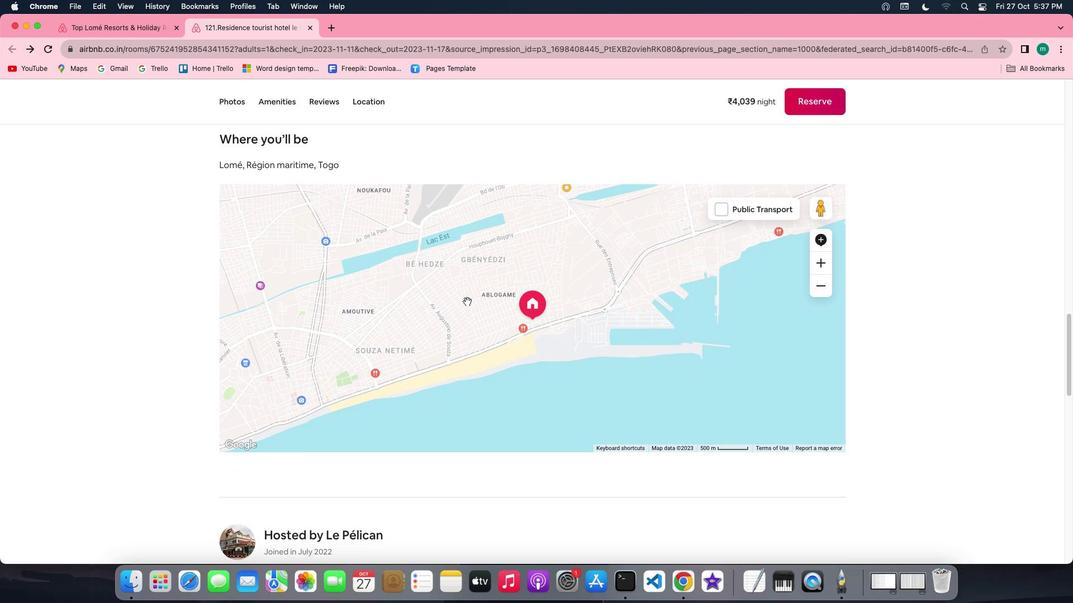 
Action: Mouse scrolled (467, 301) with delta (0, 0)
Screenshot: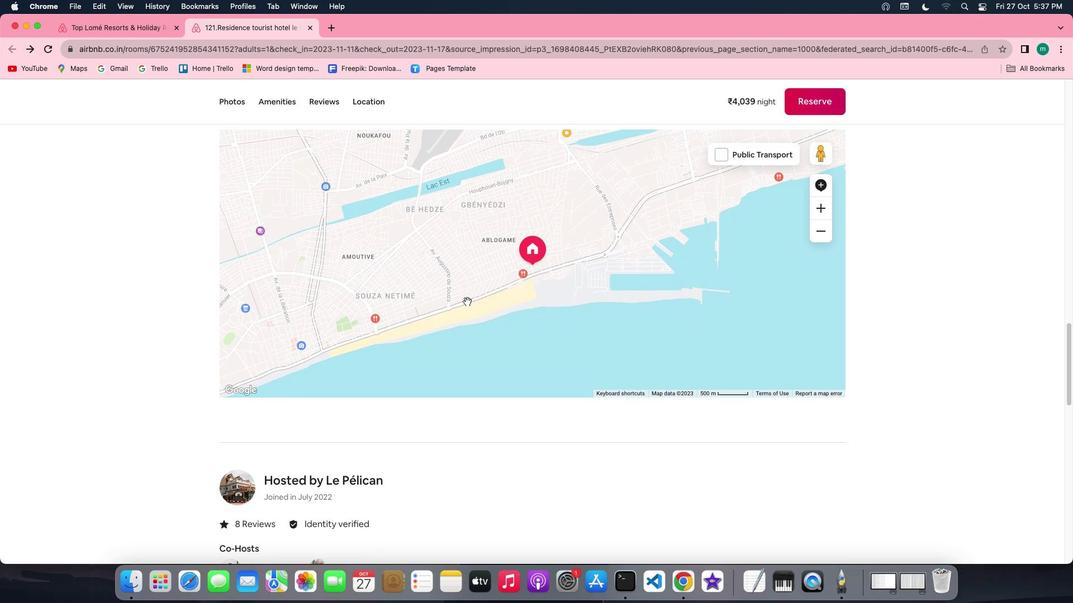 
Action: Mouse scrolled (467, 301) with delta (0, 0)
Screenshot: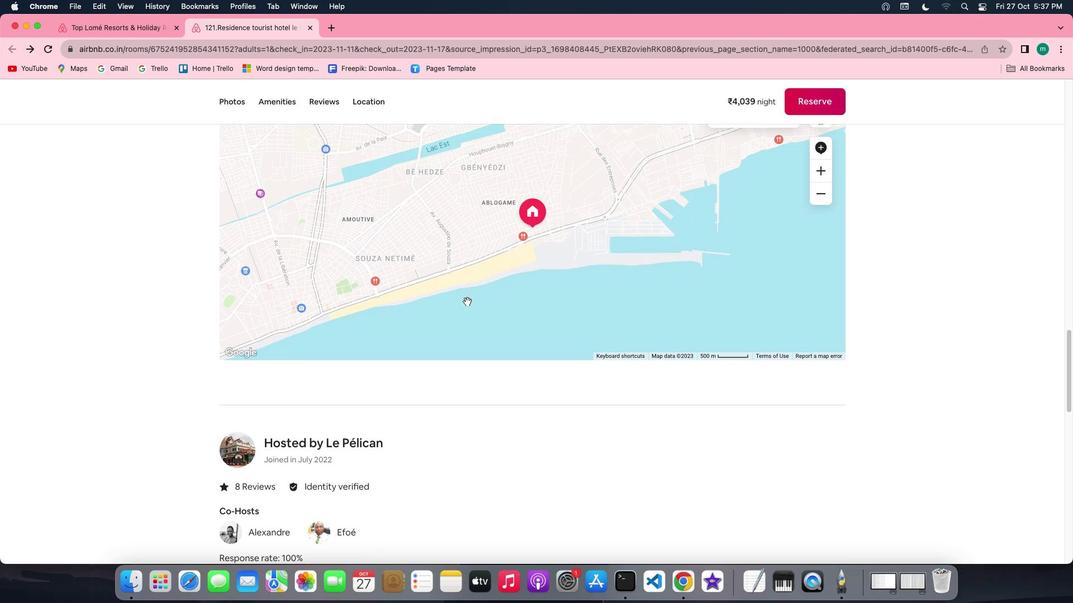 
Action: Mouse scrolled (467, 301) with delta (0, -1)
Screenshot: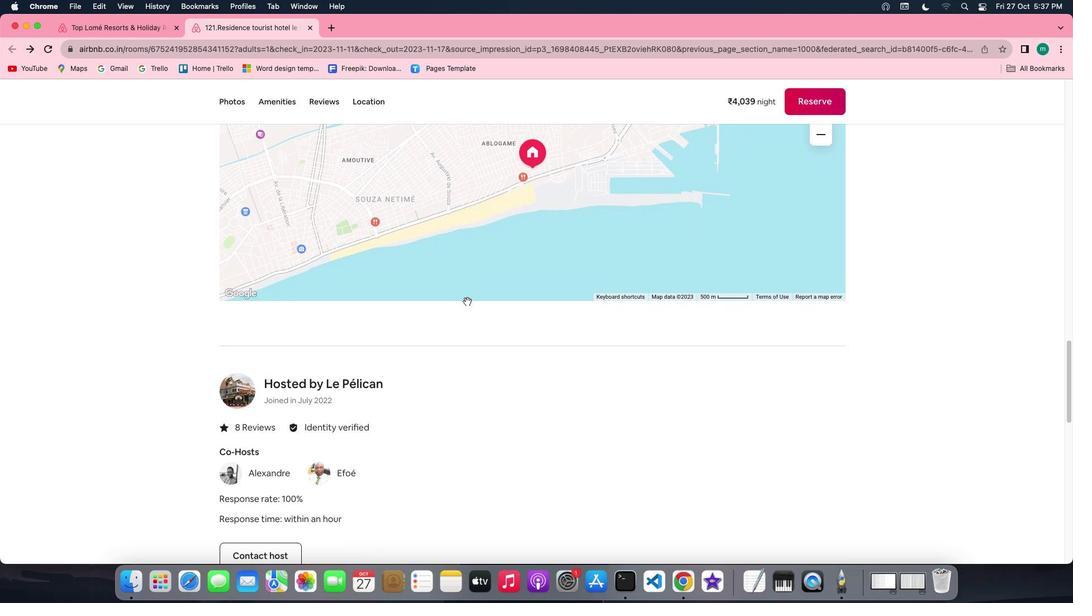 
Action: Mouse scrolled (467, 301) with delta (0, -1)
Screenshot: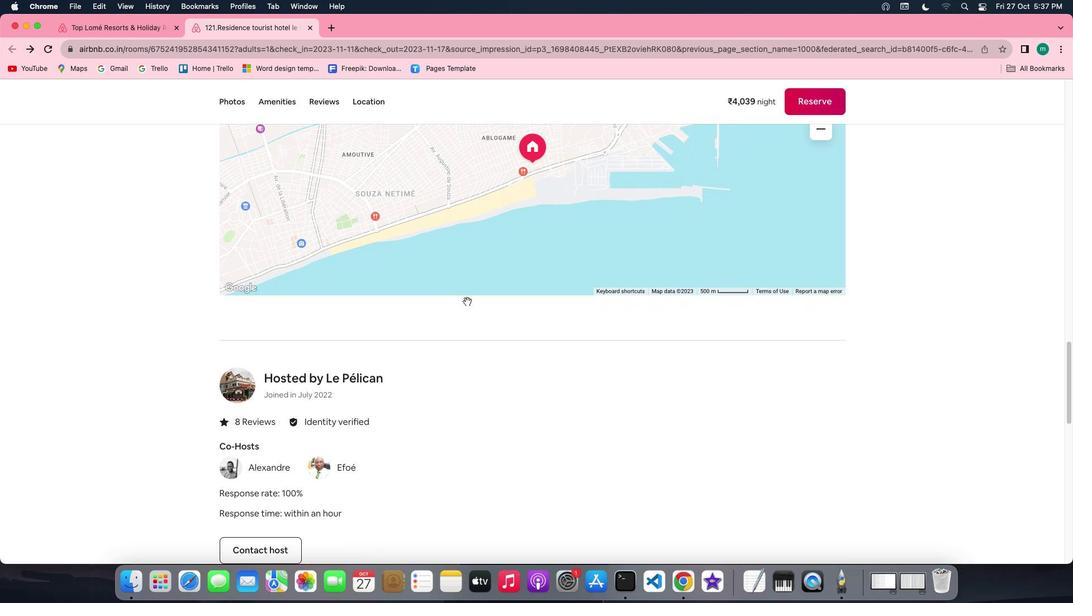 
Action: Mouse scrolled (467, 301) with delta (0, 0)
Screenshot: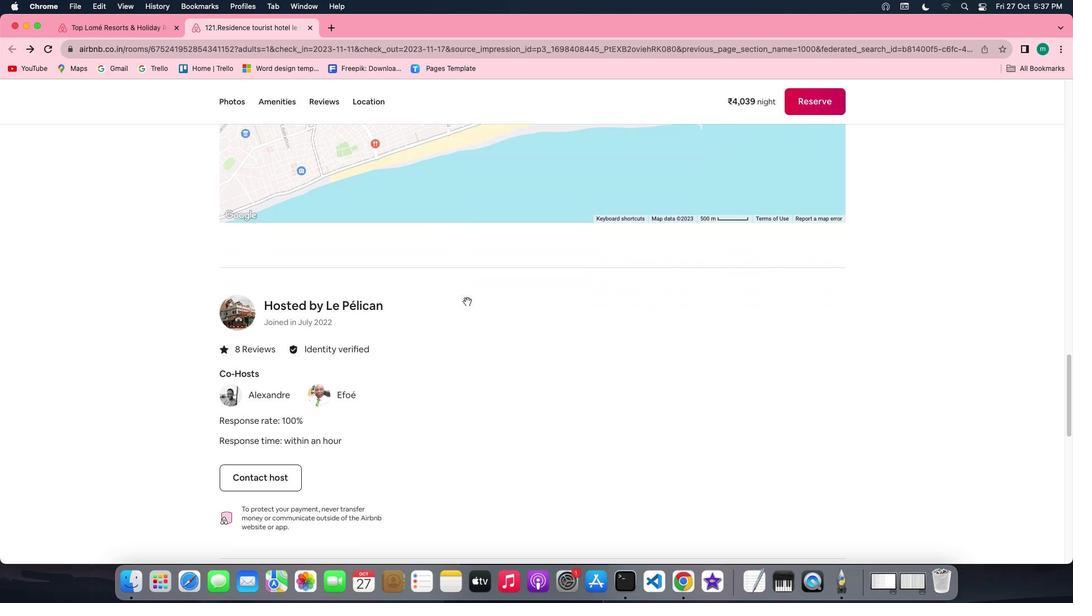 
Action: Mouse scrolled (467, 301) with delta (0, 0)
Screenshot: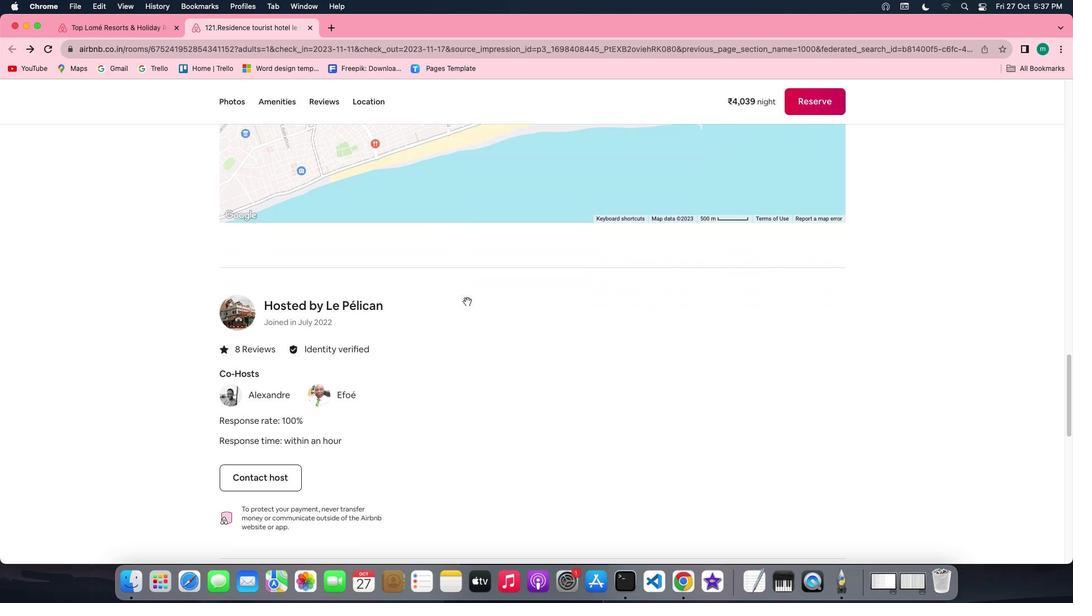 
Action: Mouse scrolled (467, 301) with delta (0, -1)
Screenshot: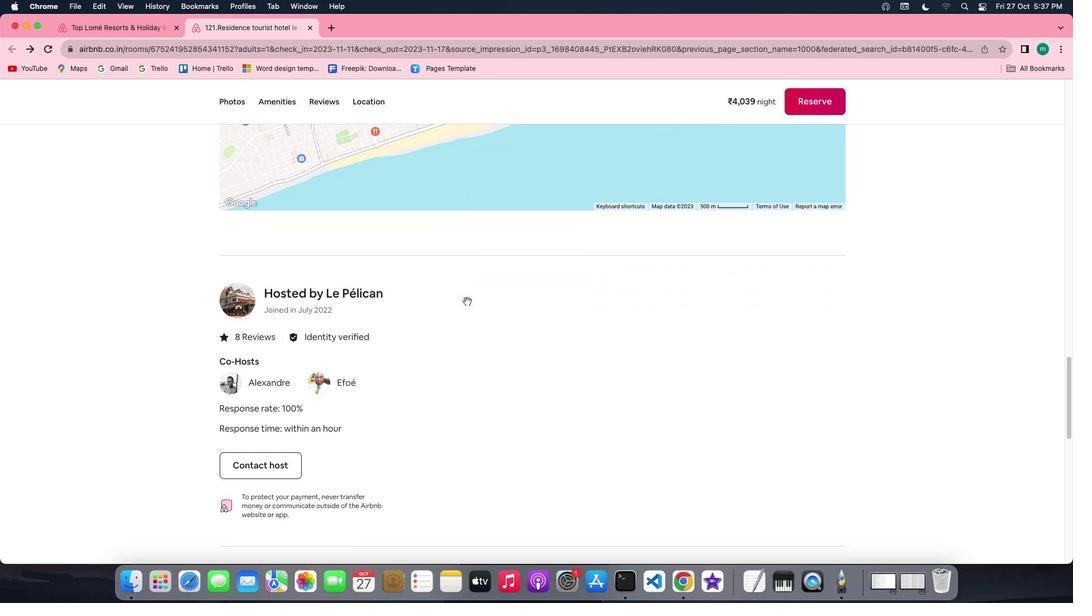 
Action: Mouse scrolled (467, 301) with delta (0, 0)
Screenshot: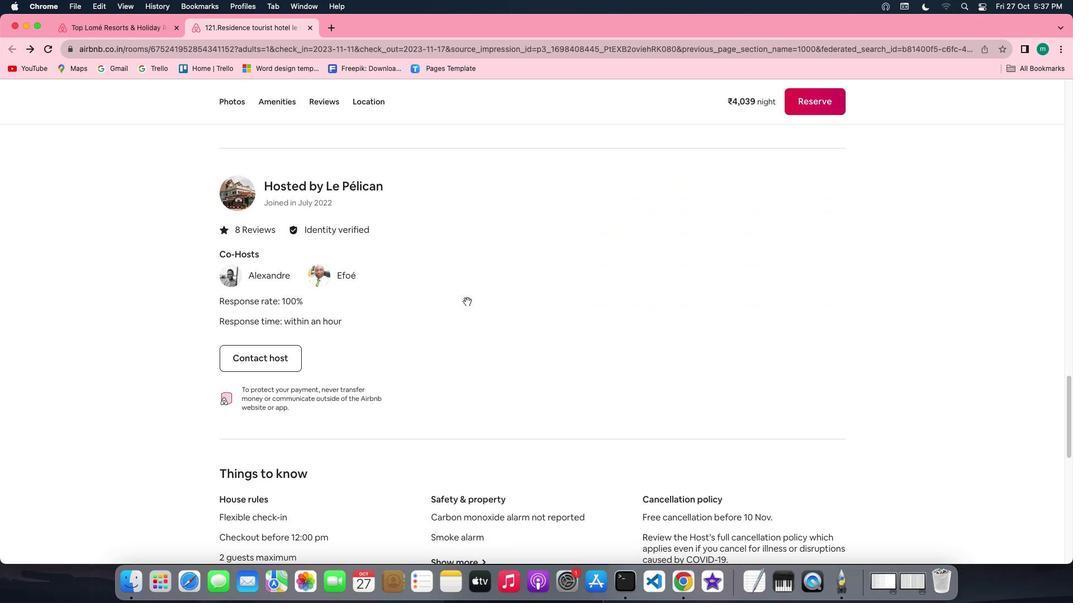 
Action: Mouse scrolled (467, 301) with delta (0, 0)
Screenshot: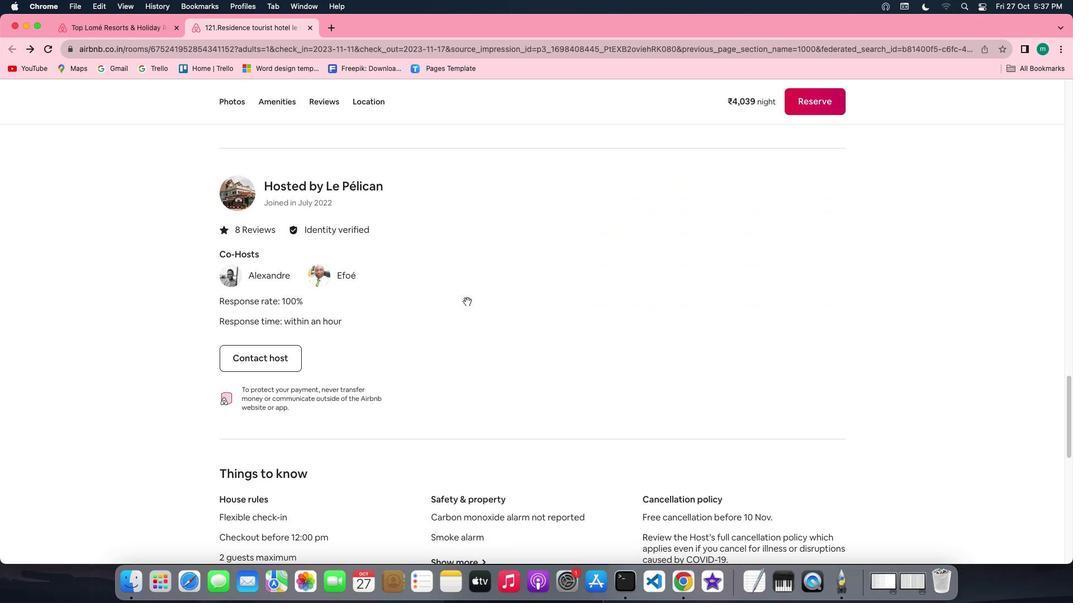 
Action: Mouse scrolled (467, 301) with delta (0, -1)
Screenshot: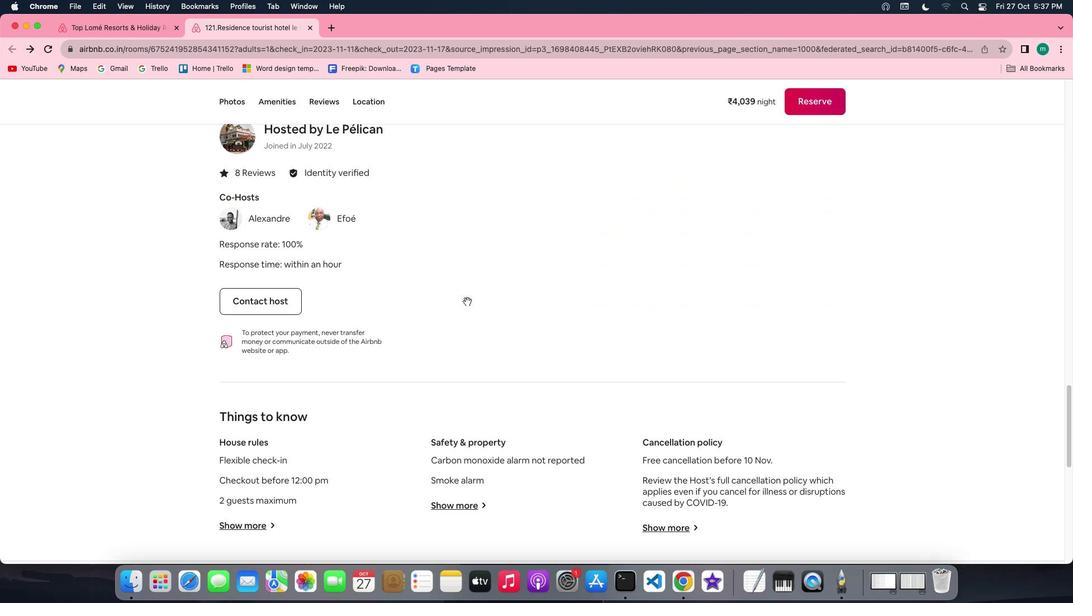 
Action: Mouse scrolled (467, 301) with delta (0, -1)
Screenshot: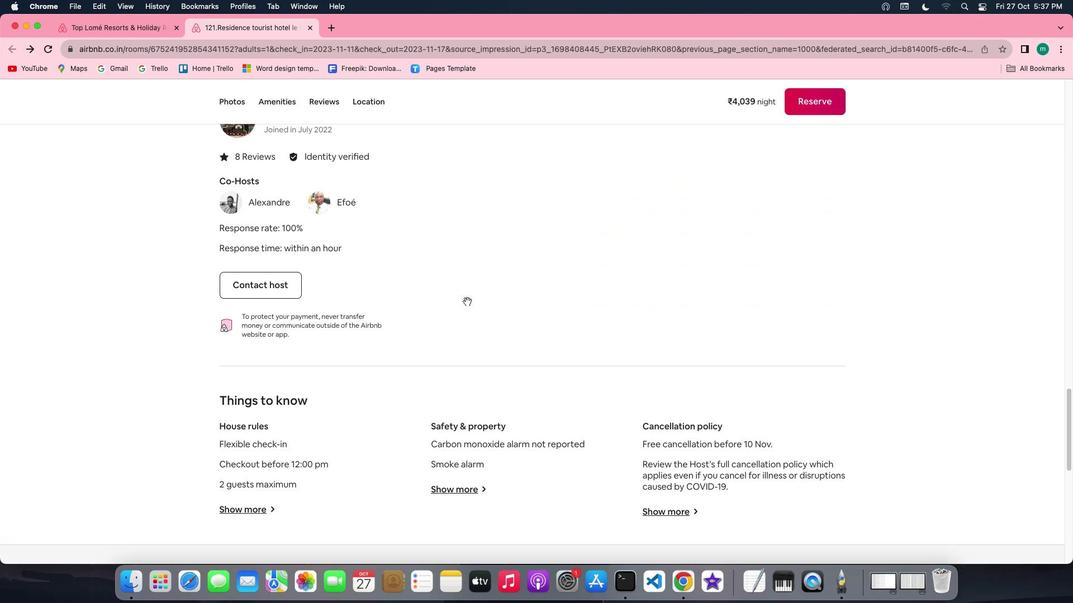 
Action: Mouse scrolled (467, 301) with delta (0, 0)
Screenshot: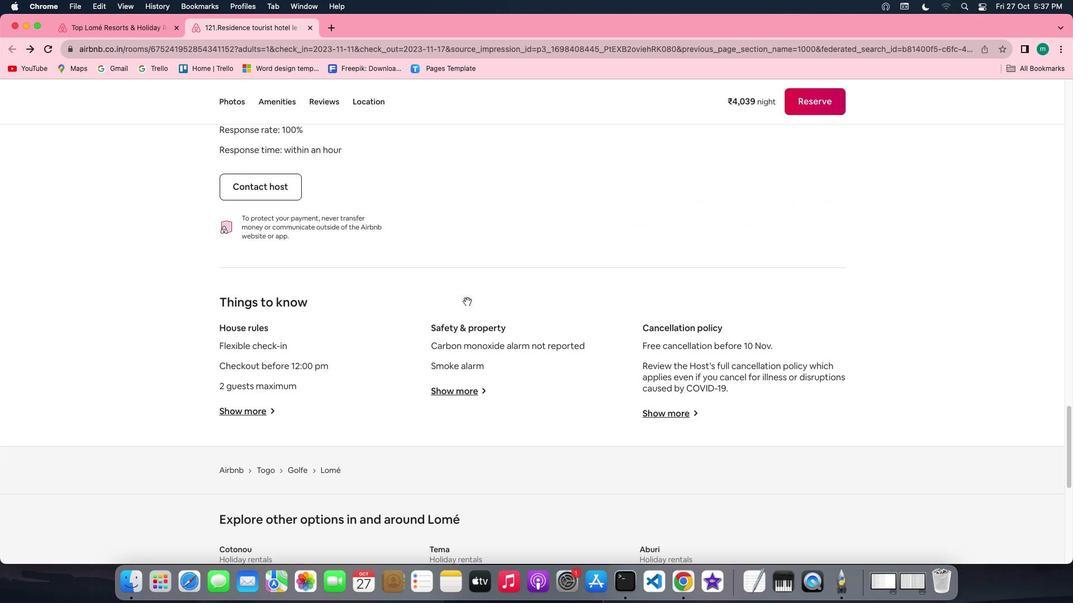 
Action: Mouse scrolled (467, 301) with delta (0, 0)
Screenshot: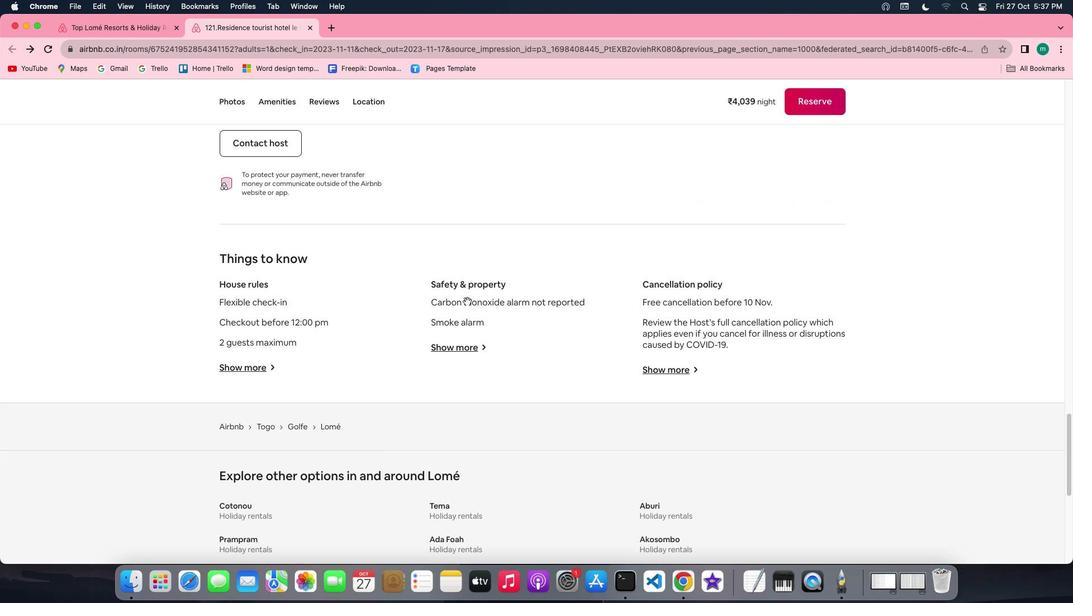 
Action: Mouse scrolled (467, 301) with delta (0, -1)
Screenshot: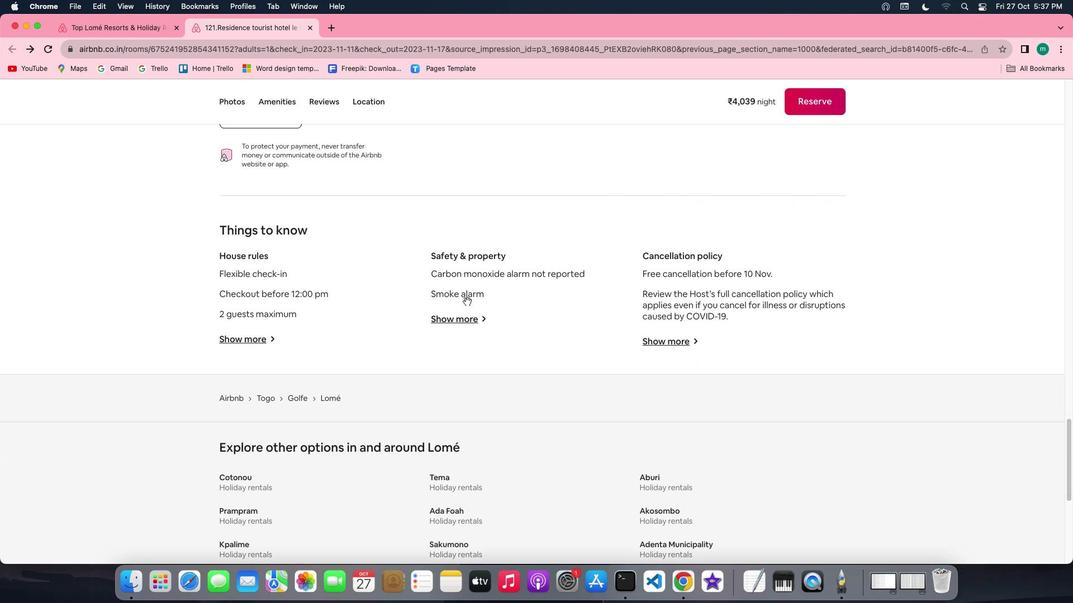 
Action: Mouse scrolled (467, 301) with delta (0, -1)
Screenshot: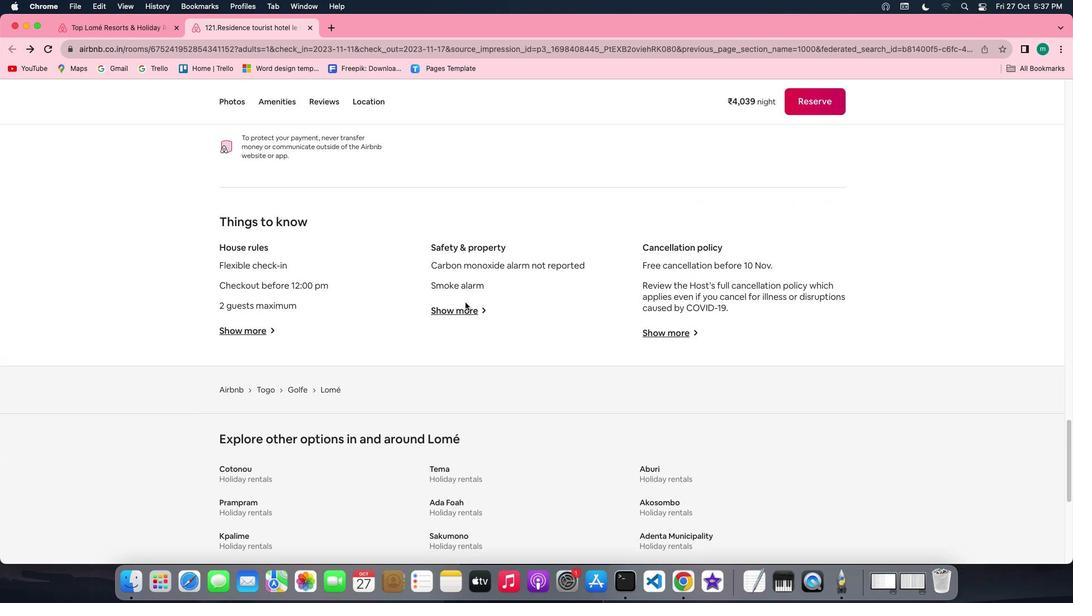 
Action: Mouse moved to (465, 303)
Screenshot: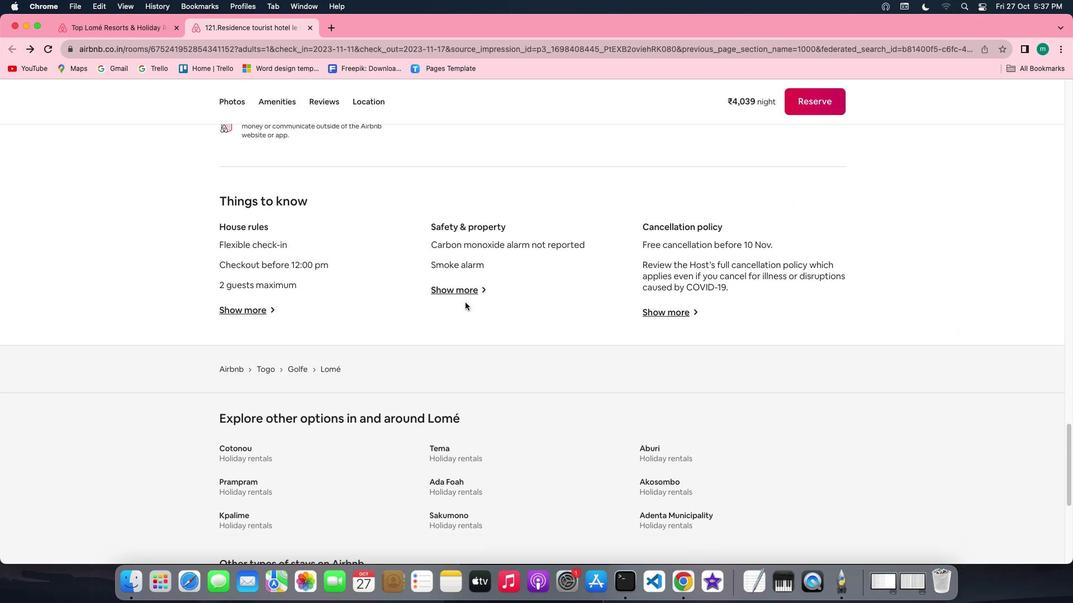 
Action: Mouse scrolled (465, 303) with delta (0, 0)
Screenshot: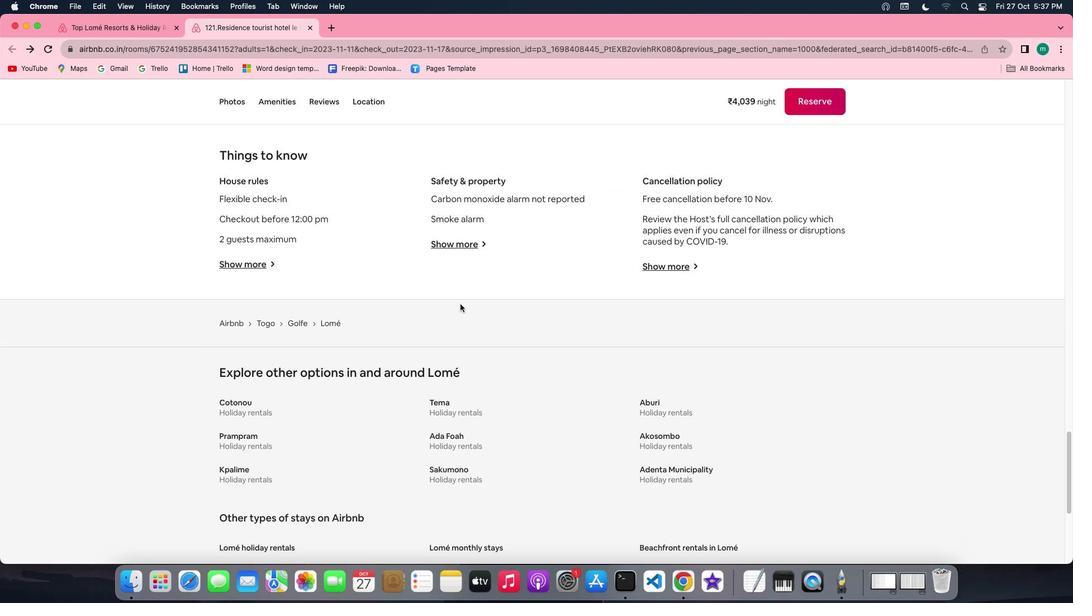 
Action: Mouse scrolled (465, 303) with delta (0, 0)
Screenshot: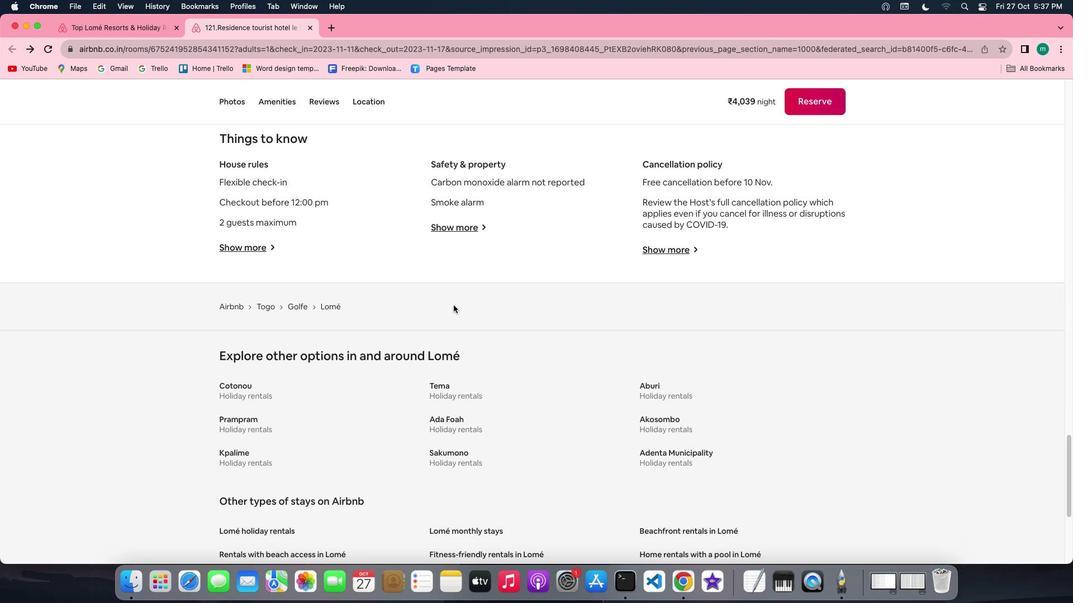 
Action: Mouse scrolled (465, 303) with delta (0, -1)
Screenshot: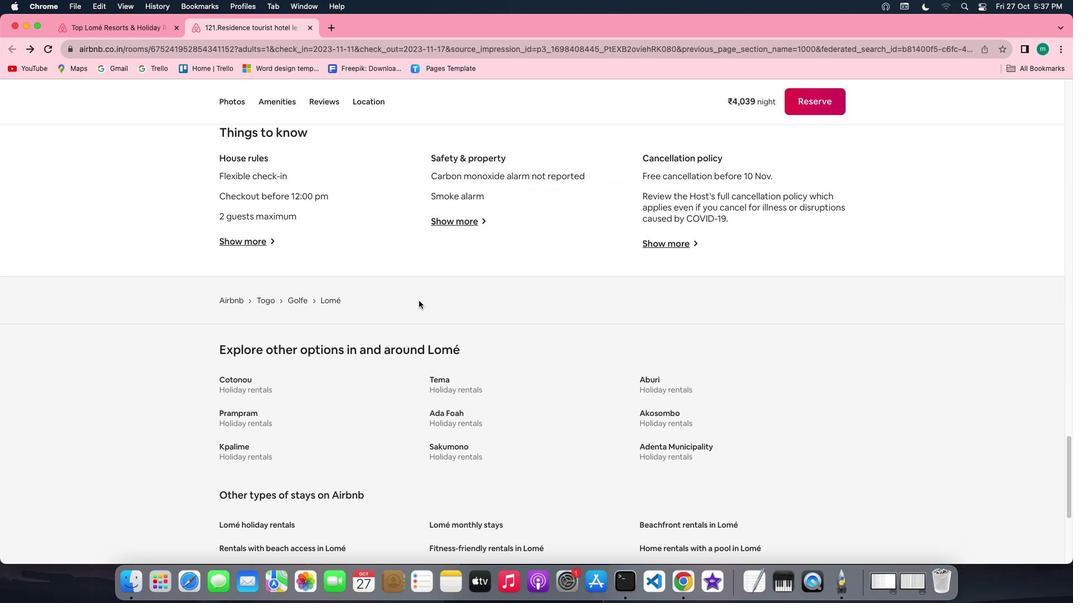 
Action: Mouse moved to (267, 239)
Screenshot: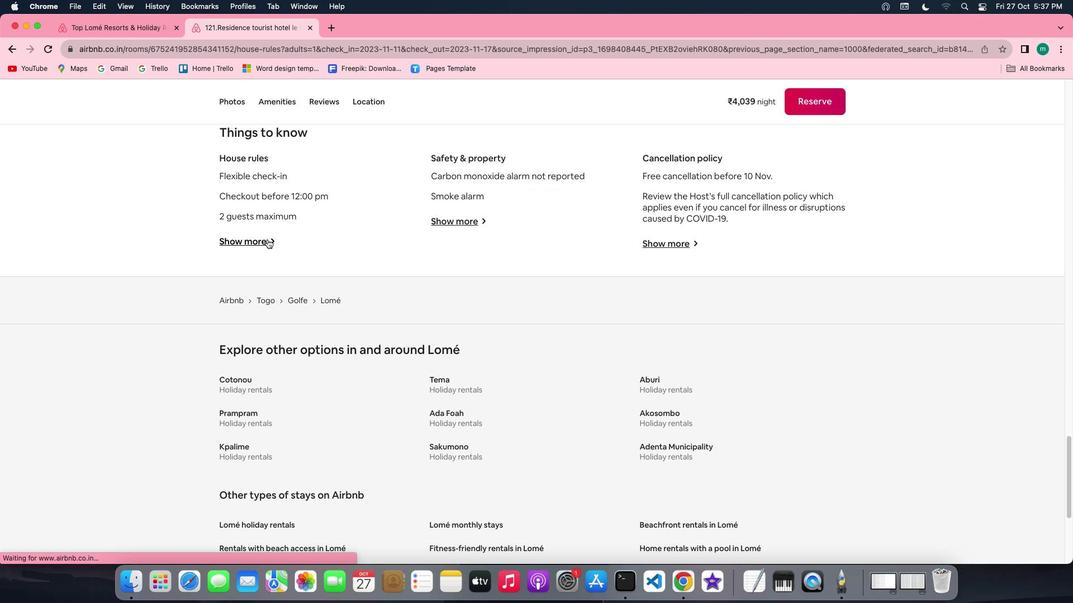 
Action: Mouse pressed left at (267, 239)
Screenshot: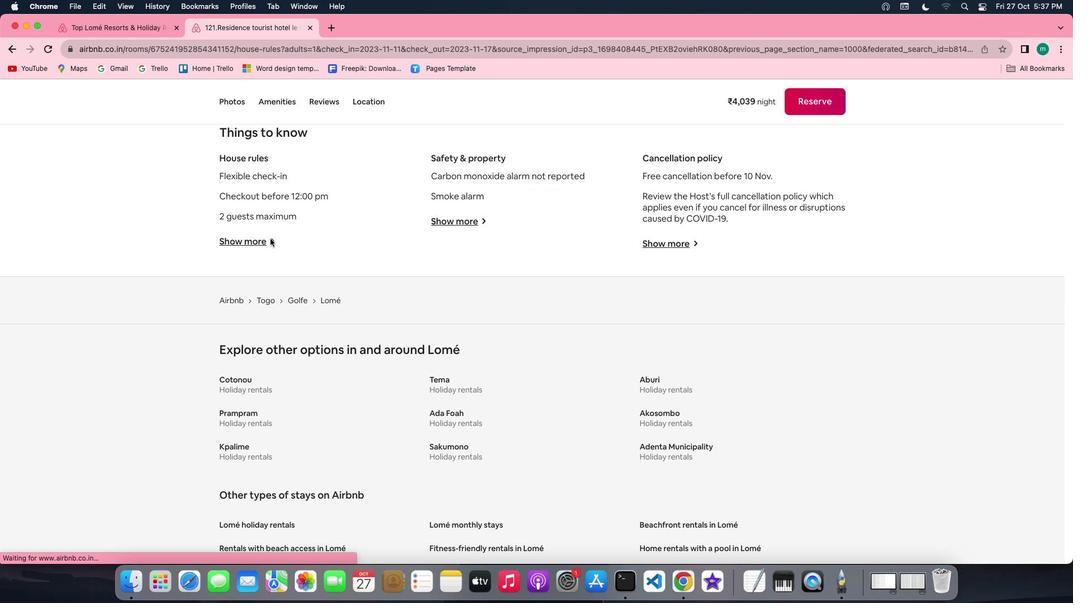 
Action: Mouse moved to (599, 357)
Screenshot: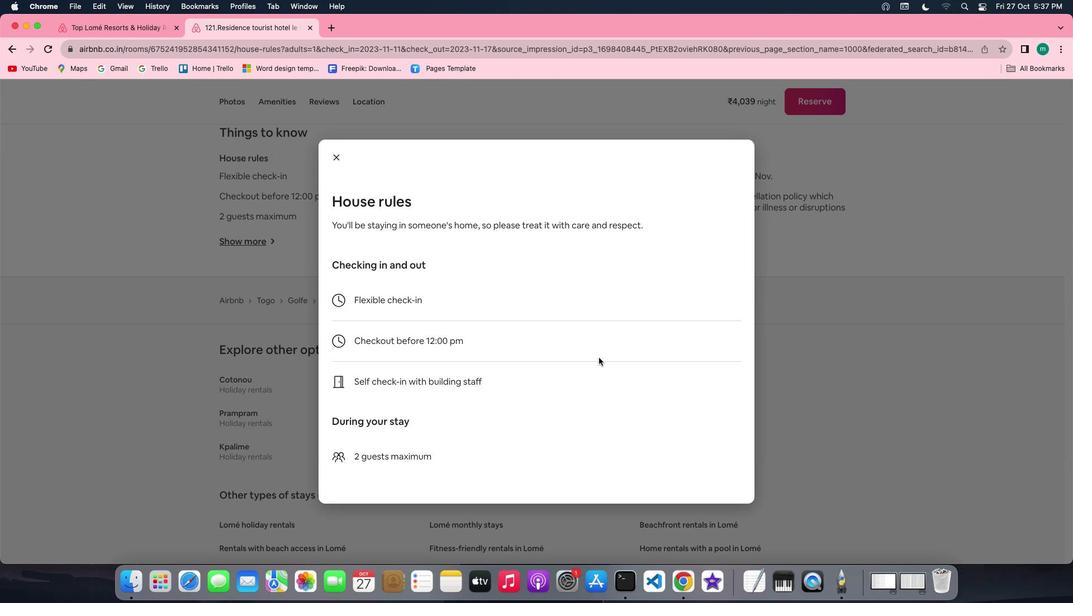 
Action: Mouse scrolled (599, 357) with delta (0, 0)
Screenshot: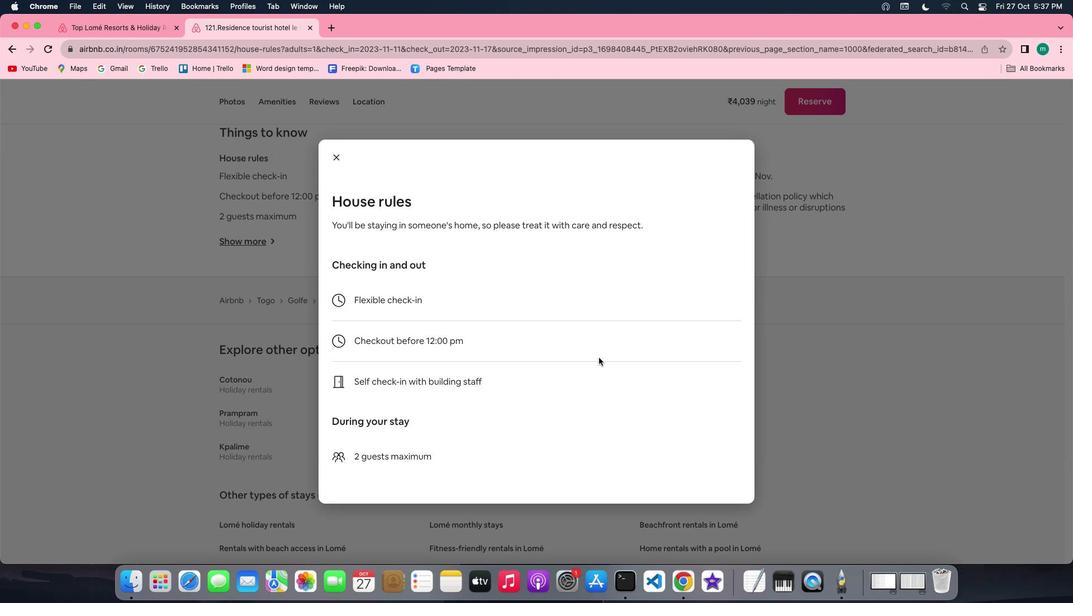 
Action: Mouse scrolled (599, 357) with delta (0, 0)
Screenshot: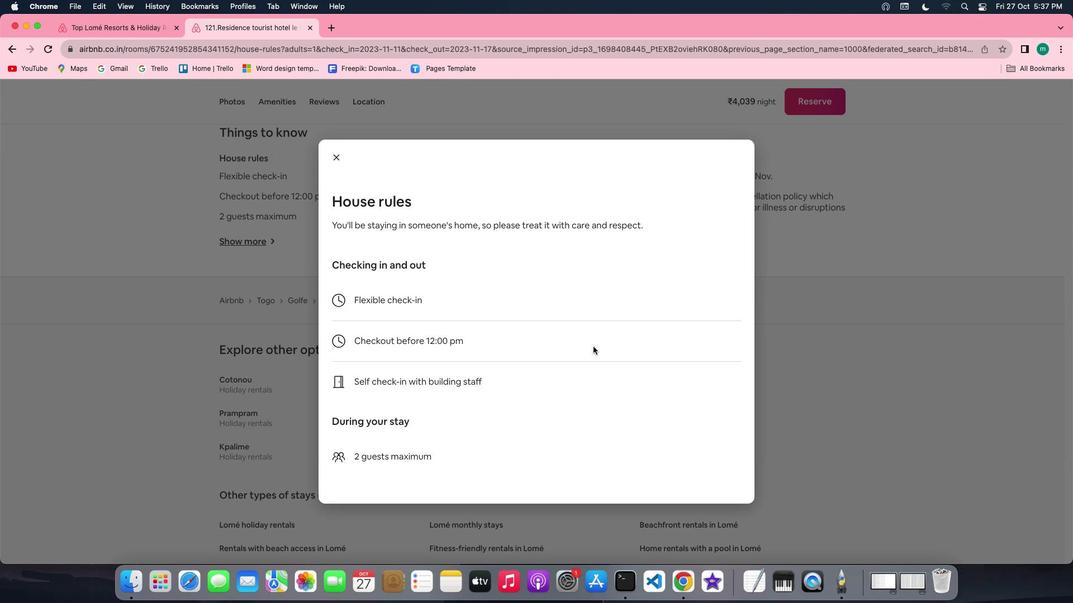 
Action: Mouse scrolled (599, 357) with delta (0, -1)
Screenshot: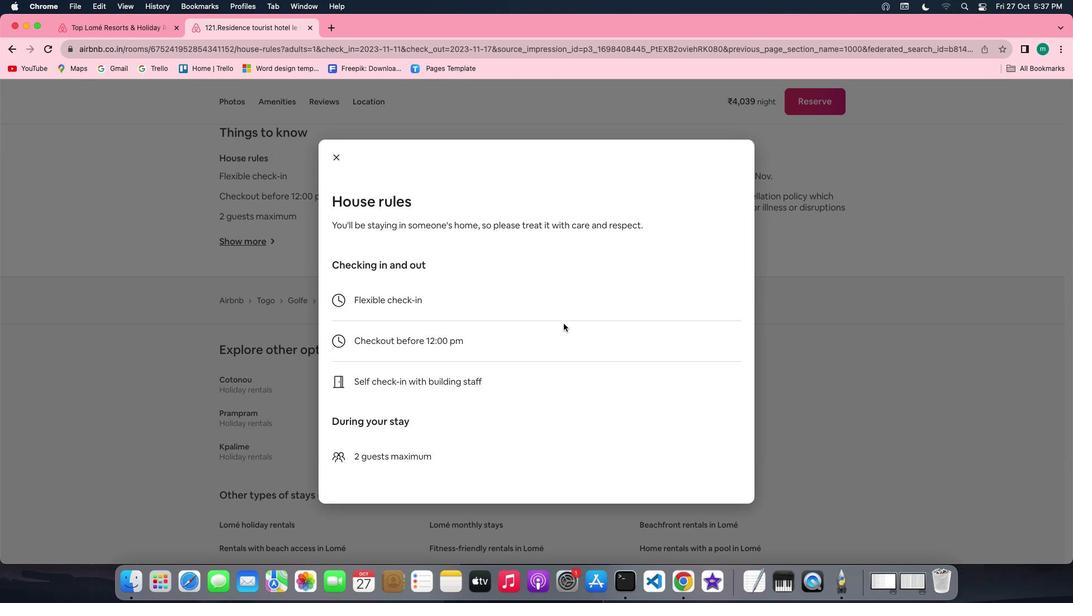 
Action: Mouse scrolled (599, 357) with delta (0, -2)
Screenshot: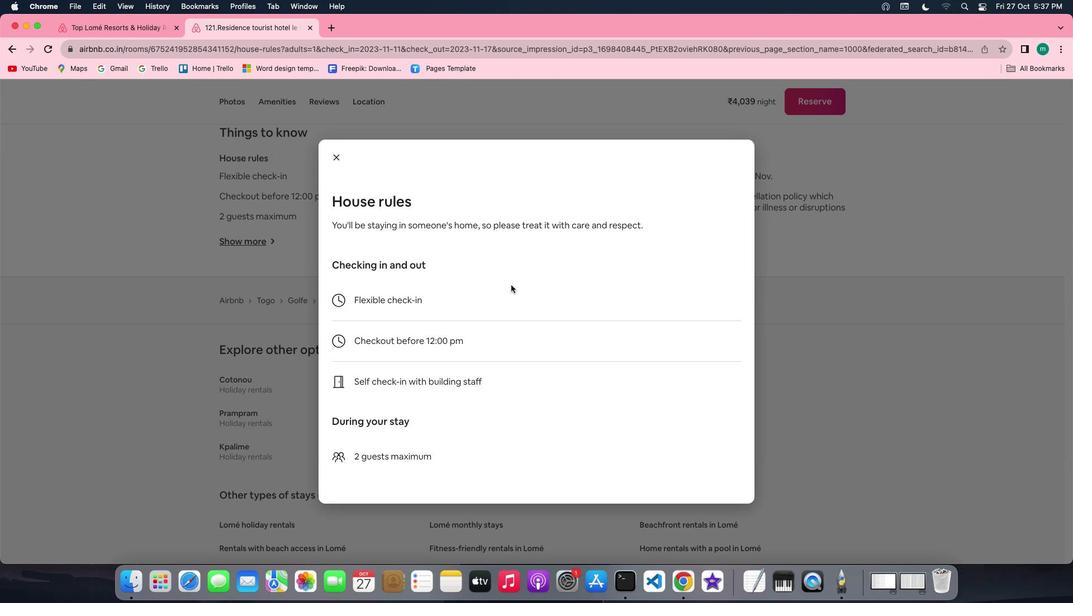 
Action: Mouse scrolled (599, 357) with delta (0, -2)
Screenshot: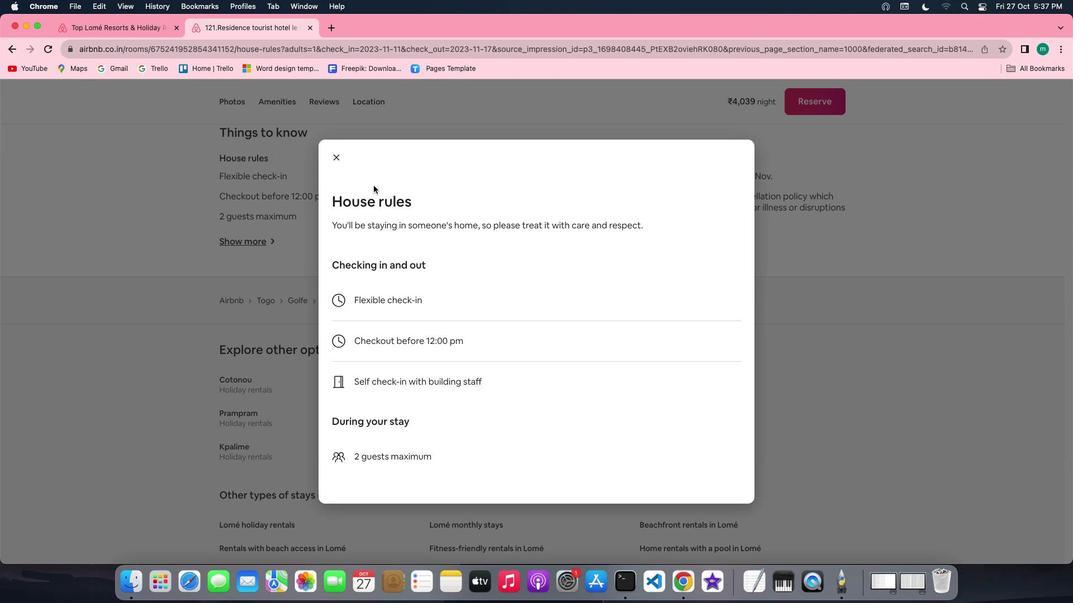 
Action: Mouse moved to (340, 161)
Screenshot: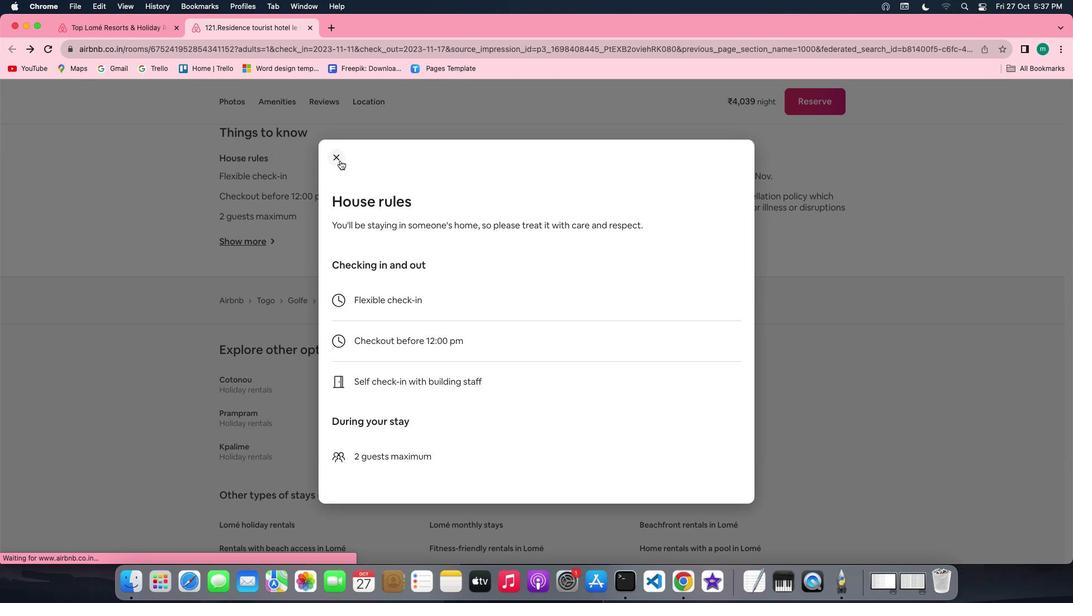 
Action: Mouse pressed left at (340, 161)
Screenshot: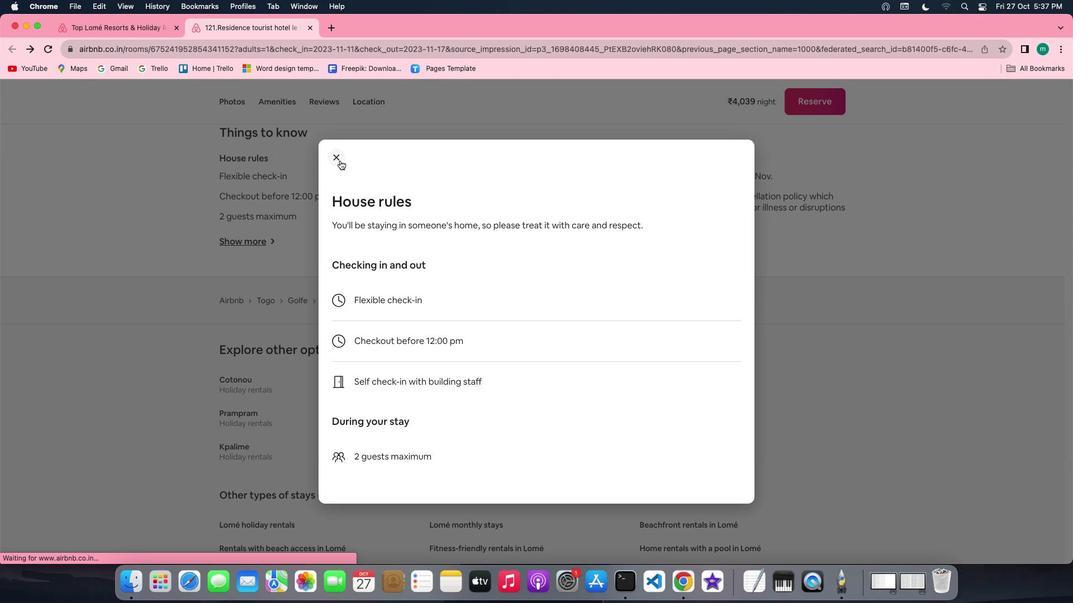 
Action: Mouse moved to (474, 221)
Screenshot: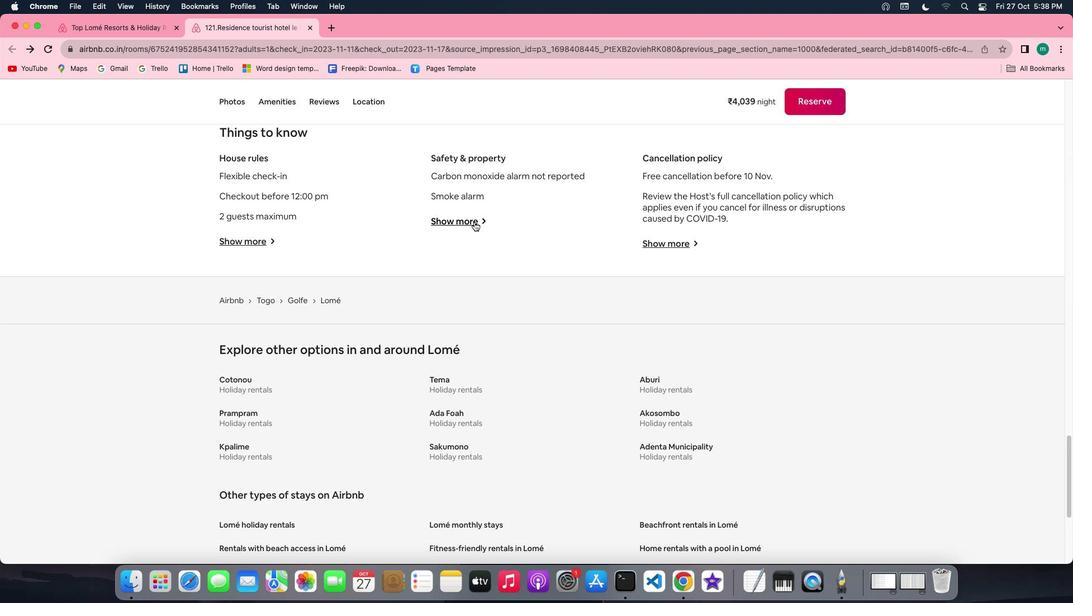 
Action: Mouse pressed left at (474, 221)
Screenshot: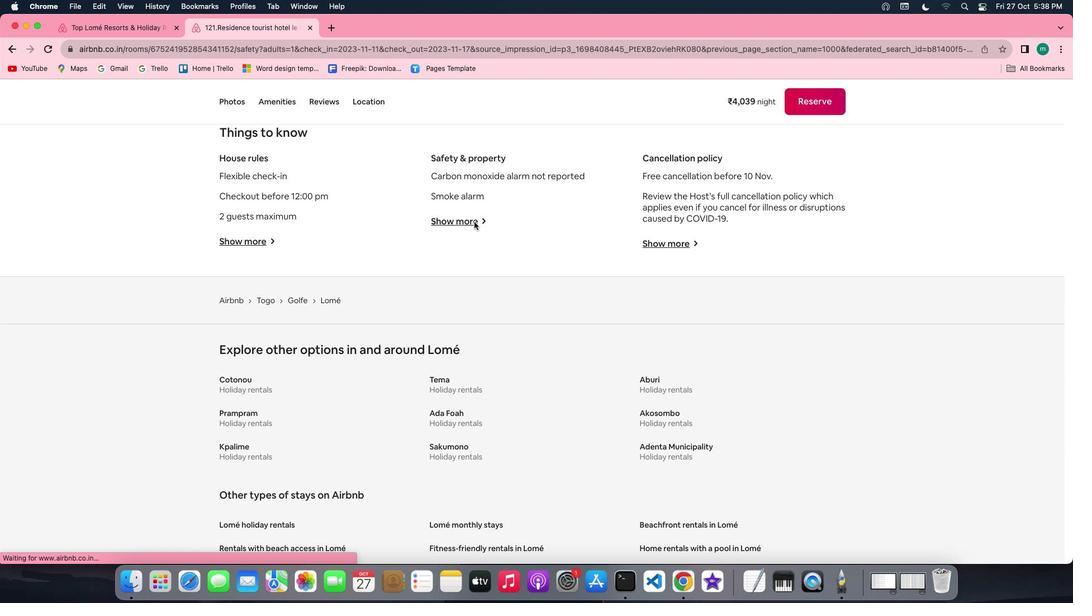 
Action: Mouse moved to (491, 299)
Screenshot: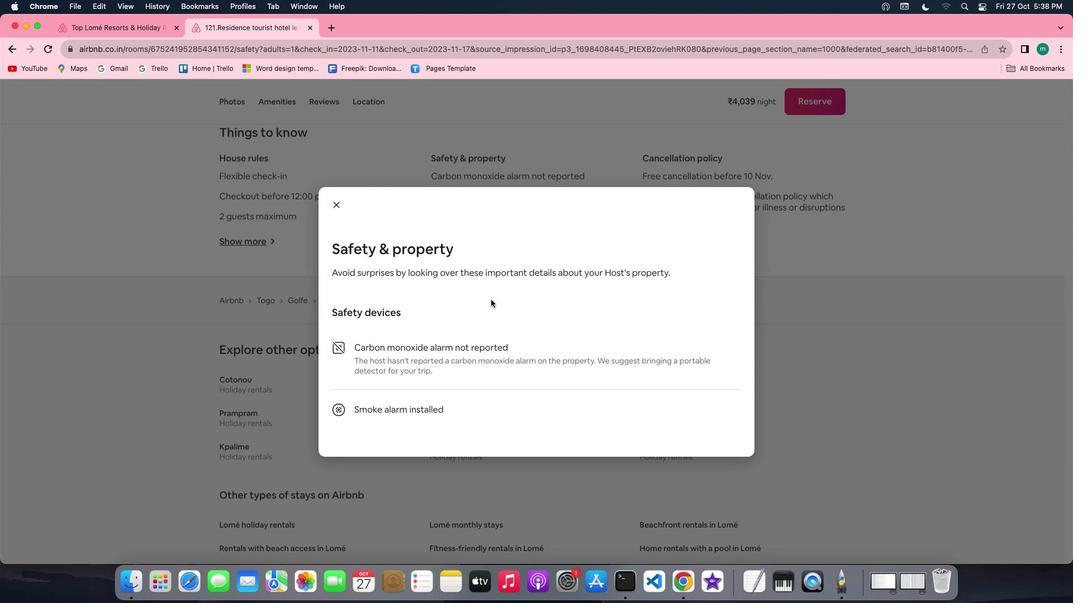 
Action: Mouse scrolled (491, 299) with delta (0, 0)
Screenshot: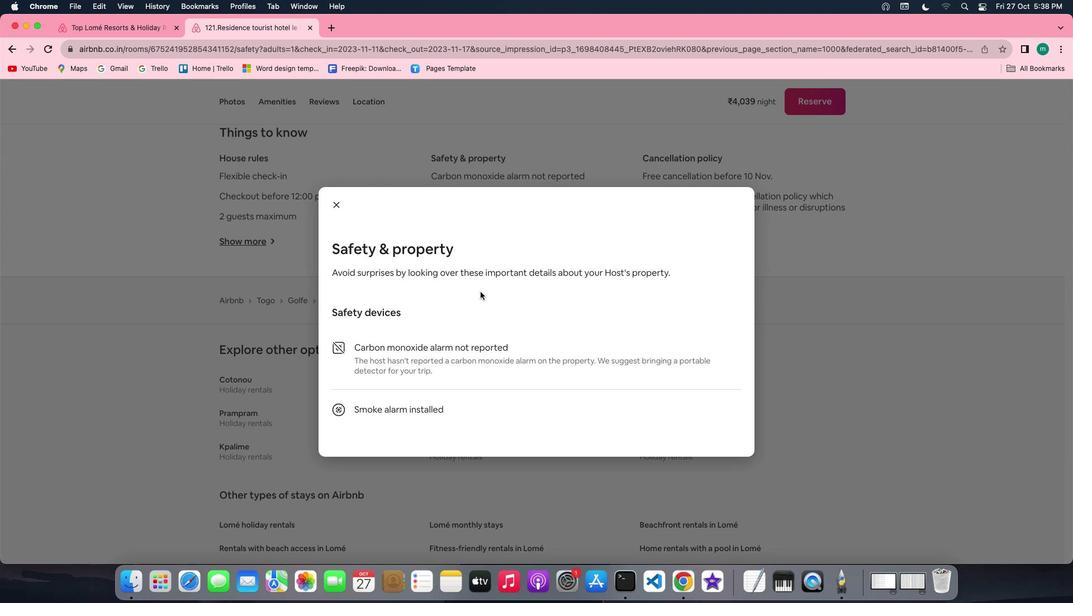 
Action: Mouse scrolled (491, 299) with delta (0, 0)
Screenshot: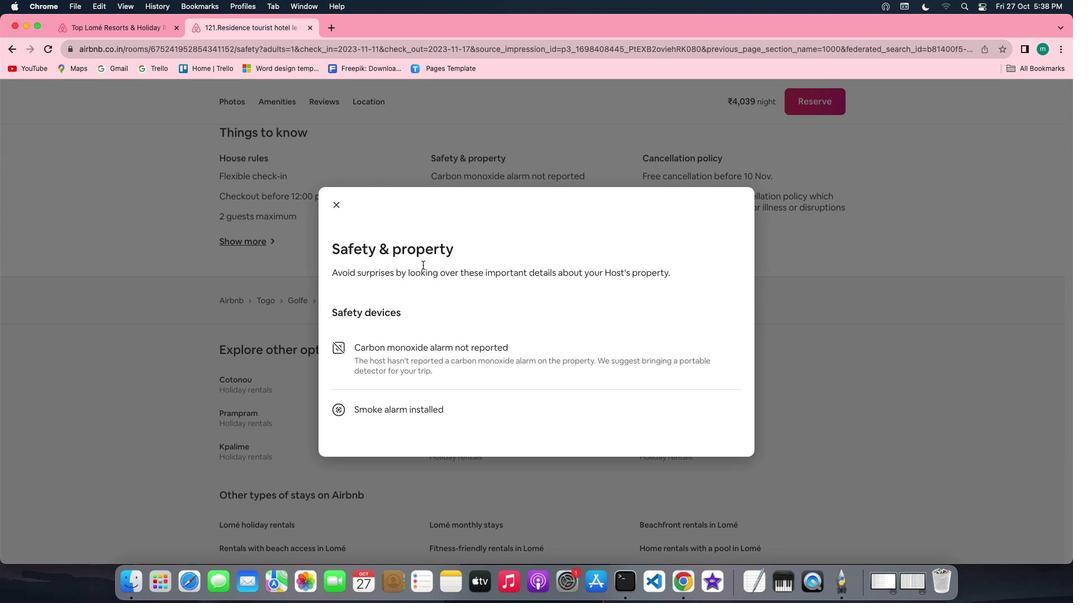 
Action: Mouse scrolled (491, 299) with delta (0, -1)
Screenshot: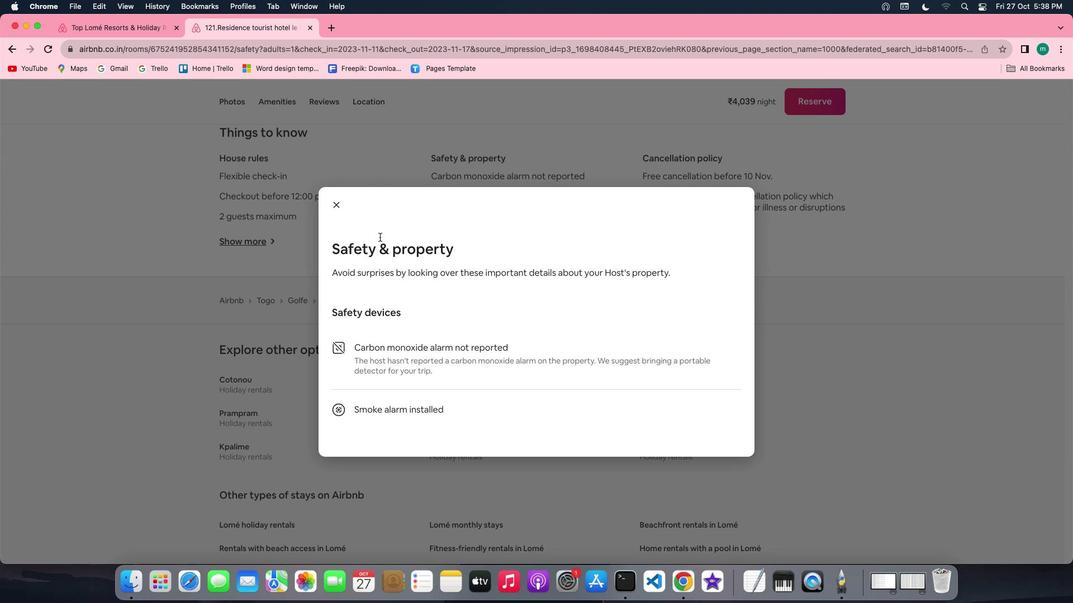 
Action: Mouse moved to (330, 202)
Screenshot: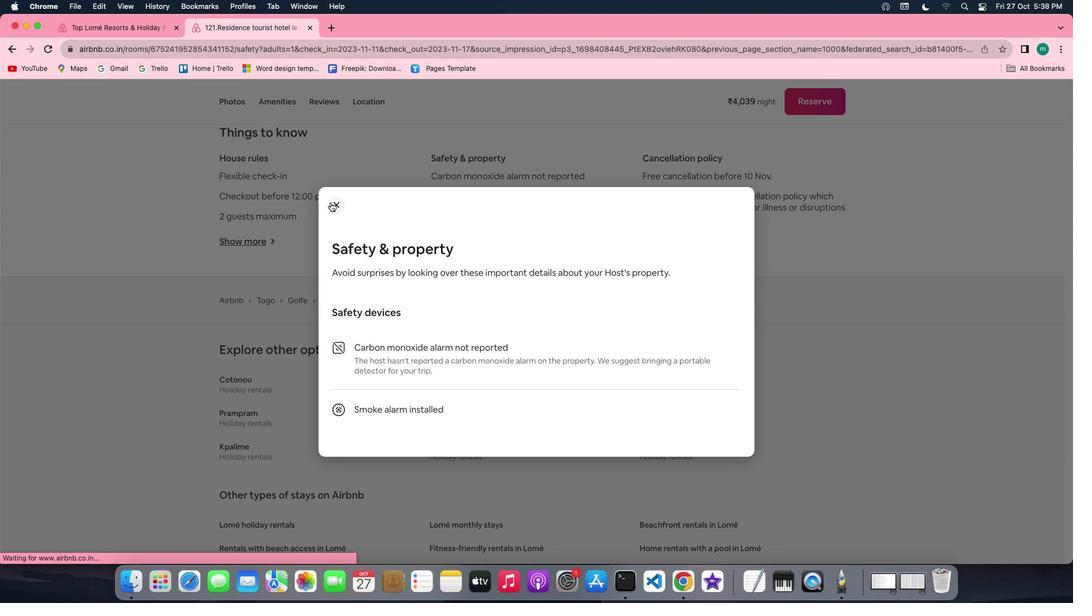 
Action: Mouse pressed left at (330, 202)
Screenshot: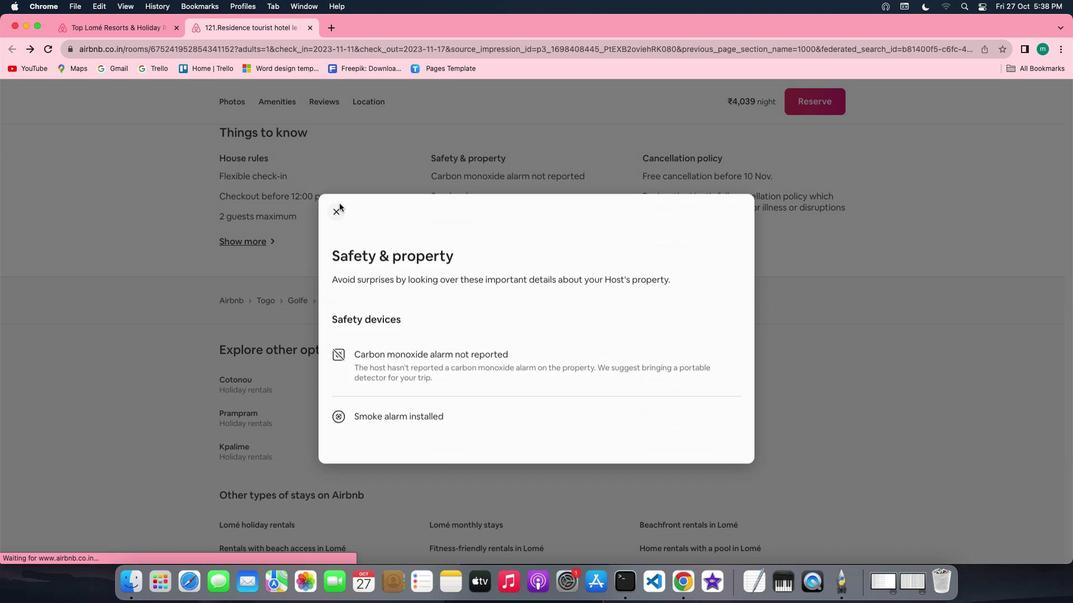 
Action: Mouse moved to (673, 246)
Screenshot: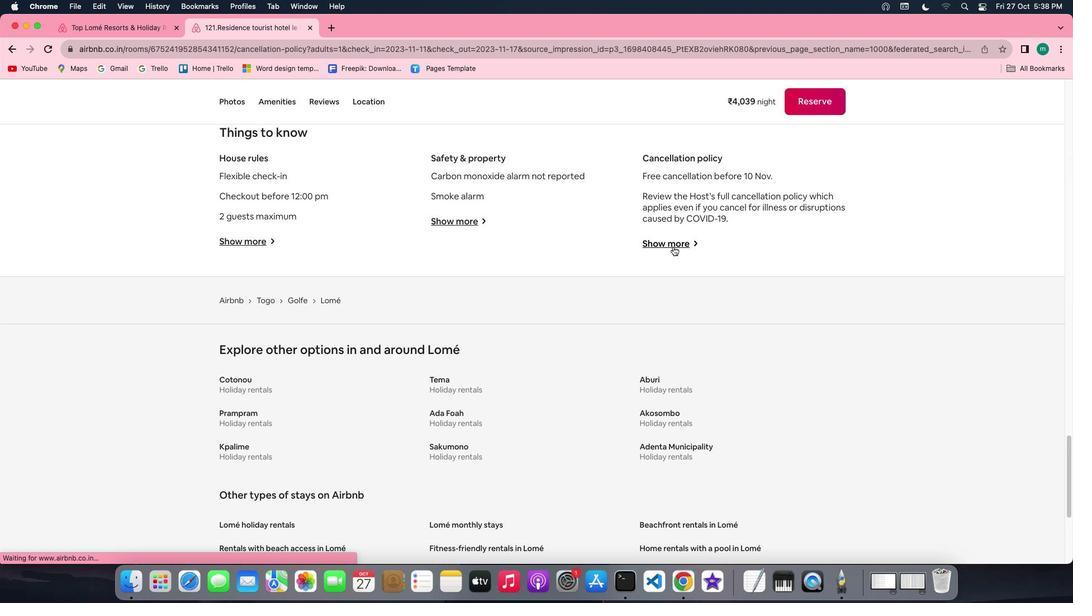 
Action: Mouse pressed left at (673, 246)
Screenshot: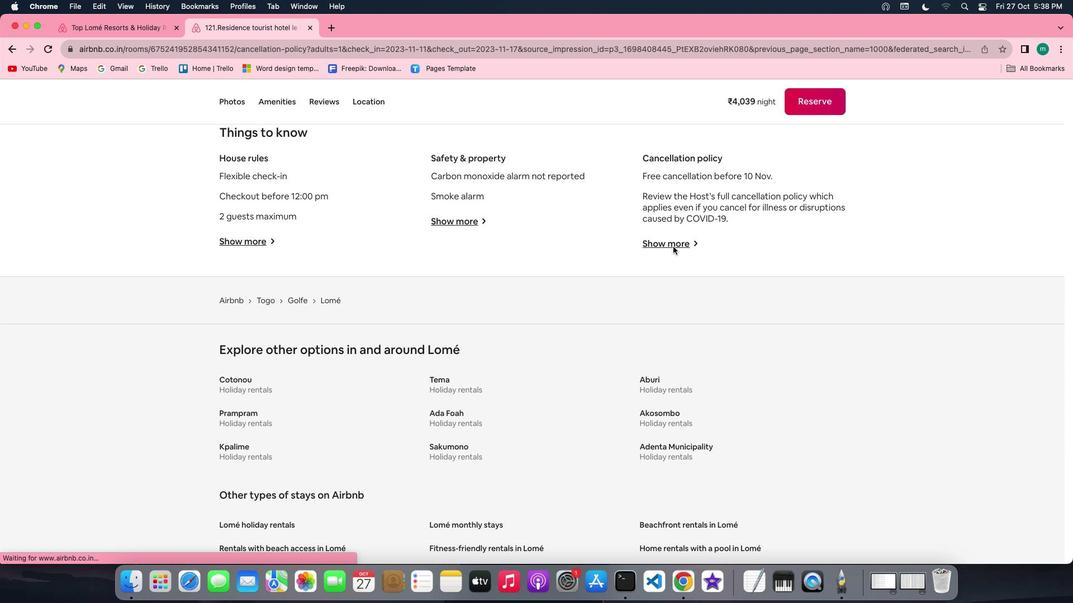 
Action: Mouse moved to (520, 331)
Screenshot: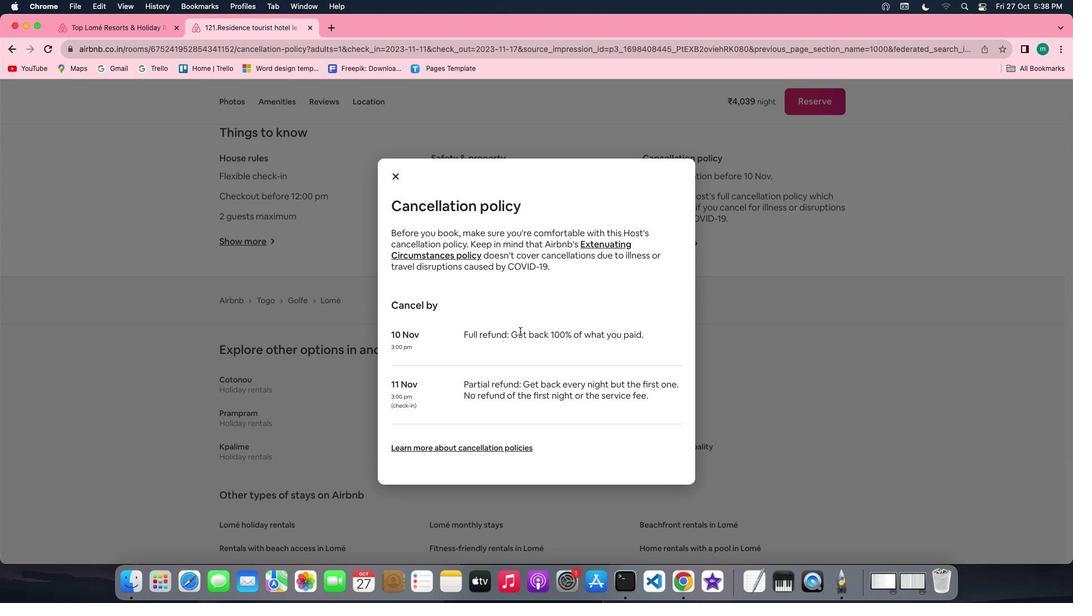 
Action: Mouse scrolled (520, 331) with delta (0, 0)
Screenshot: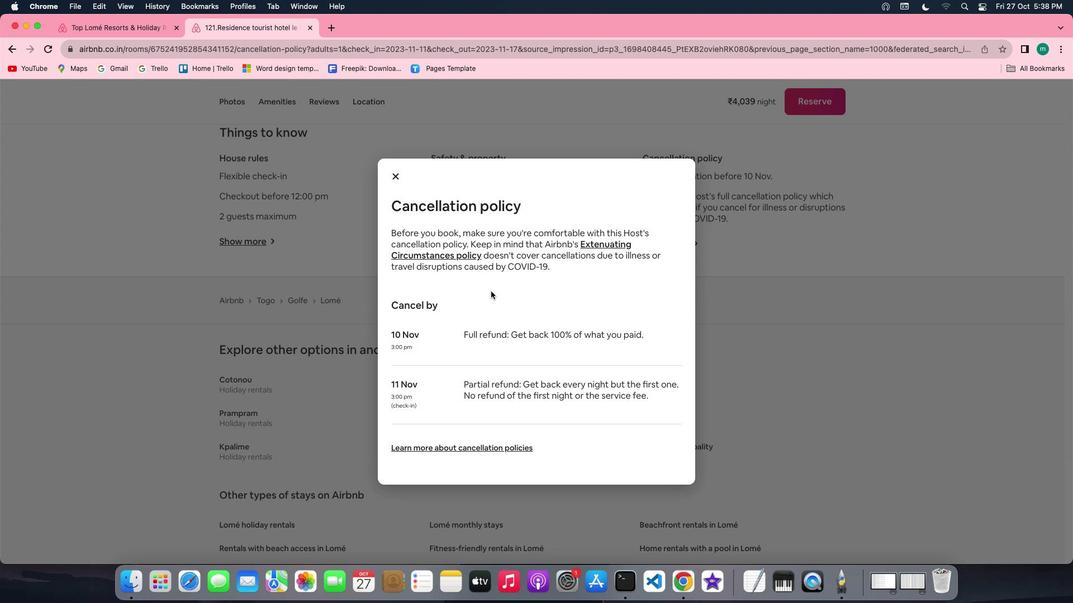 
Action: Mouse scrolled (520, 331) with delta (0, 0)
Screenshot: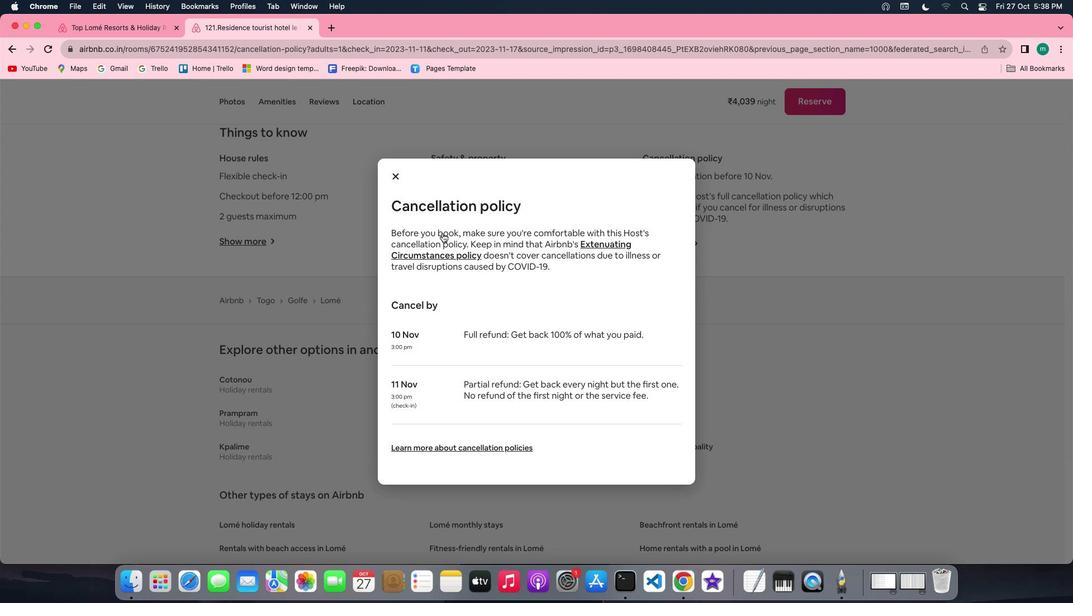 
Action: Mouse scrolled (520, 331) with delta (0, -1)
